 Task: Add a dependency to the task Implement a new cloud-based energy management system for a company , the existing task  Develop a new online tool for online volunteer sign-ups in the project BridgeTech
Action: Mouse moved to (1344, 177)
Screenshot: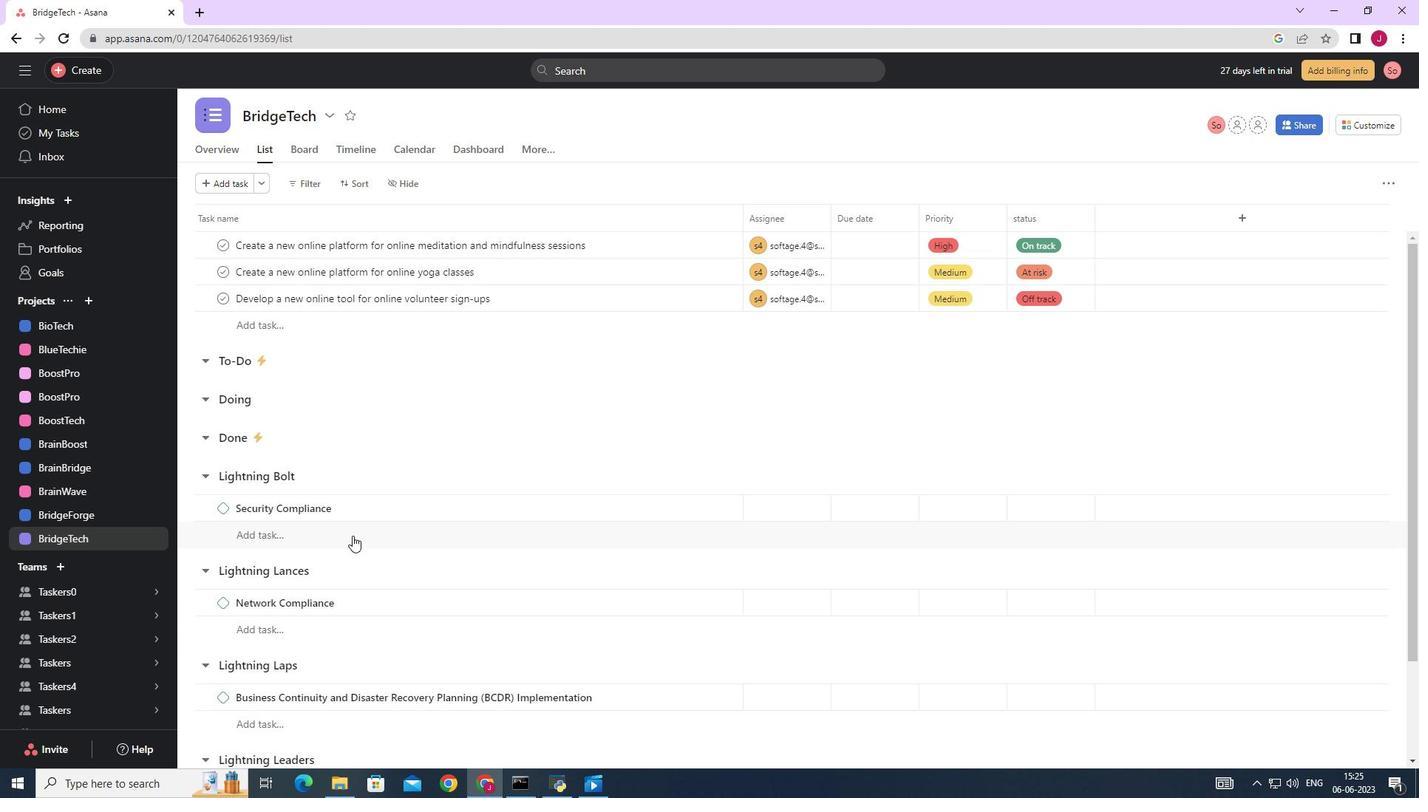 
Action: Mouse pressed left at (1344, 177)
Screenshot: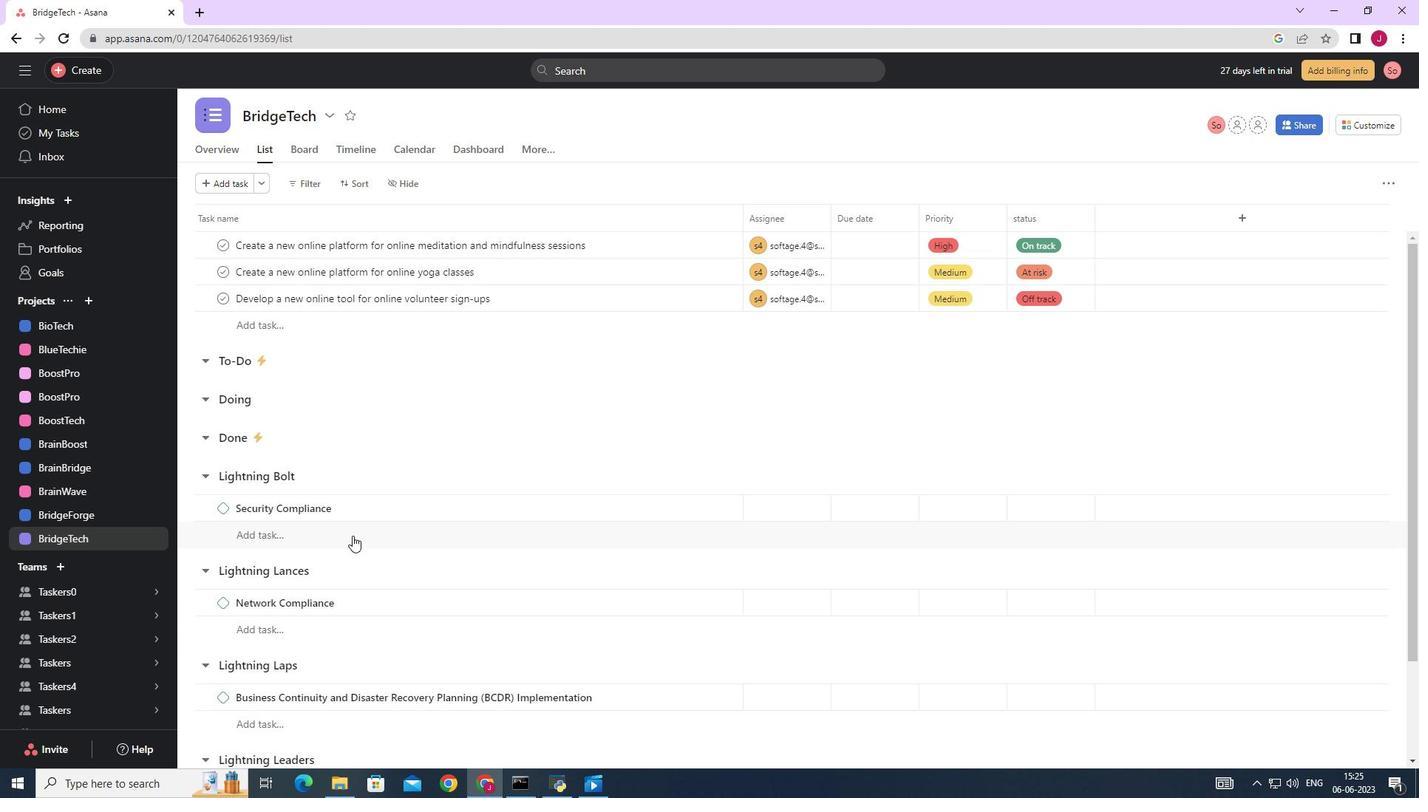 
Action: Mouse moved to (330, 318)
Screenshot: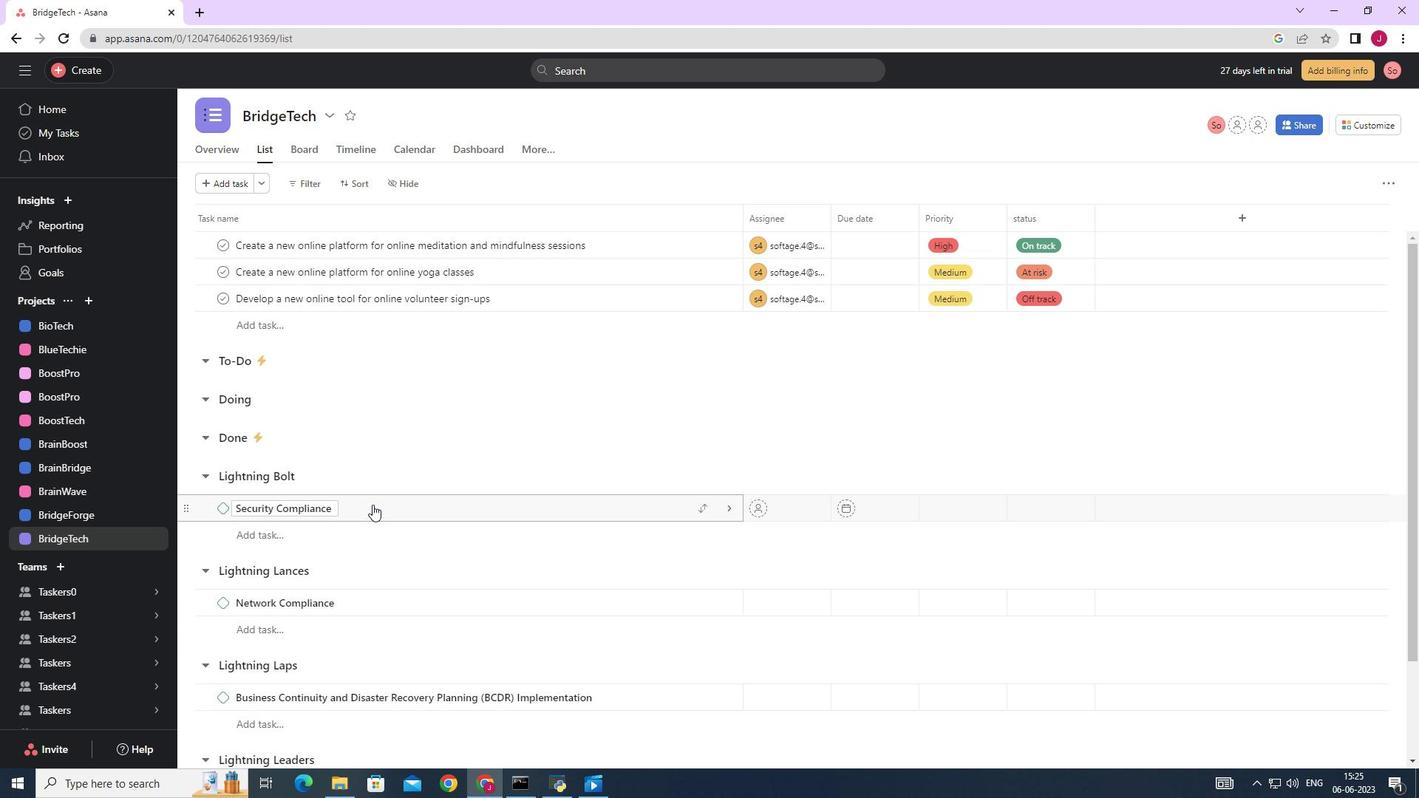 
Action: Mouse scrolled (330, 318) with delta (0, 0)
Screenshot: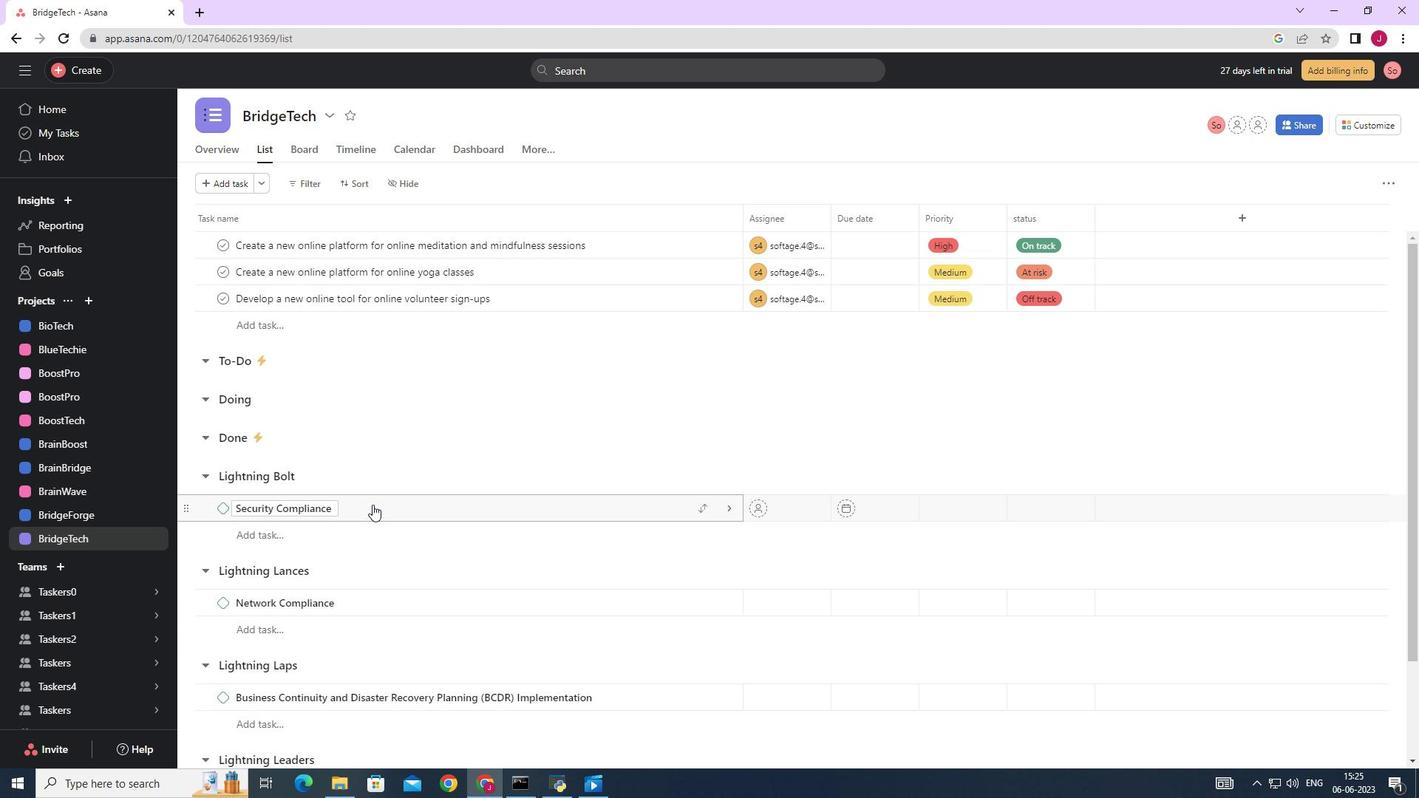 
Action: Mouse scrolled (330, 318) with delta (0, 0)
Screenshot: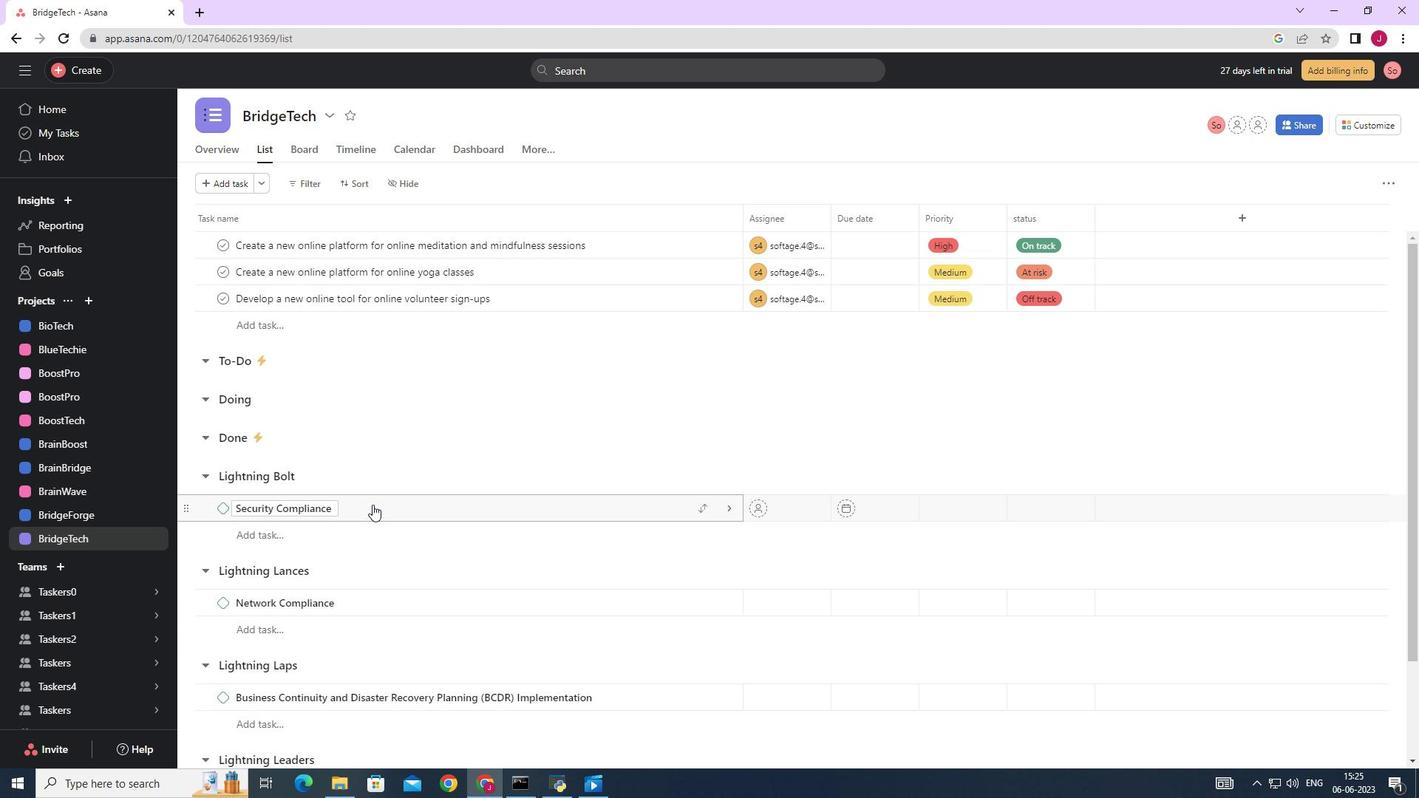 
Action: Mouse moved to (462, 330)
Screenshot: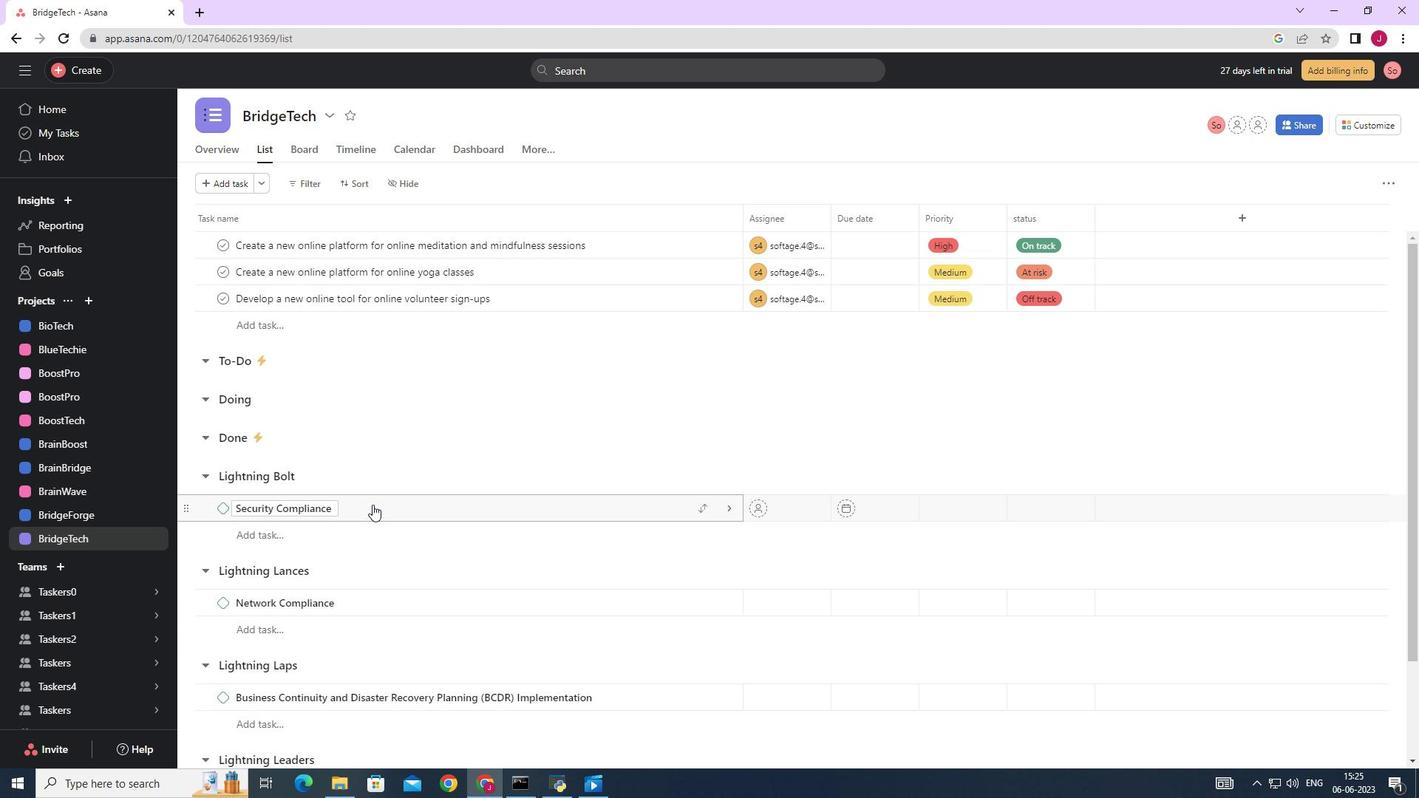 
Action: Mouse scrolled (462, 329) with delta (0, 0)
Screenshot: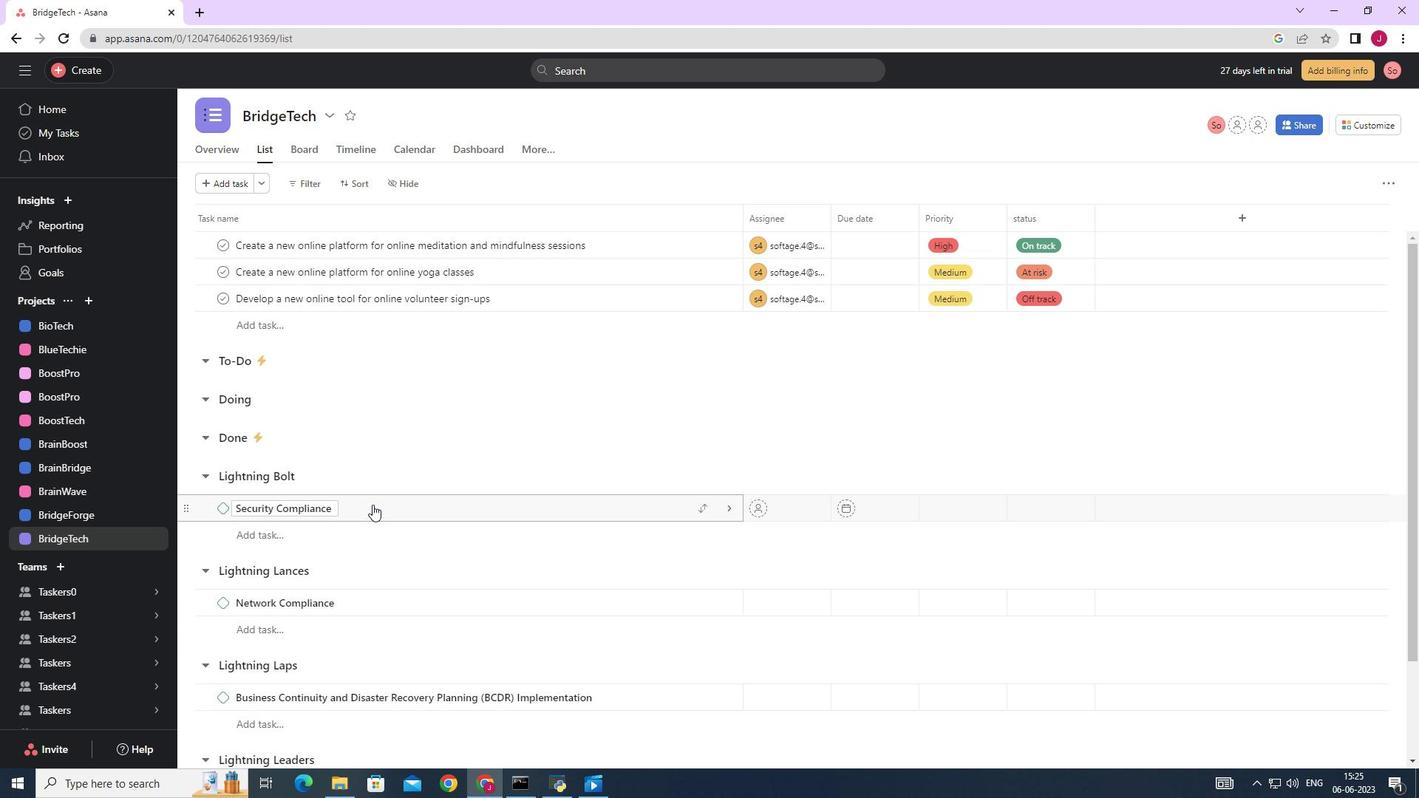 
Action: Mouse moved to (463, 332)
Screenshot: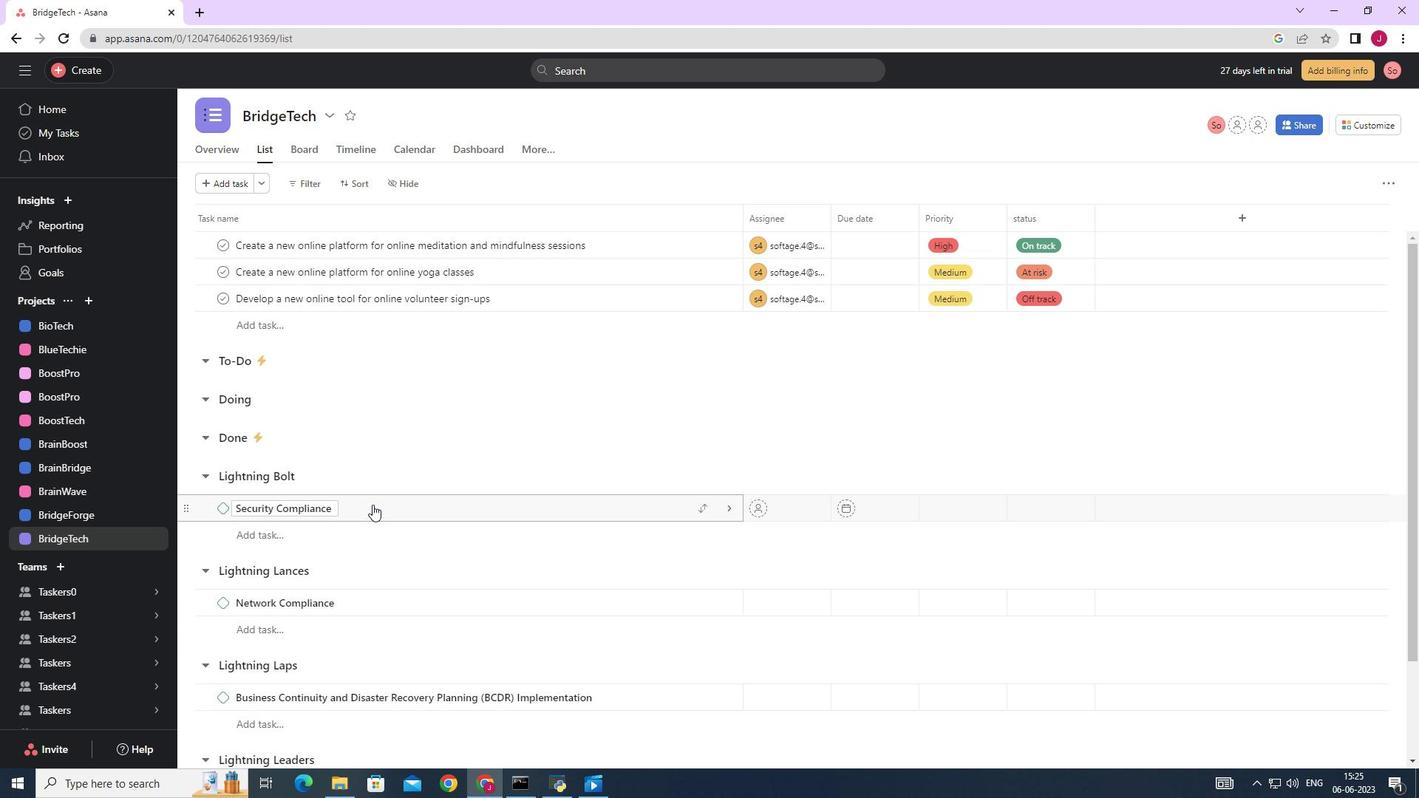 
Action: Mouse scrolled (463, 332) with delta (0, 0)
Screenshot: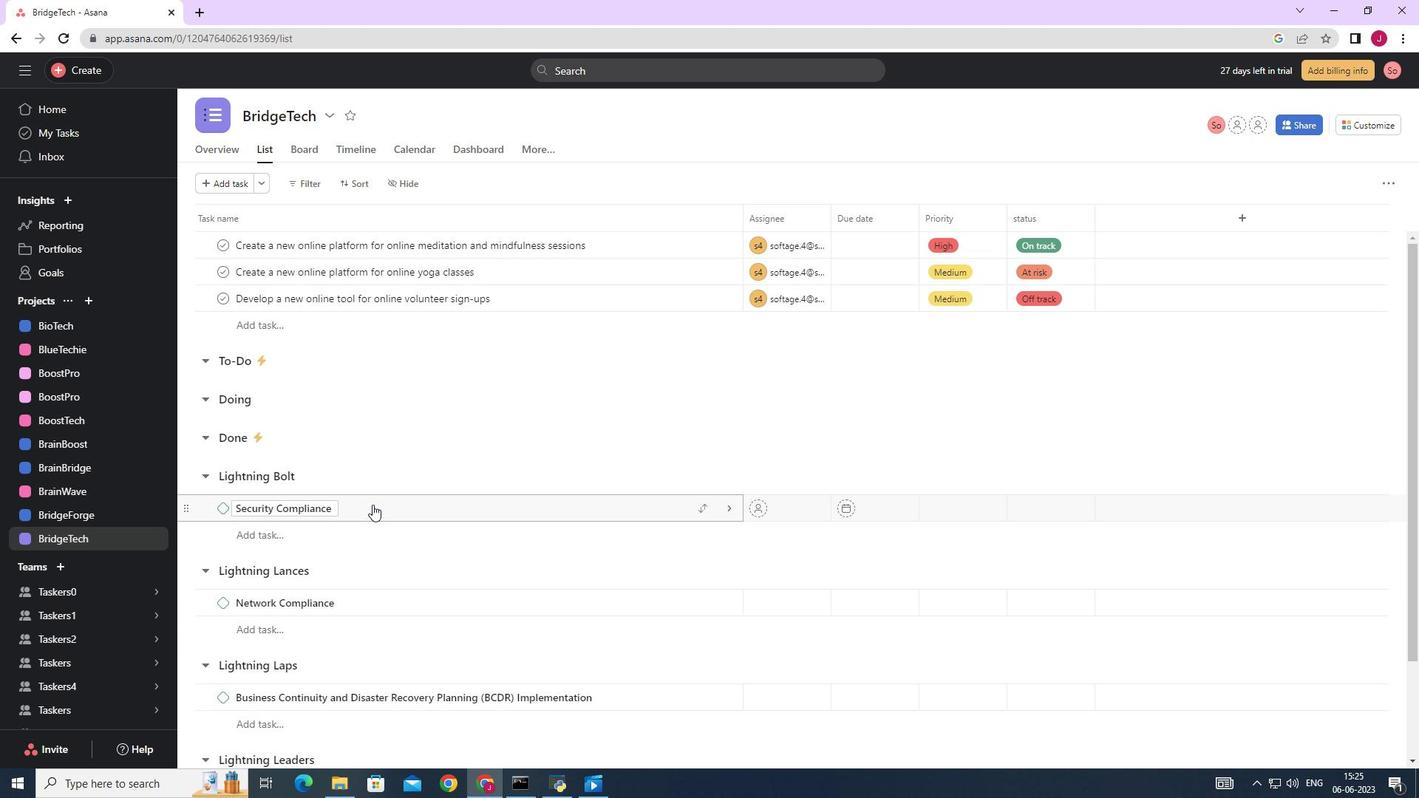 
Action: Mouse scrolled (463, 332) with delta (0, 0)
Screenshot: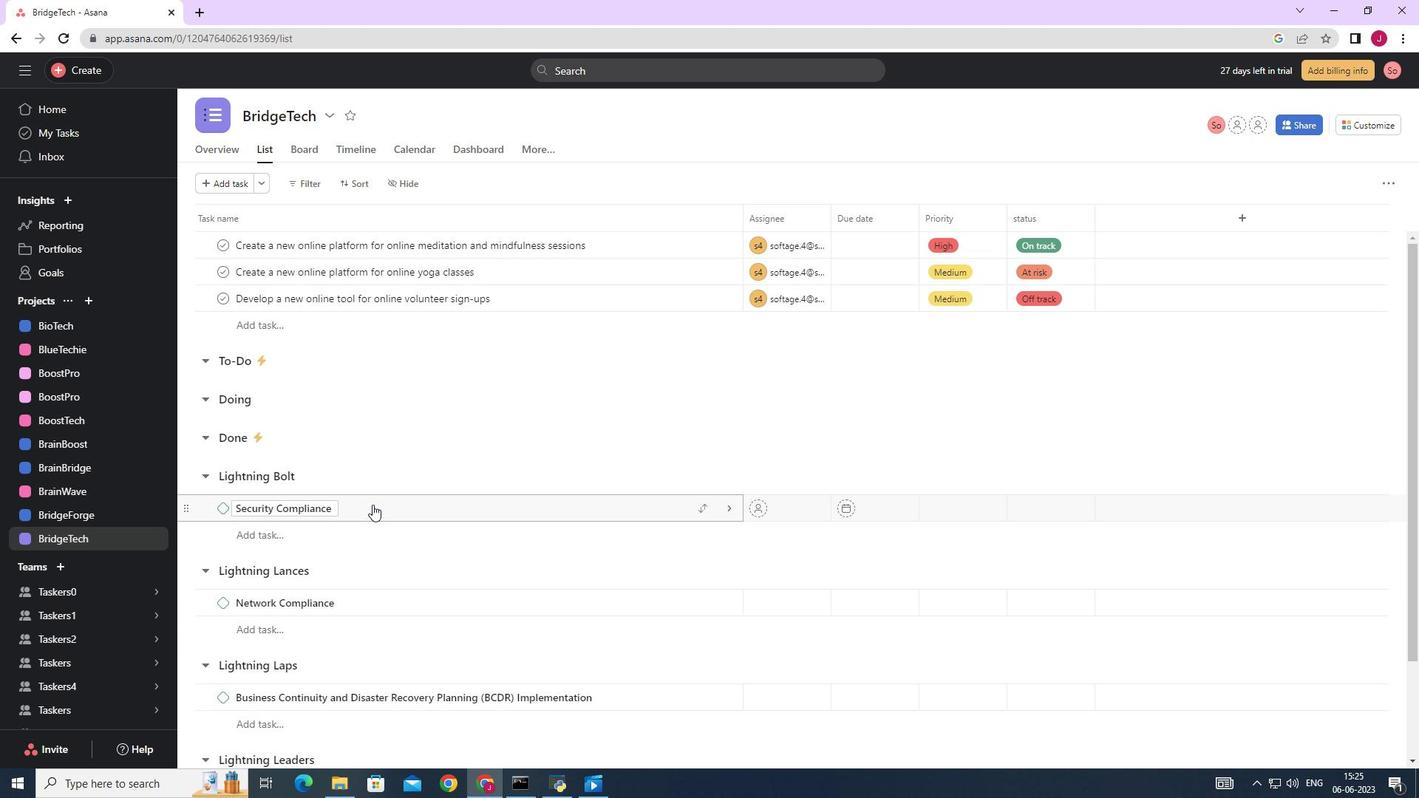
Action: Mouse scrolled (463, 332) with delta (0, 0)
Screenshot: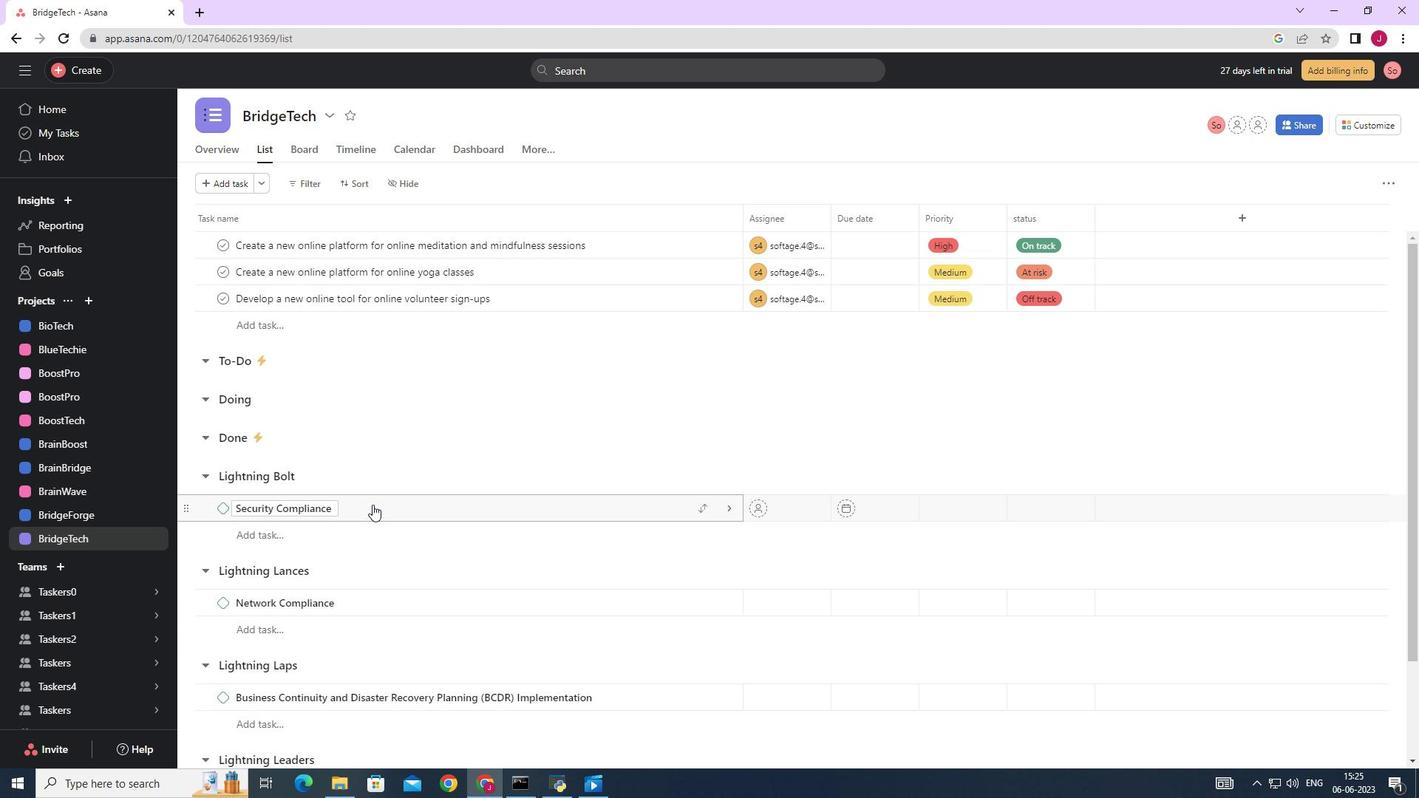 
Action: Mouse scrolled (463, 332) with delta (0, 0)
Screenshot: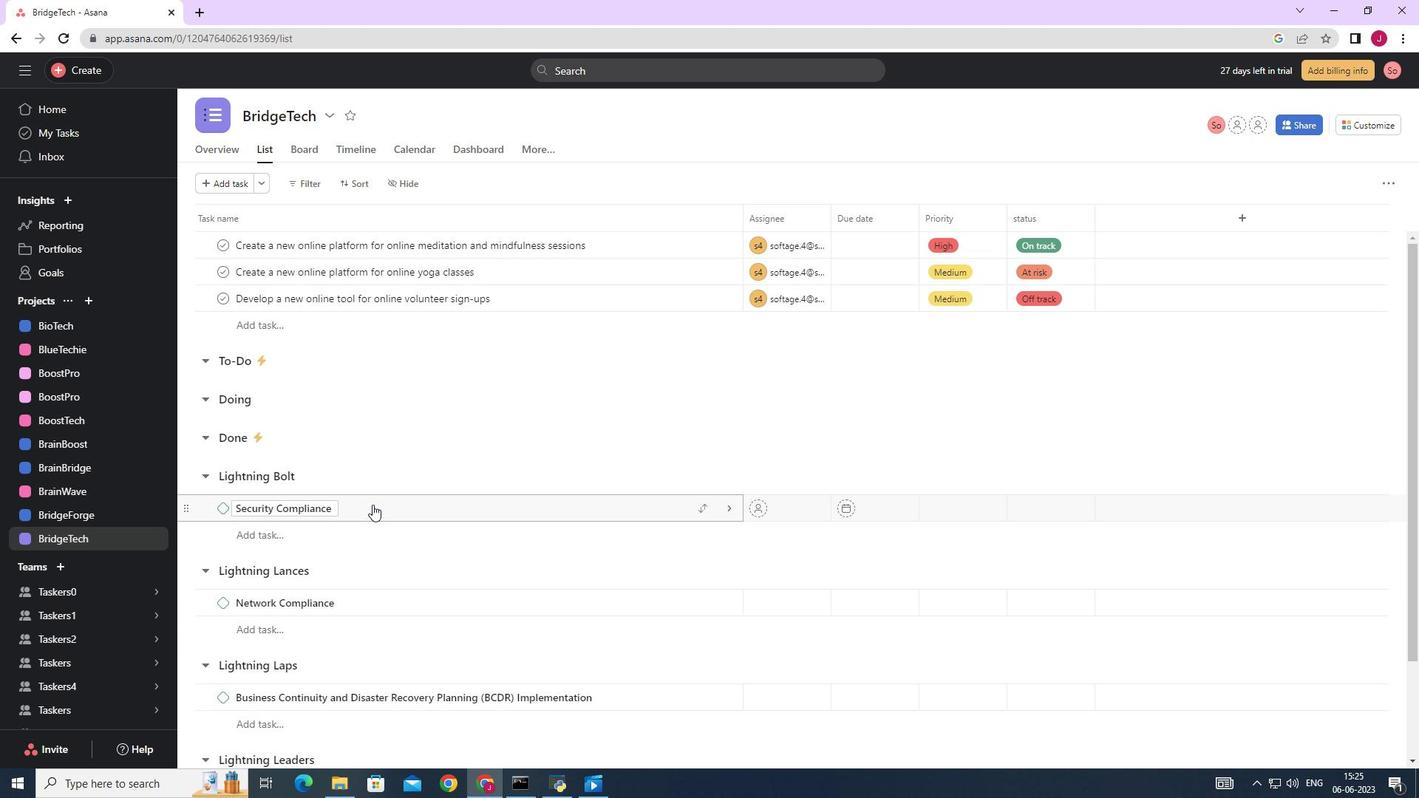 
Action: Mouse moved to (616, 625)
Screenshot: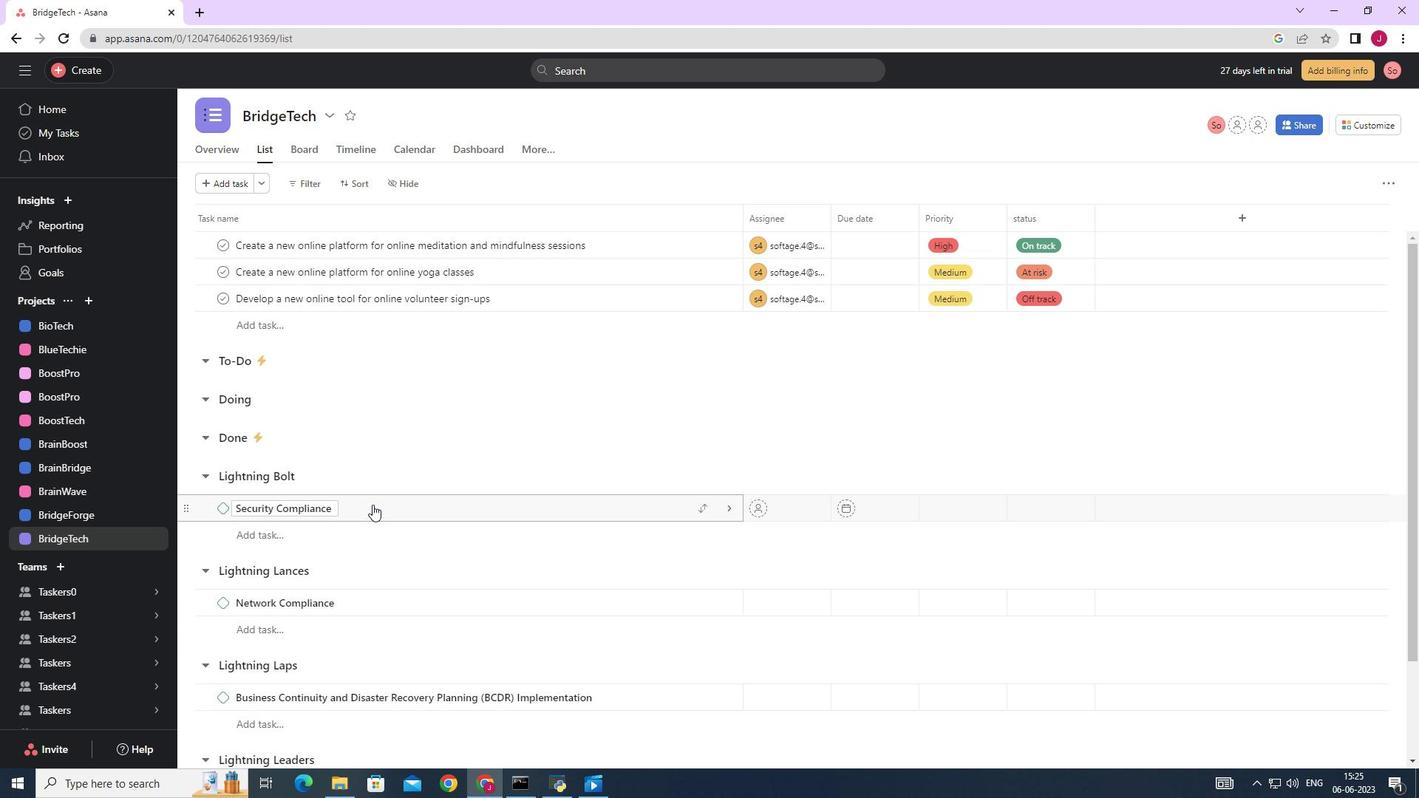
Action: Mouse pressed left at (616, 625)
Screenshot: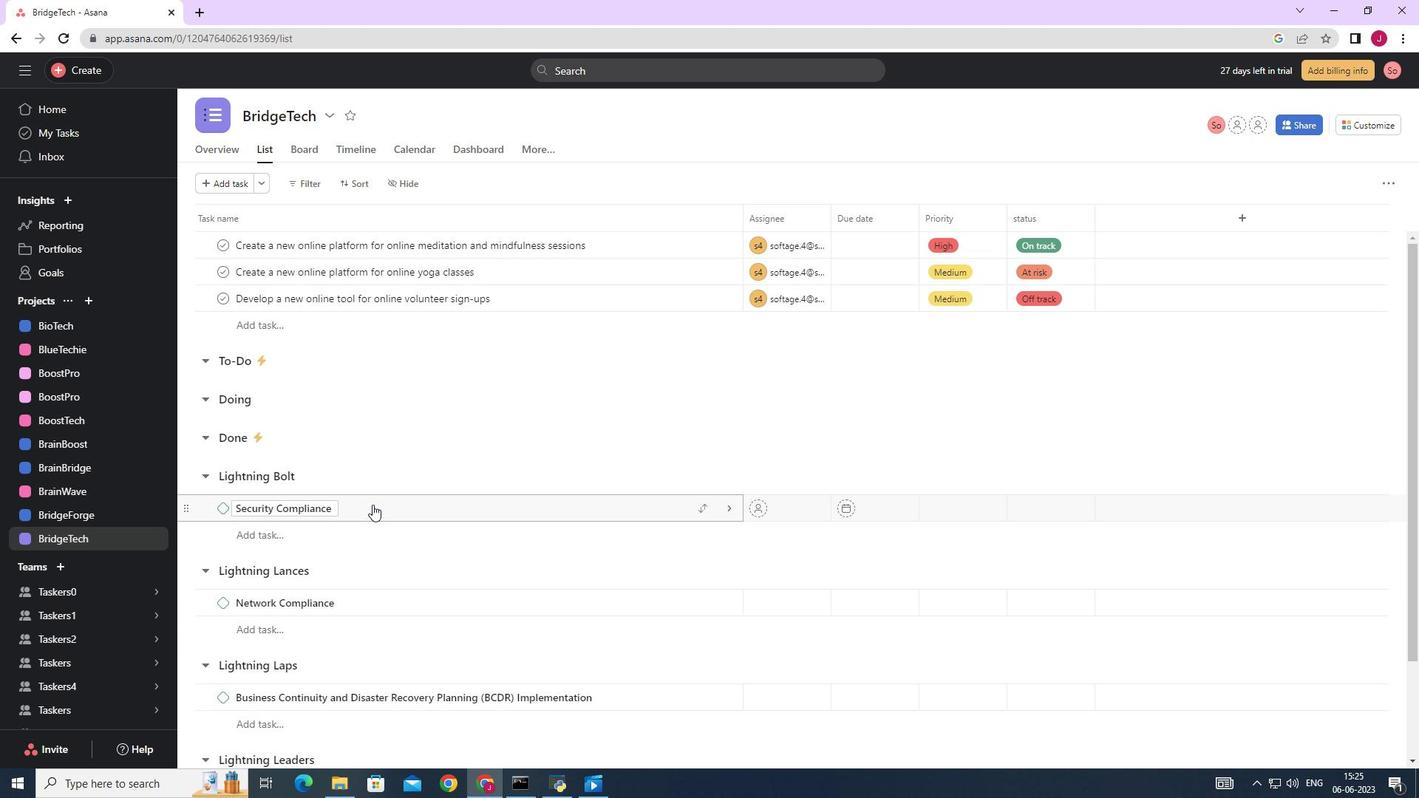 
Action: Mouse moved to (1035, 411)
Screenshot: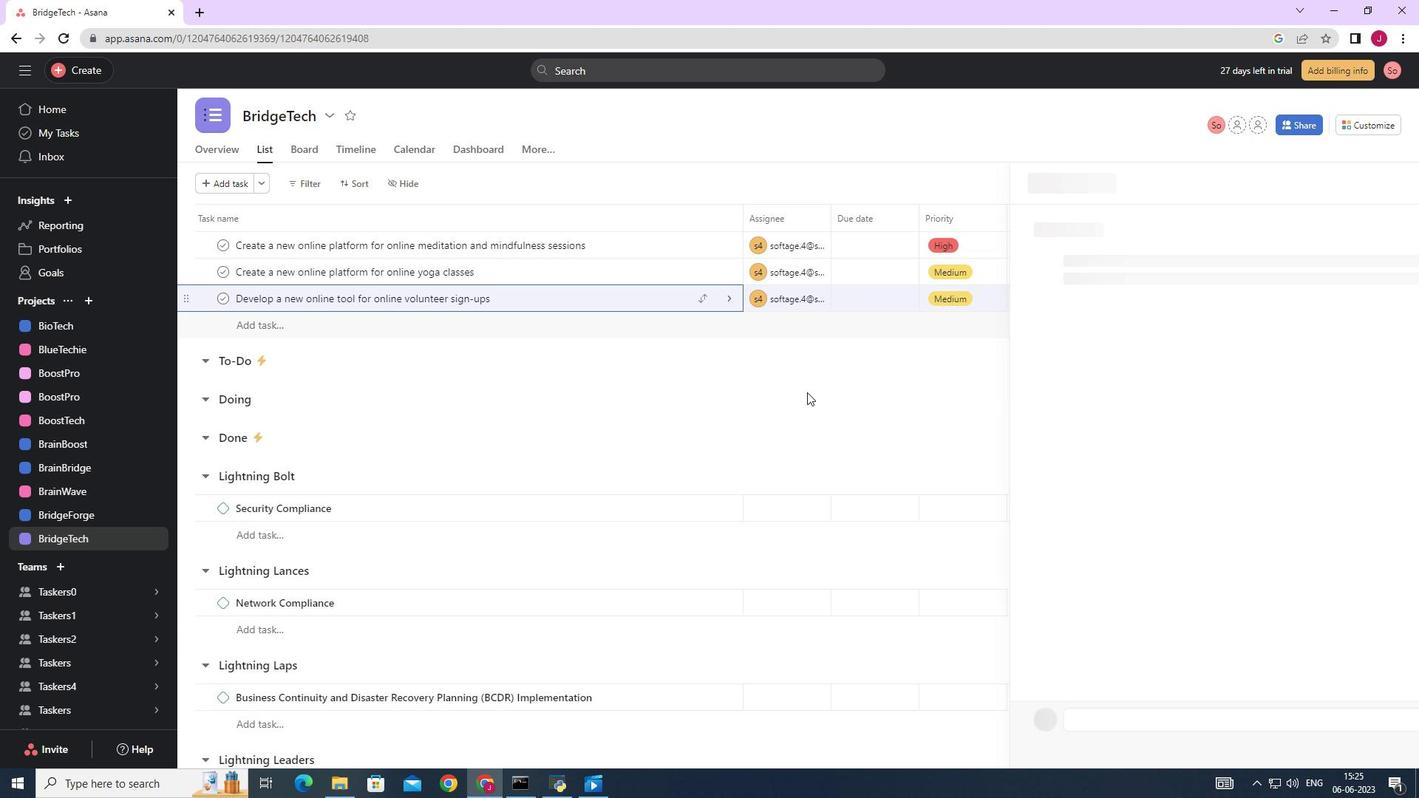 
Action: Mouse scrolled (1035, 410) with delta (0, 0)
Screenshot: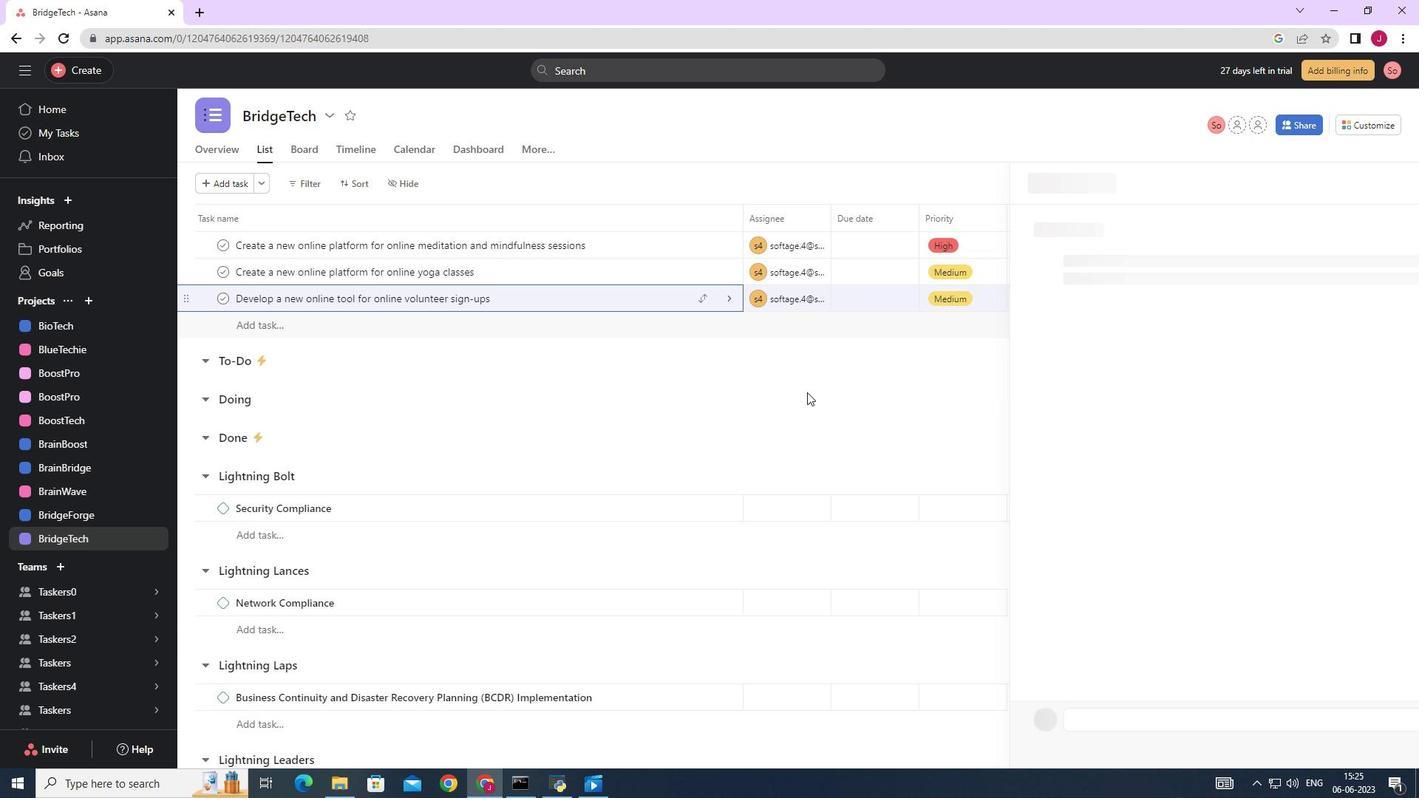 
Action: Mouse scrolled (1035, 410) with delta (0, 0)
Screenshot: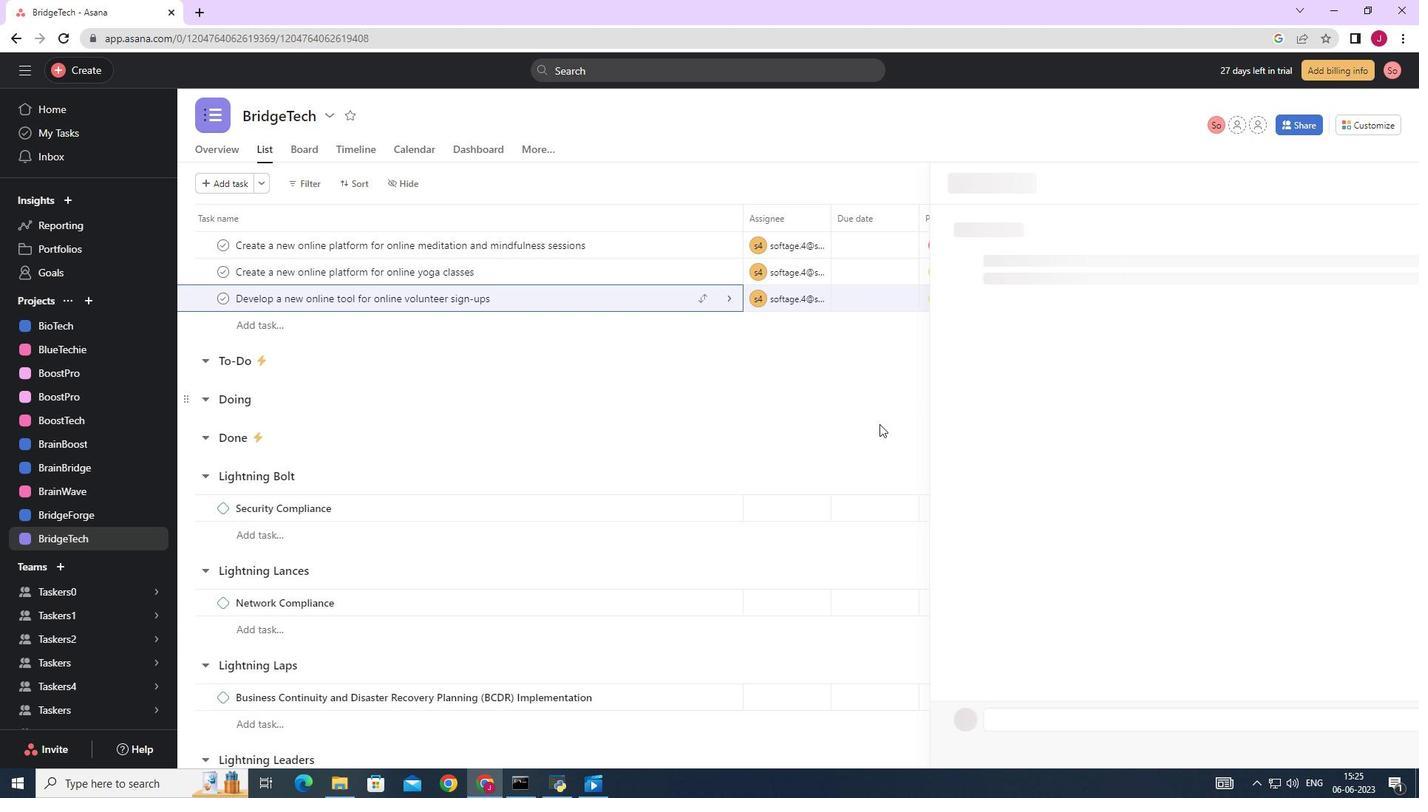 
Action: Mouse scrolled (1035, 410) with delta (0, 0)
Screenshot: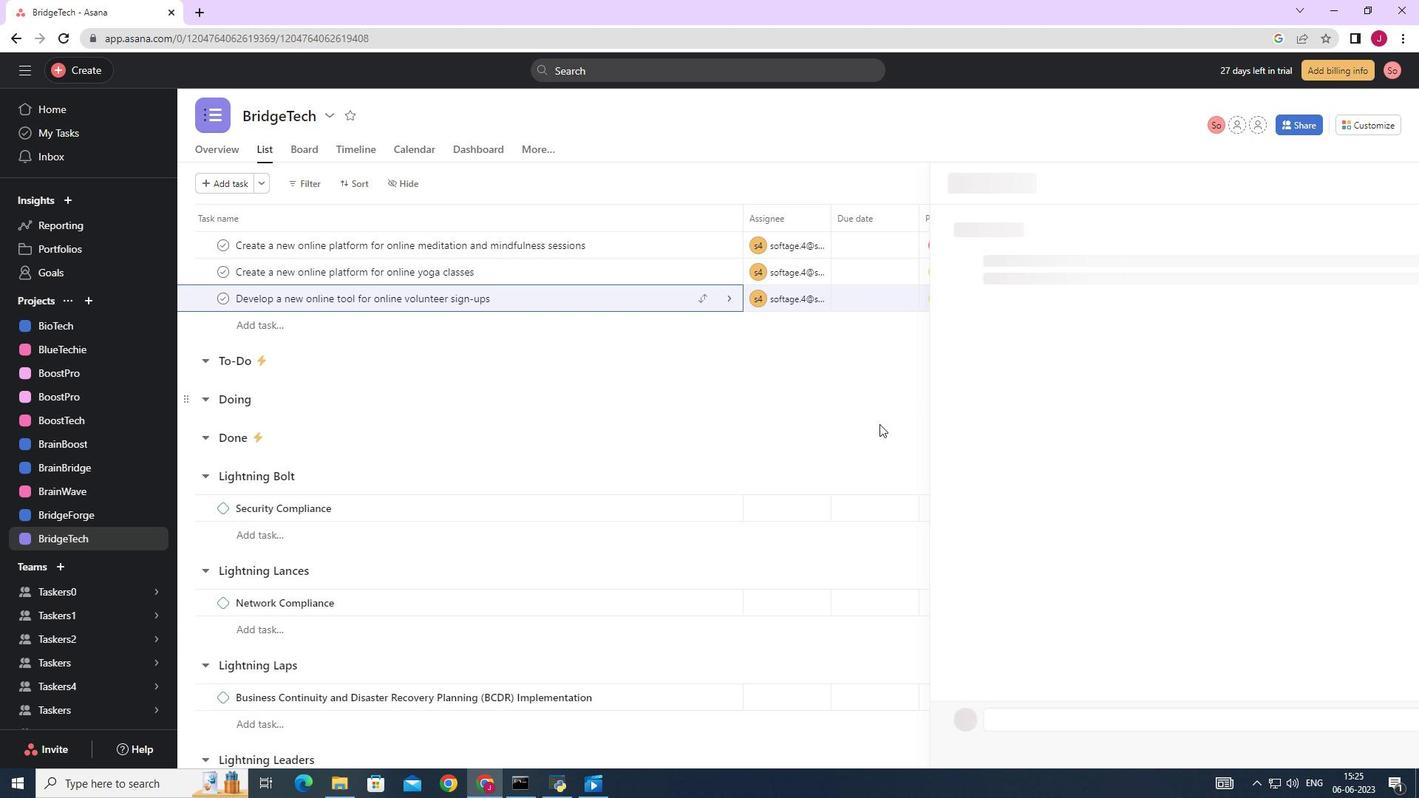 
Action: Mouse scrolled (1035, 410) with delta (0, 0)
Screenshot: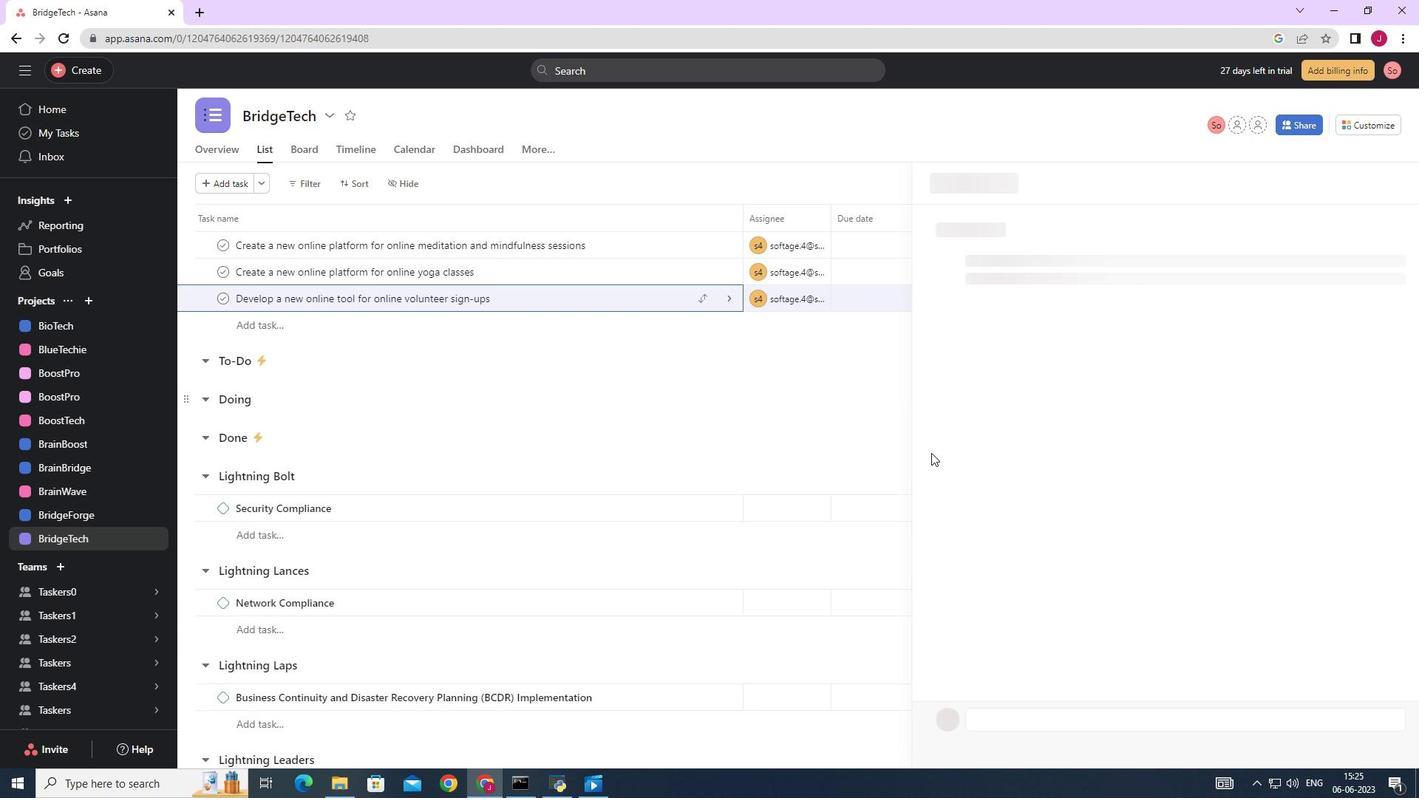 
Action: Mouse moved to (961, 399)
Screenshot: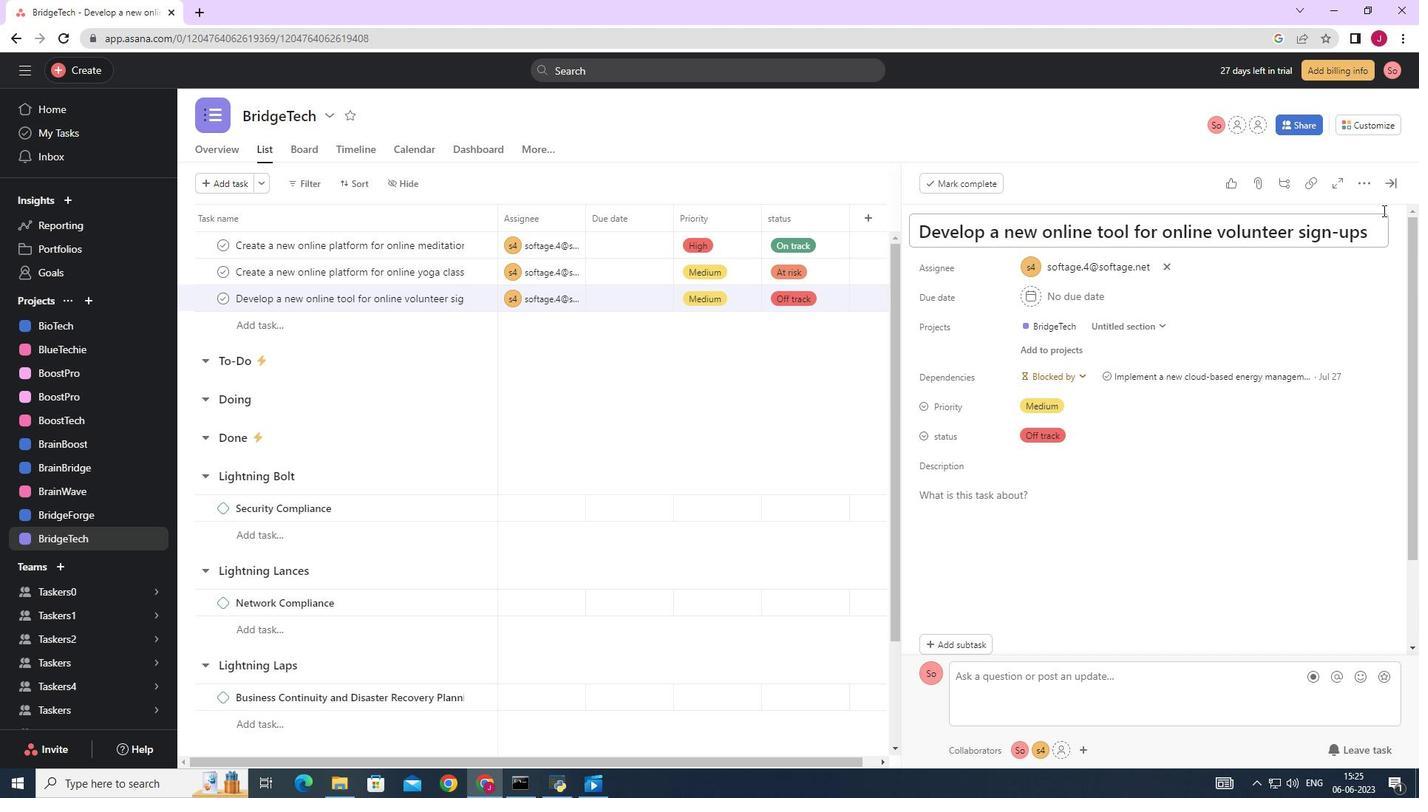 
Action: Mouse scrolled (961, 398) with delta (0, 0)
Screenshot: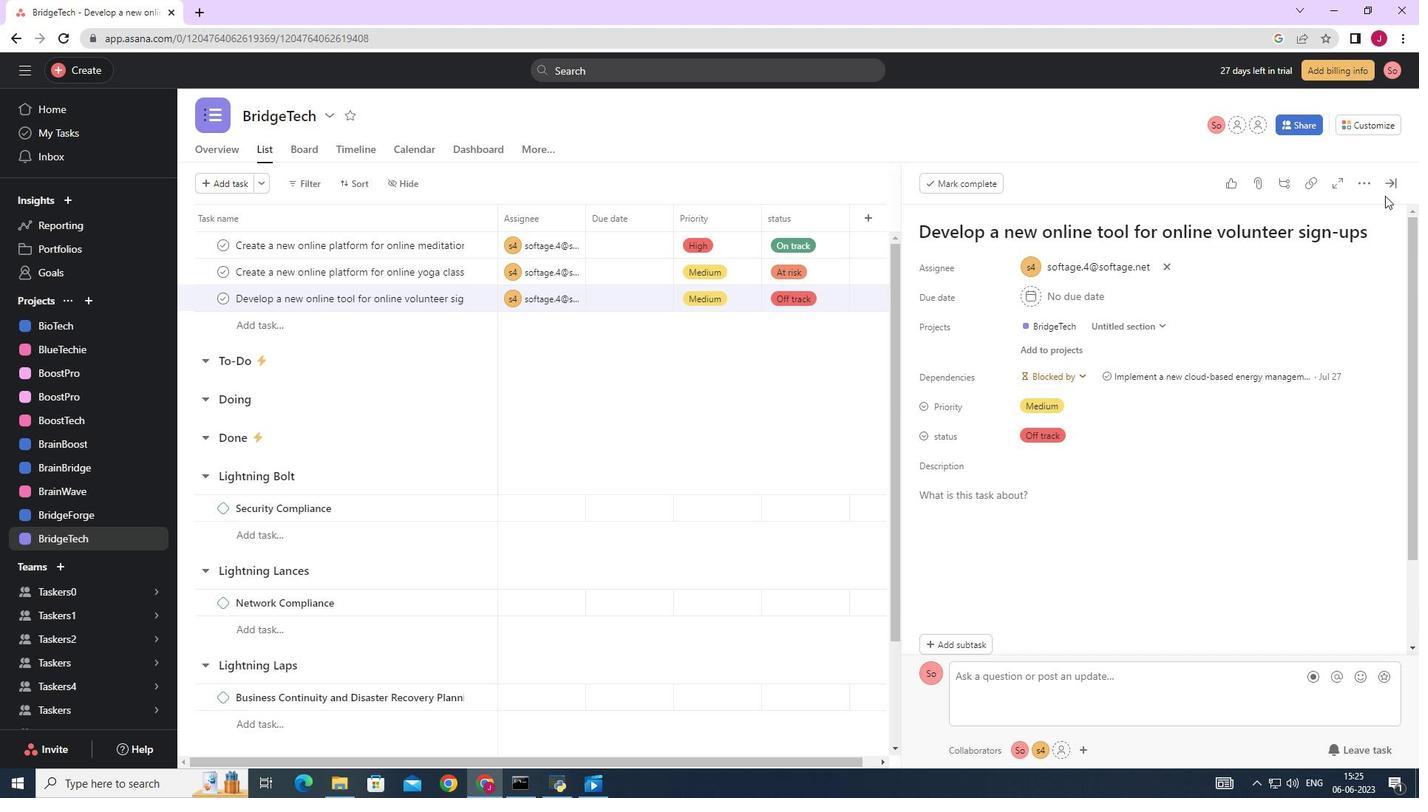 
Action: Mouse scrolled (961, 398) with delta (0, 0)
Screenshot: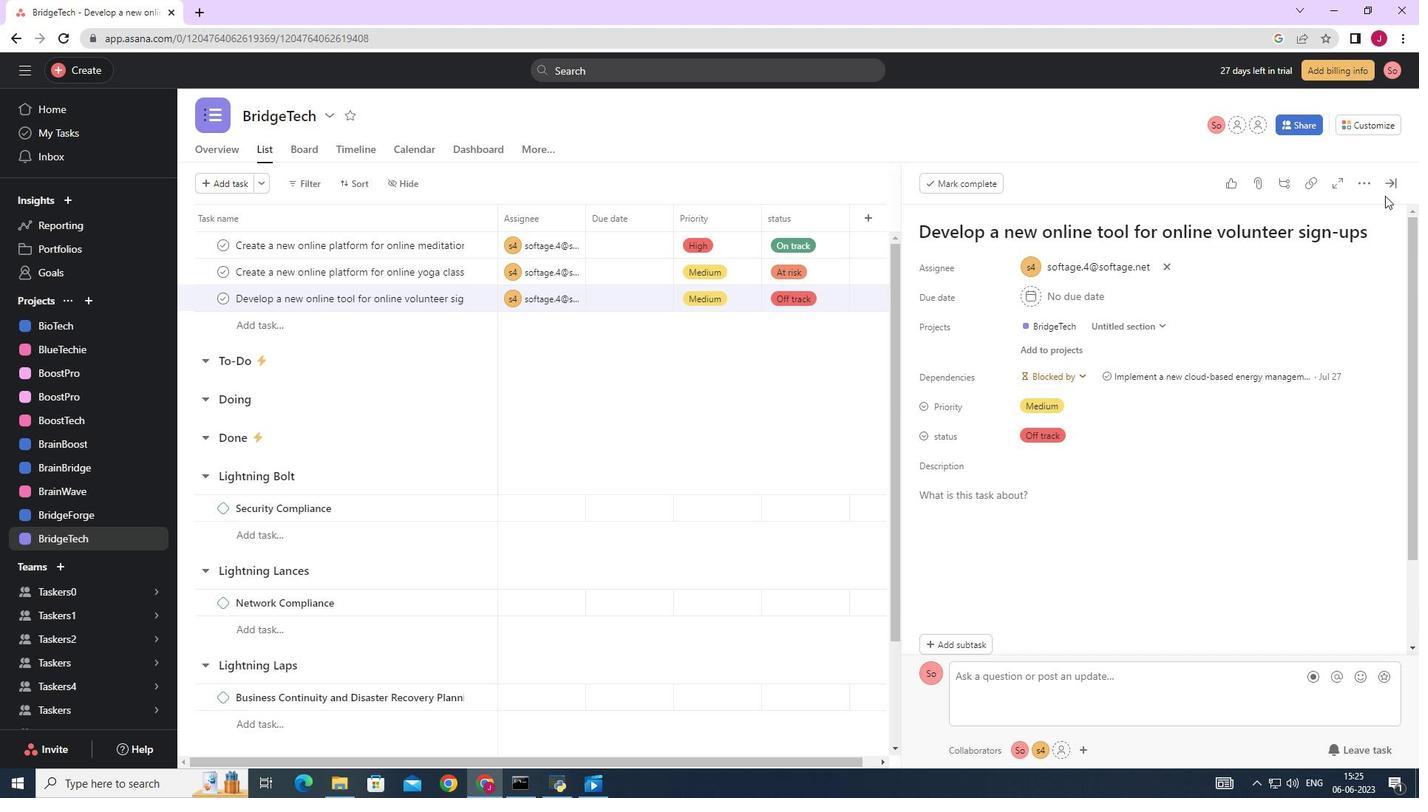 
Action: Mouse scrolled (961, 398) with delta (0, 0)
Screenshot: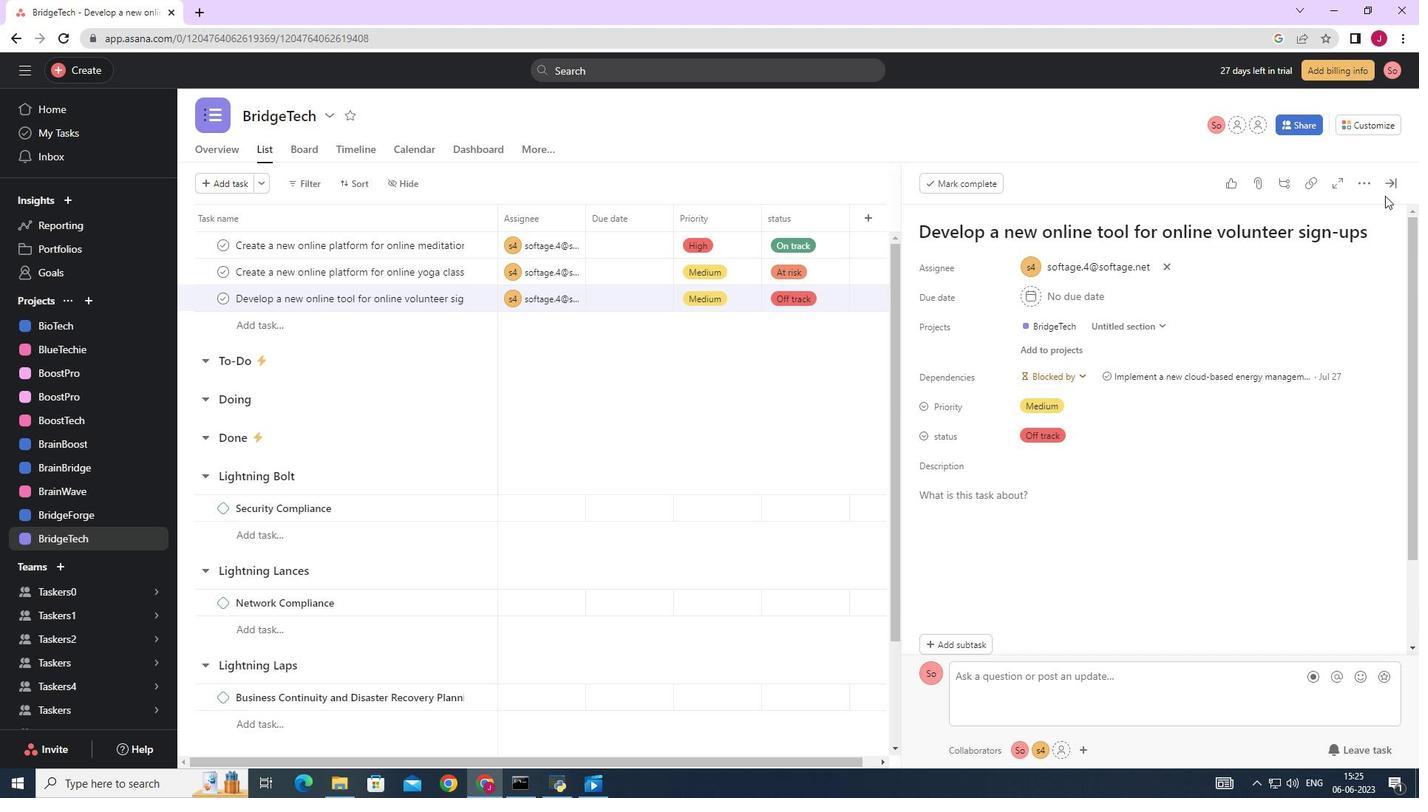 
Action: Mouse scrolled (961, 398) with delta (0, 0)
Screenshot: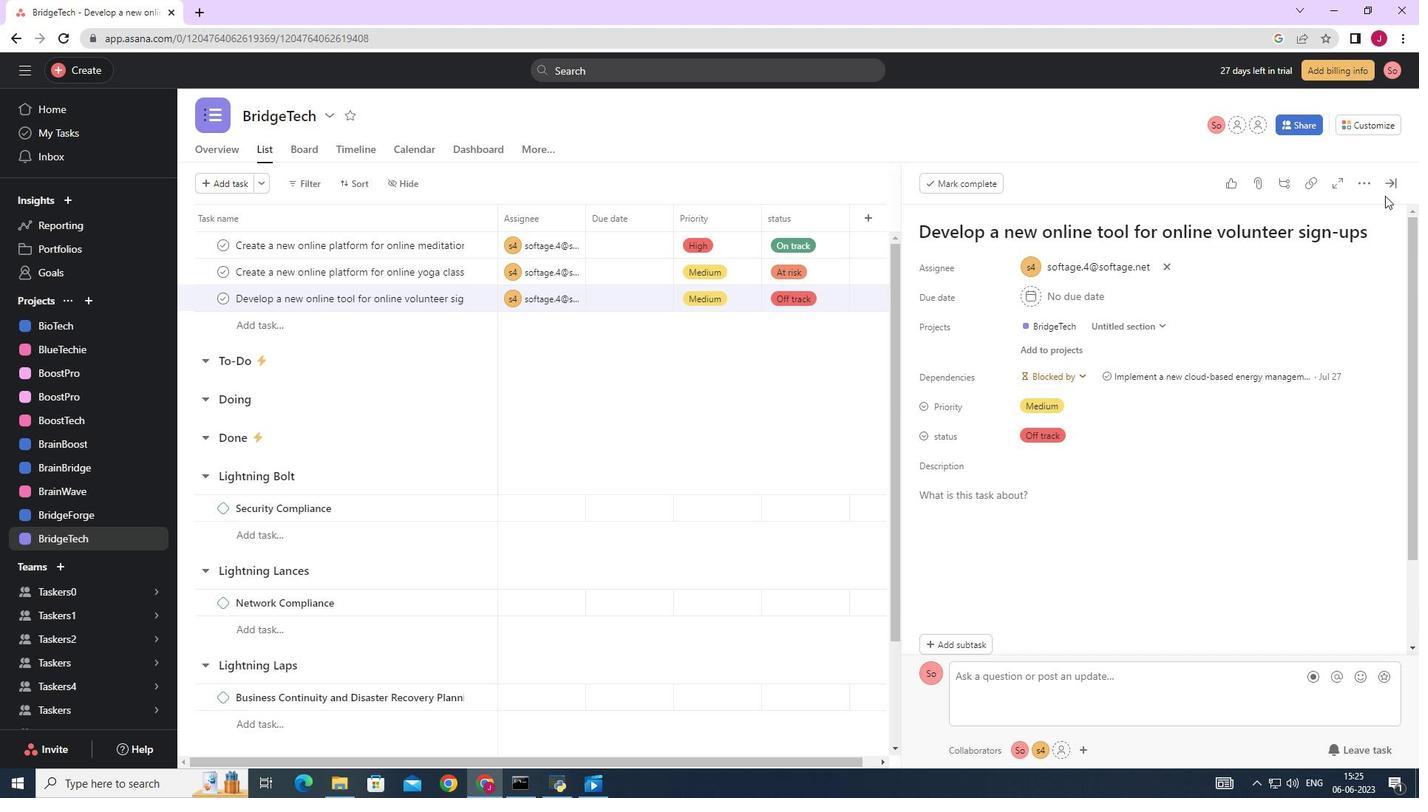 
Action: Mouse moved to (963, 390)
Screenshot: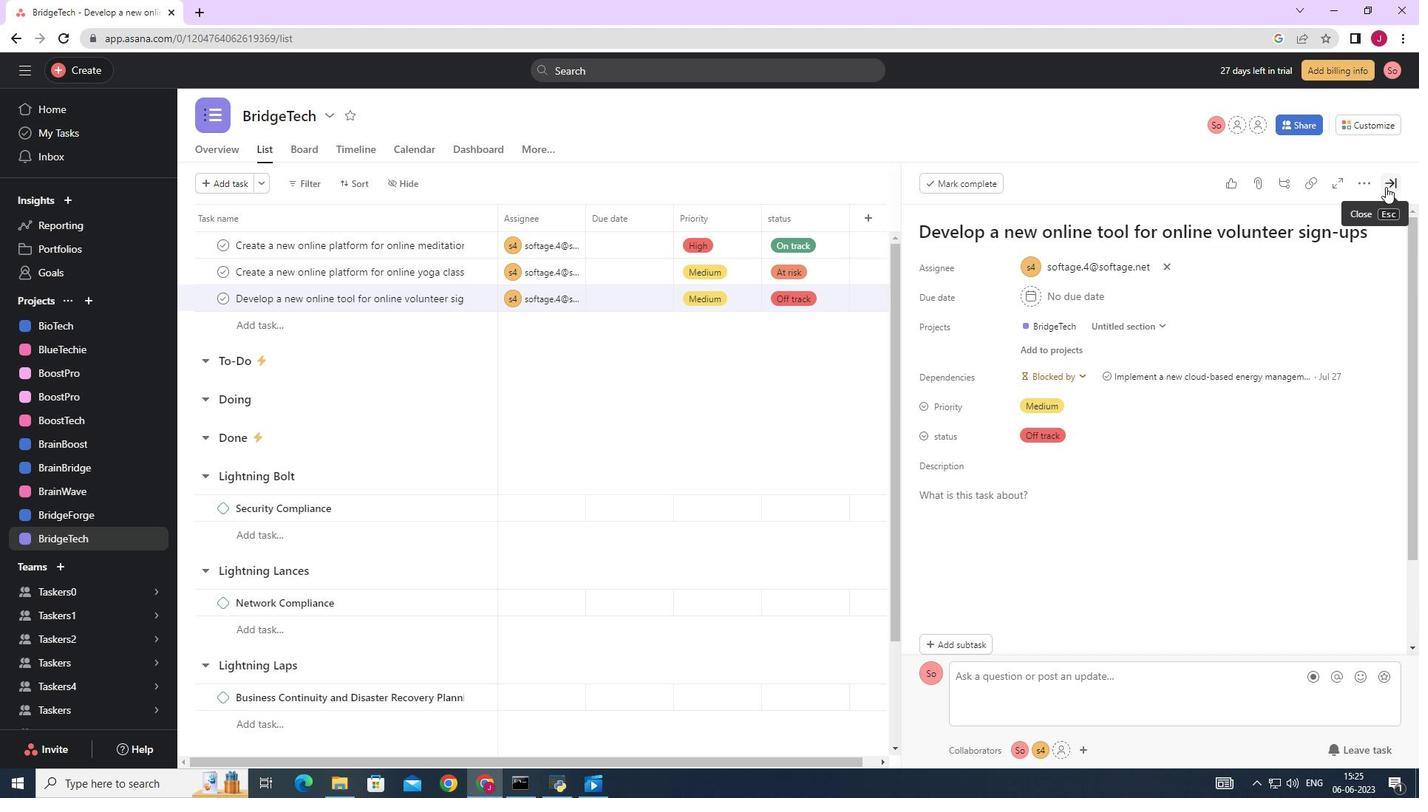 
Action: Mouse scrolled (963, 391) with delta (0, 0)
Screenshot: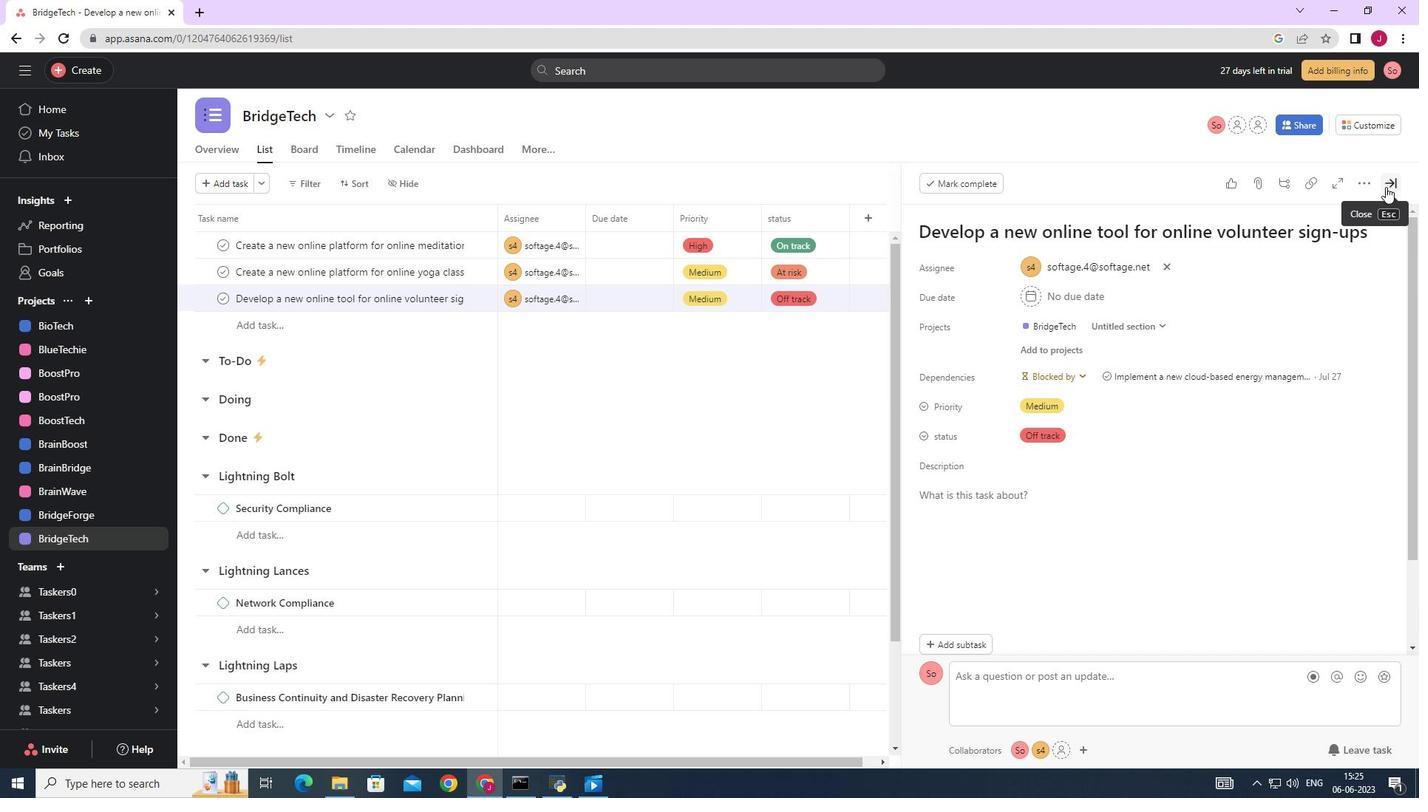 
Action: Mouse scrolled (963, 391) with delta (0, 0)
Screenshot: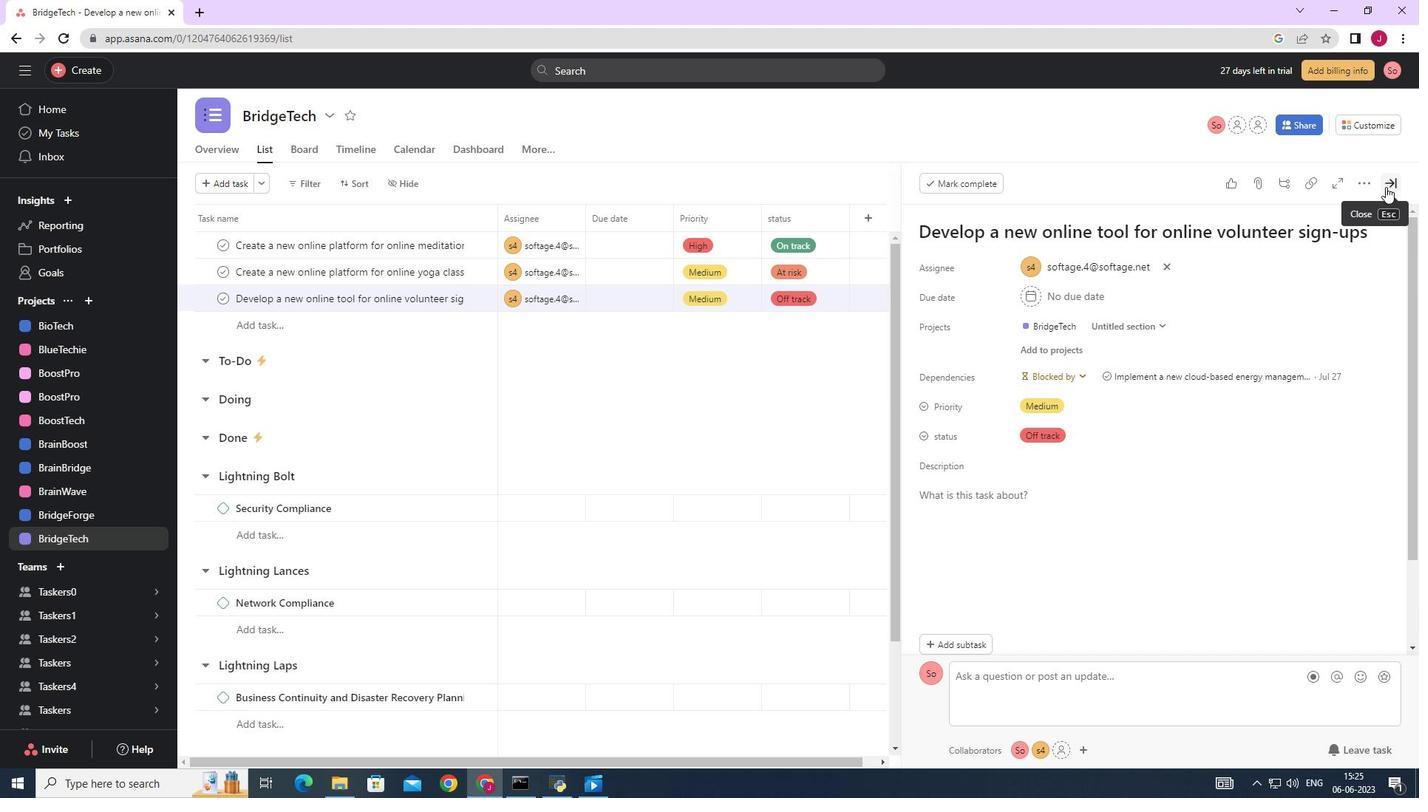 
Action: Mouse moved to (963, 389)
Screenshot: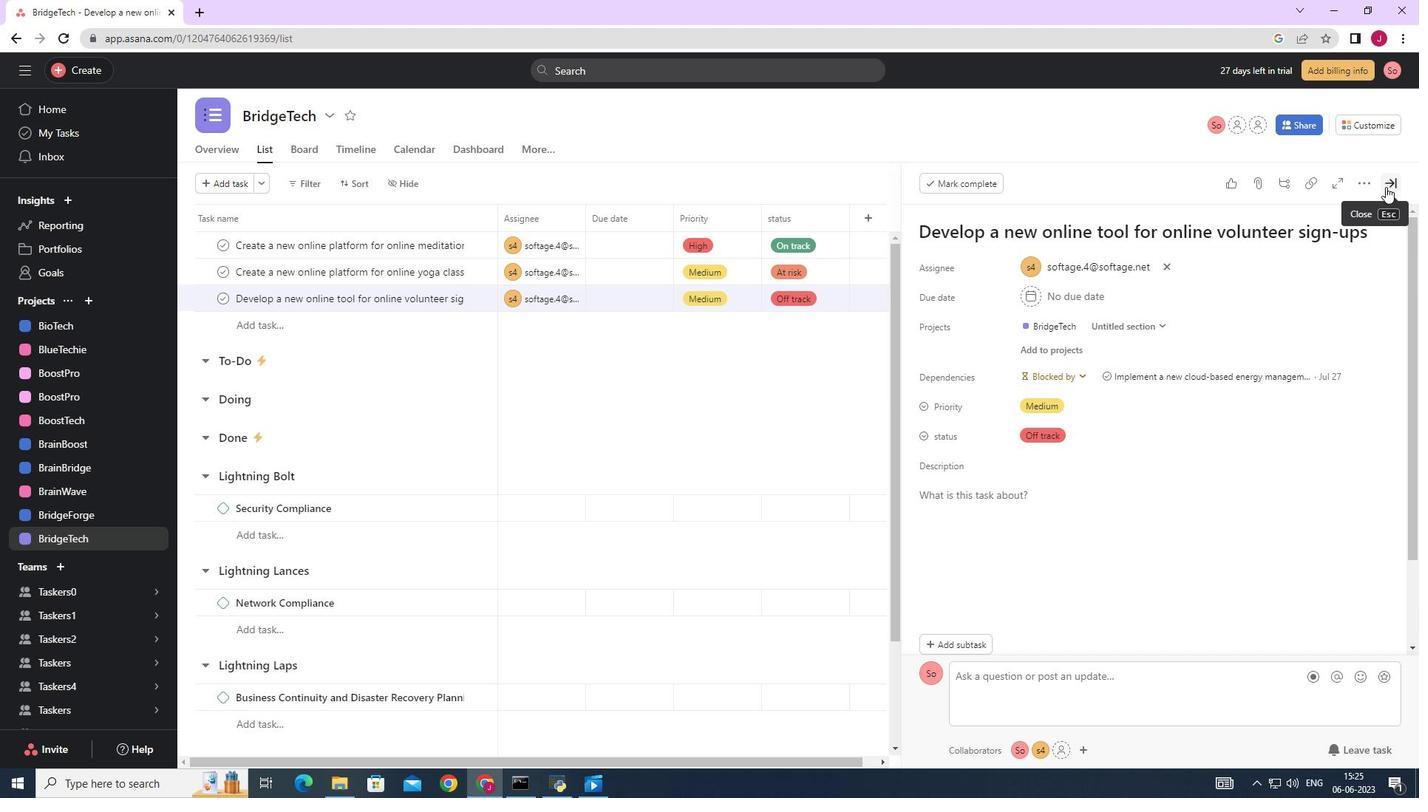 
Action: Mouse scrolled (963, 390) with delta (0, 0)
Screenshot: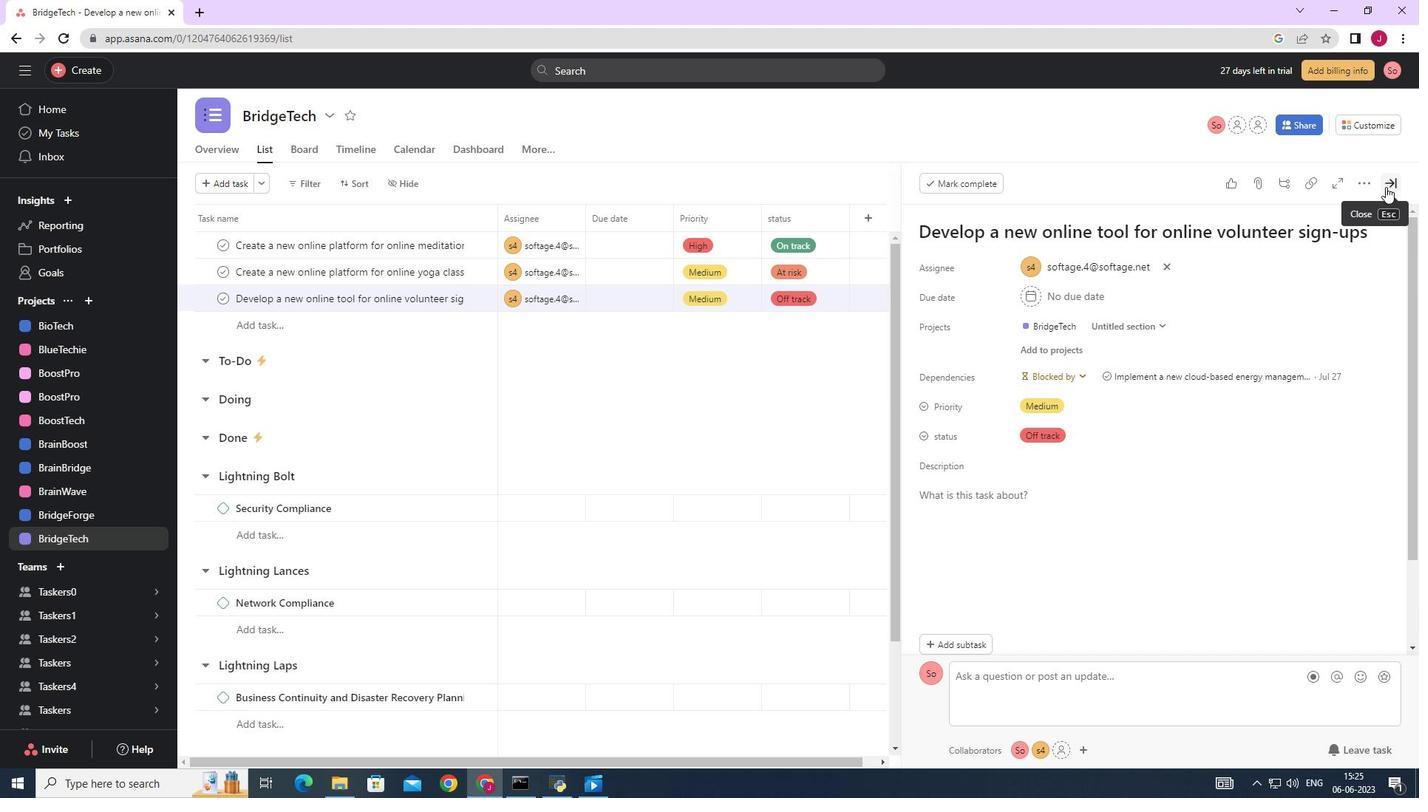 
Action: Mouse moved to (1014, 284)
Screenshot: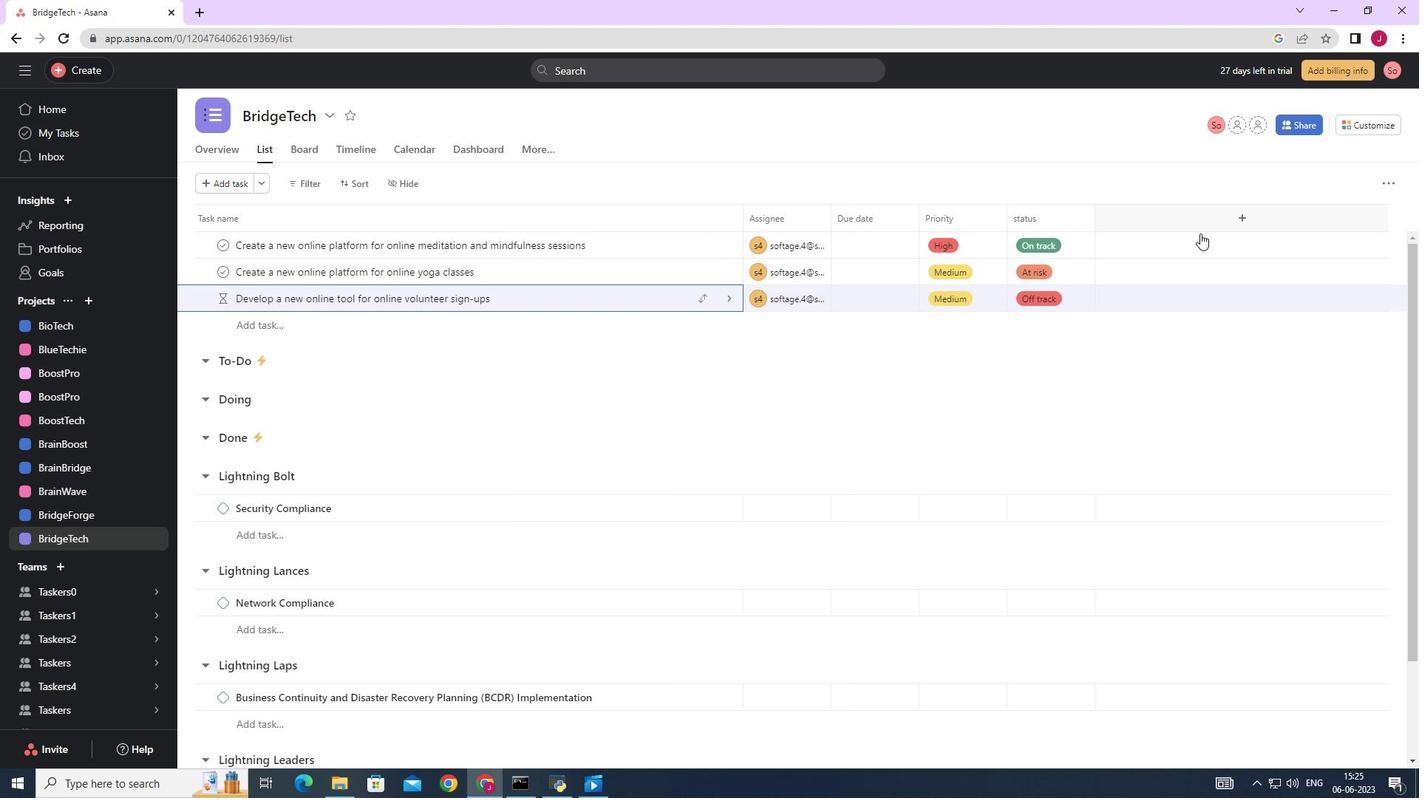 
Action: Mouse pressed left at (1014, 284)
Screenshot: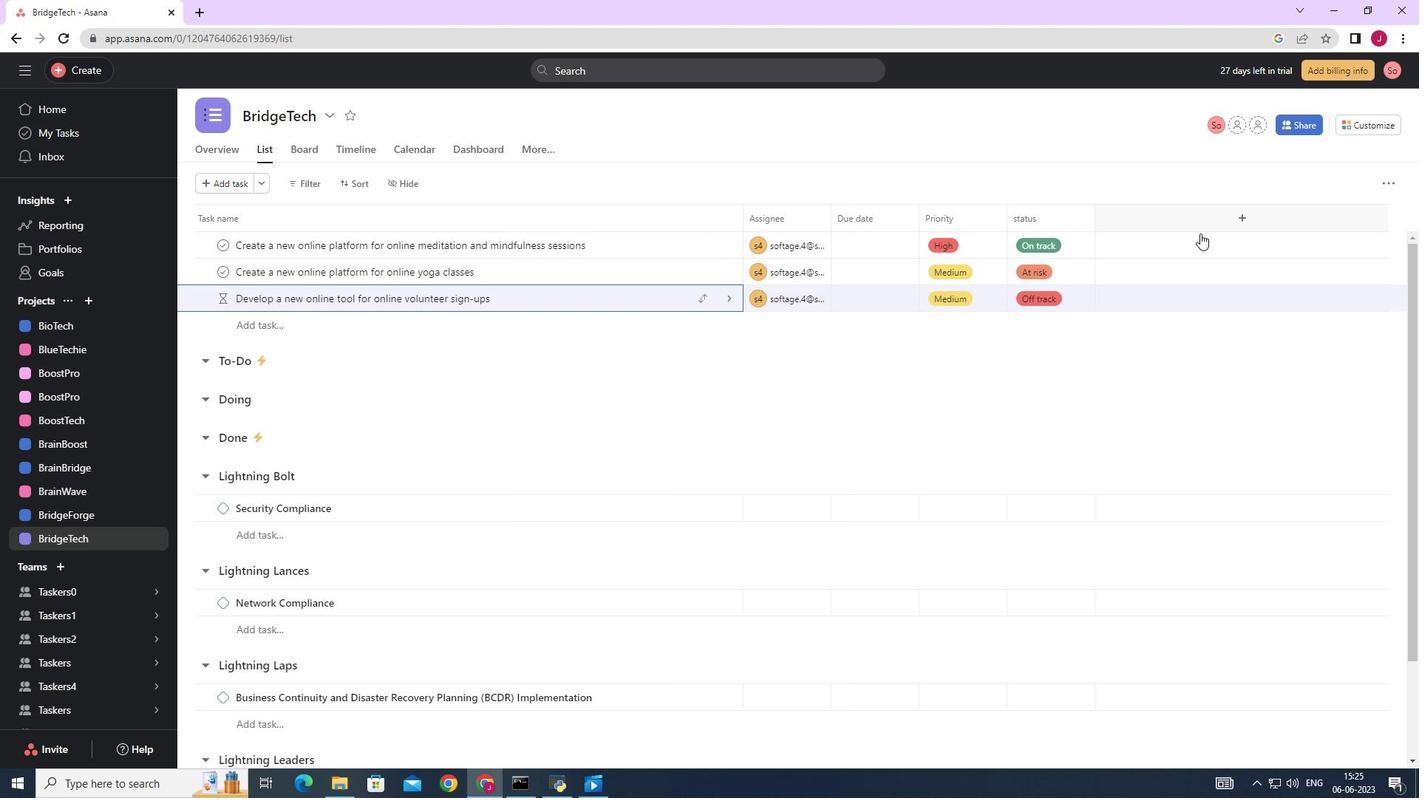 
Action: Mouse moved to (1078, 347)
Screenshot: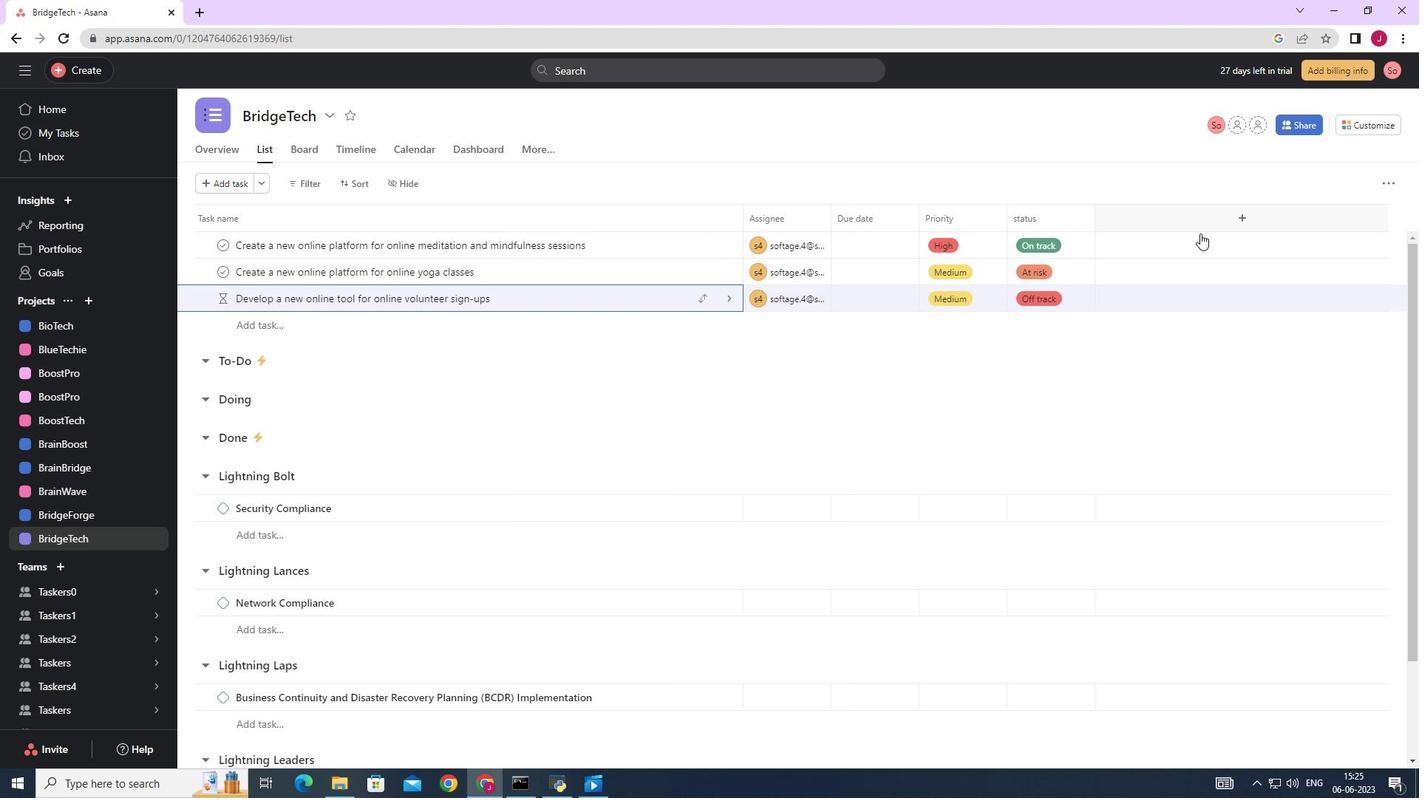 
Action: Mouse scrolled (1078, 346) with delta (0, 0)
Screenshot: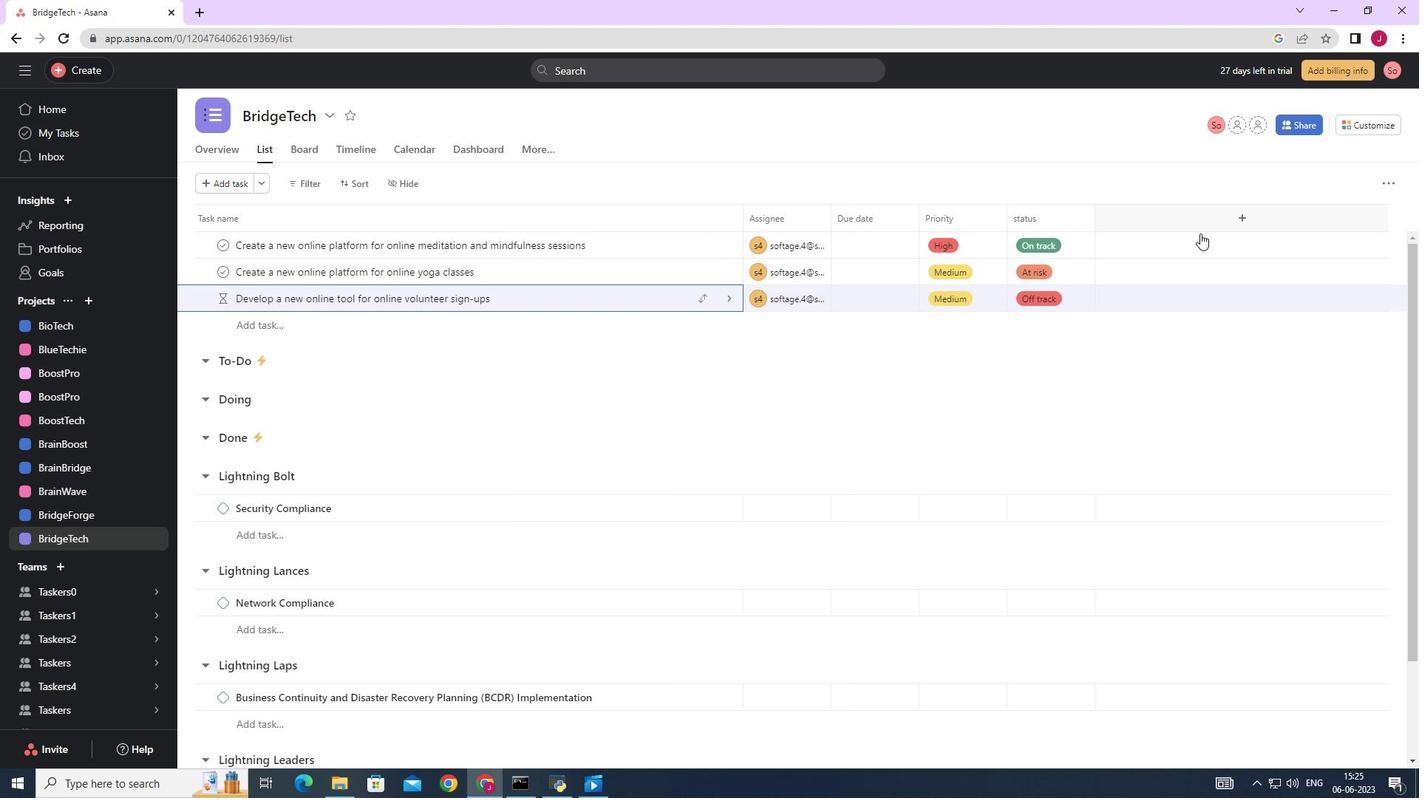 
Action: Mouse scrolled (1078, 346) with delta (0, 0)
Screenshot: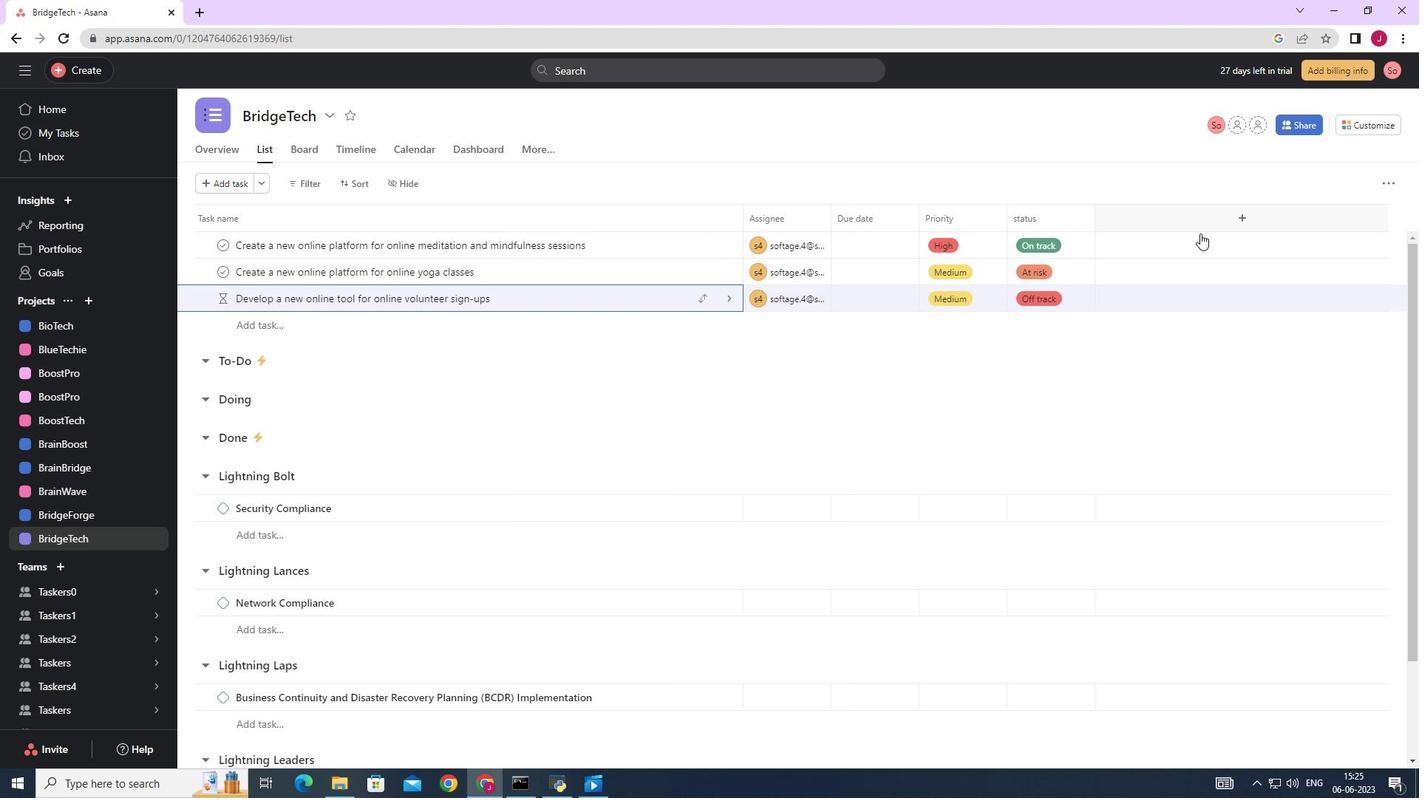 
Action: Mouse scrolled (1078, 346) with delta (0, 0)
Screenshot: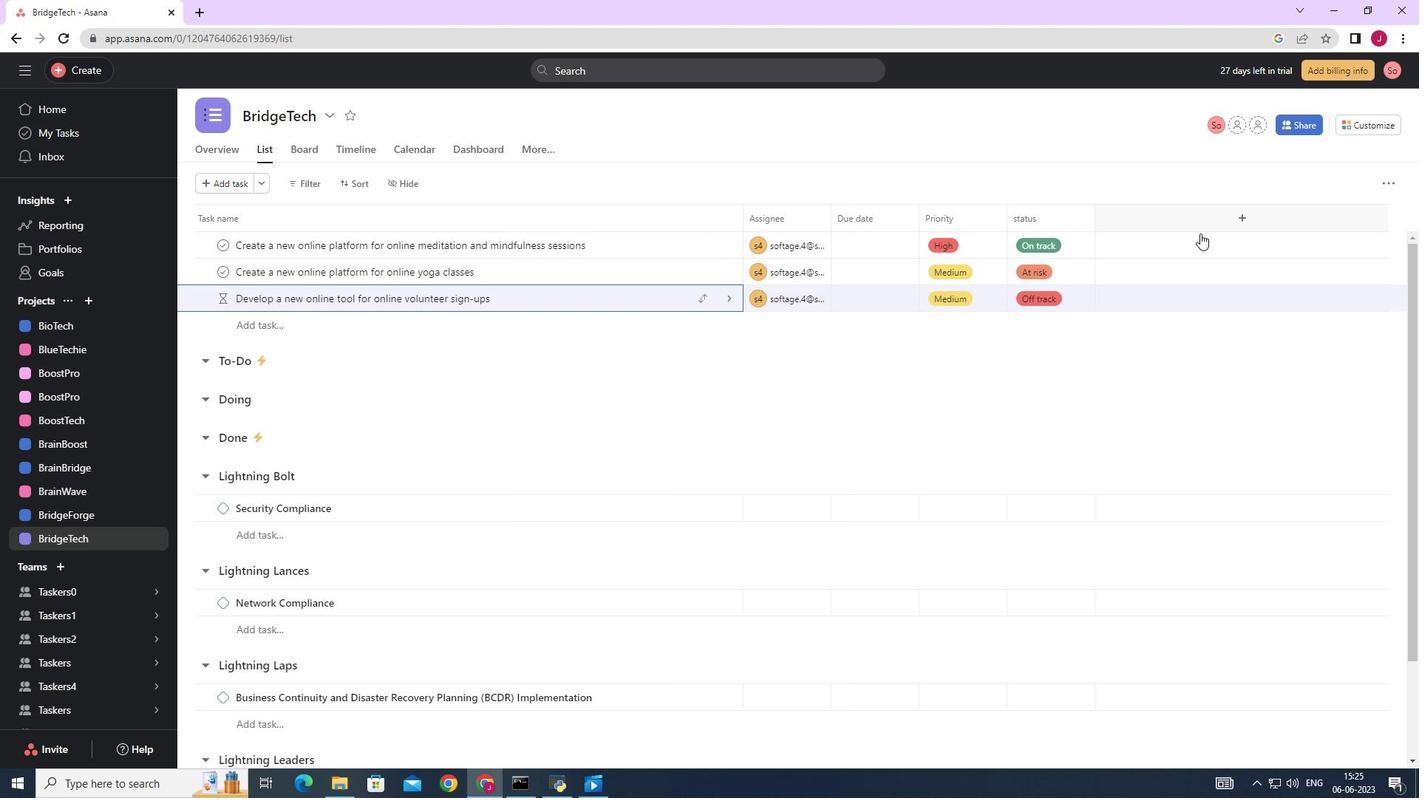 
Action: Mouse scrolled (1078, 346) with delta (0, 0)
Screenshot: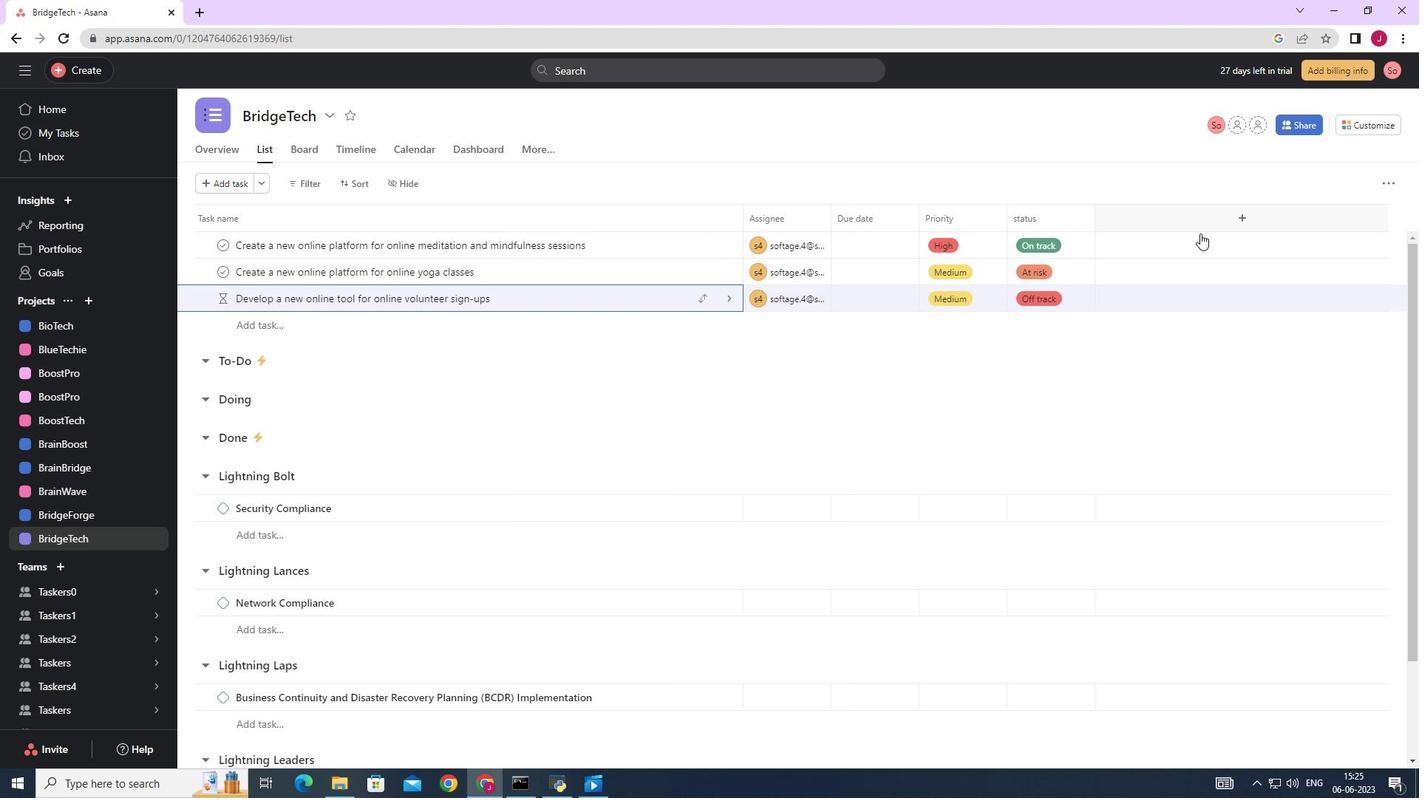 
Action: Mouse moved to (1077, 349)
Screenshot: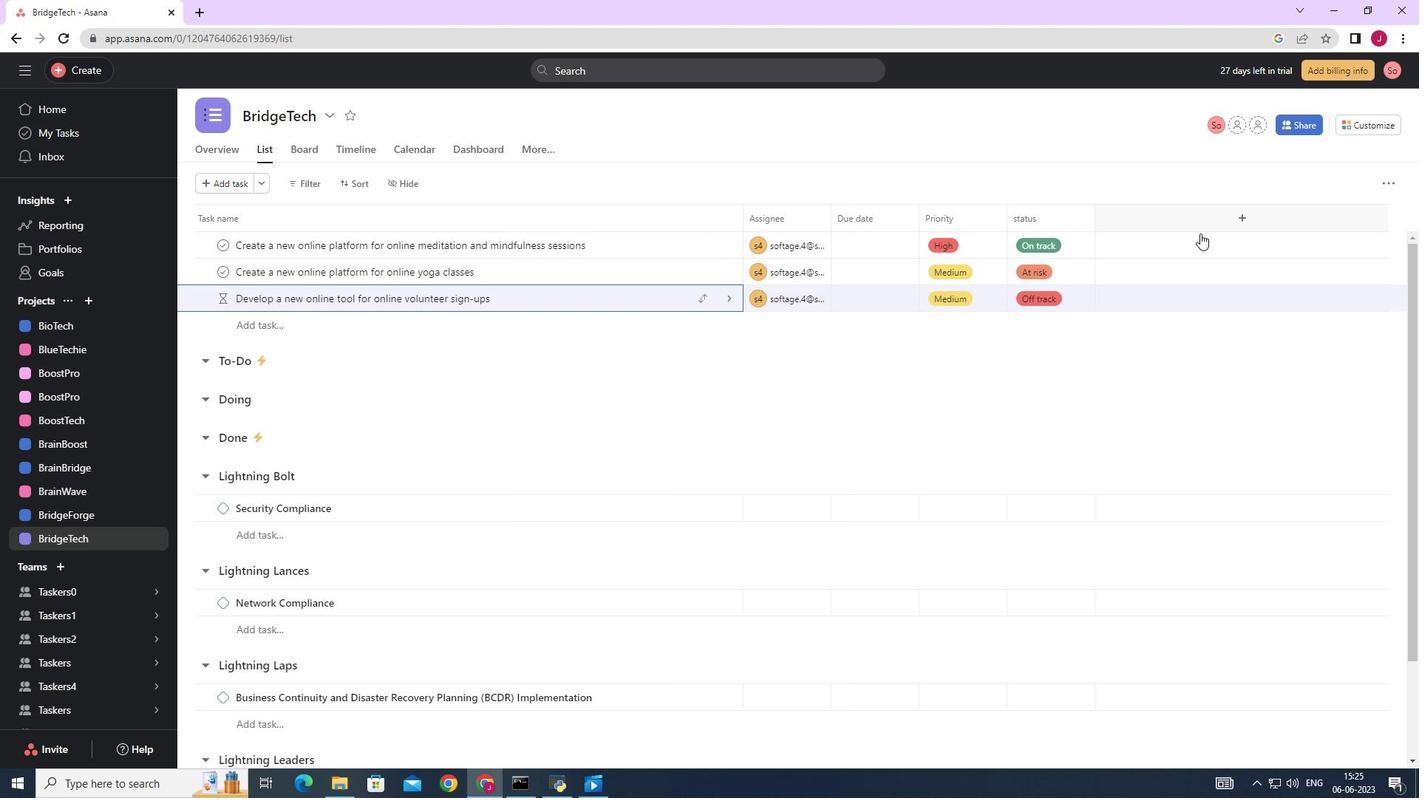 
Action: Mouse scrolled (1077, 349) with delta (0, 0)
Screenshot: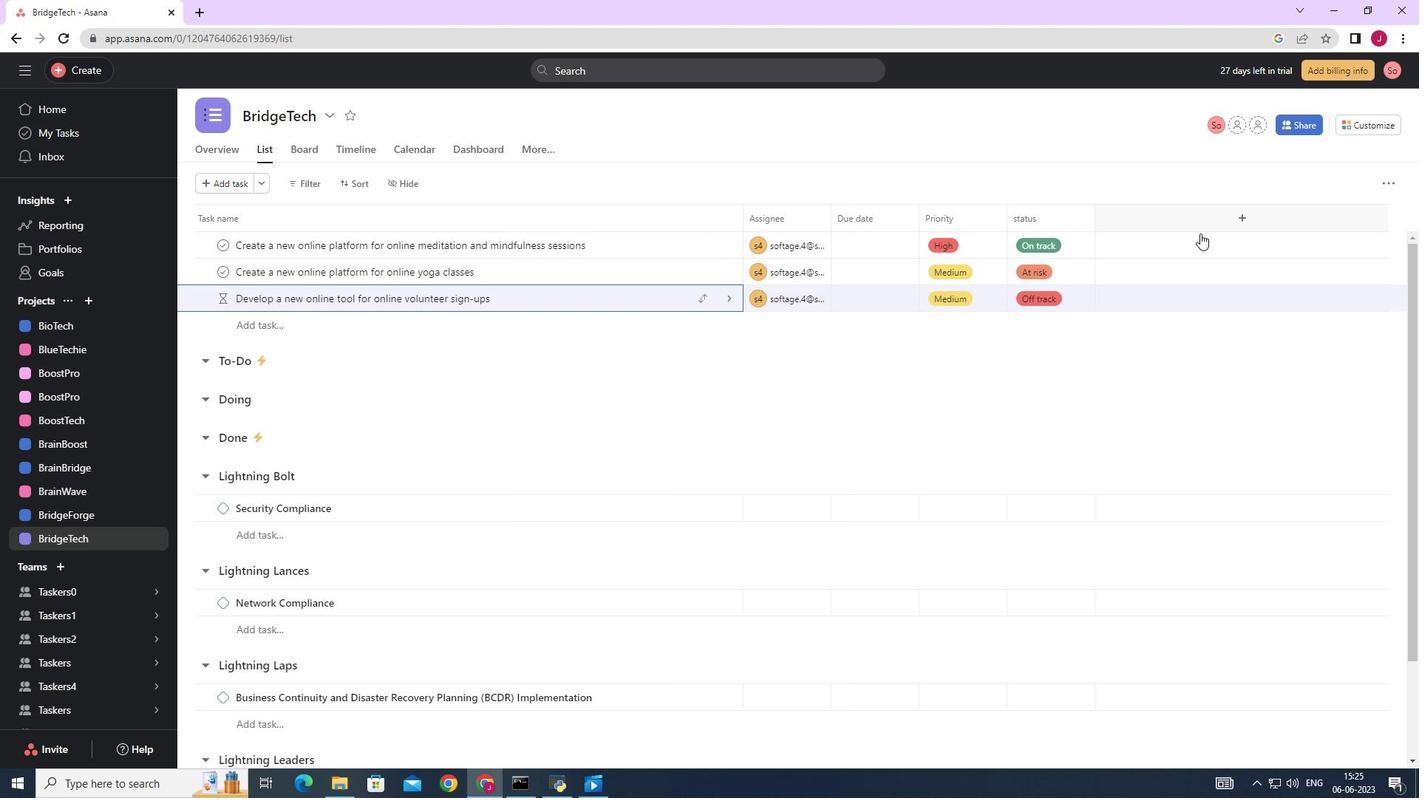 
Action: Mouse scrolled (1077, 349) with delta (0, 0)
Screenshot: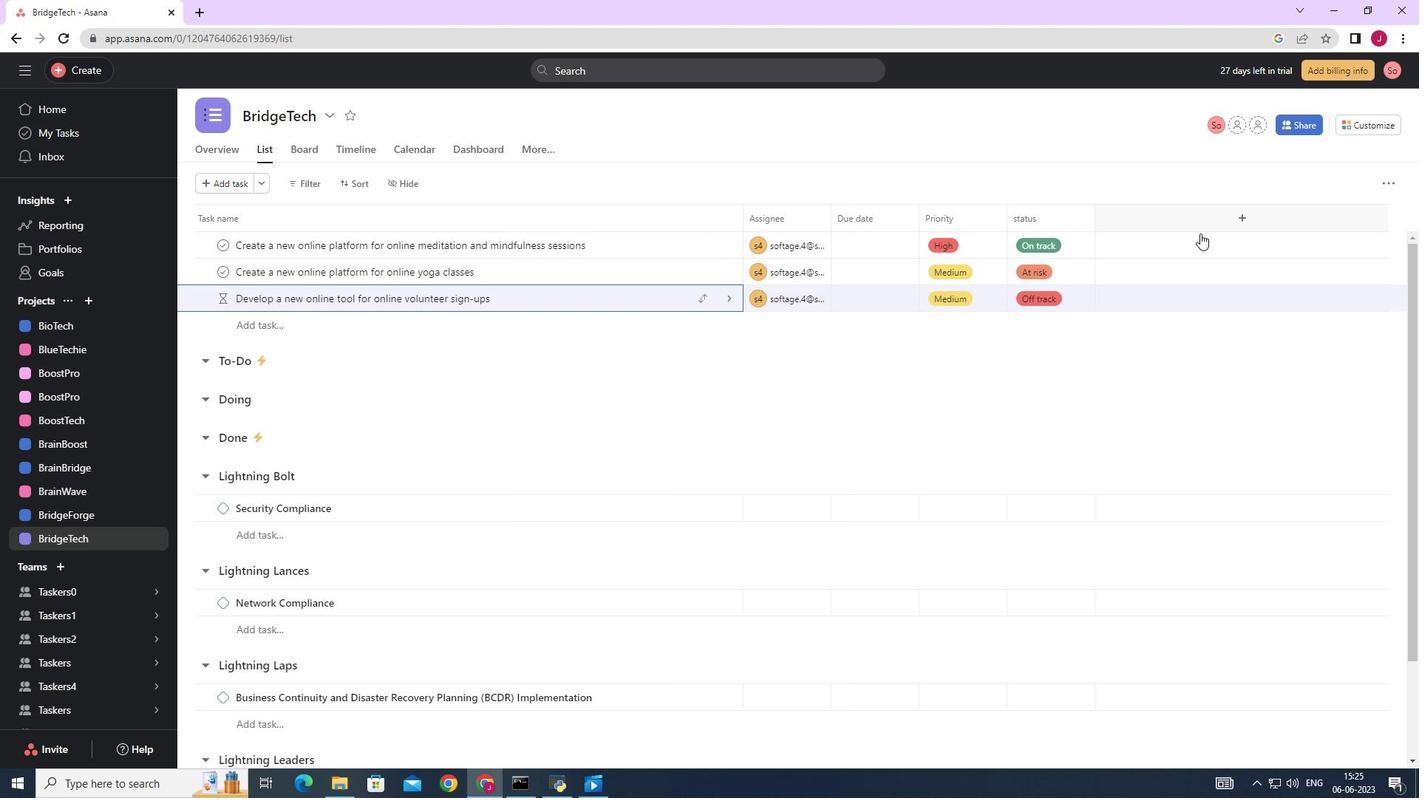 
Action: Mouse moved to (1077, 350)
Screenshot: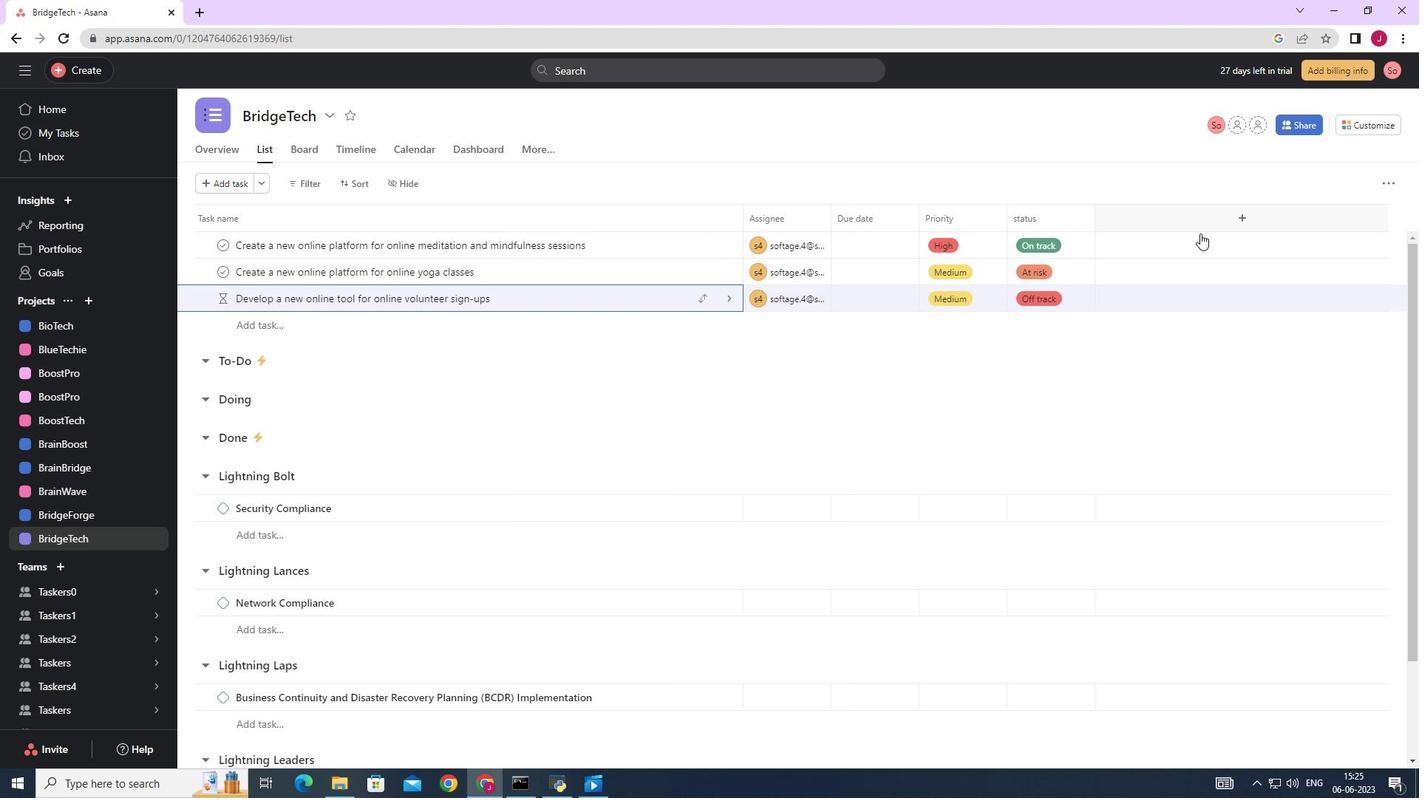 
Action: Mouse scrolled (1077, 349) with delta (0, 0)
Screenshot: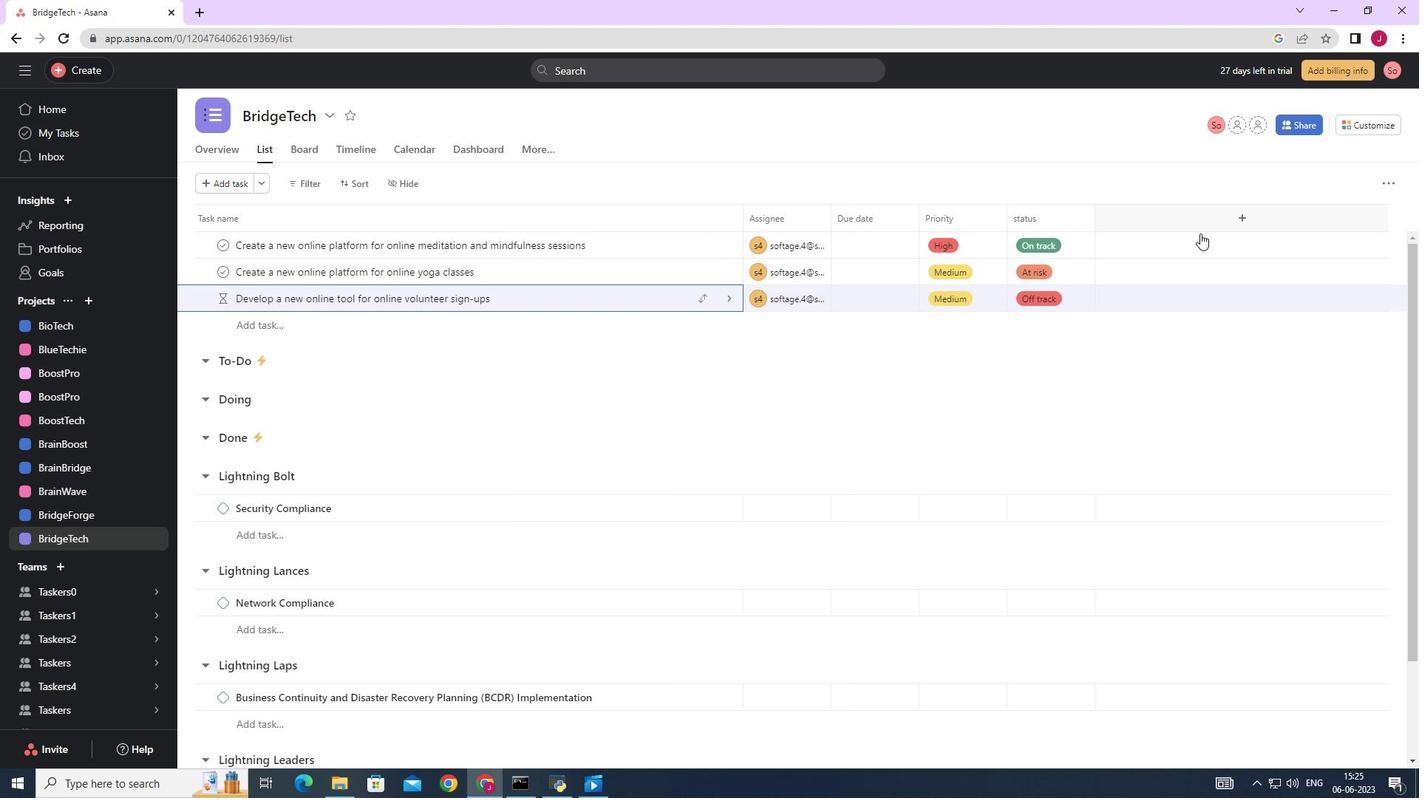 
Action: Mouse moved to (1077, 351)
Screenshot: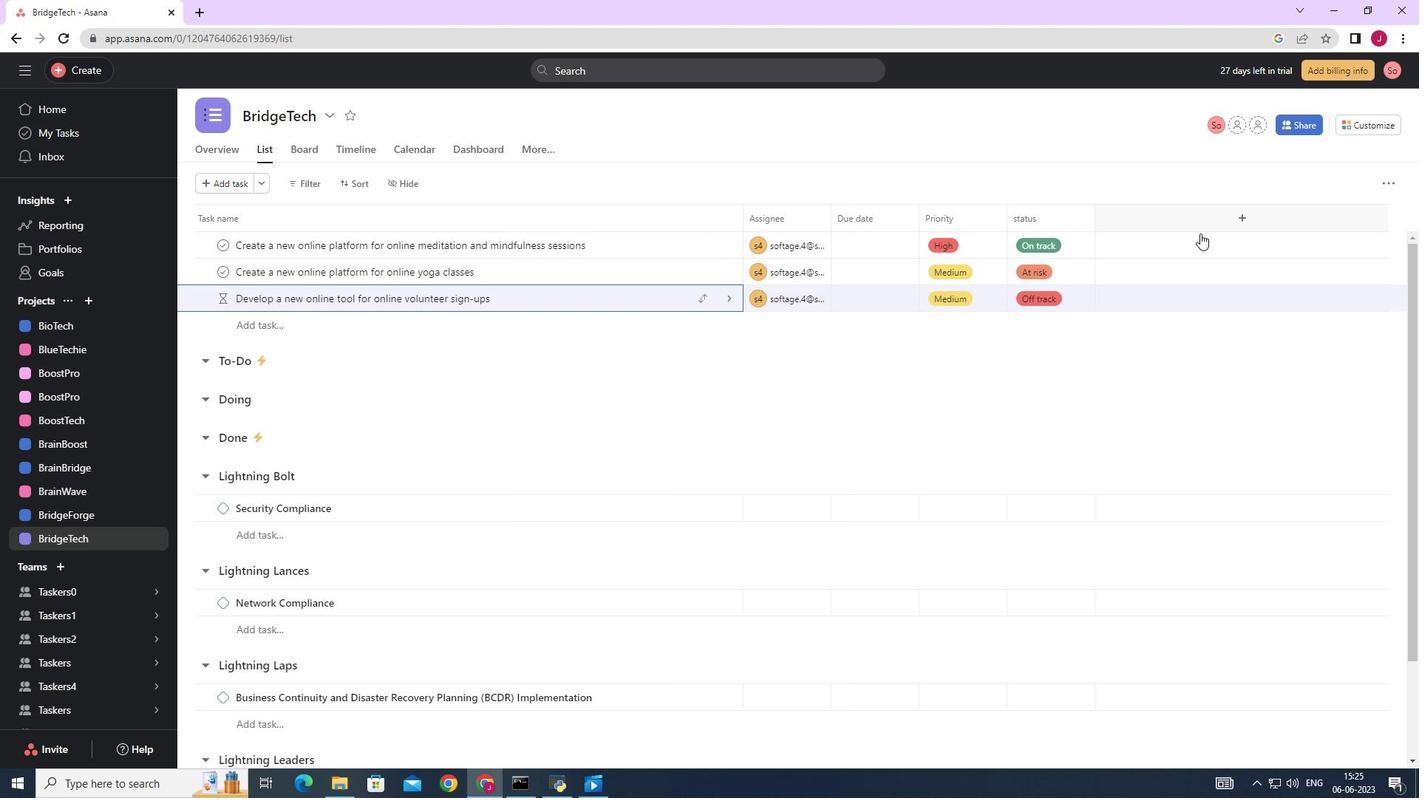 
Action: Mouse scrolled (1077, 352) with delta (0, 0)
Screenshot: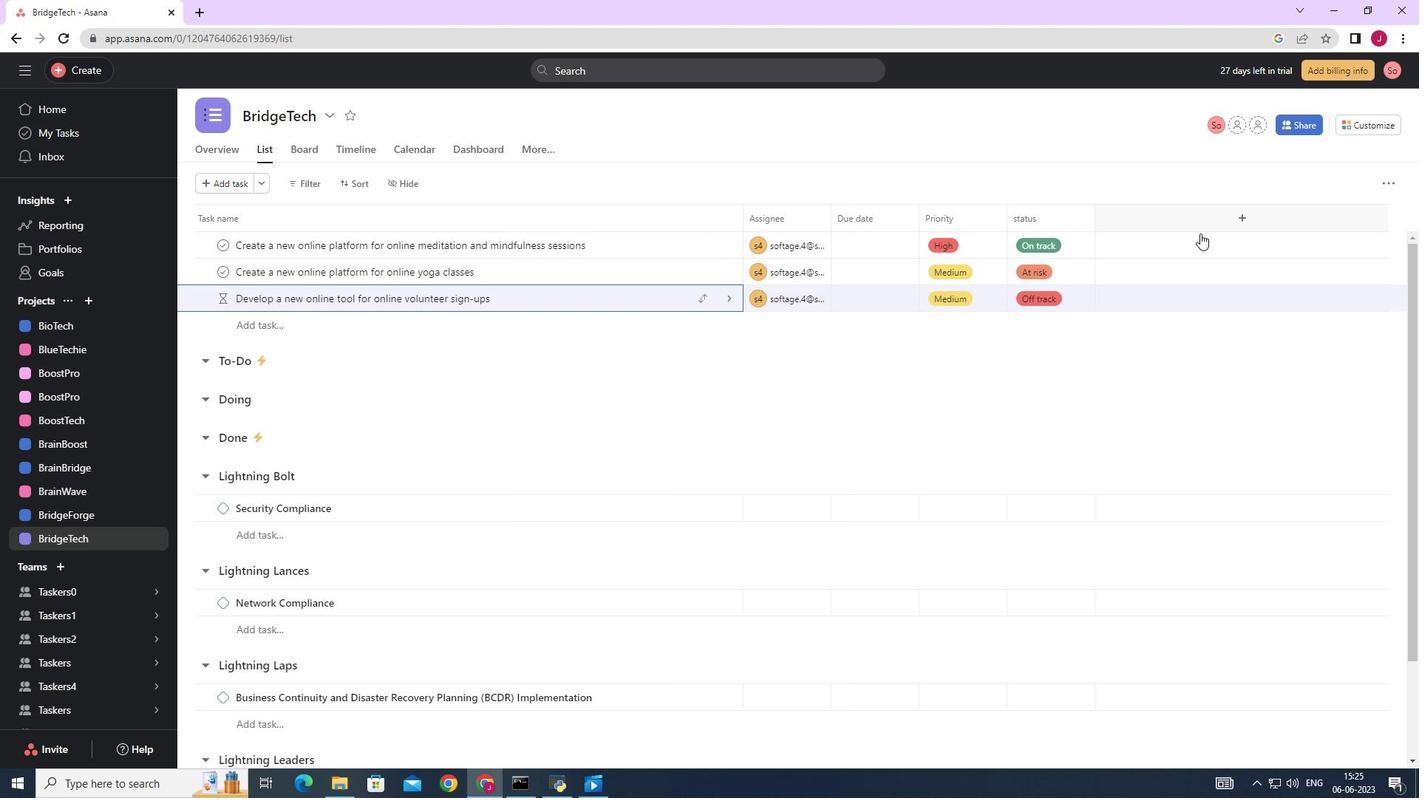 
Action: Mouse moved to (1077, 352)
Screenshot: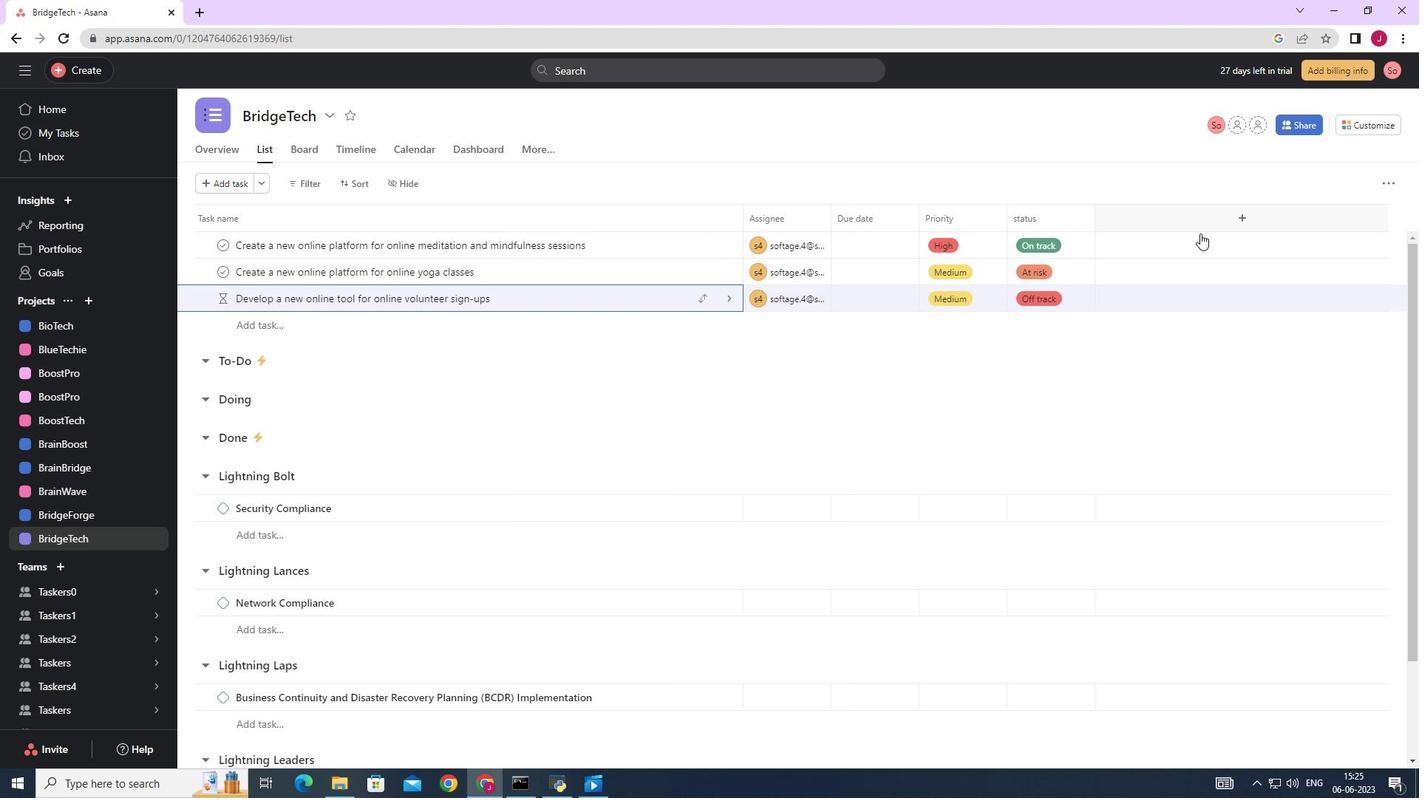 
Action: Mouse scrolled (1077, 352) with delta (0, 0)
Screenshot: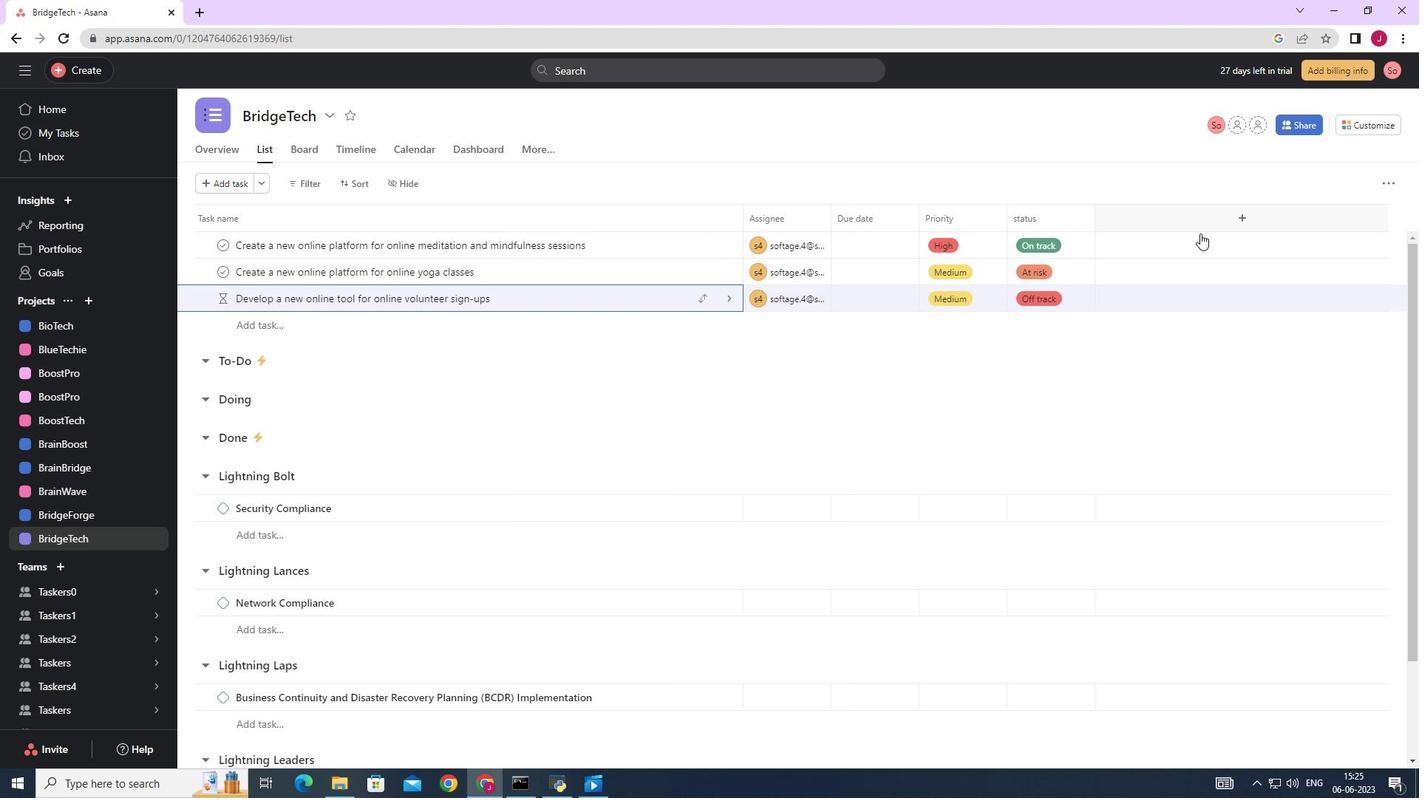 
Action: Mouse scrolled (1077, 352) with delta (0, 0)
Screenshot: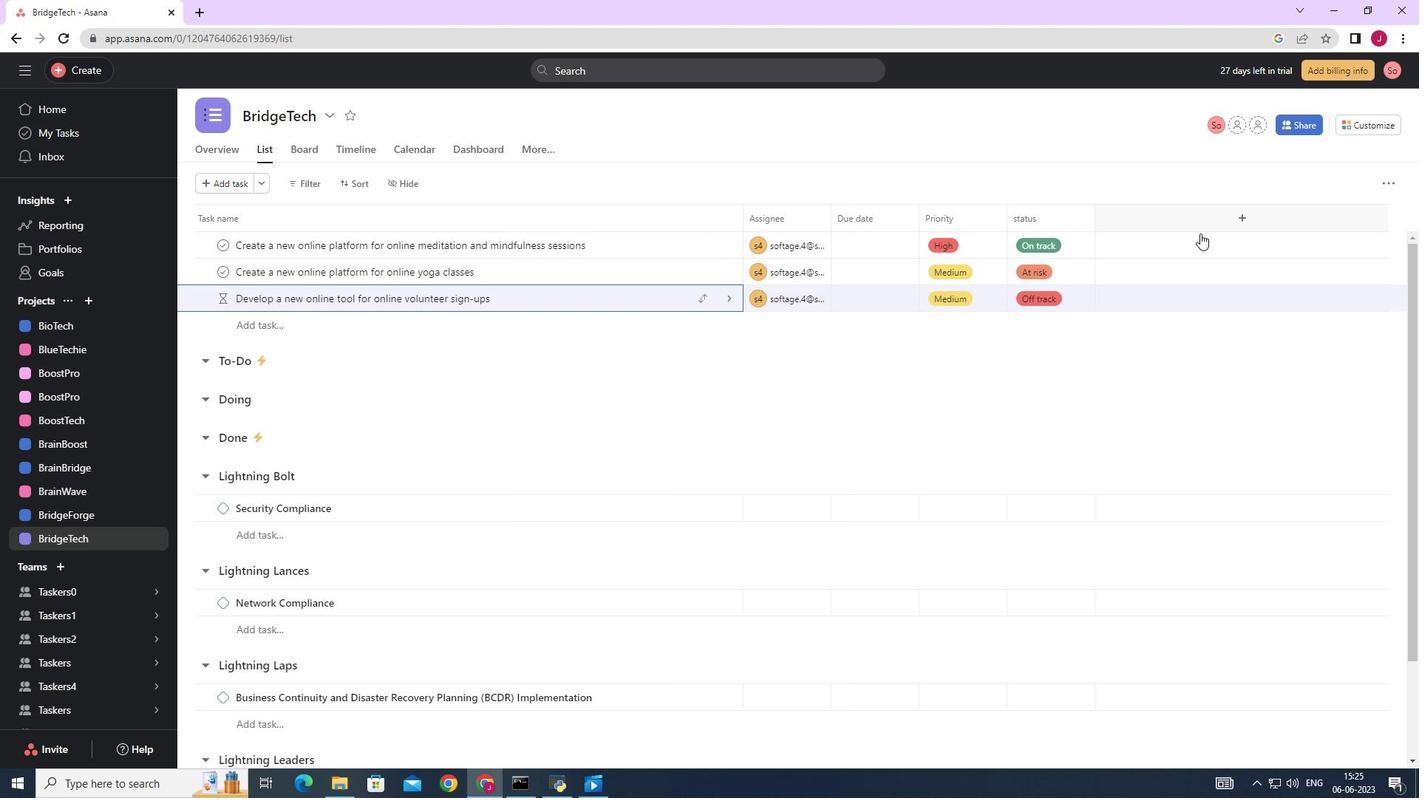 
Action: Mouse scrolled (1077, 352) with delta (0, 0)
Screenshot: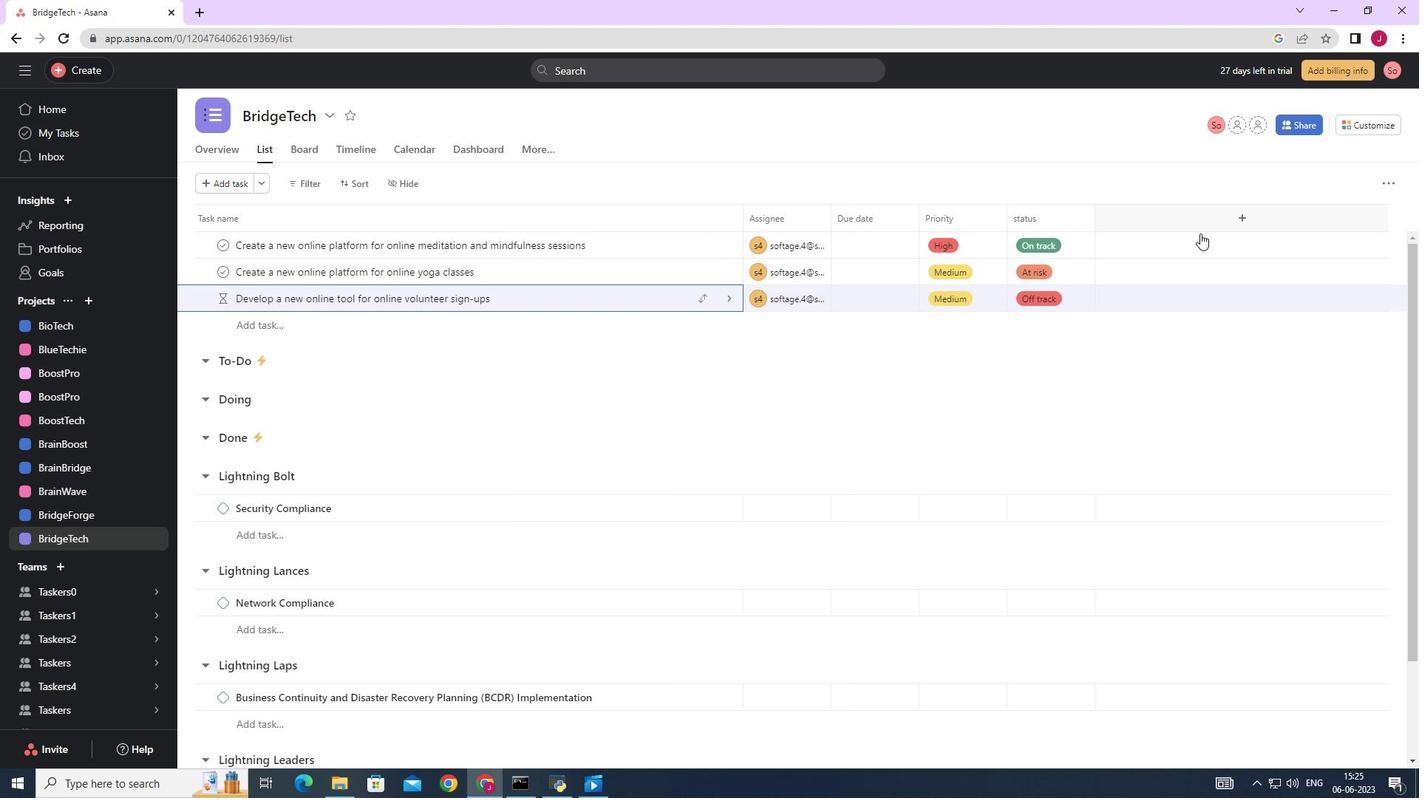 
Action: Mouse scrolled (1077, 352) with delta (0, 0)
Screenshot: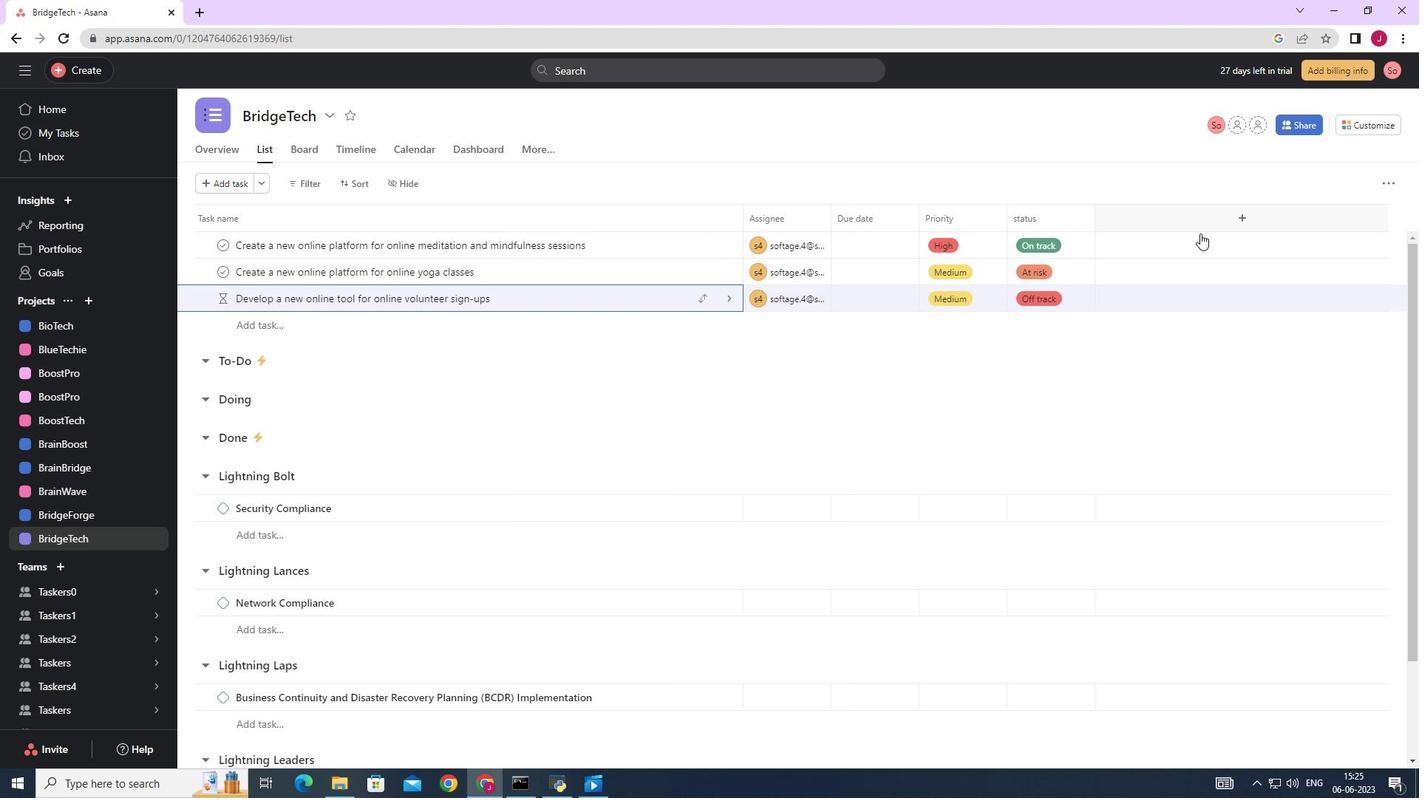 
Action: Mouse scrolled (1077, 352) with delta (0, 0)
Screenshot: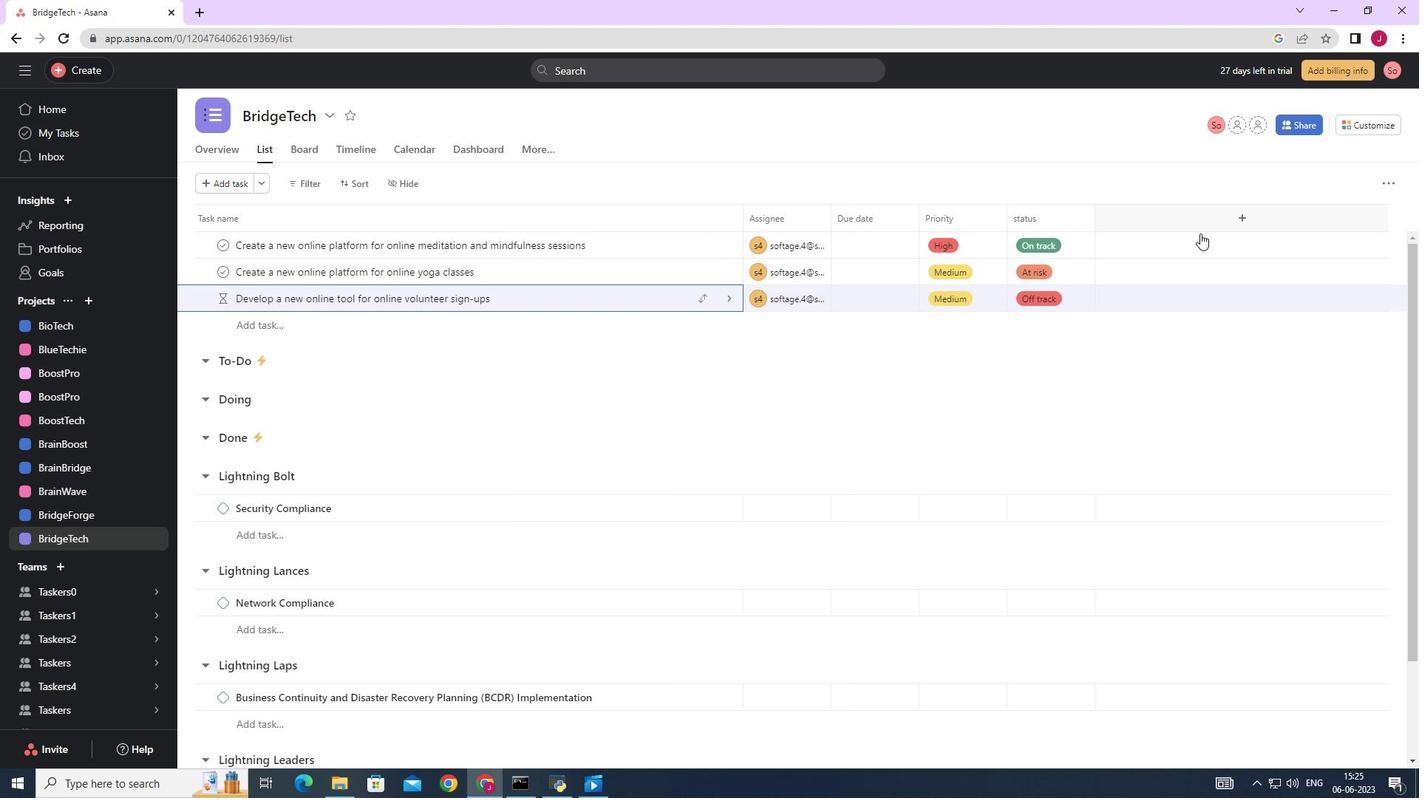 
Action: Mouse scrolled (1077, 352) with delta (0, 0)
Screenshot: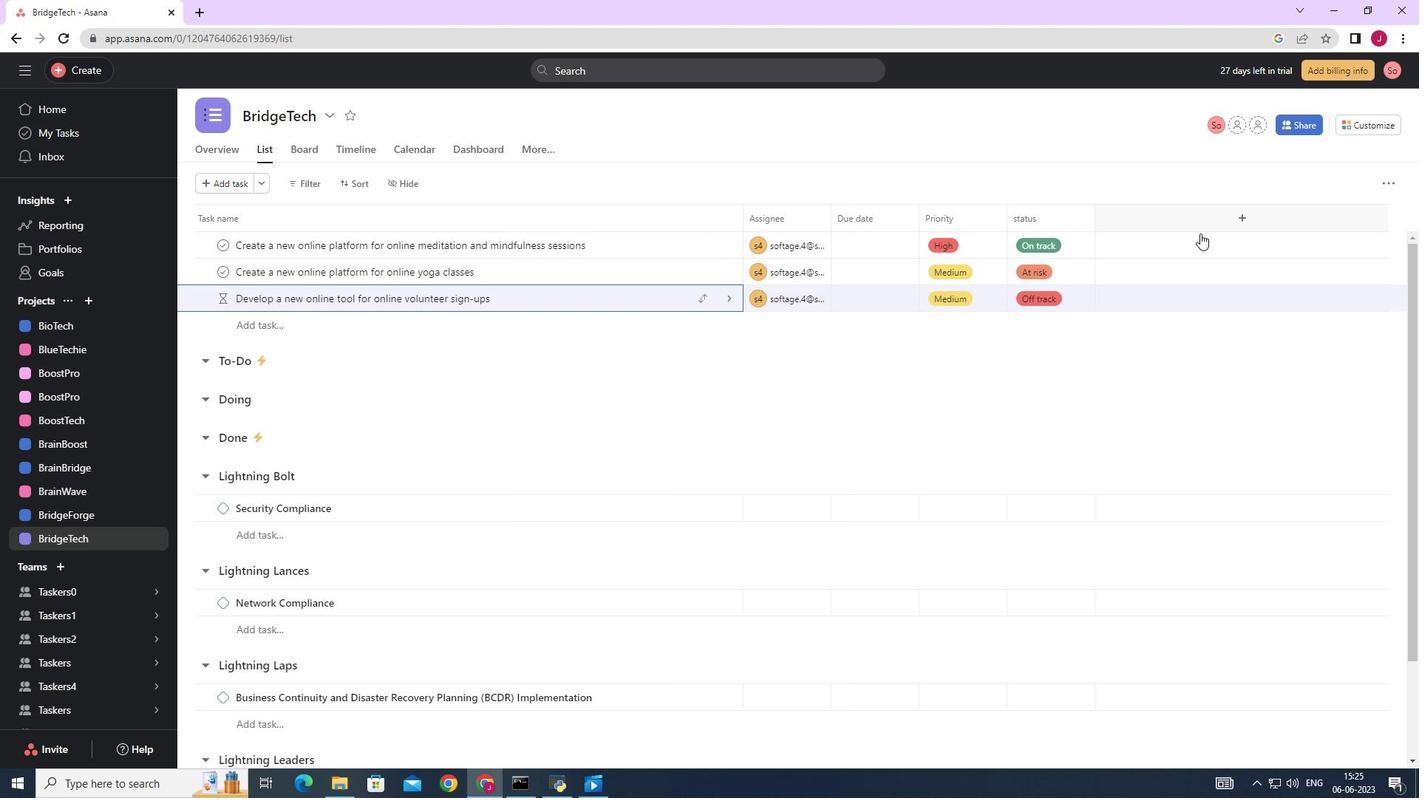 
Action: Mouse scrolled (1077, 352) with delta (0, 0)
Screenshot: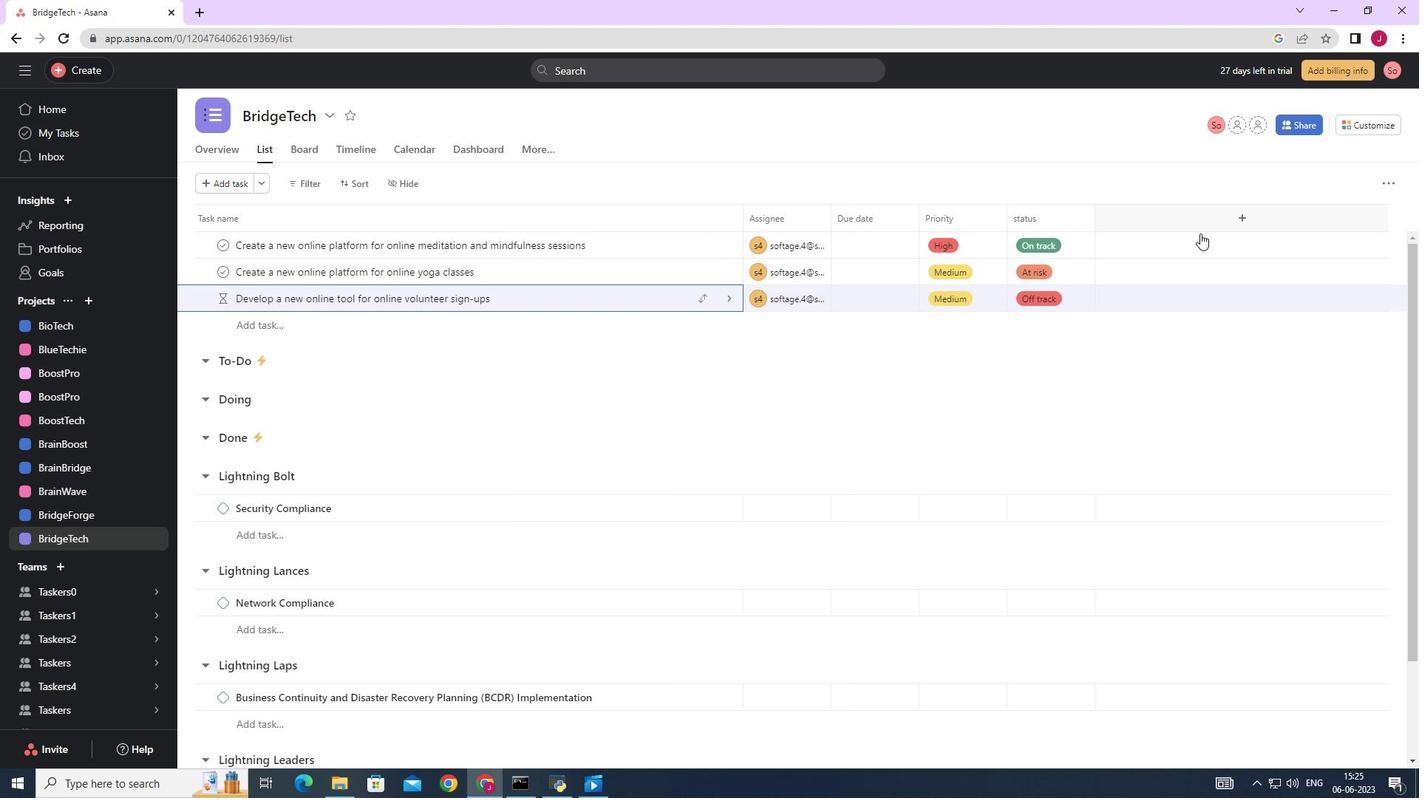 
Action: Mouse scrolled (1077, 352) with delta (0, 0)
Screenshot: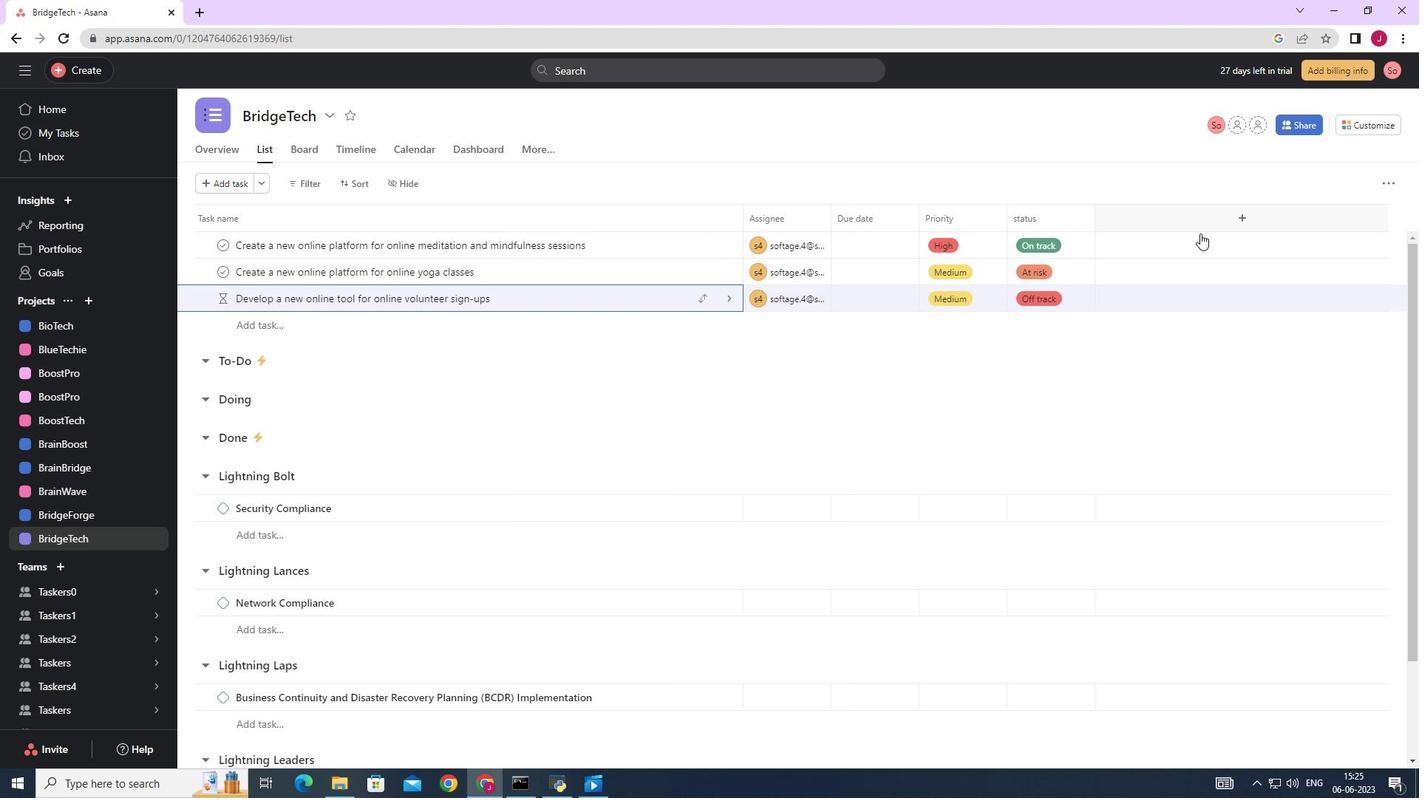 
Action: Mouse scrolled (1077, 352) with delta (0, 0)
Screenshot: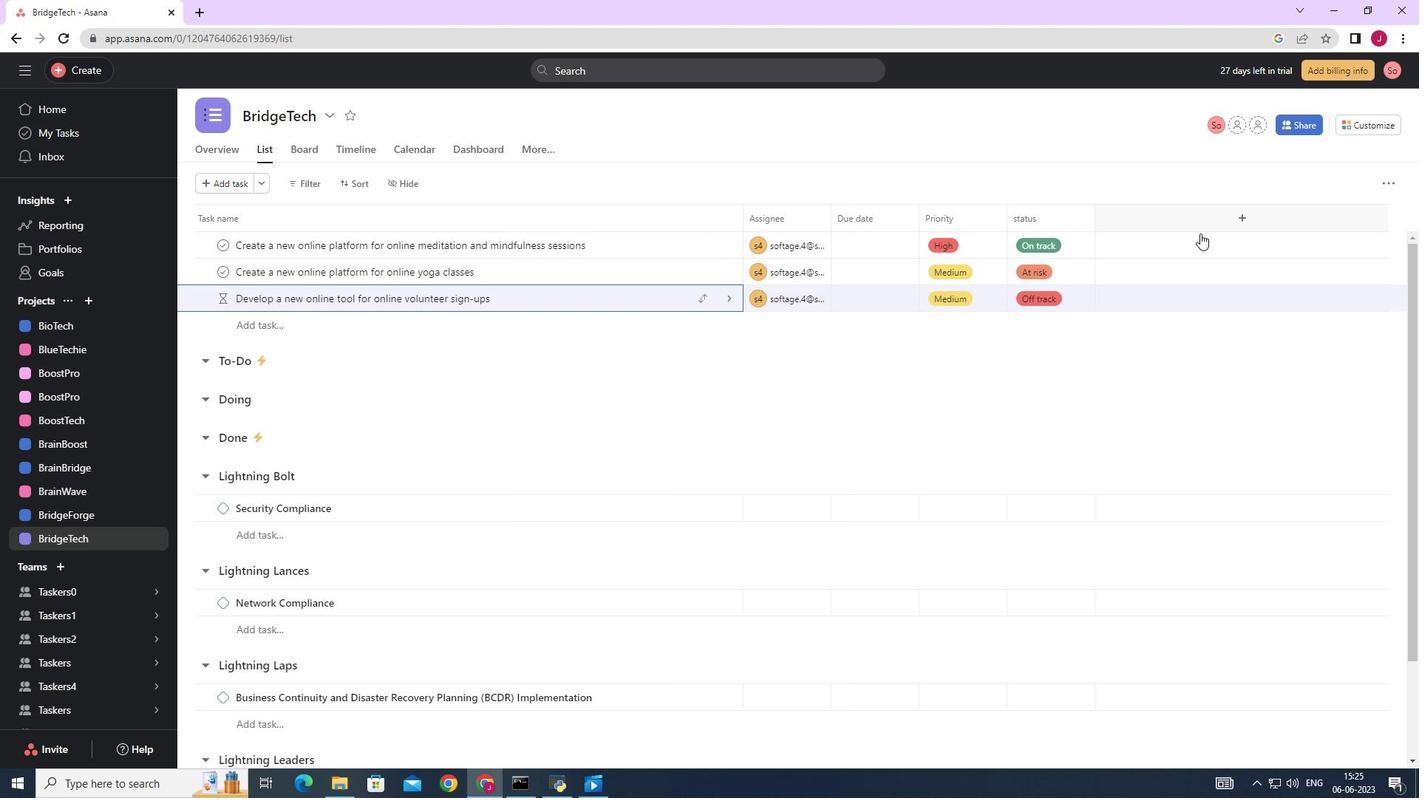 
Action: Mouse moved to (1144, 389)
Screenshot: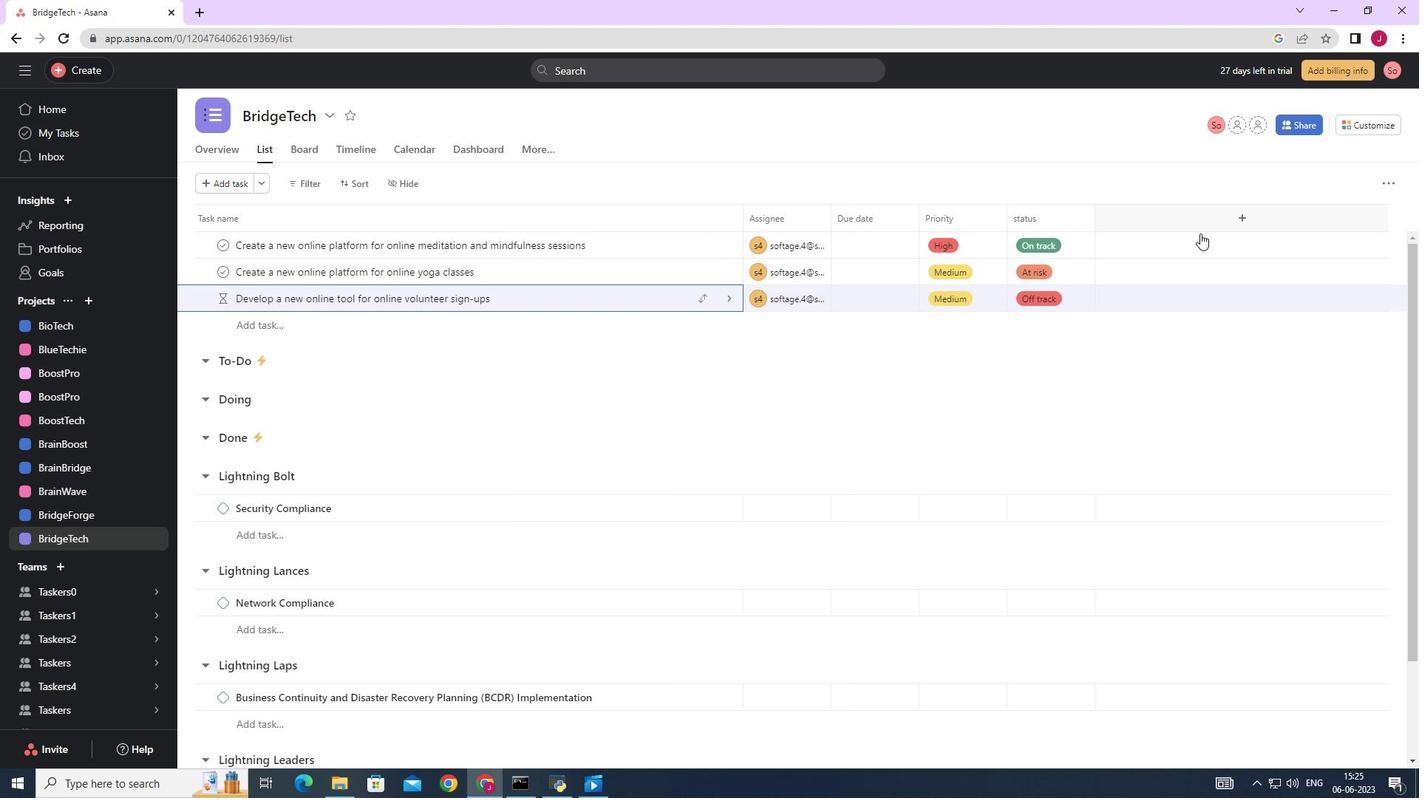 
Action: Mouse scrolled (1144, 389) with delta (0, 0)
Screenshot: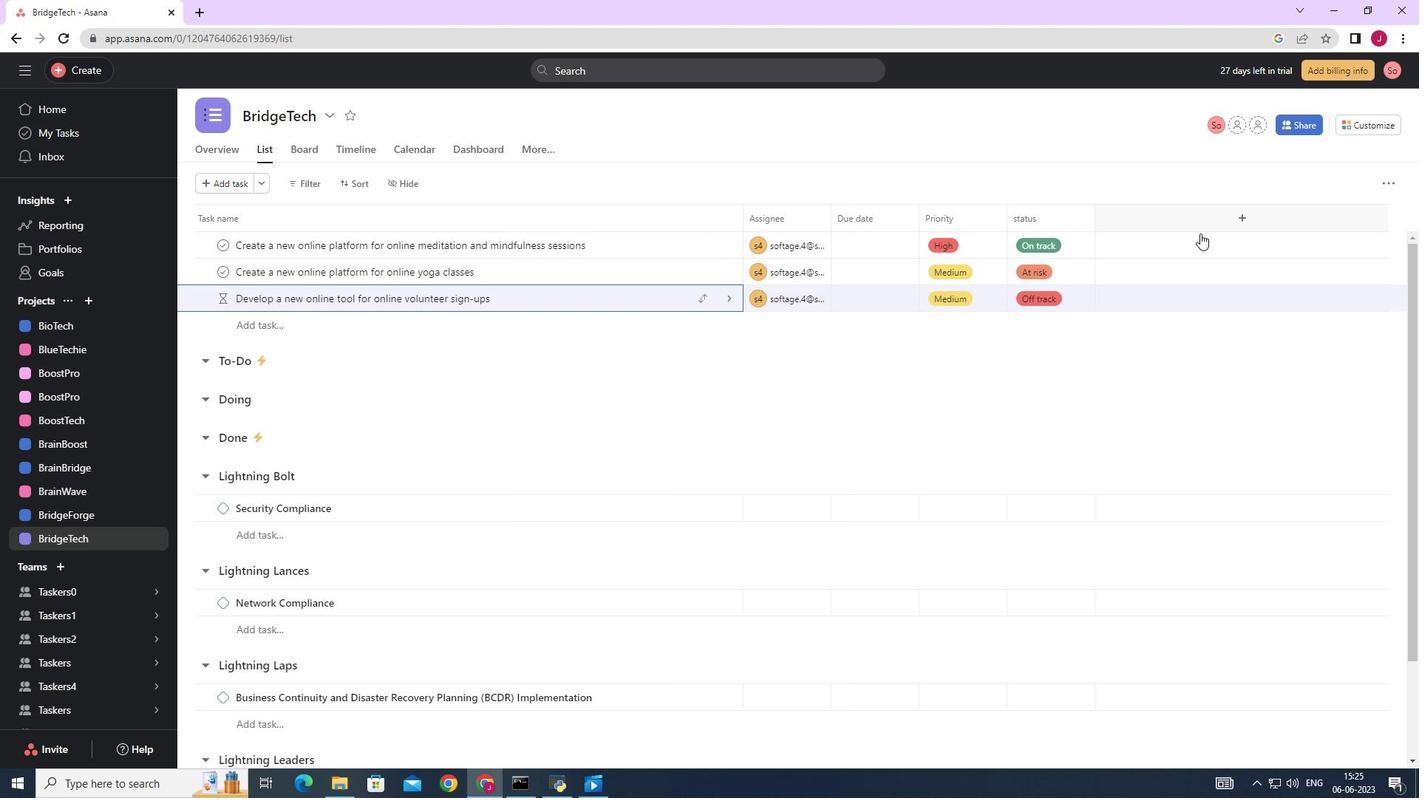 
Action: Mouse scrolled (1144, 389) with delta (0, 0)
Screenshot: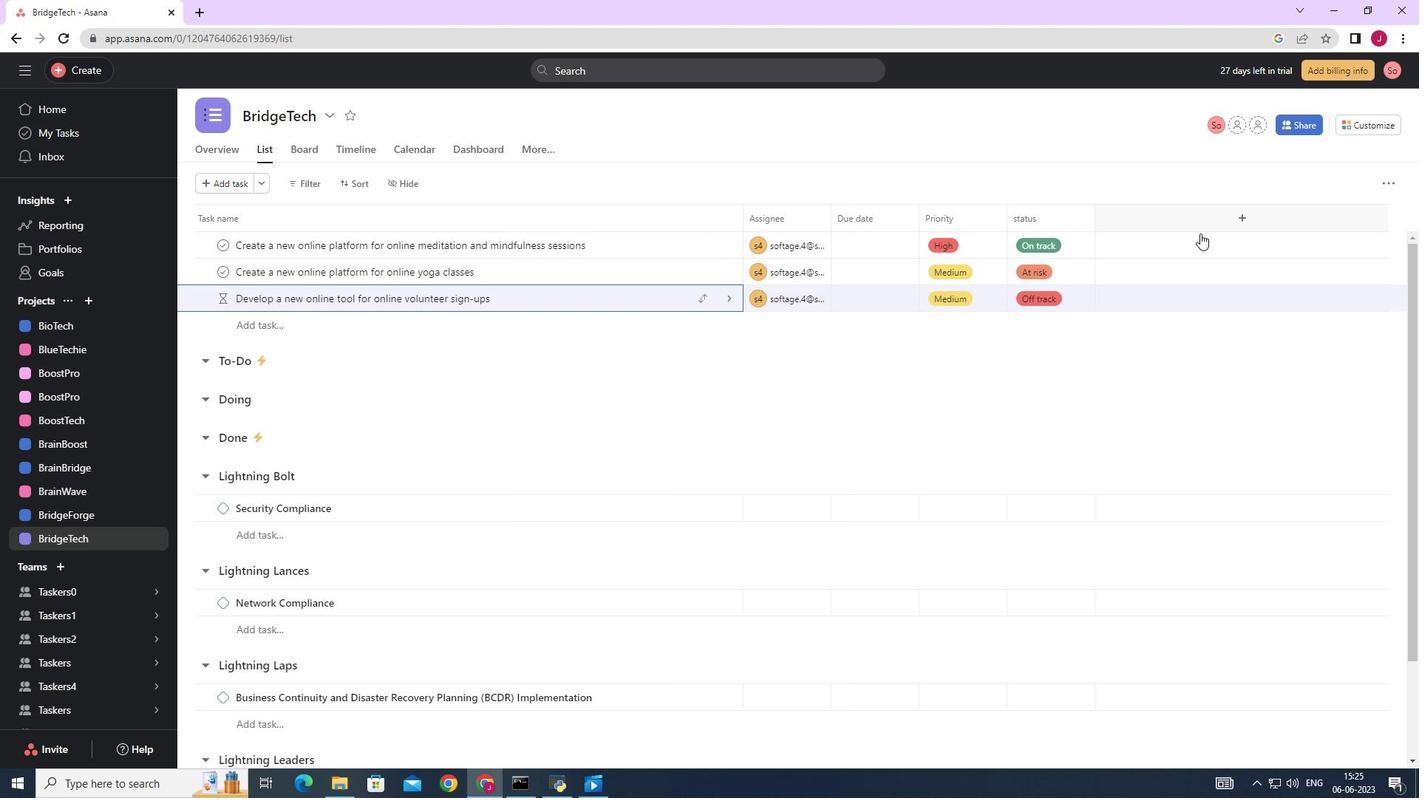 
Action: Mouse scrolled (1144, 389) with delta (0, 0)
Screenshot: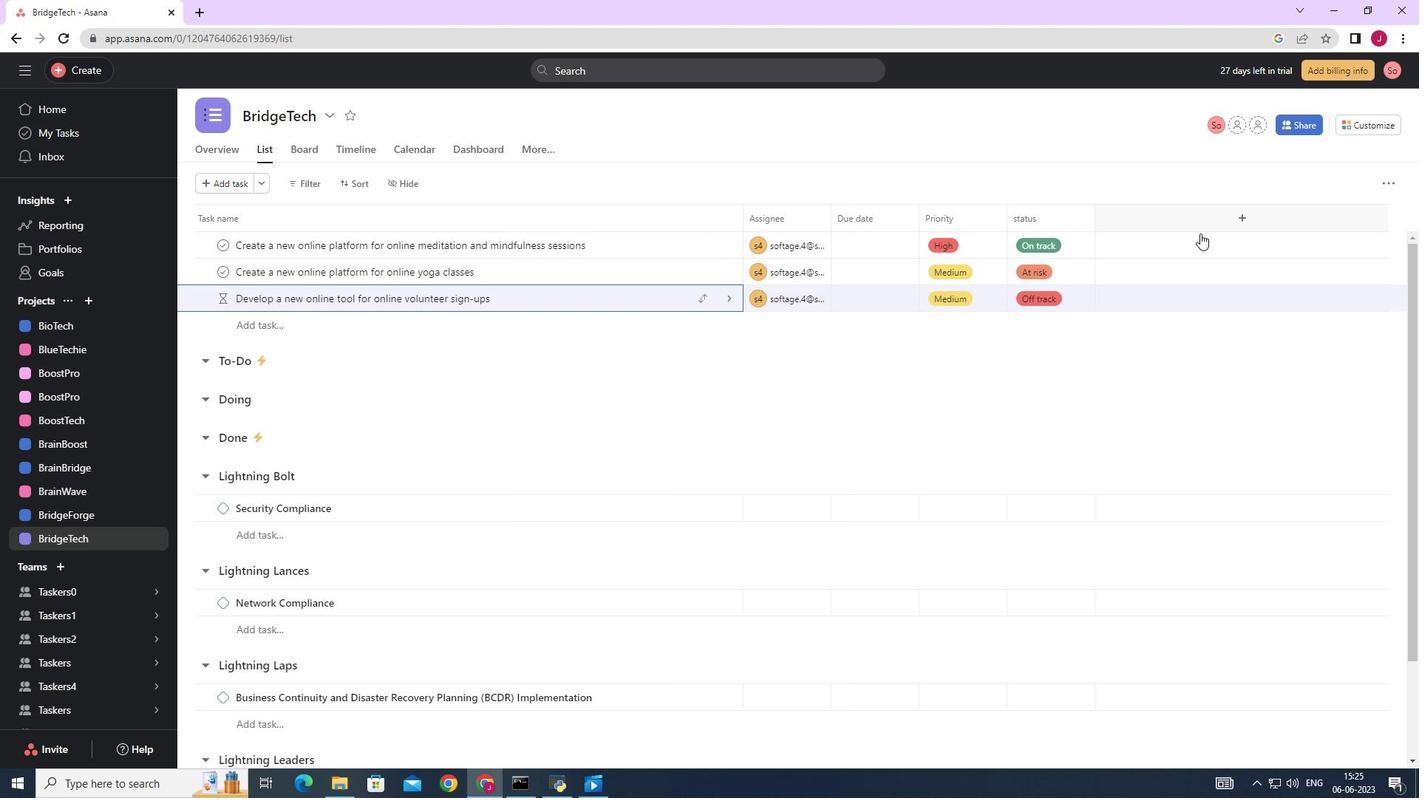 
Action: Mouse scrolled (1144, 389) with delta (0, 0)
Screenshot: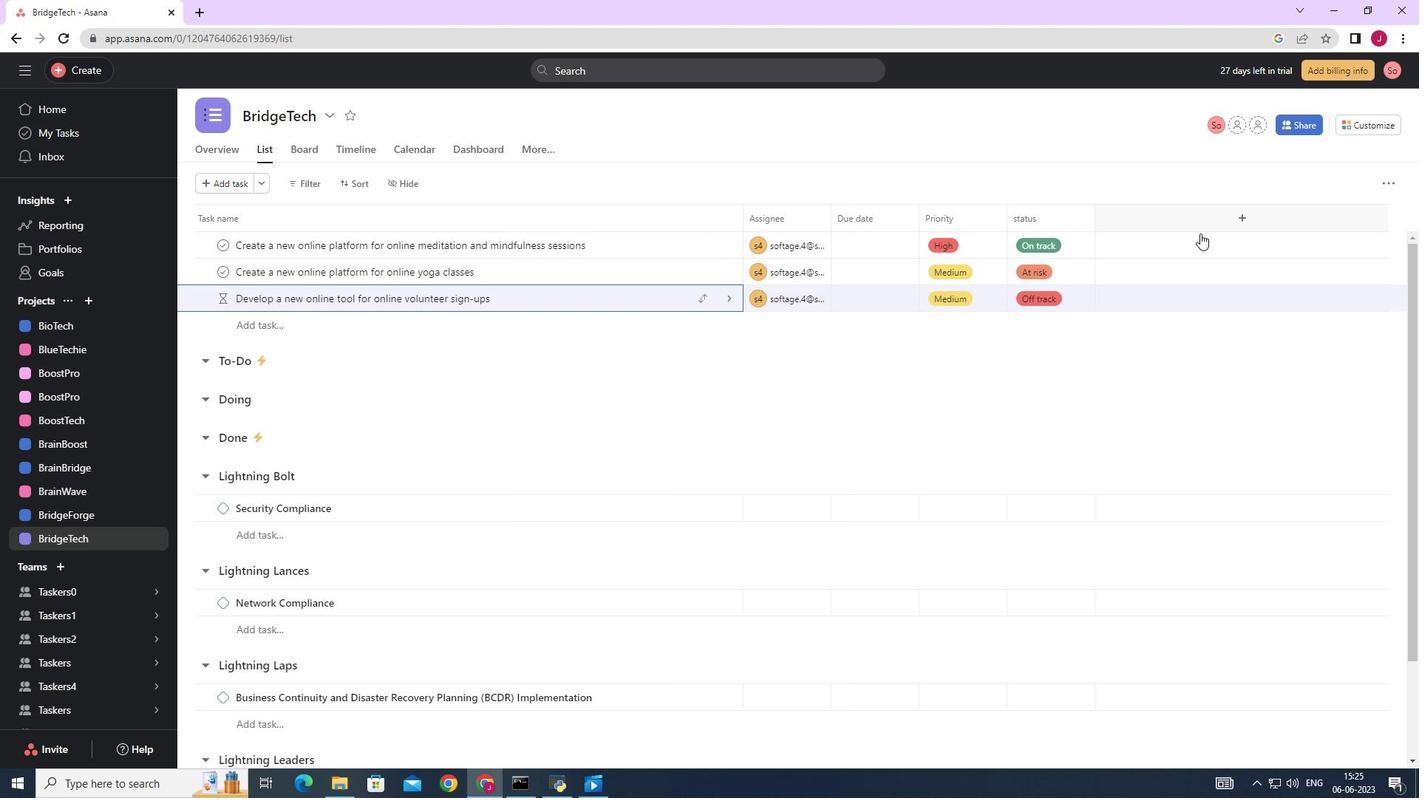 
Action: Mouse scrolled (1144, 389) with delta (0, 0)
Screenshot: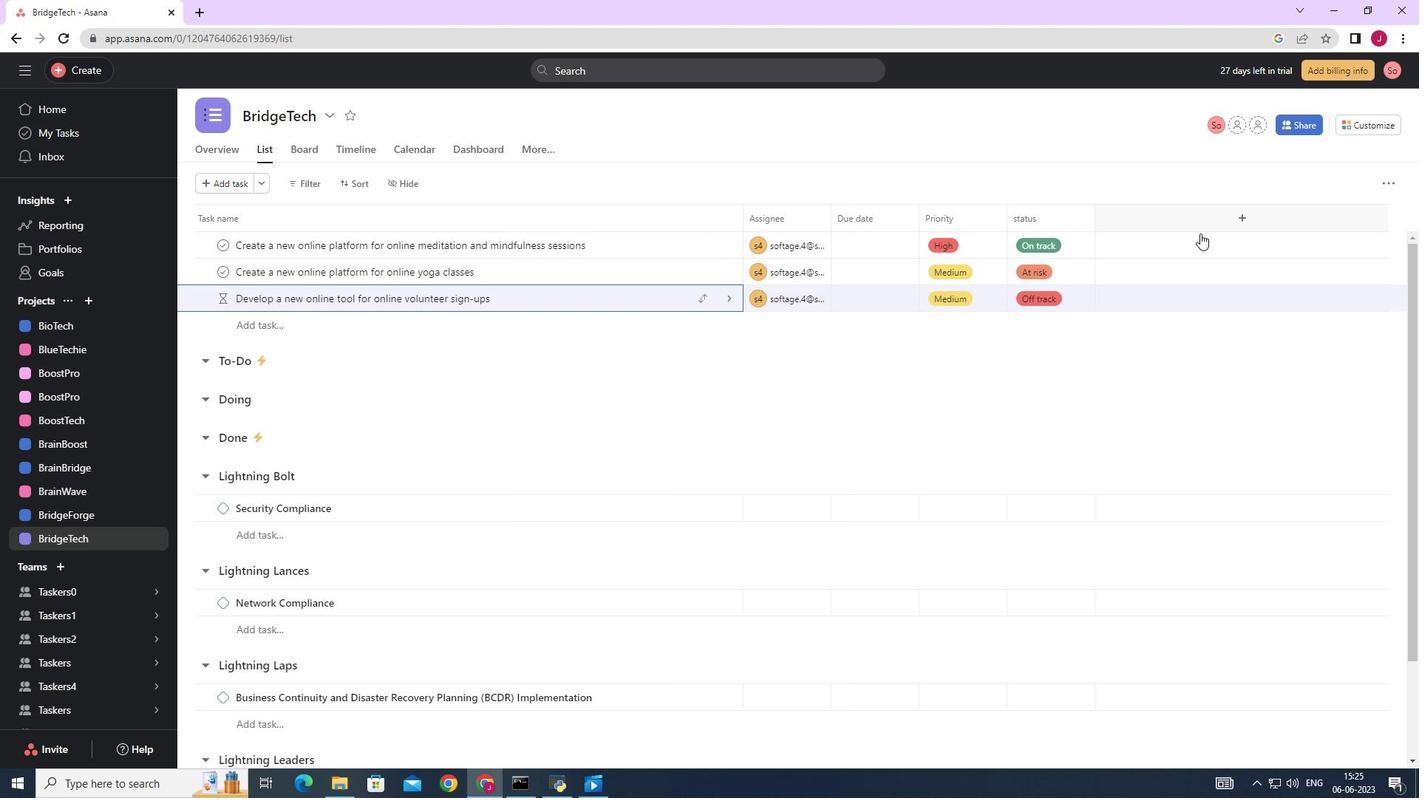 
Action: Mouse scrolled (1144, 390) with delta (0, 0)
Screenshot: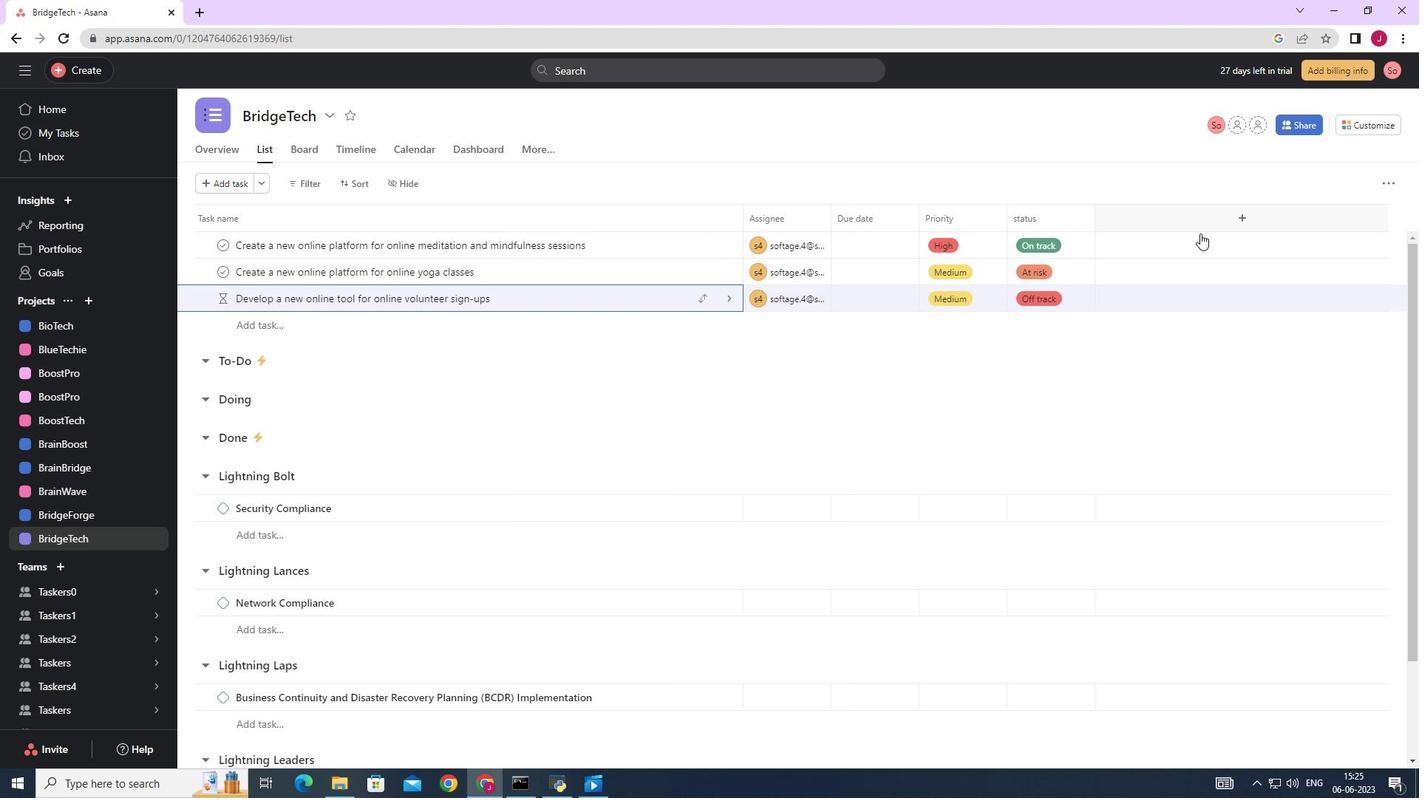 
Action: Mouse moved to (1127, 389)
Screenshot: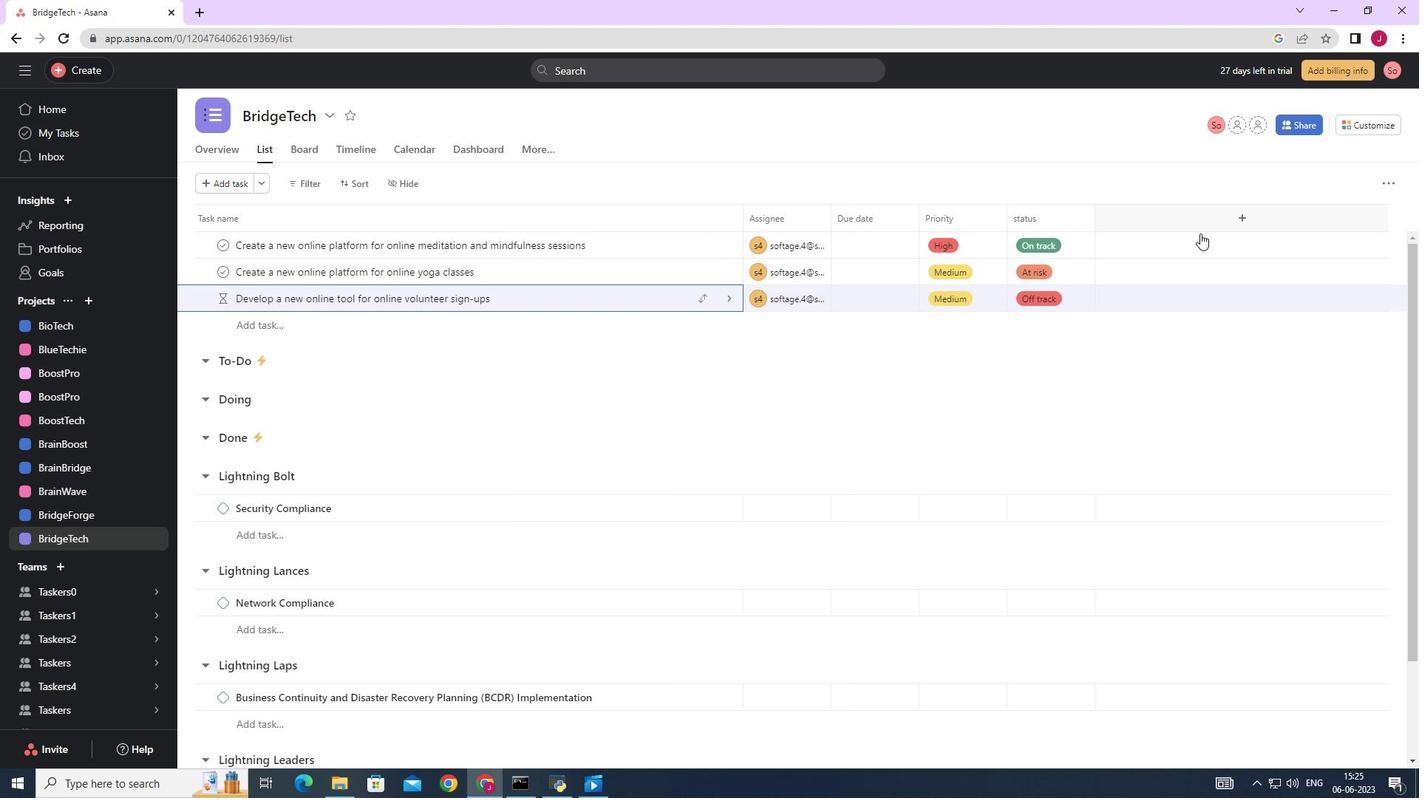 
Action: Mouse scrolled (1127, 389) with delta (0, 0)
Screenshot: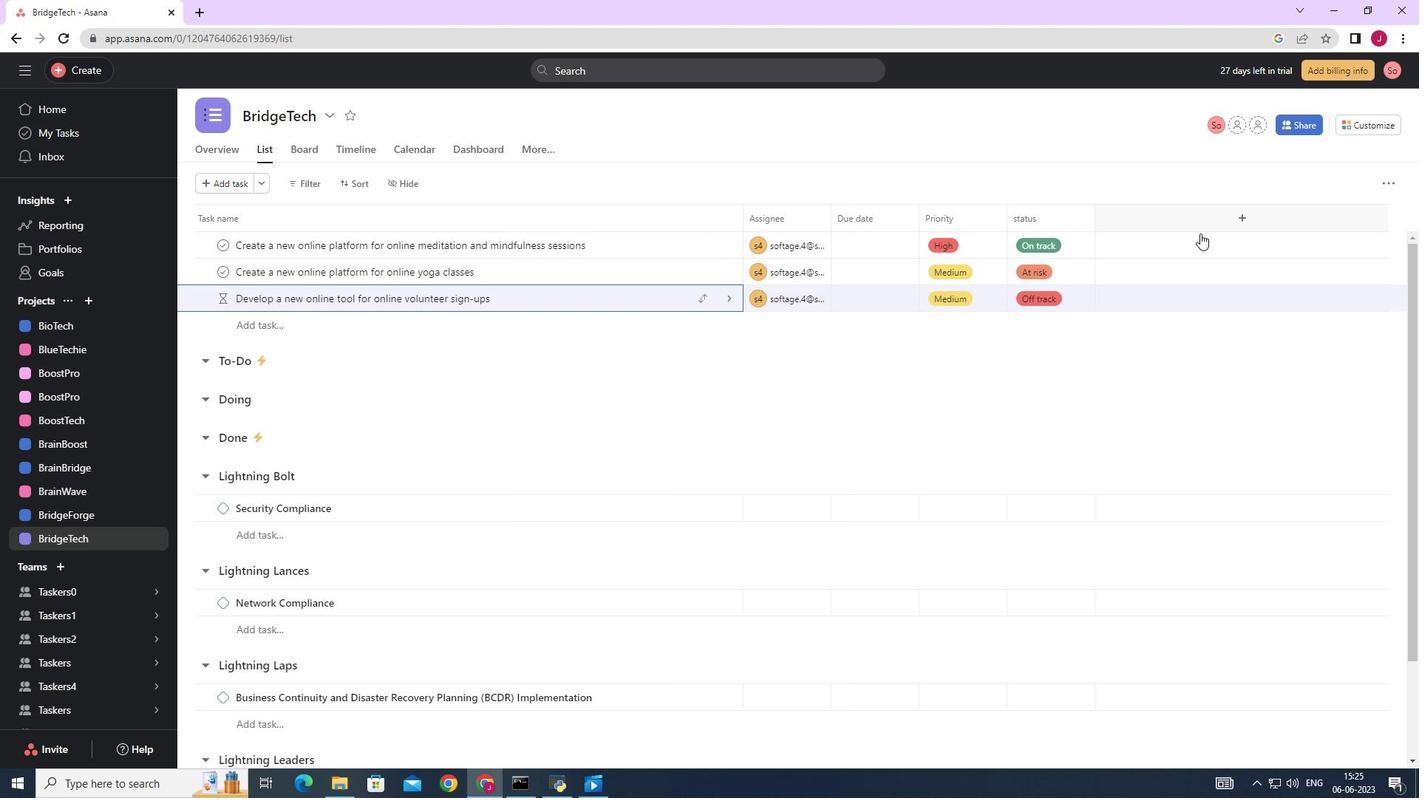 
Action: Mouse scrolled (1127, 389) with delta (0, 0)
Screenshot: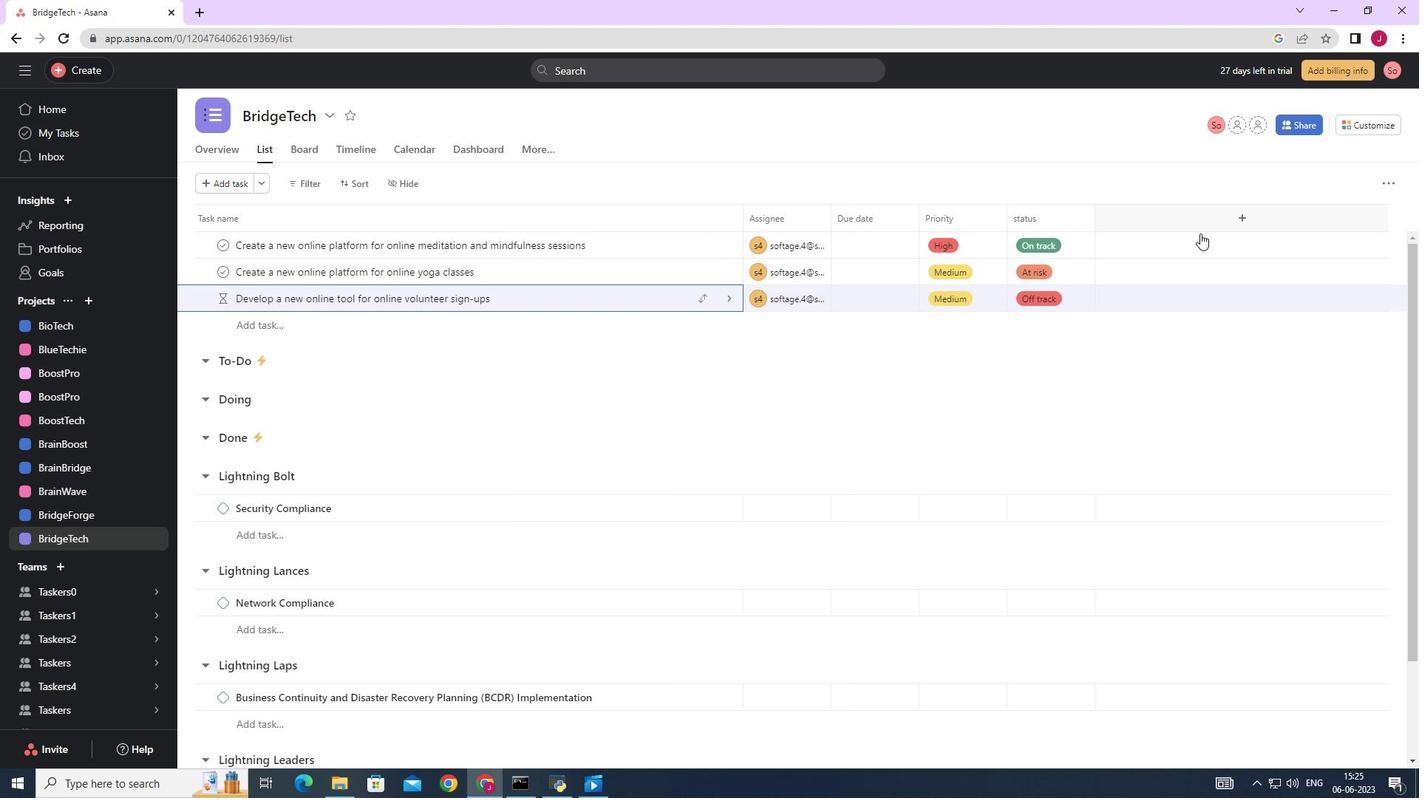 
Action: Mouse scrolled (1127, 389) with delta (0, 0)
Screenshot: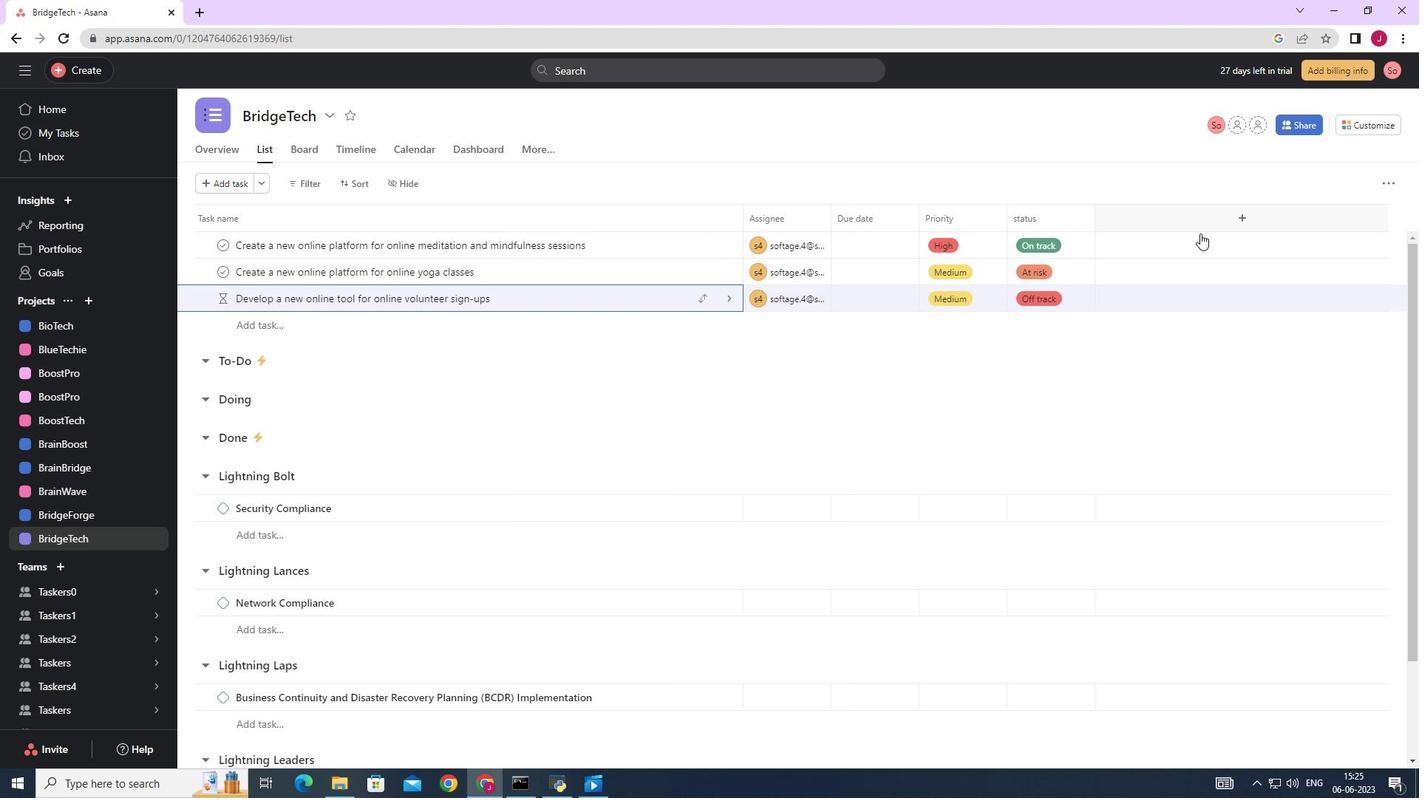 
Action: Mouse scrolled (1127, 389) with delta (0, 0)
Screenshot: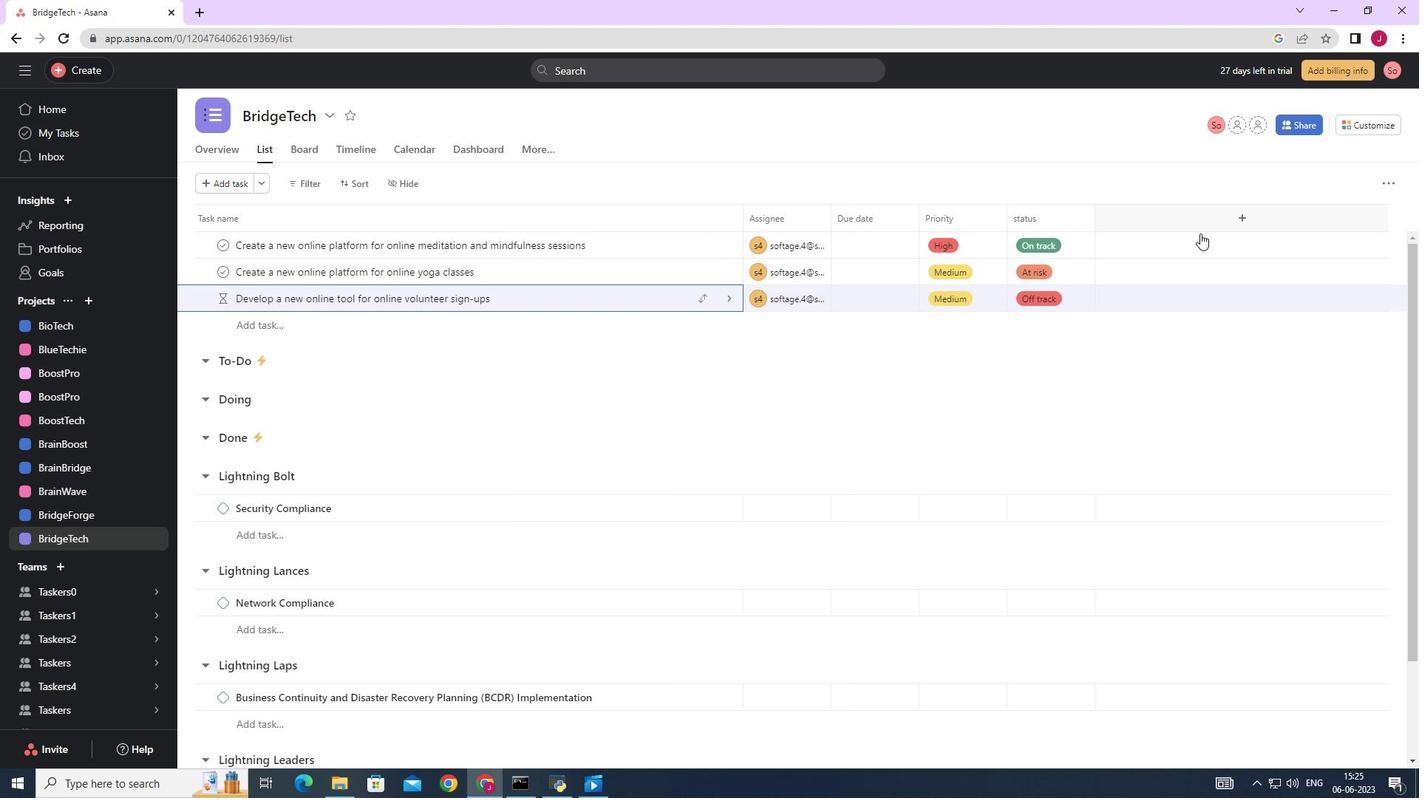 
Action: Mouse scrolled (1127, 389) with delta (0, 0)
Screenshot: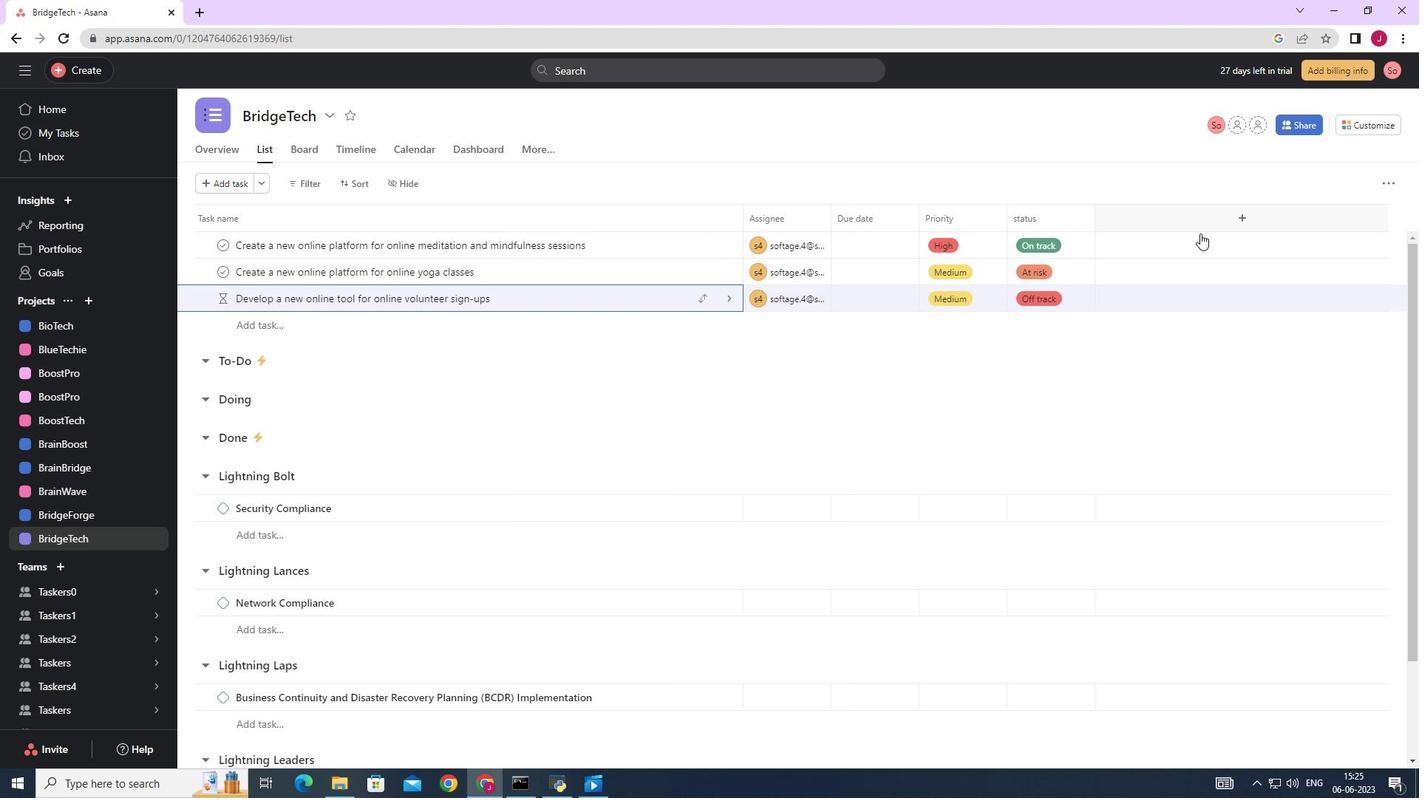 
Action: Mouse scrolled (1127, 389) with delta (0, 0)
Screenshot: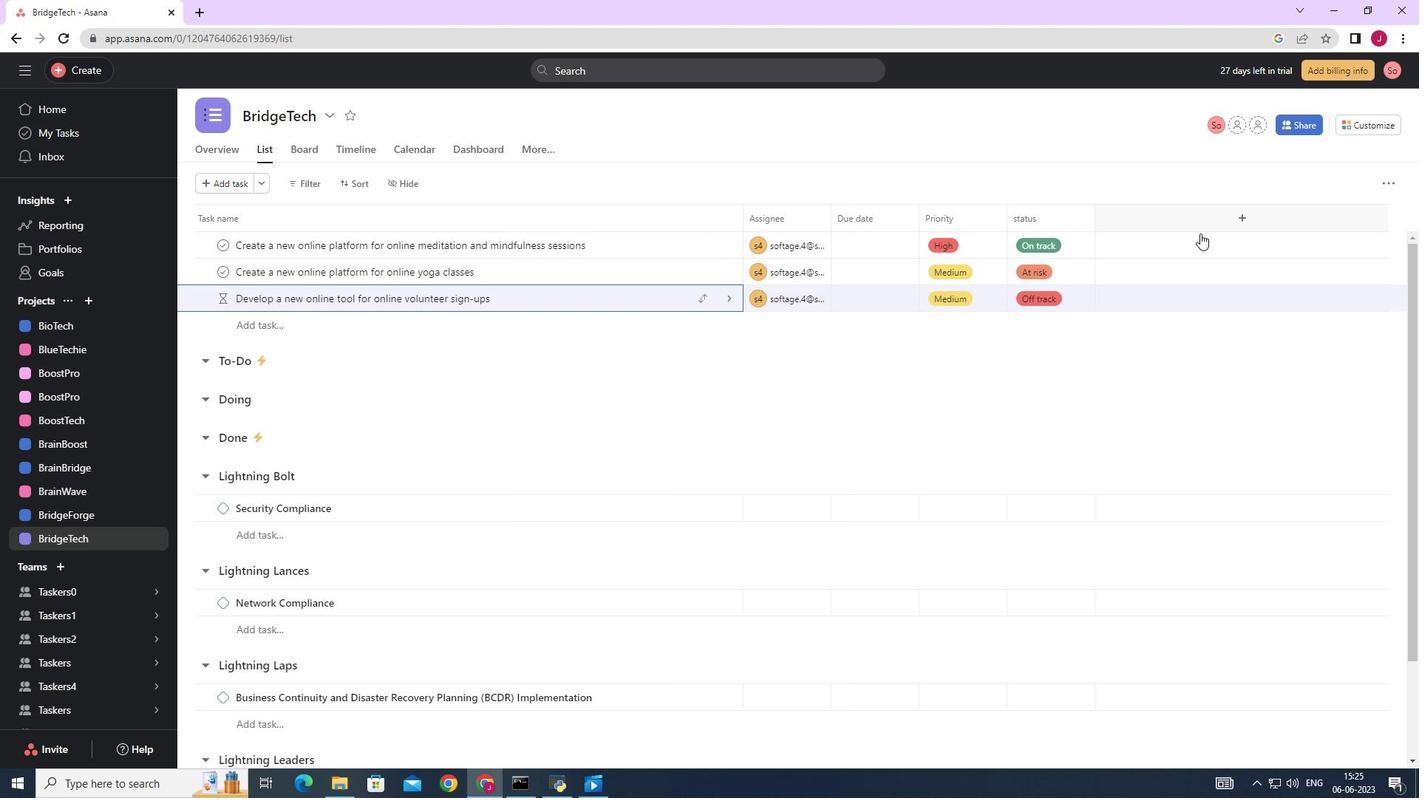 
Action: Mouse scrolled (1127, 389) with delta (0, 0)
Screenshot: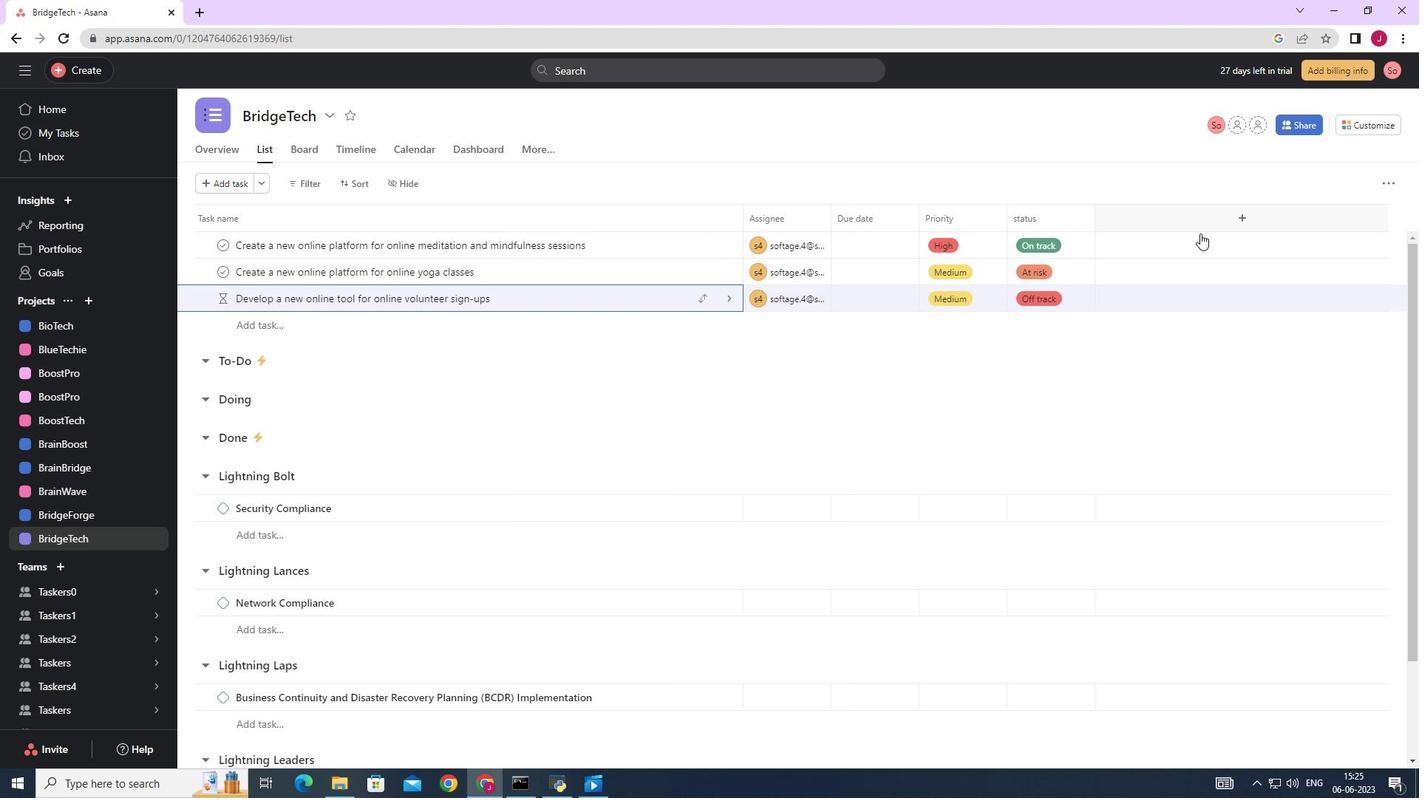 
Action: Mouse scrolled (1127, 389) with delta (0, 0)
Screenshot: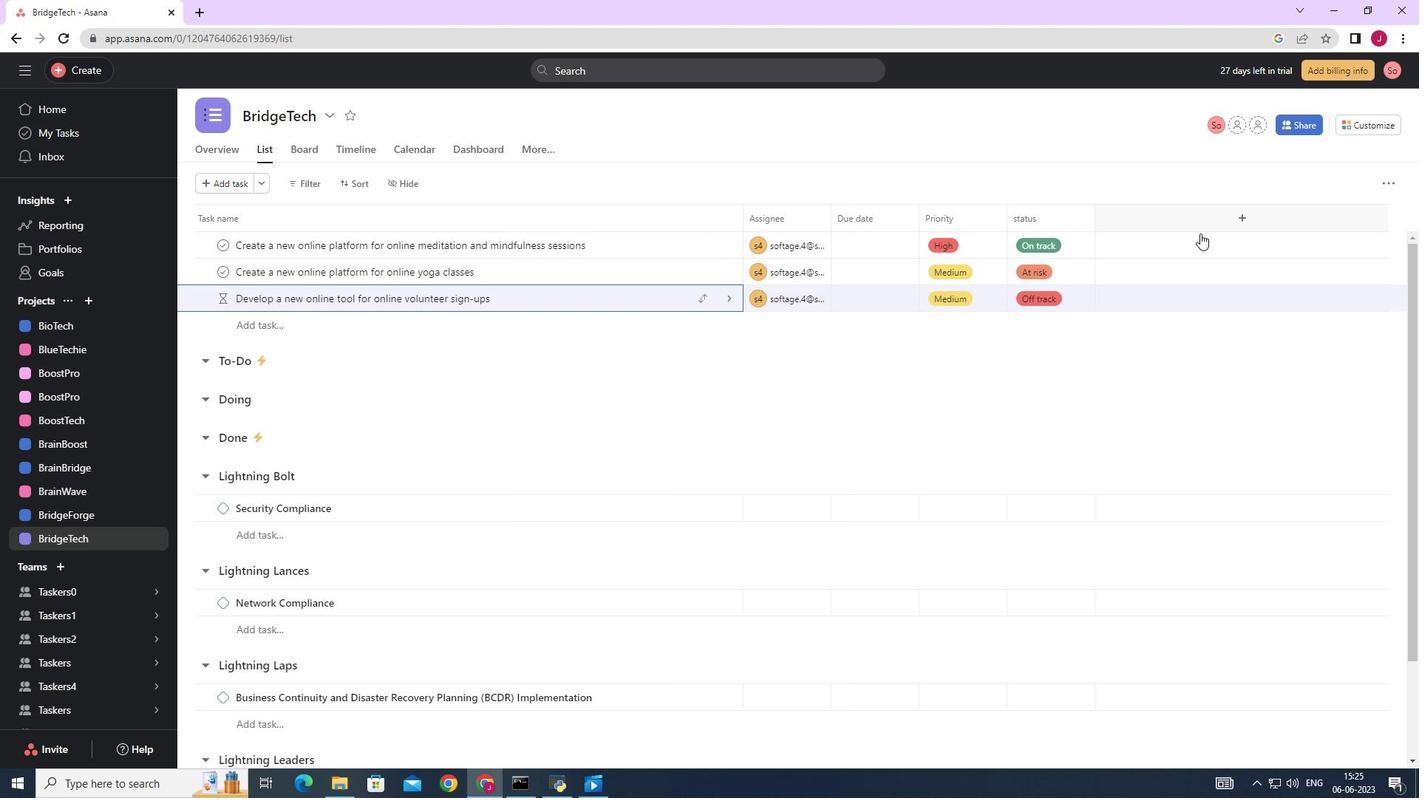 
Action: Mouse scrolled (1127, 390) with delta (0, 0)
Screenshot: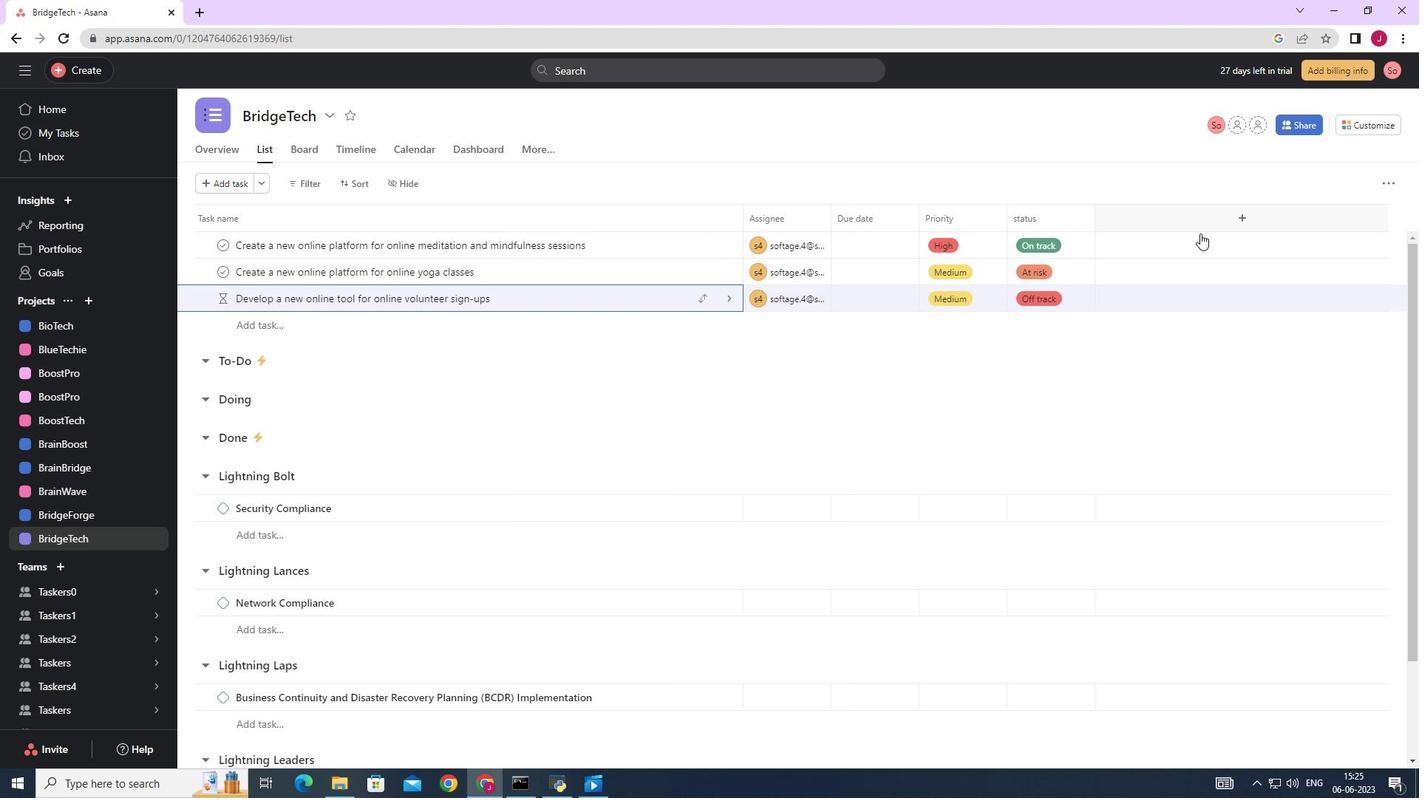 
Action: Mouse scrolled (1127, 390) with delta (0, 0)
Screenshot: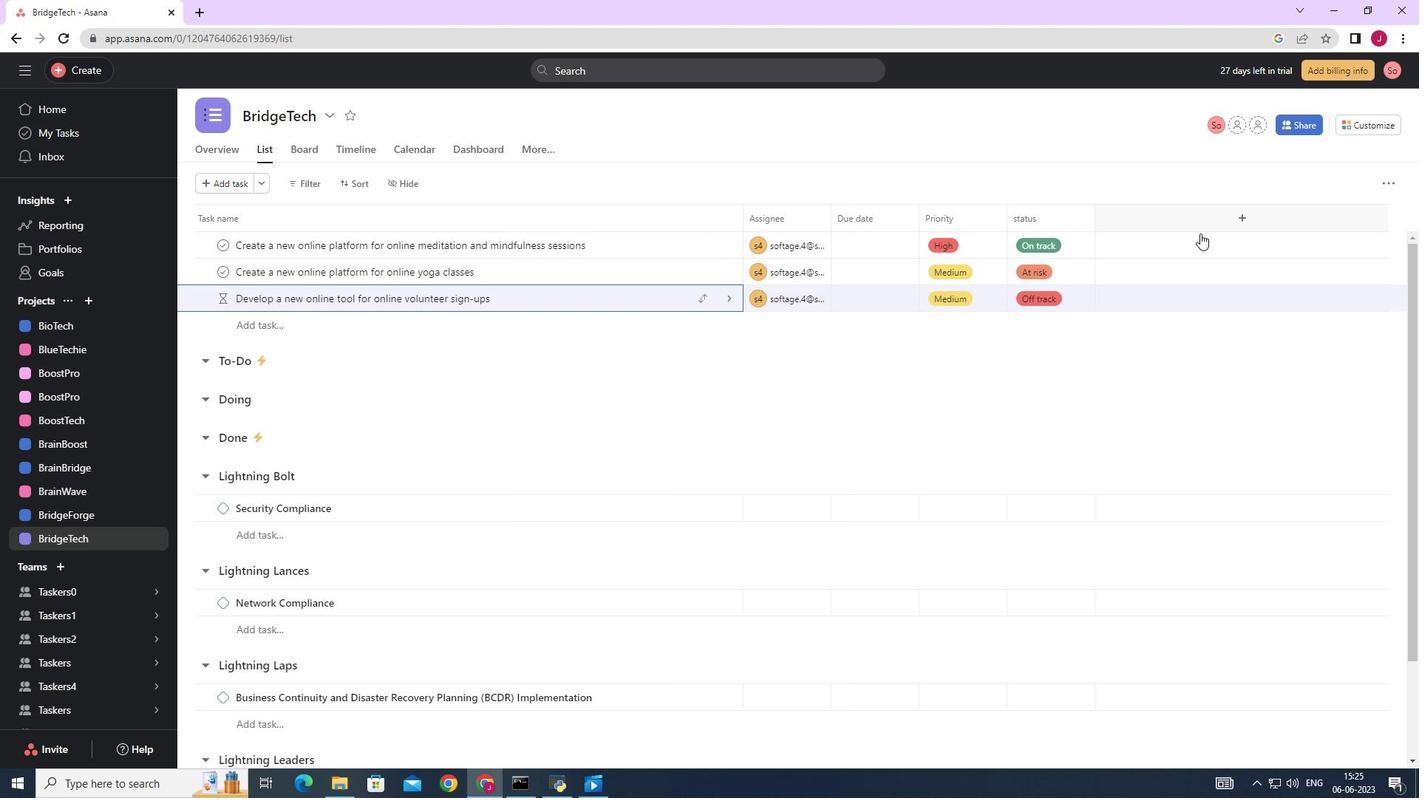 
Action: Mouse scrolled (1127, 390) with delta (0, 0)
Screenshot: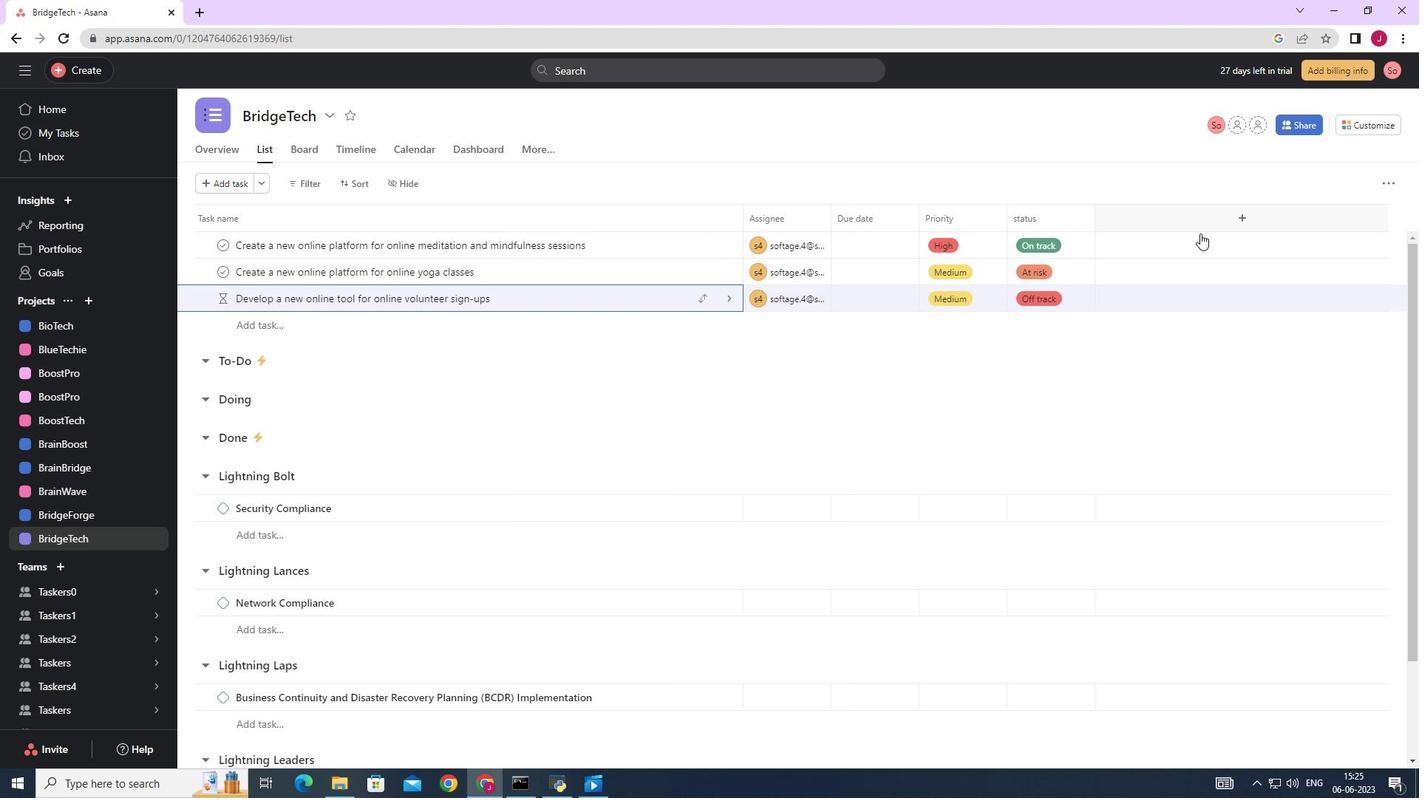 
Action: Mouse scrolled (1127, 390) with delta (0, 0)
Screenshot: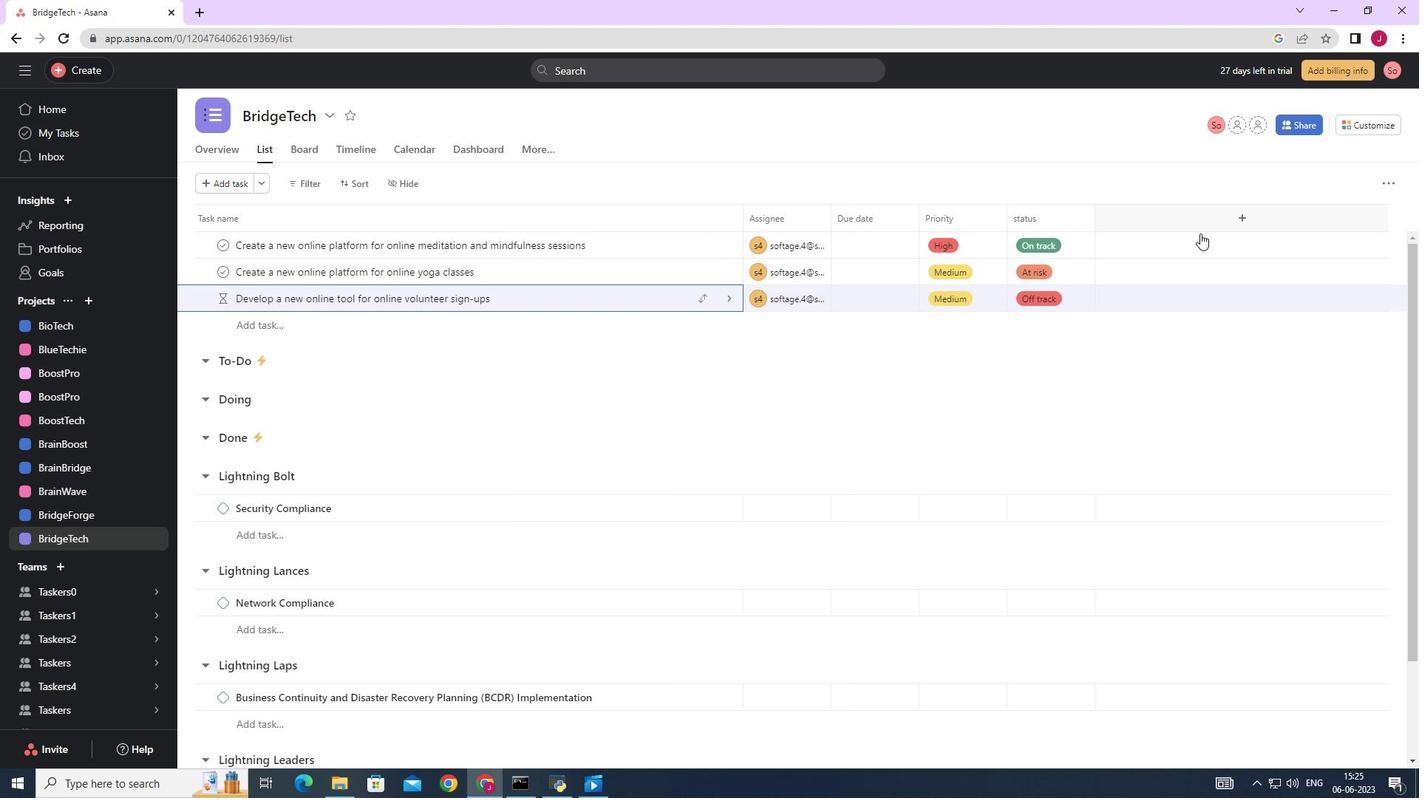 
Action: Mouse scrolled (1127, 390) with delta (0, 0)
Screenshot: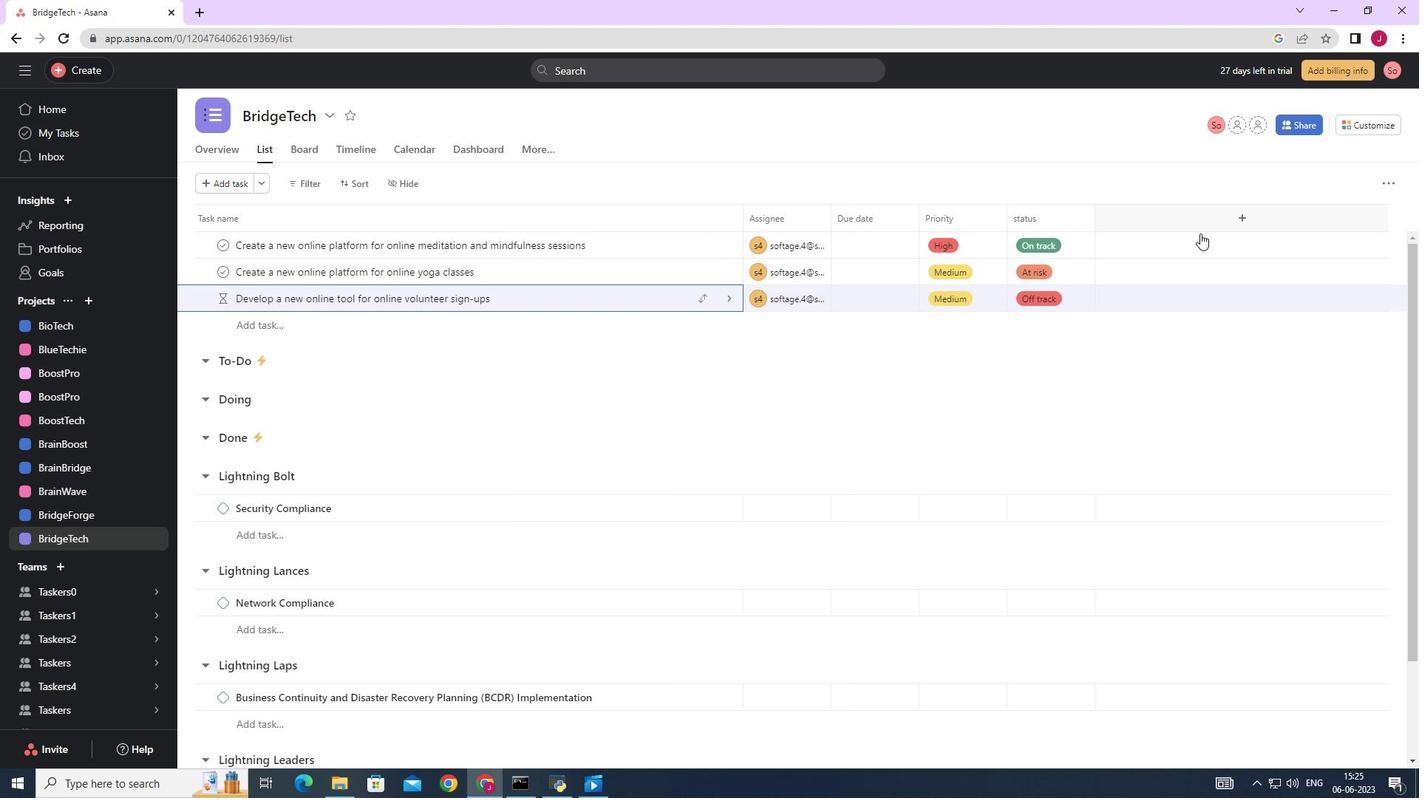 
Action: Mouse scrolled (1127, 390) with delta (0, 0)
Screenshot: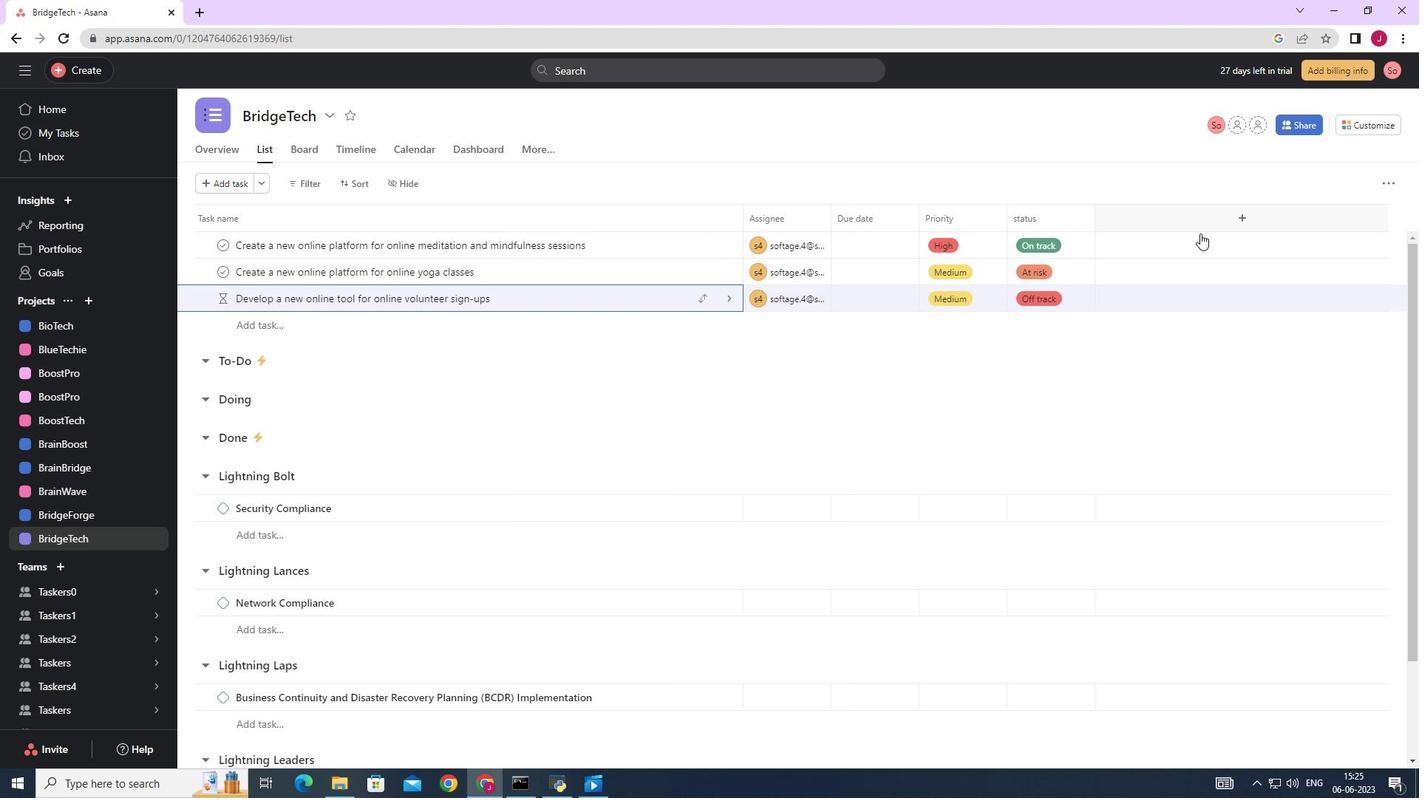 
Action: Mouse scrolled (1127, 390) with delta (0, 0)
Screenshot: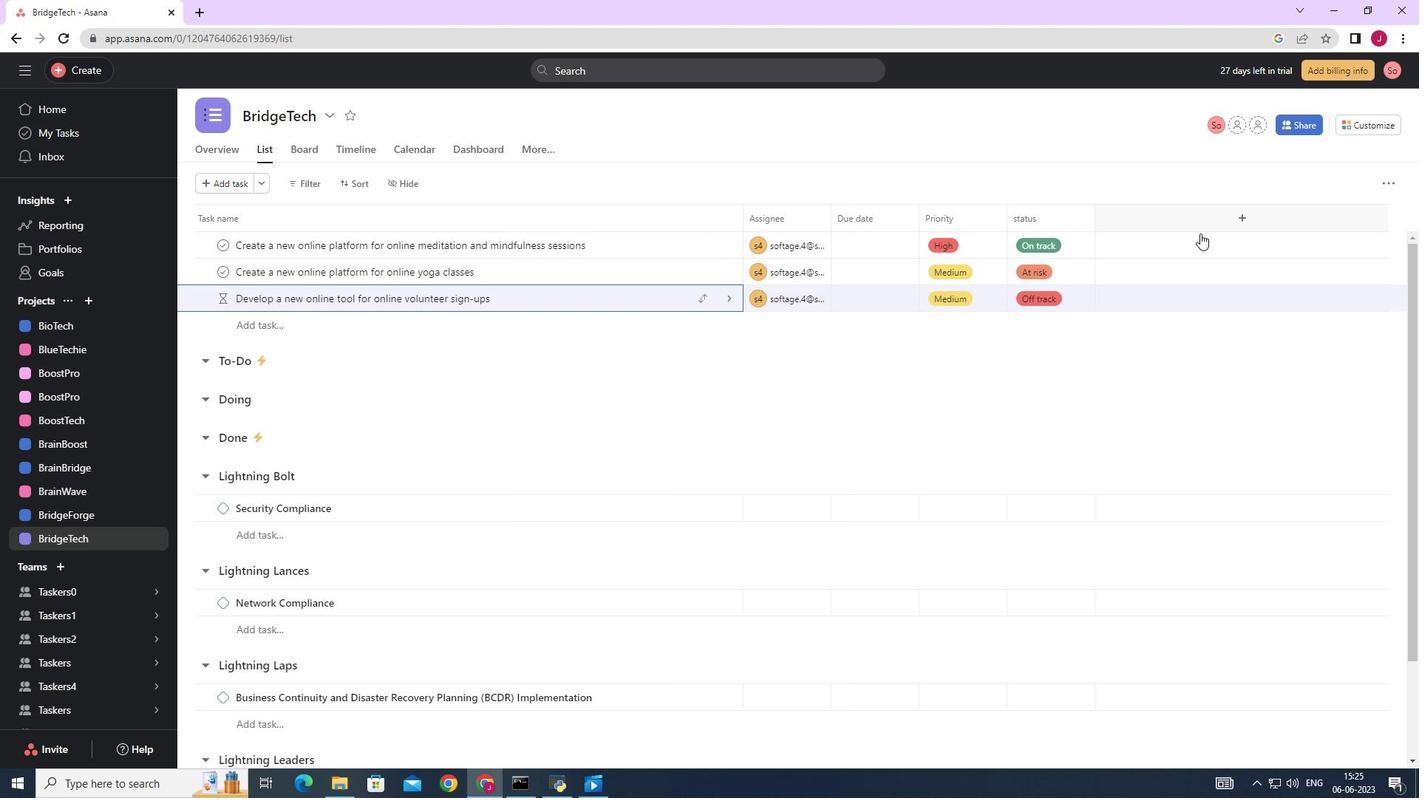 
Action: Mouse moved to (1340, 130)
Screenshot: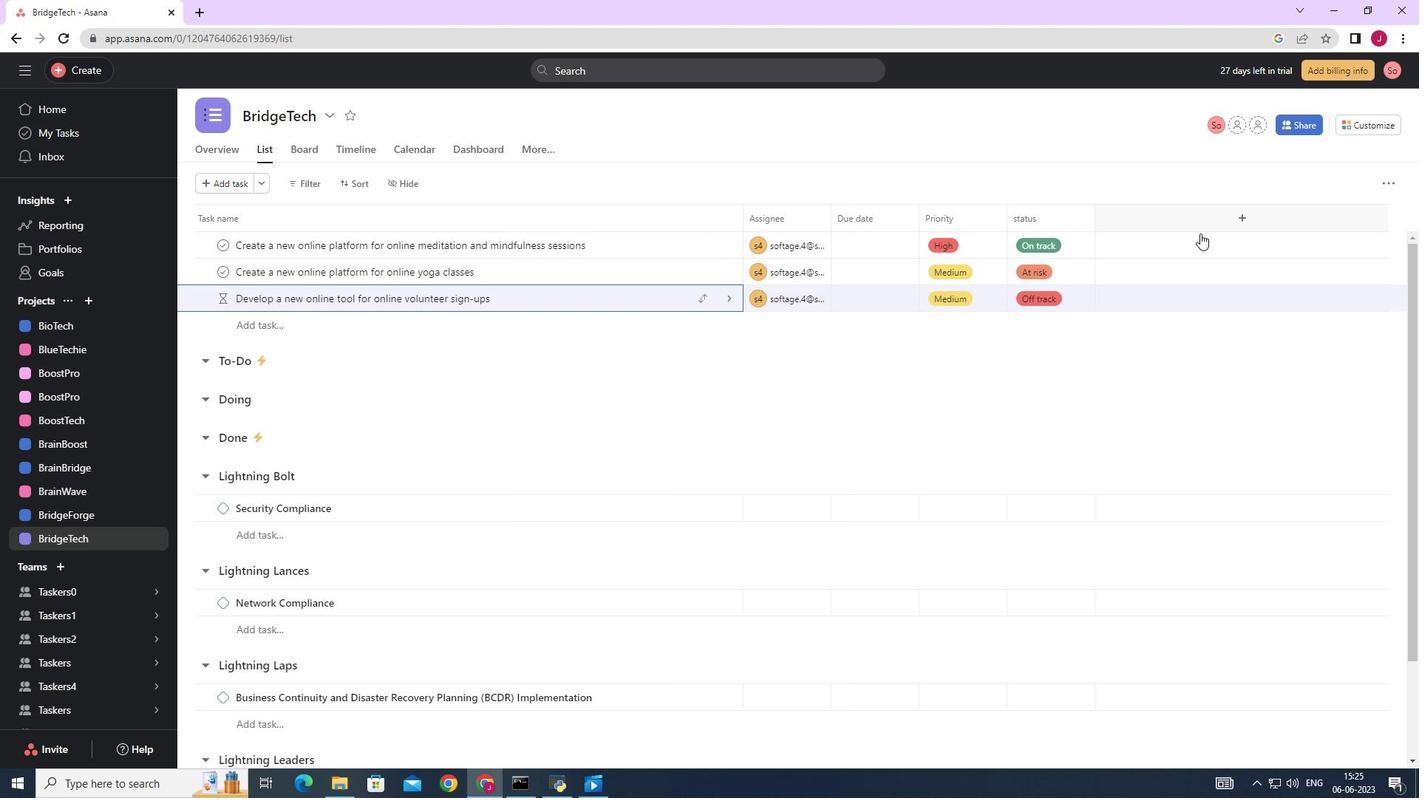 
Action: Mouse pressed left at (1340, 130)
Screenshot: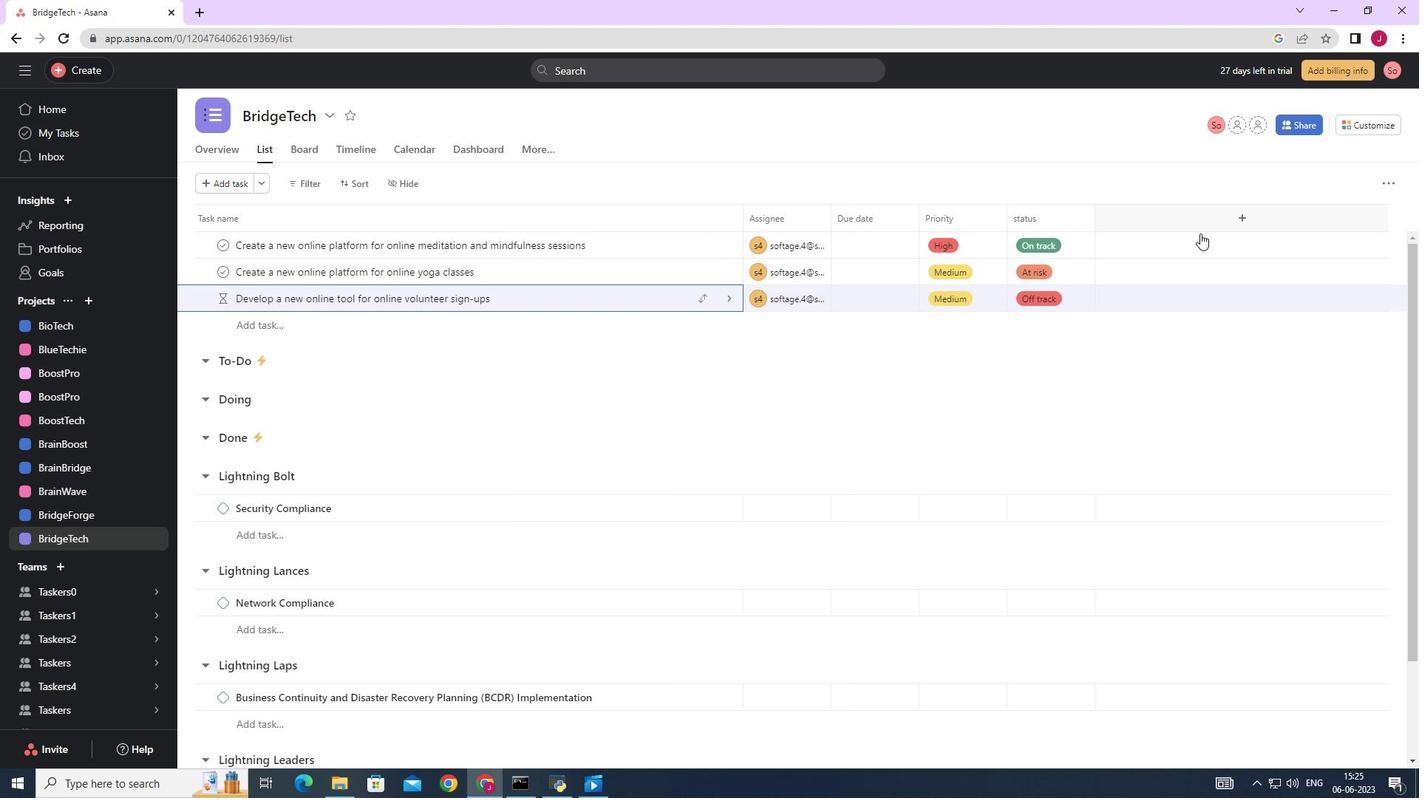 
Action: Mouse moved to (490, 405)
Screenshot: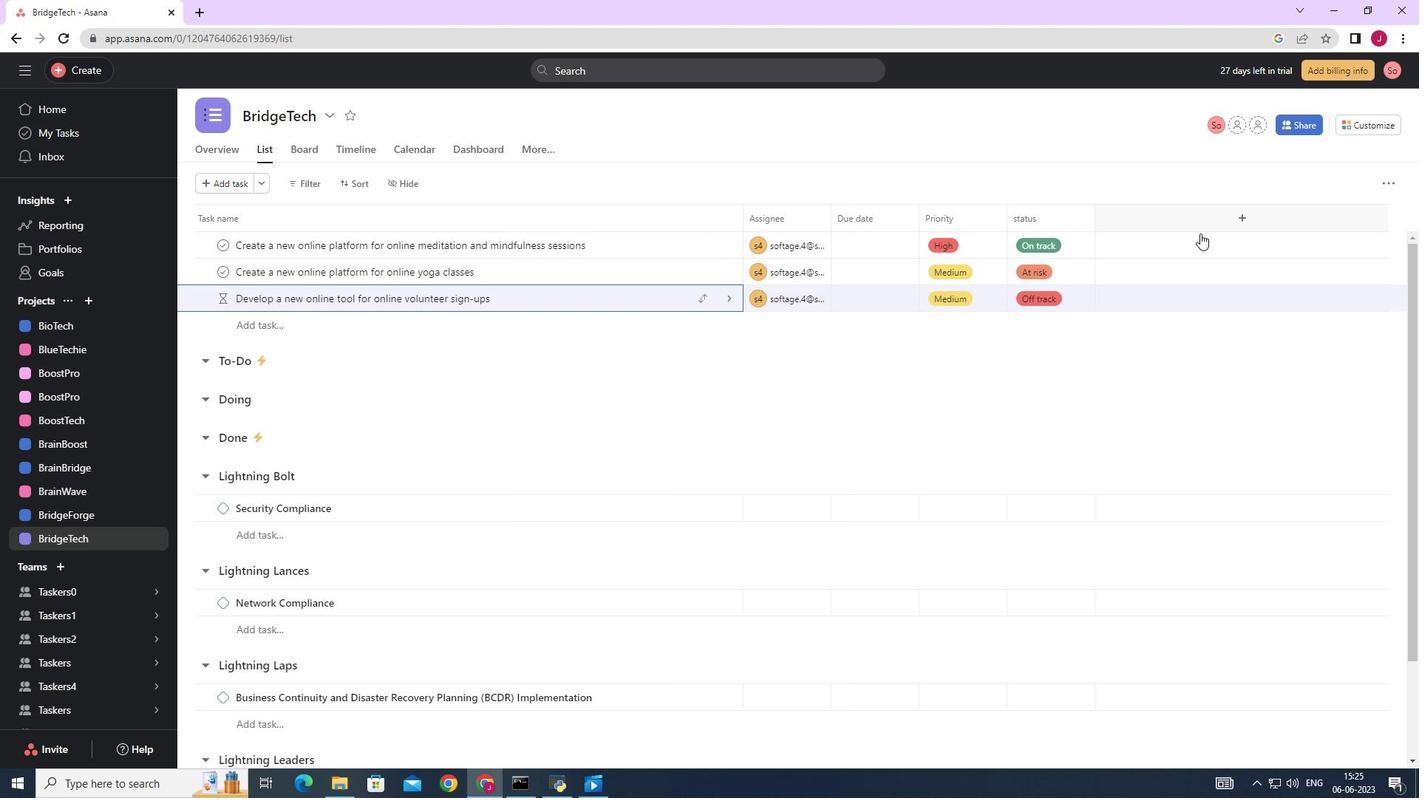 
Action: Mouse scrolled (490, 404) with delta (0, 0)
Screenshot: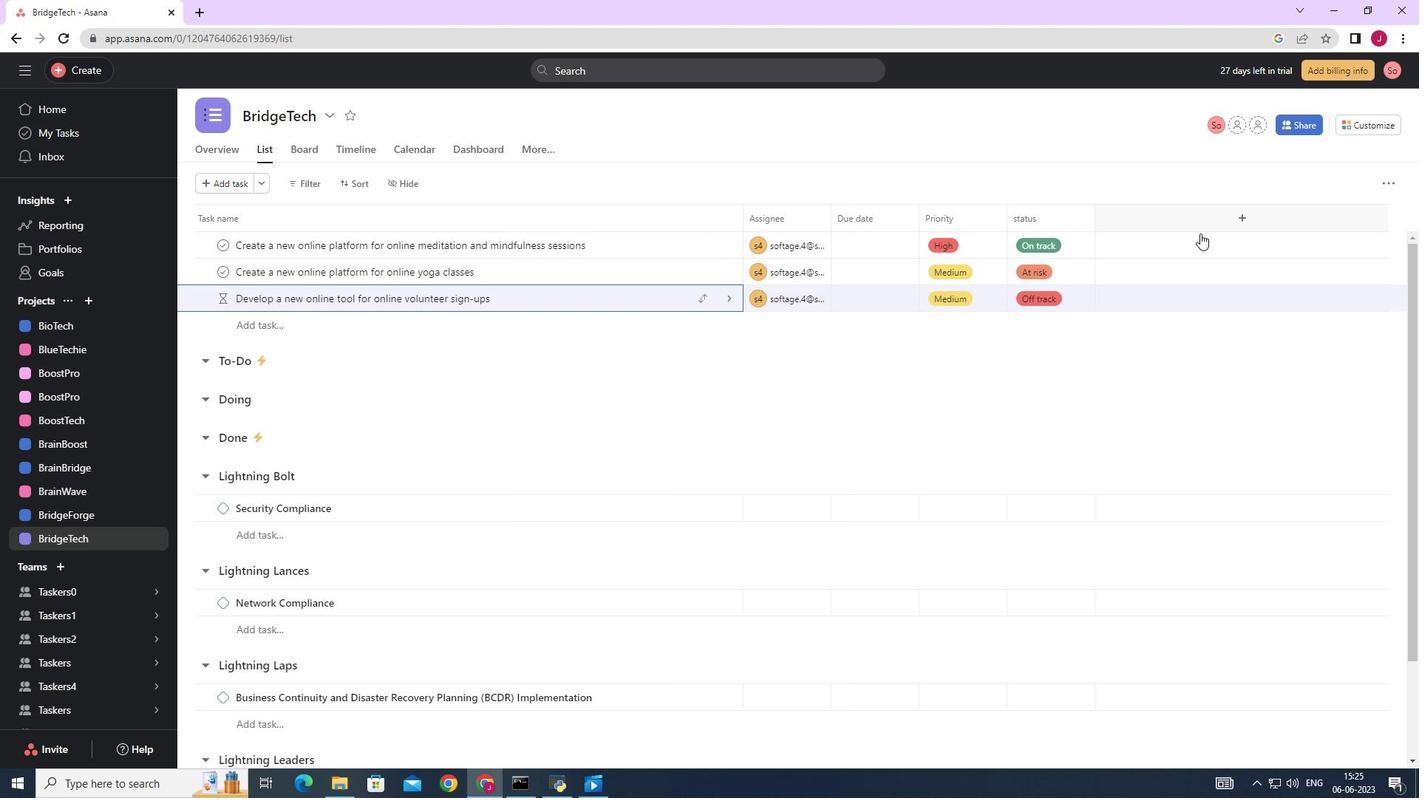 
Action: Mouse scrolled (490, 404) with delta (0, 0)
Screenshot: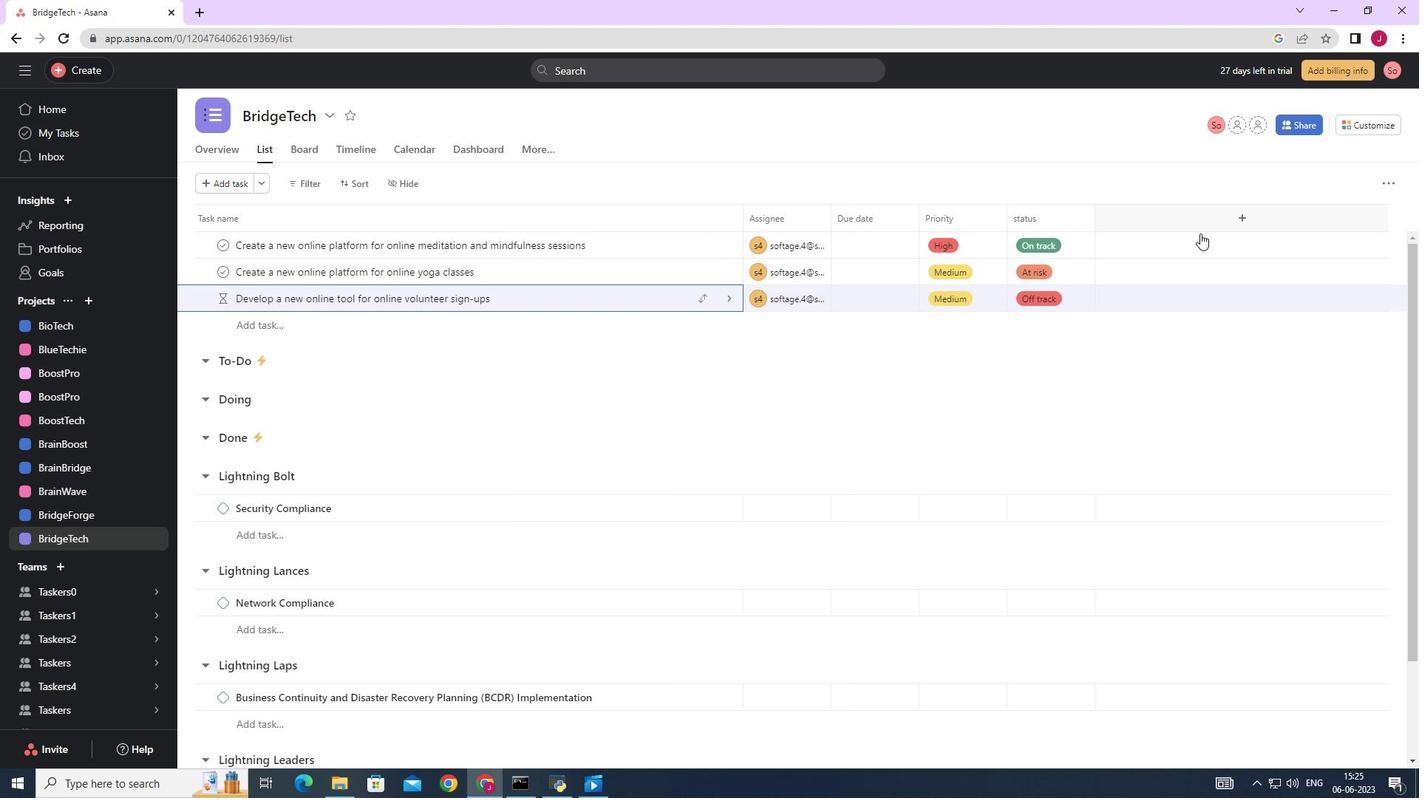 
Action: Mouse scrolled (490, 404) with delta (0, 0)
Screenshot: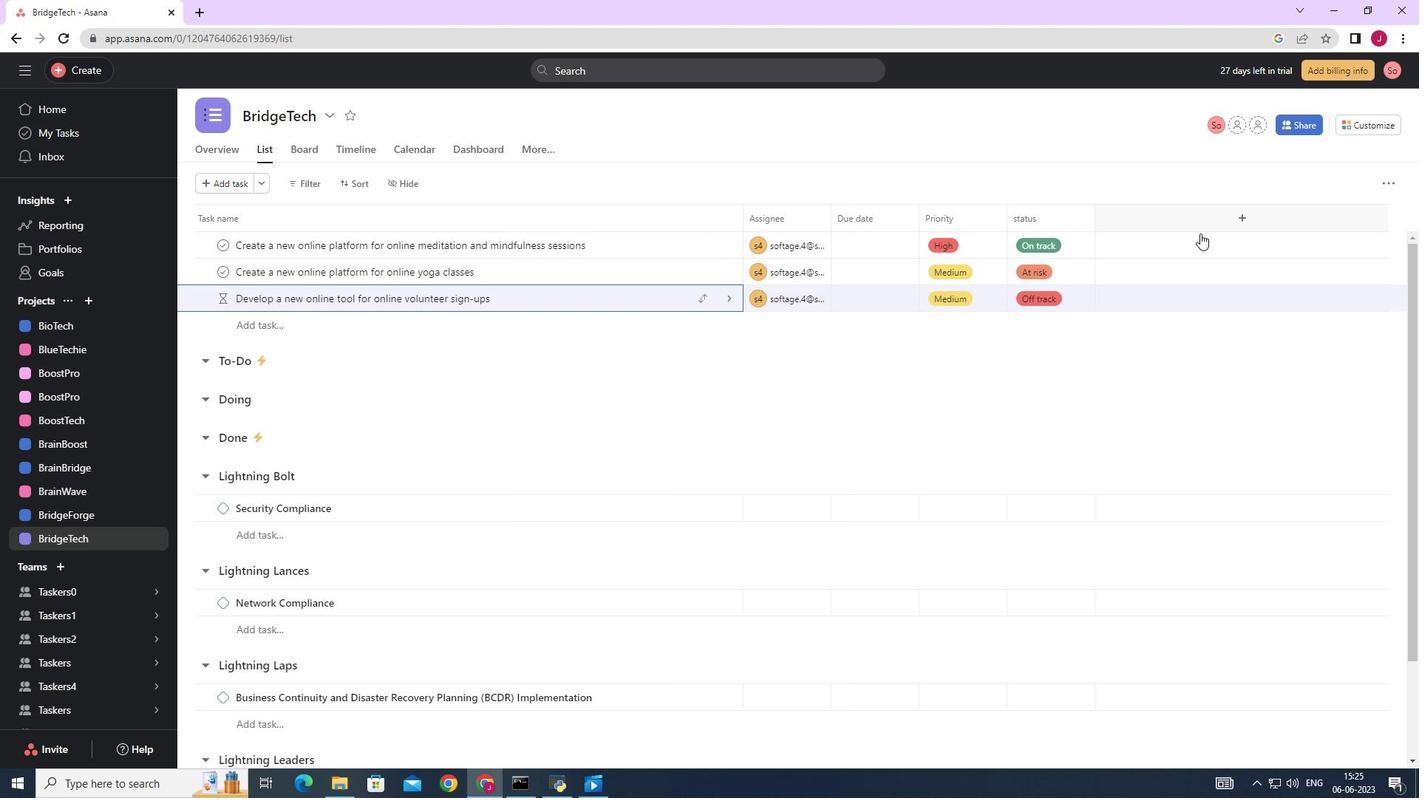 
Action: Mouse scrolled (490, 404) with delta (0, 0)
Screenshot: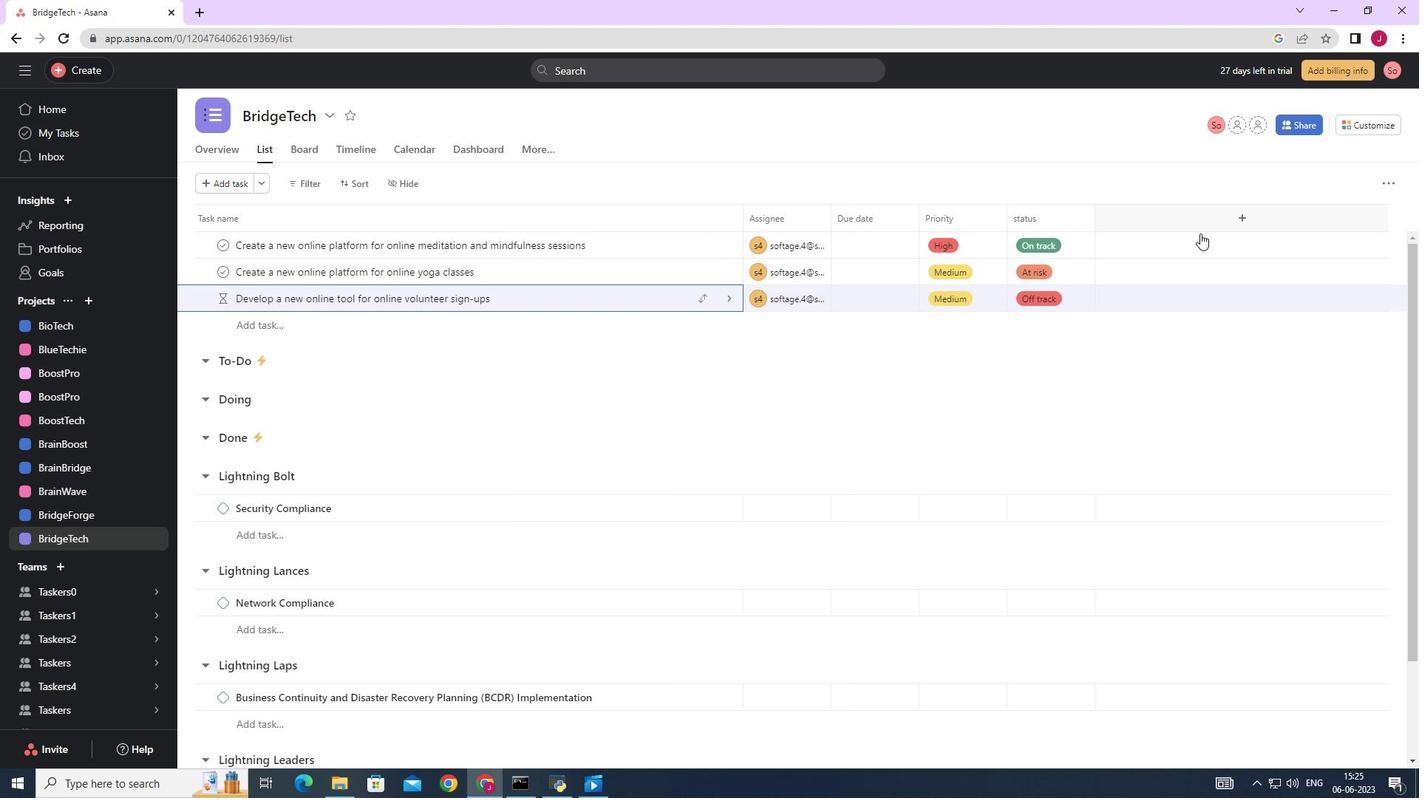 
Action: Mouse scrolled (490, 404) with delta (0, 0)
Screenshot: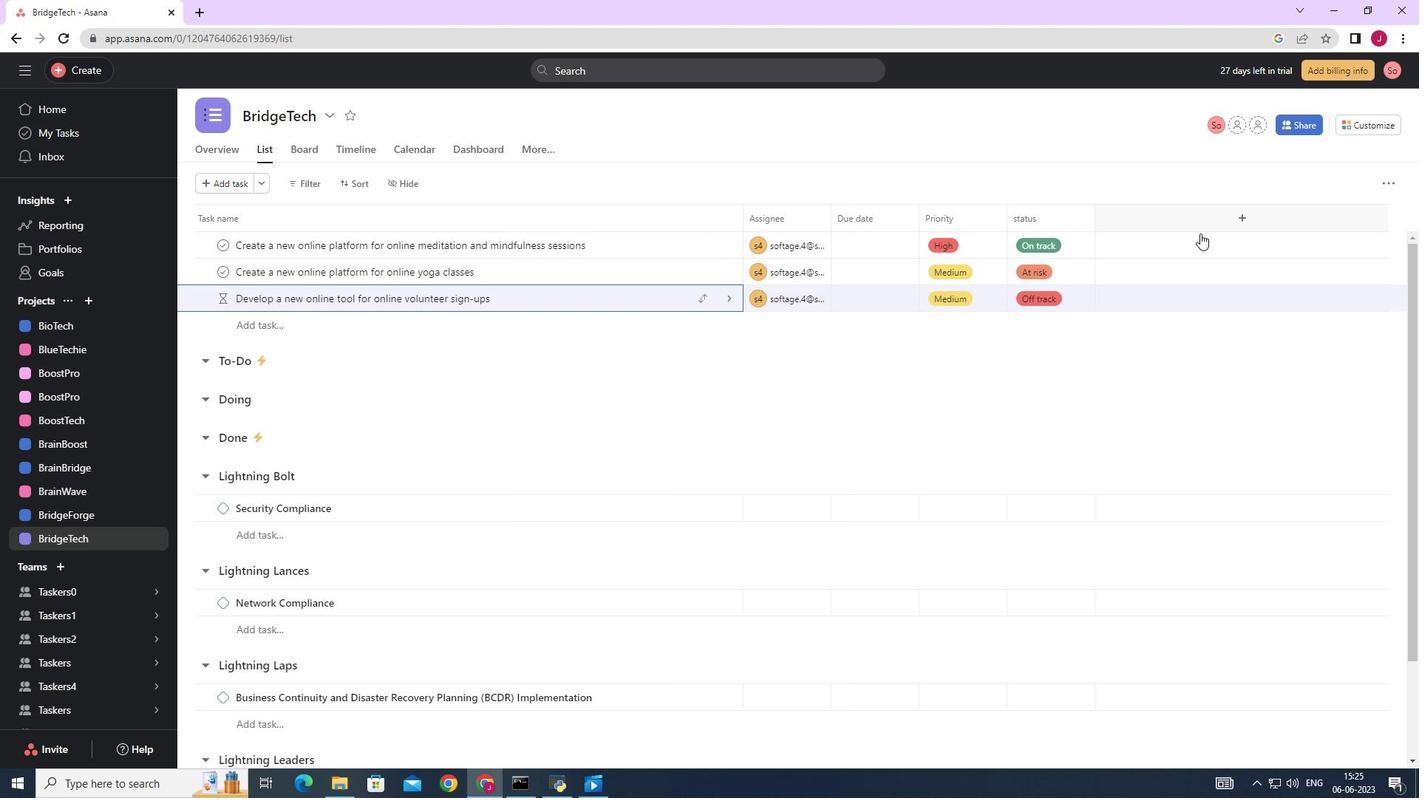 
Action: Mouse scrolled (490, 404) with delta (0, 0)
Screenshot: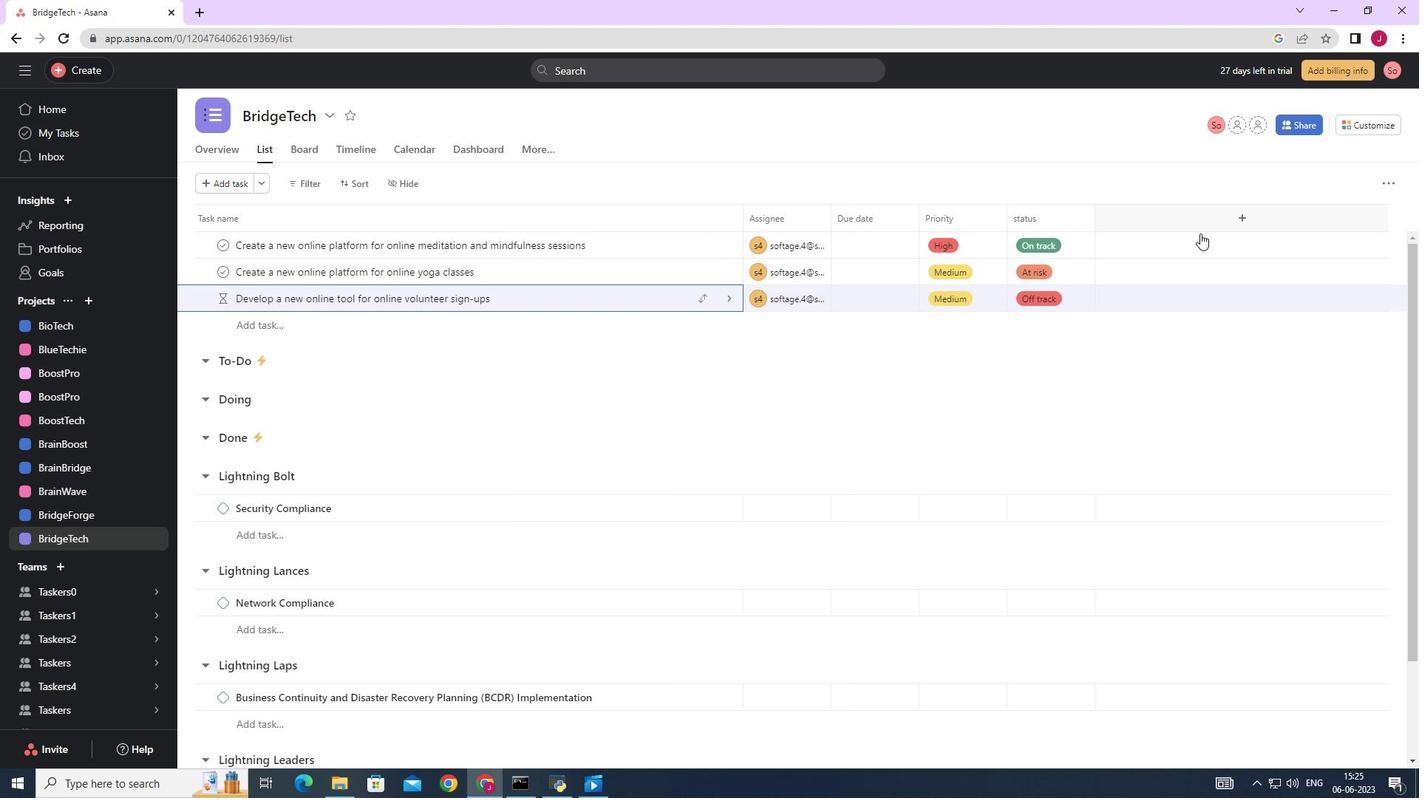 
Action: Mouse scrolled (490, 404) with delta (0, 0)
Screenshot: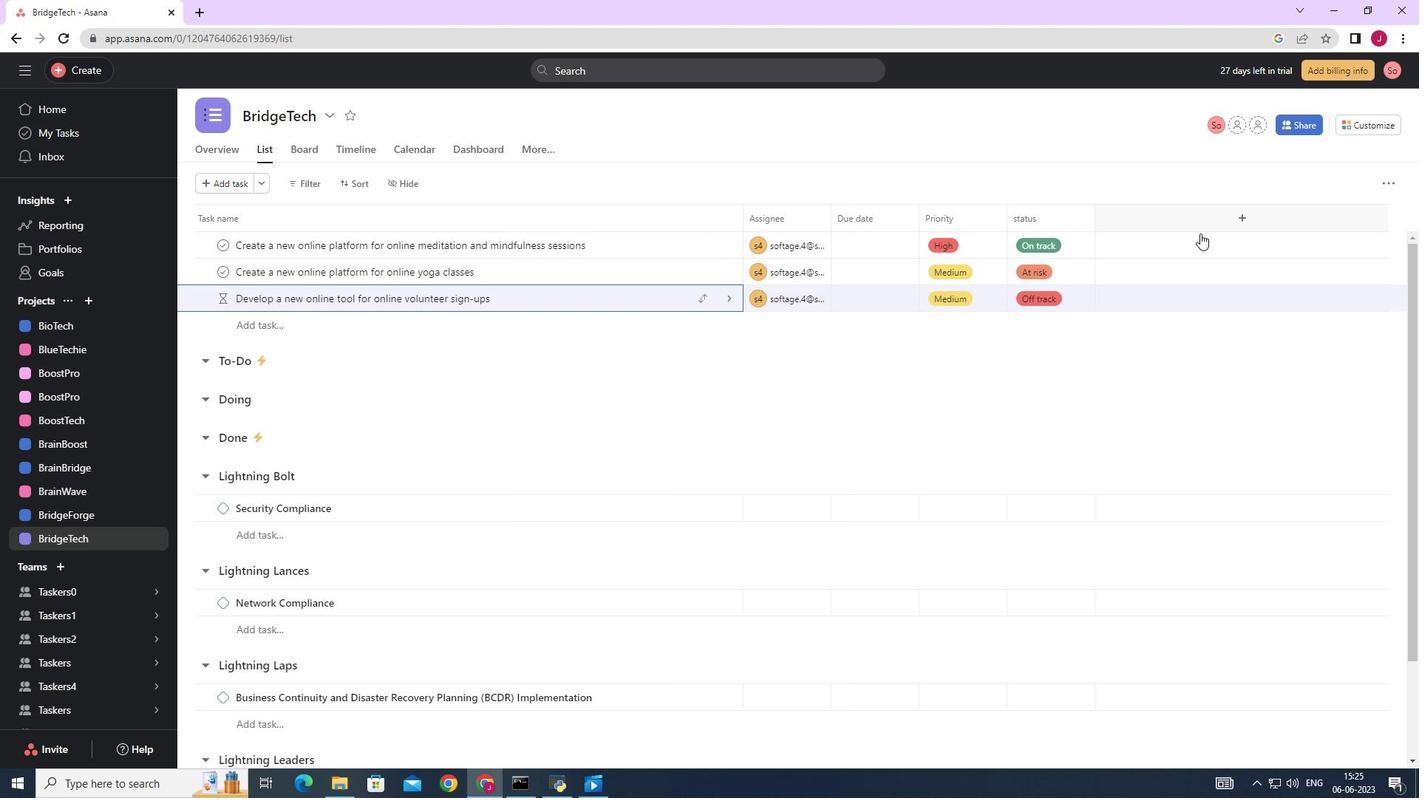 
Action: Mouse scrolled (490, 404) with delta (0, 0)
Screenshot: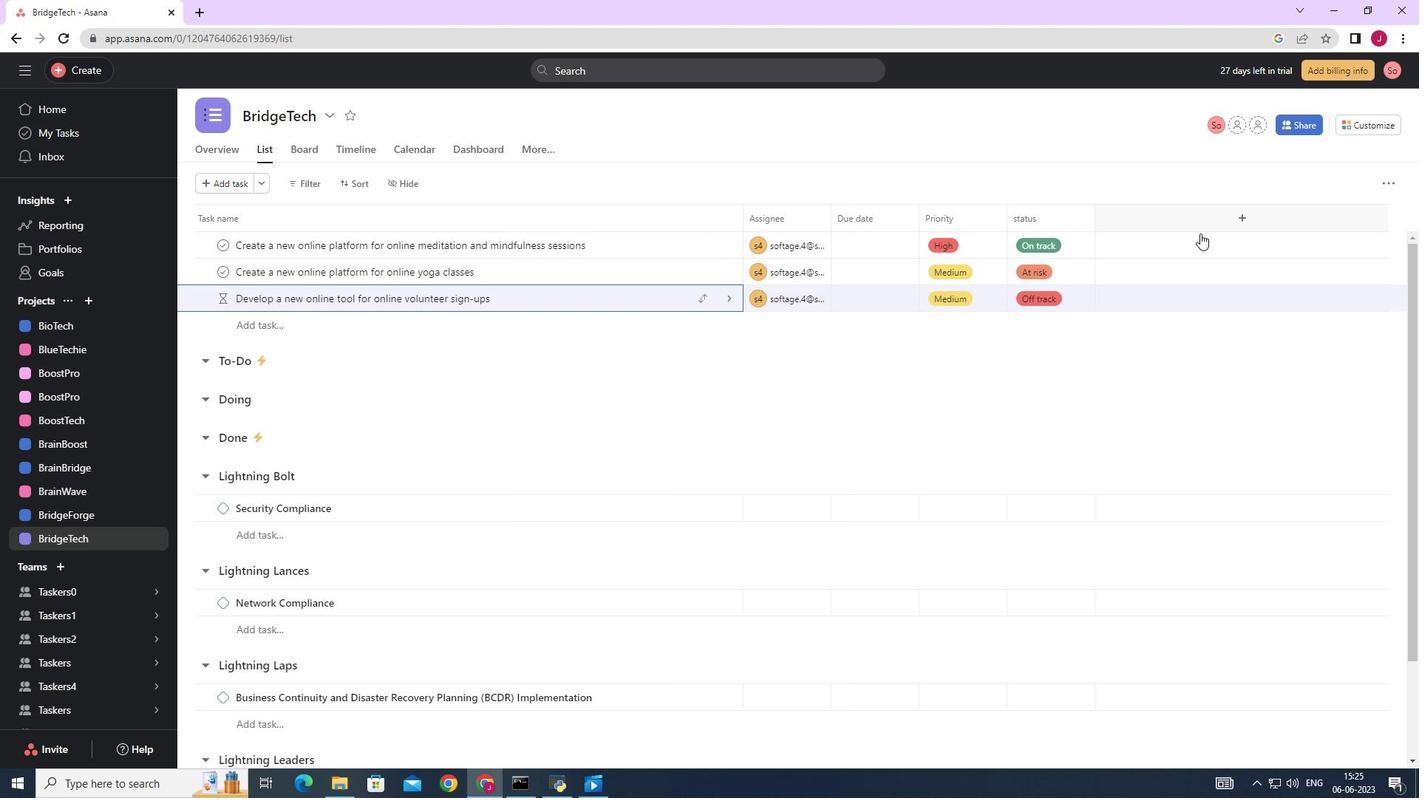 
Action: Mouse scrolled (490, 404) with delta (0, 0)
Screenshot: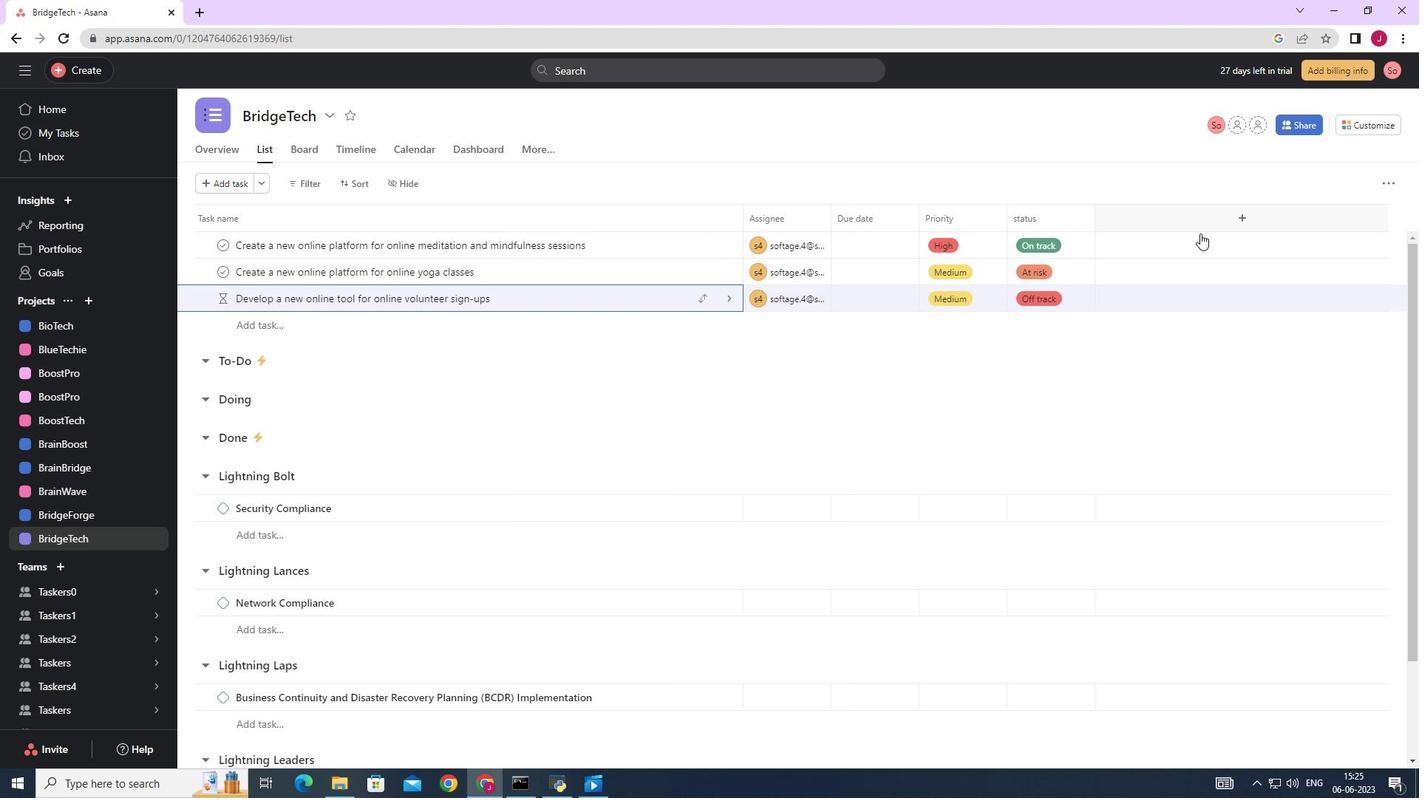 
Action: Mouse scrolled (490, 404) with delta (0, 0)
Screenshot: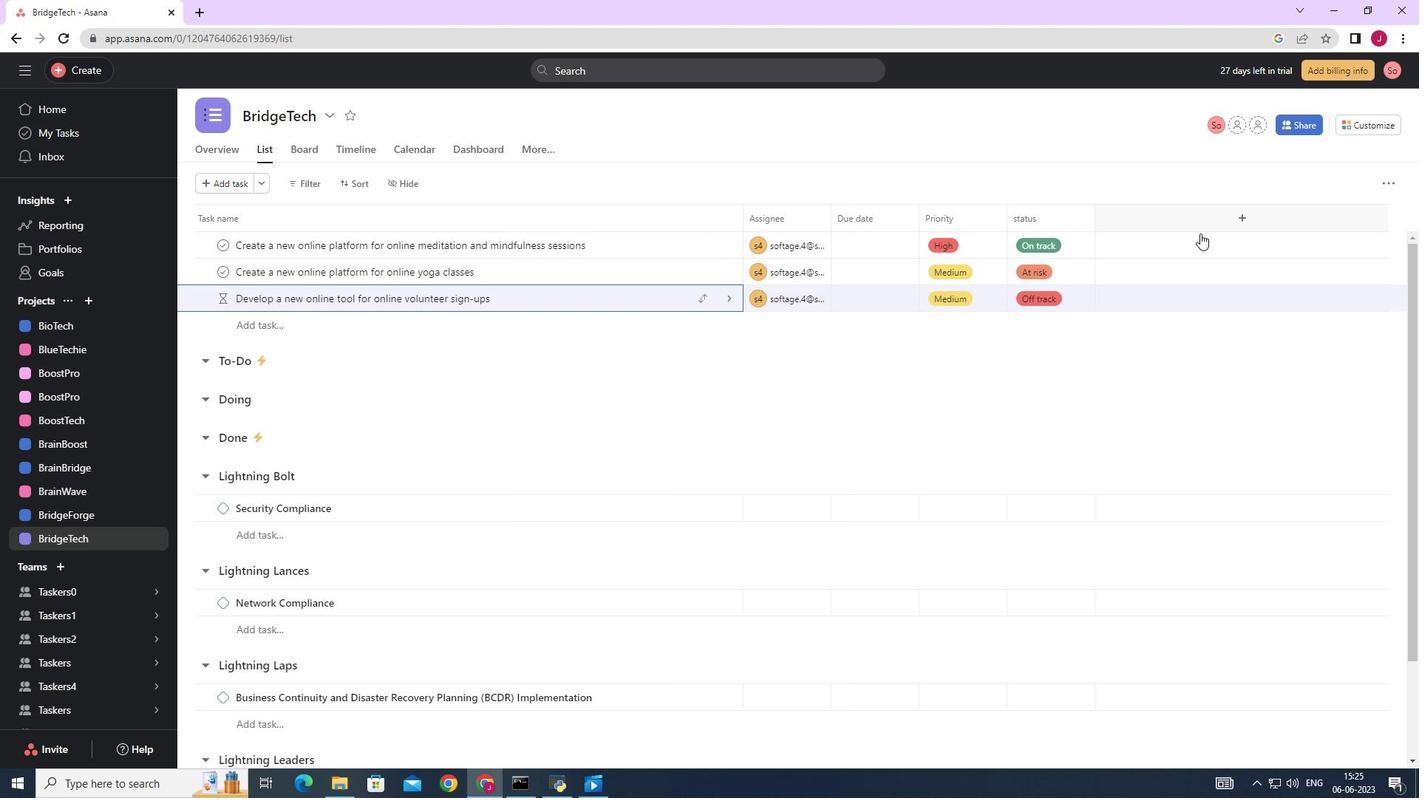 
Action: Mouse scrolled (490, 404) with delta (0, 0)
Screenshot: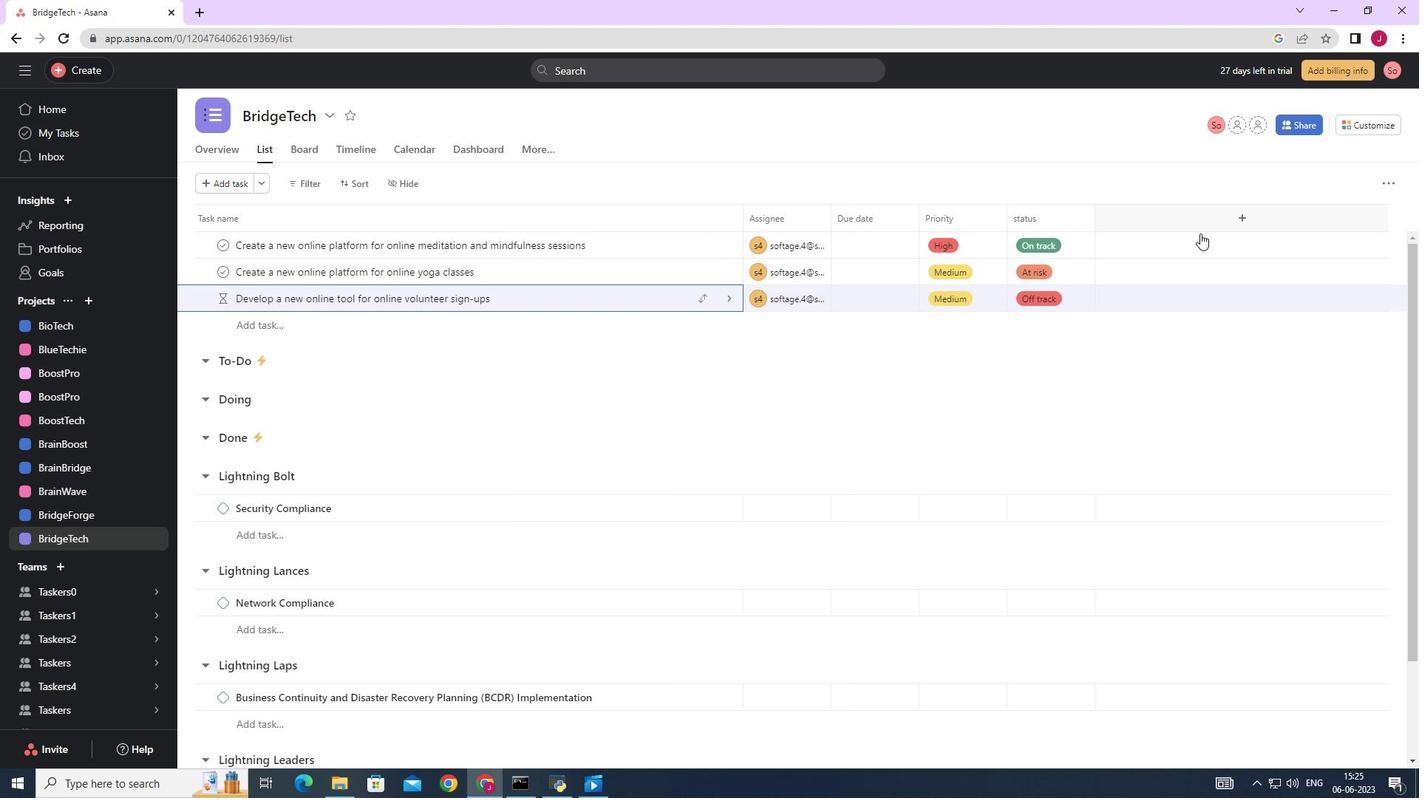 
Action: Mouse moved to (607, 620)
Screenshot: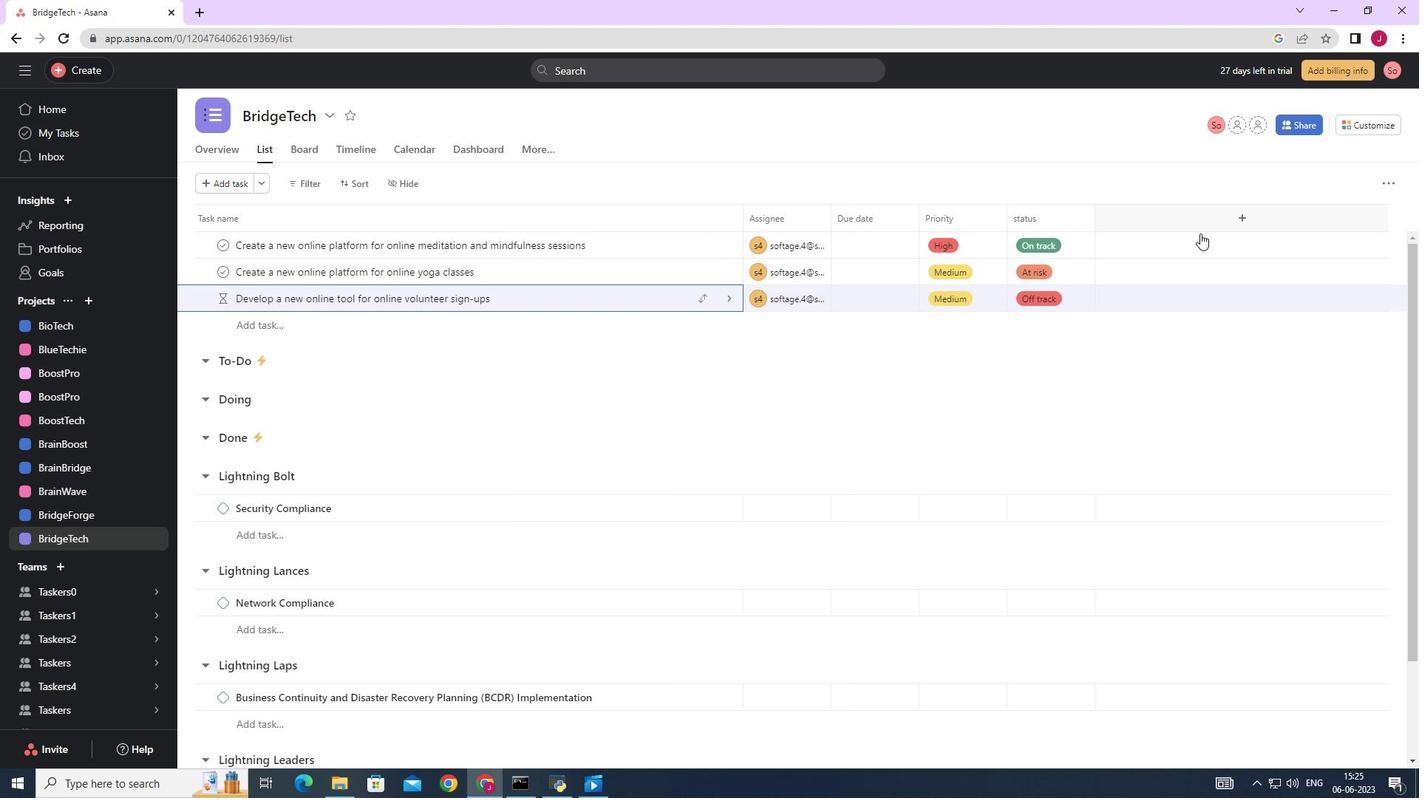 
Action: Mouse pressed left at (607, 620)
Screenshot: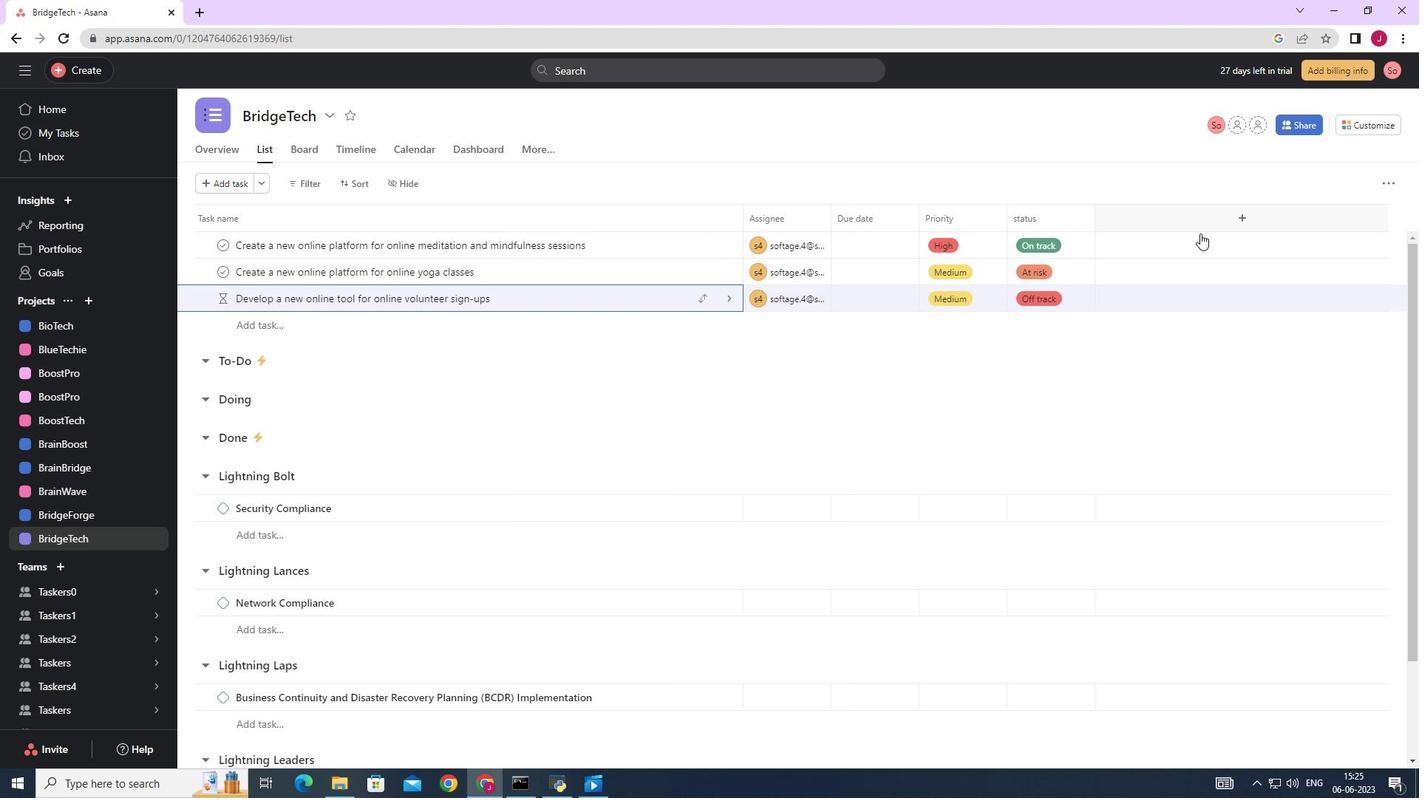 
Action: Mouse moved to (1013, 354)
Screenshot: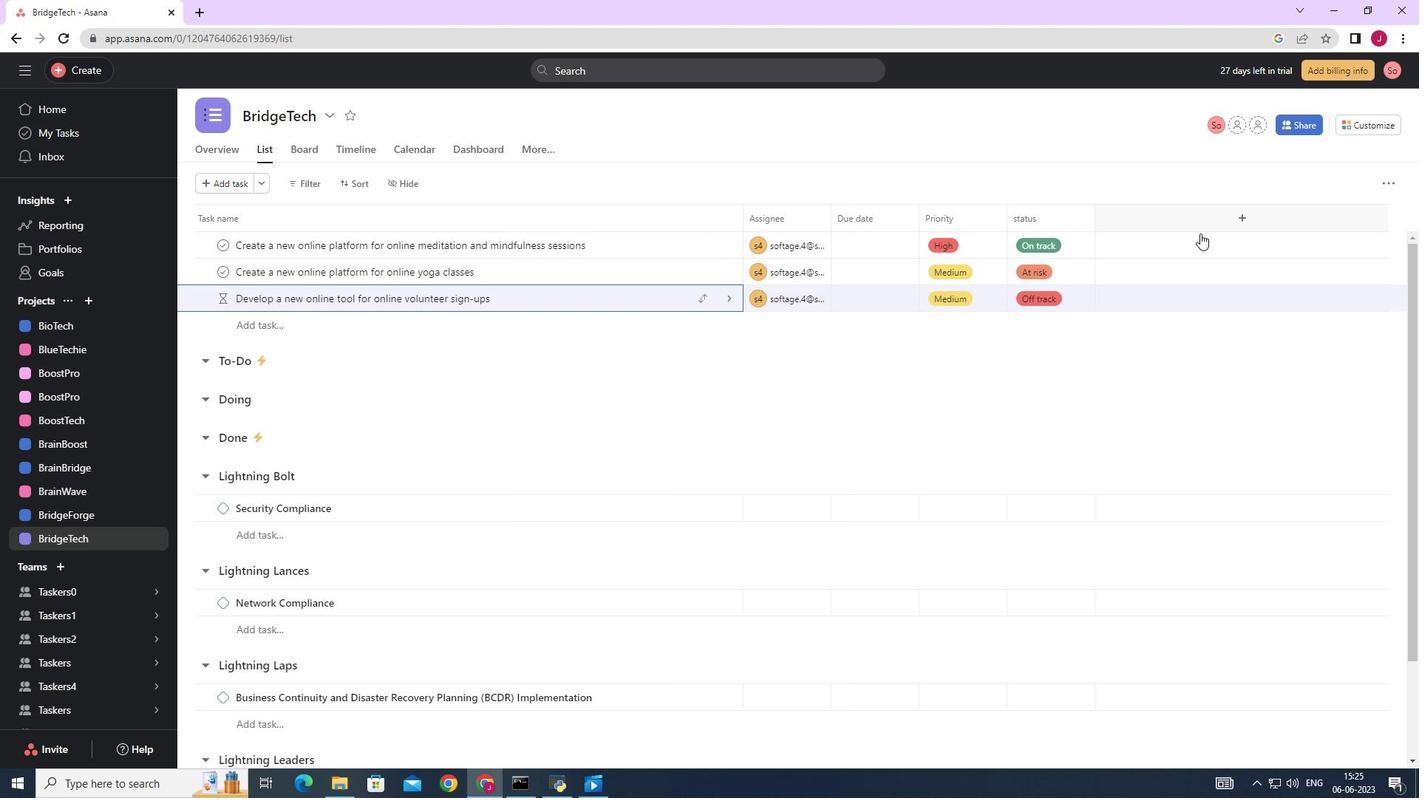 
Action: Mouse scrolled (1013, 355) with delta (0, 0)
Screenshot: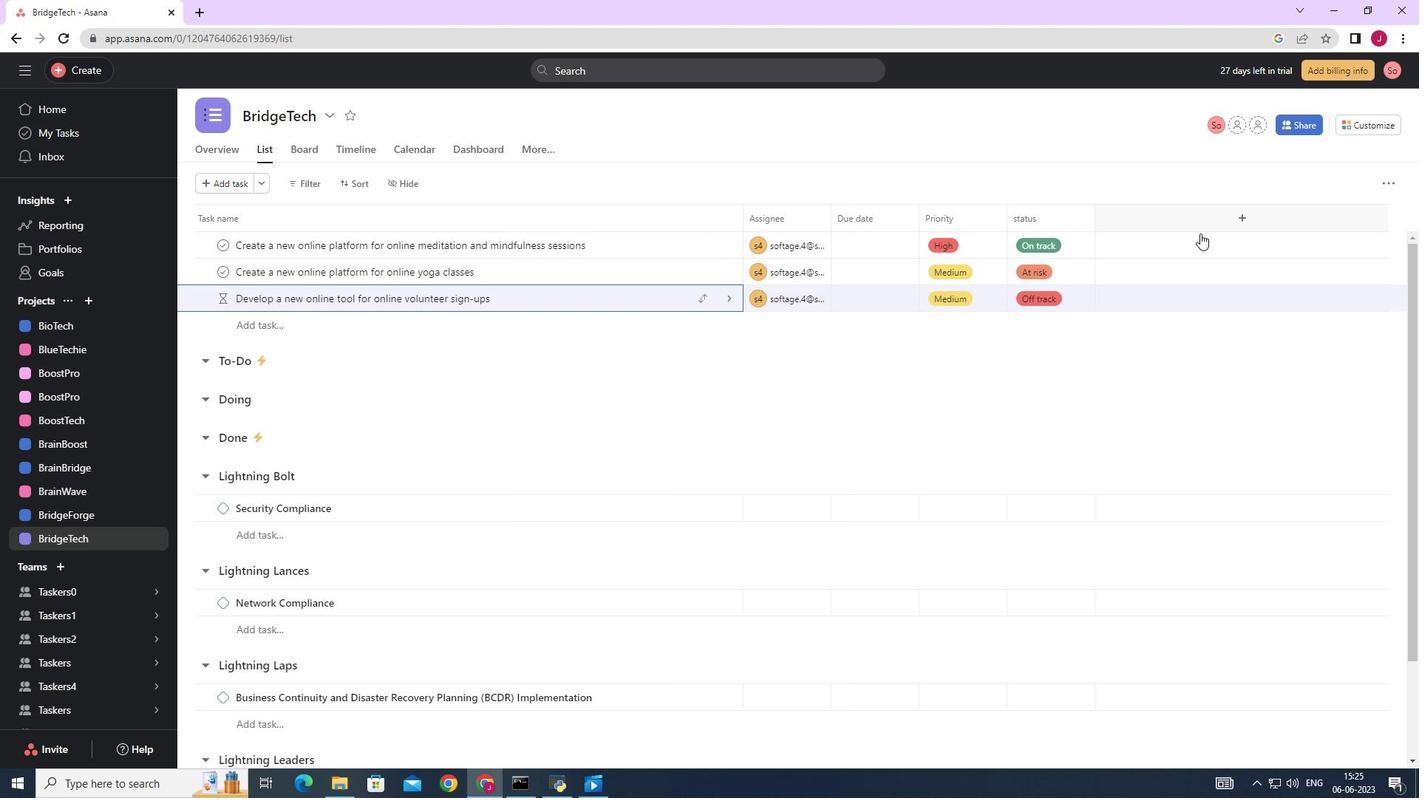 
Action: Mouse scrolled (1013, 355) with delta (0, 0)
Screenshot: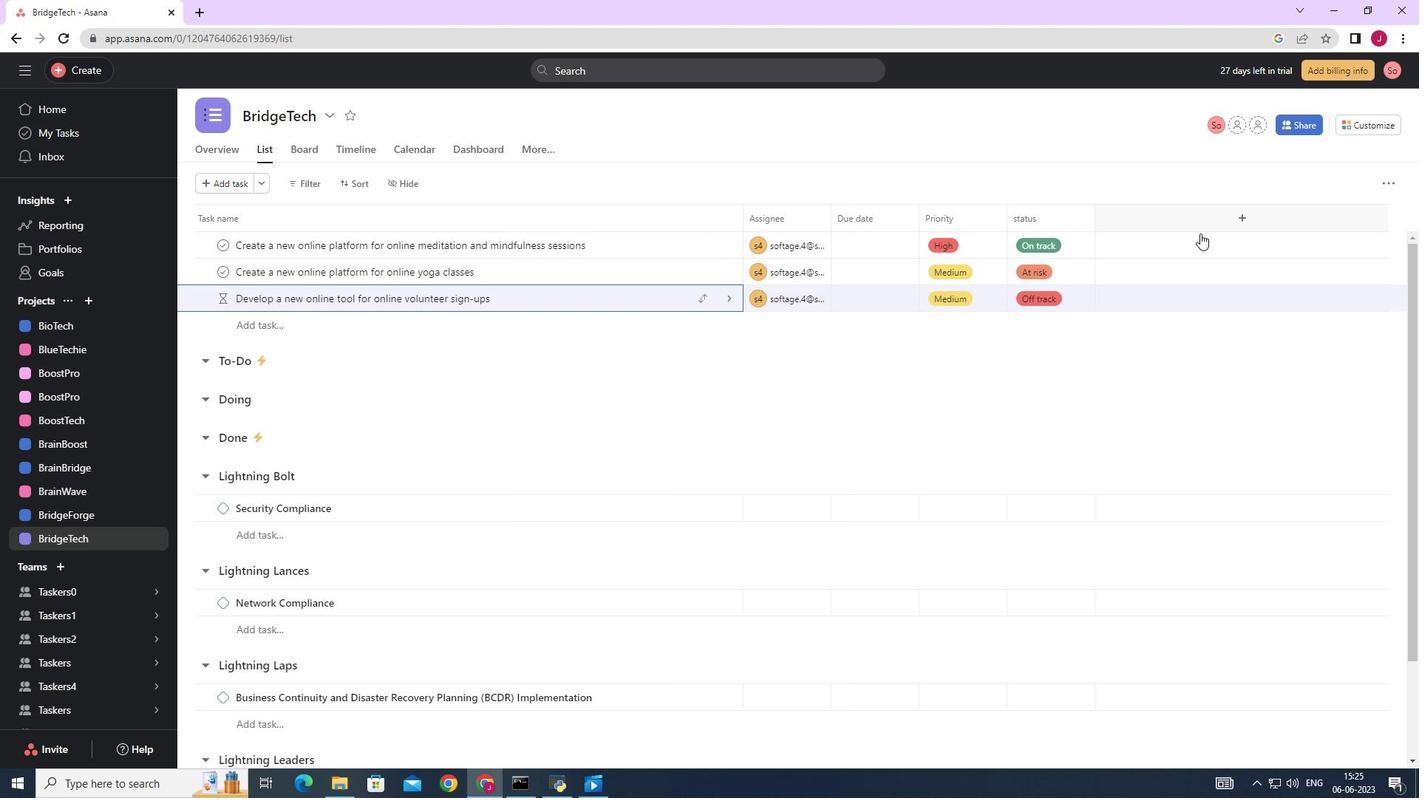 
Action: Mouse scrolled (1013, 355) with delta (0, 0)
Screenshot: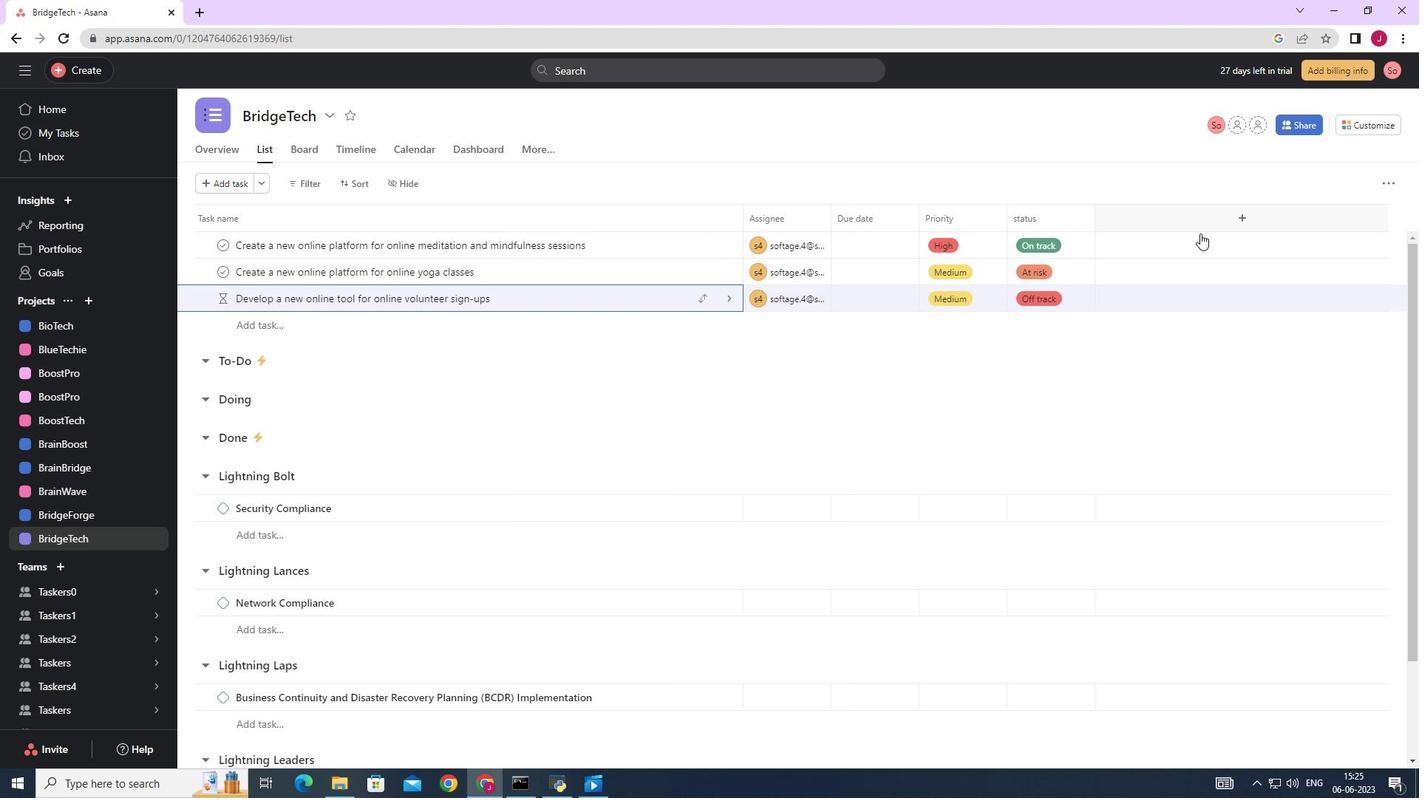 
Action: Mouse scrolled (1013, 355) with delta (0, 0)
Screenshot: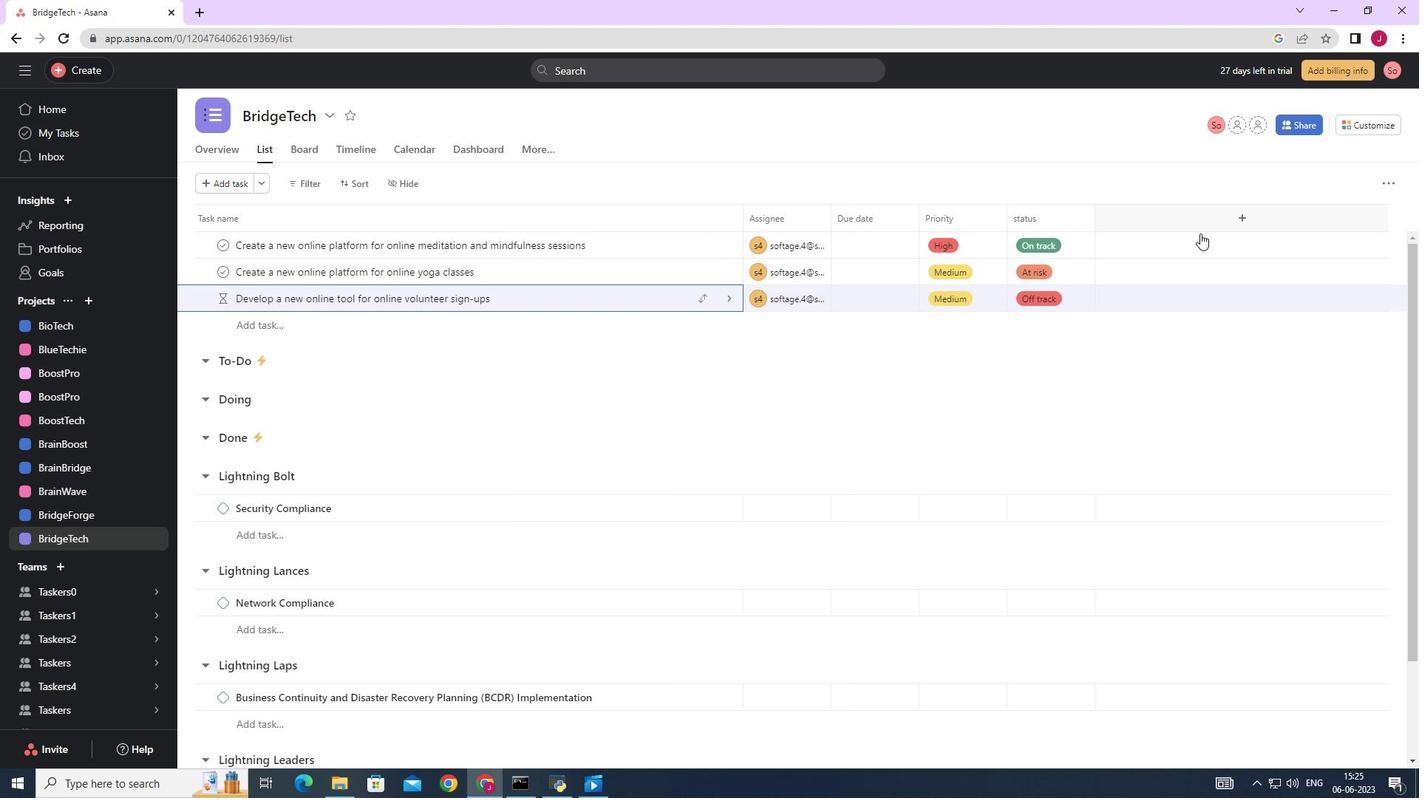 
Action: Mouse moved to (1038, 343)
Screenshot: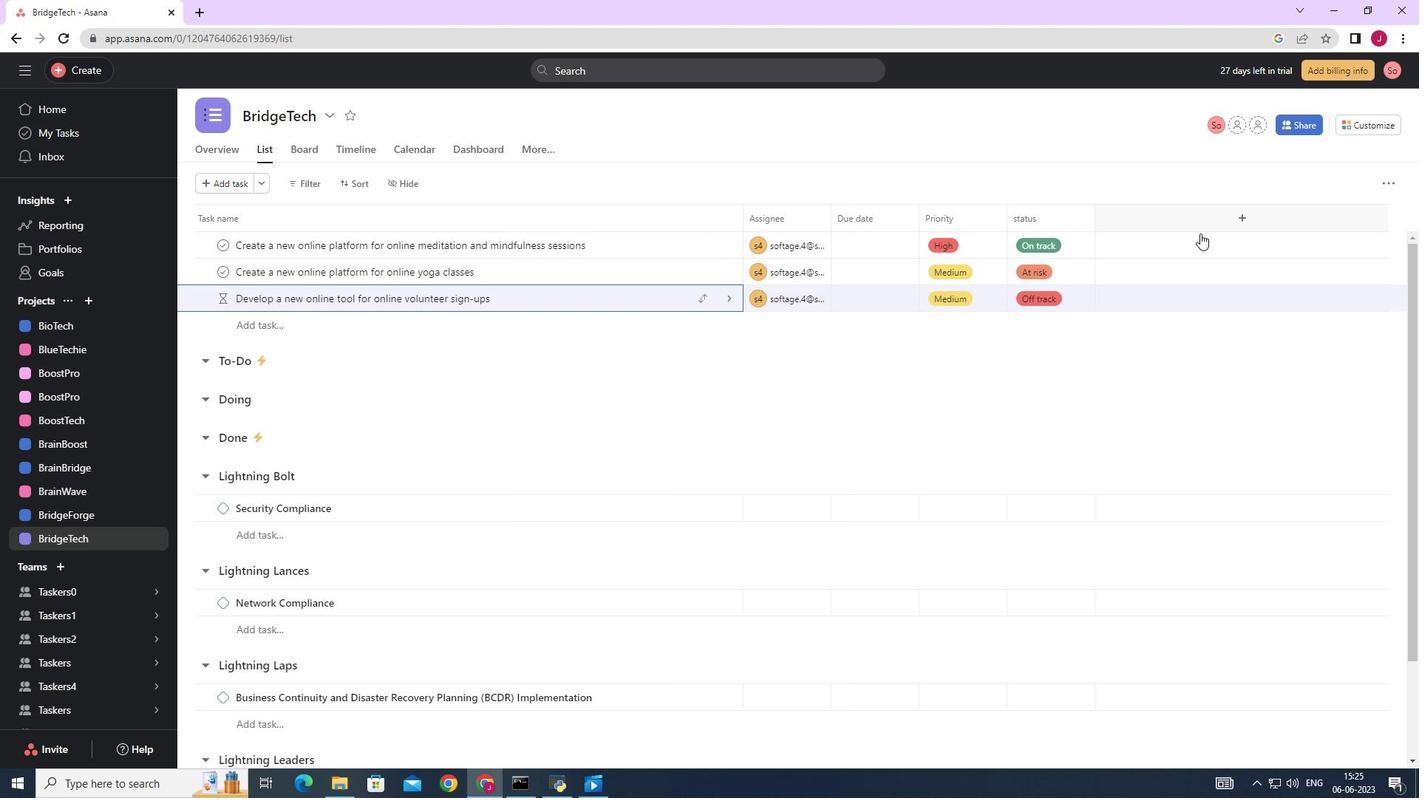 
Action: Mouse pressed left at (1038, 343)
Screenshot: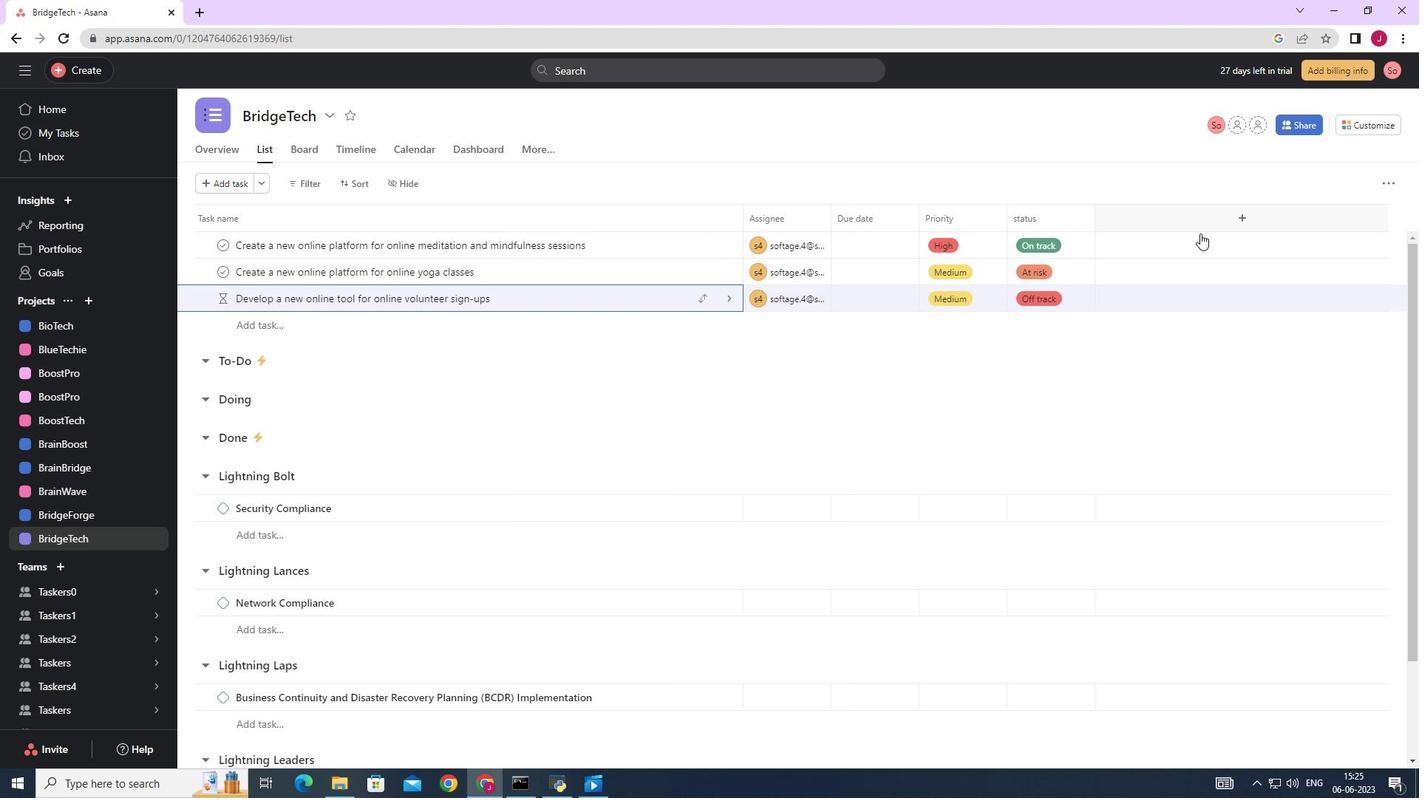 
Action: Mouse moved to (1109, 416)
Screenshot: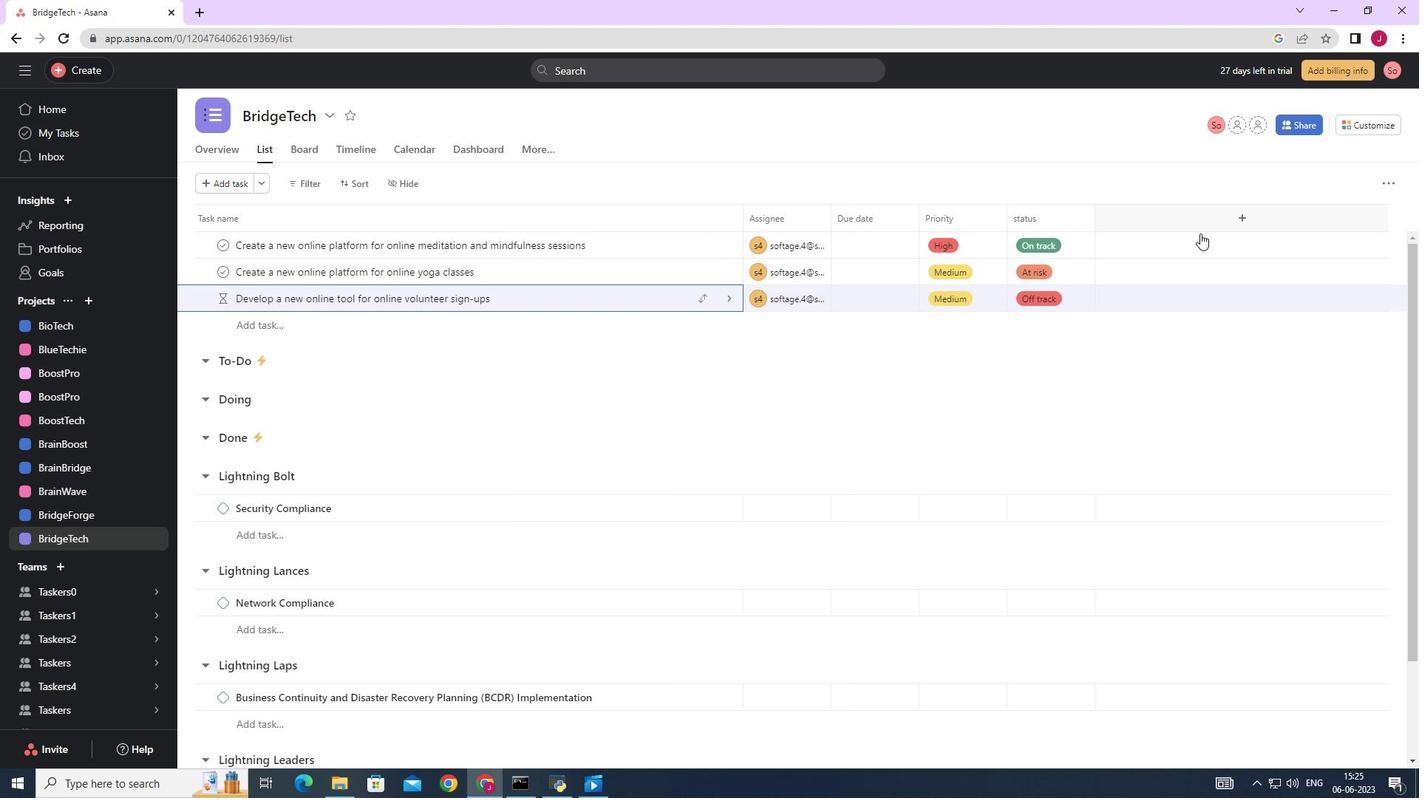 
Action: Mouse scrolled (1109, 417) with delta (0, 0)
Screenshot: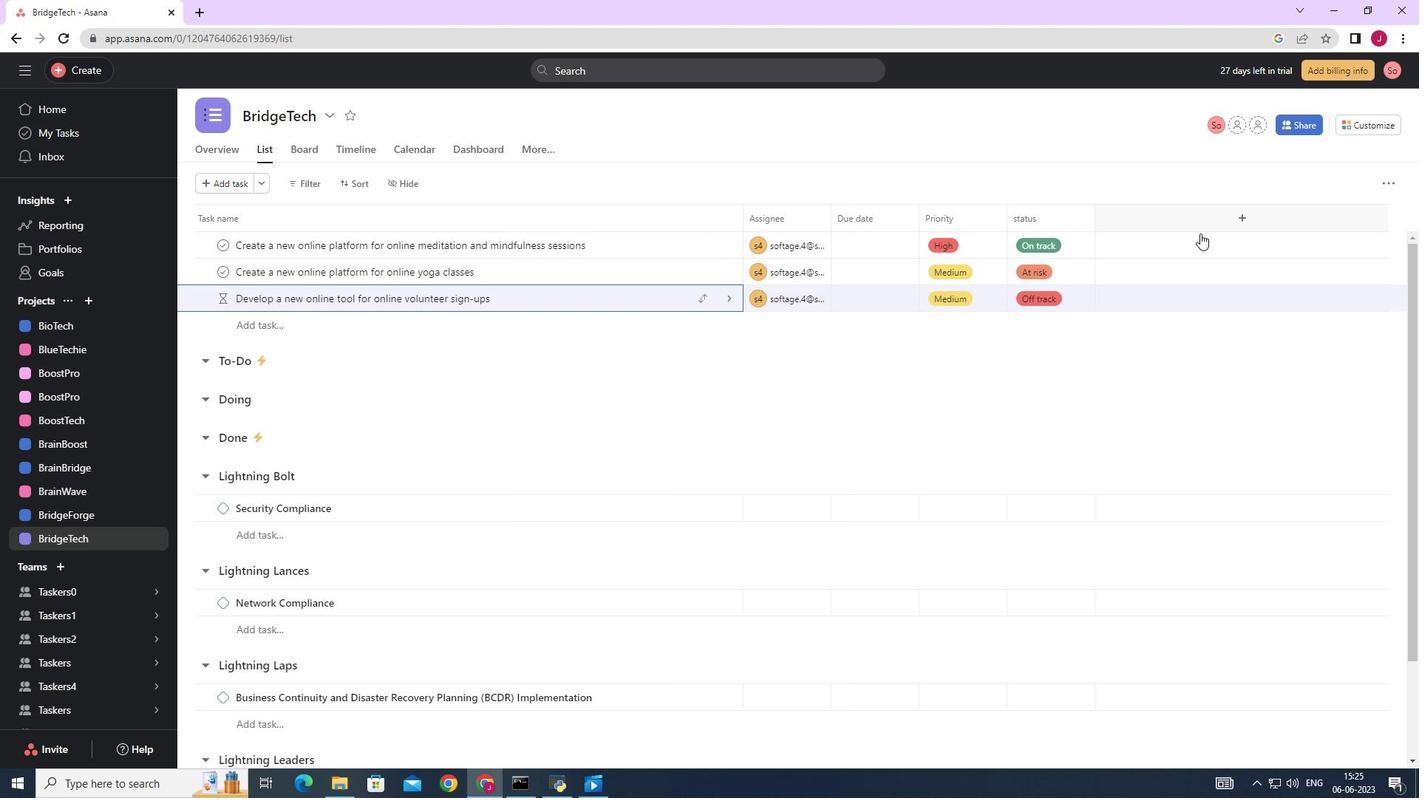 
Action: Mouse scrolled (1109, 417) with delta (0, 0)
Screenshot: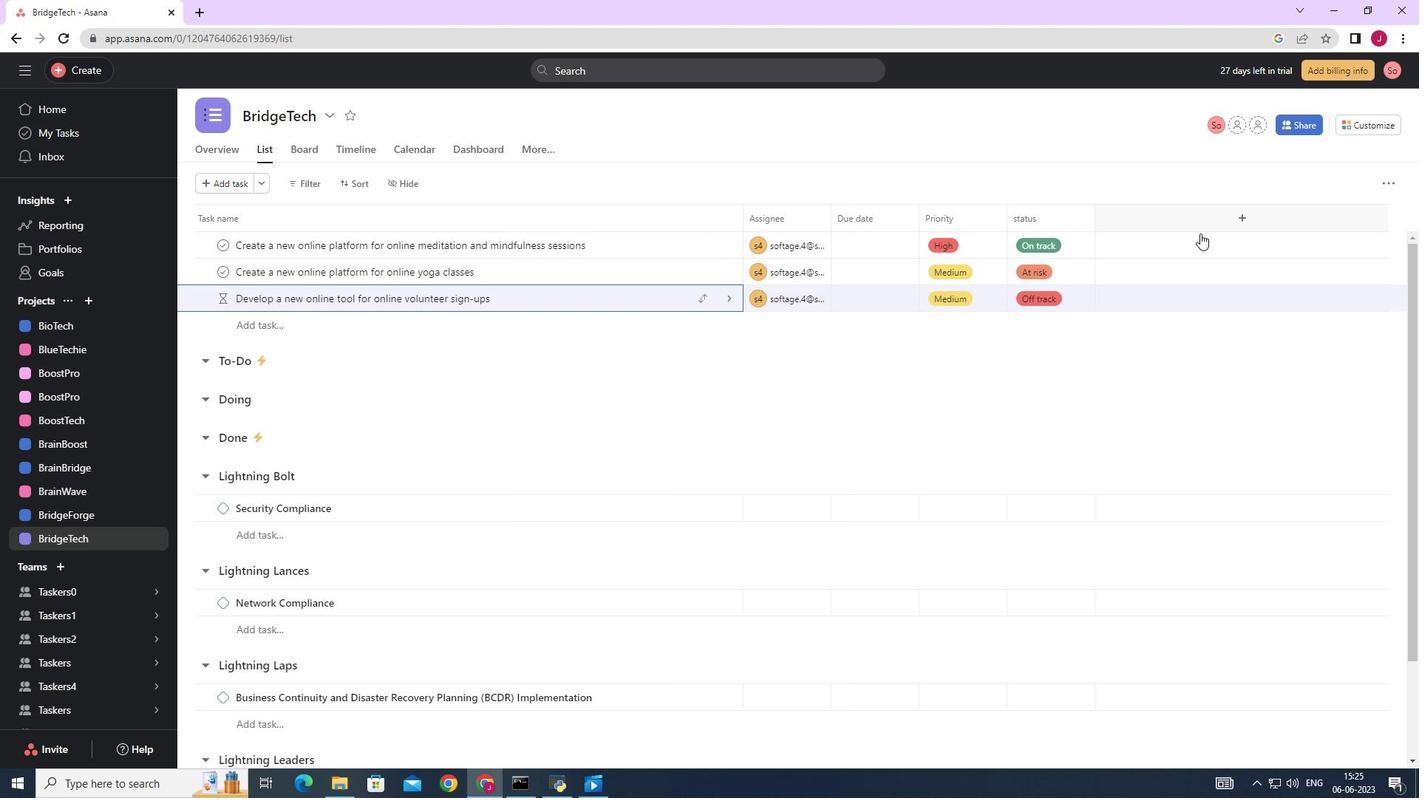 
Action: Mouse scrolled (1109, 417) with delta (0, 0)
Screenshot: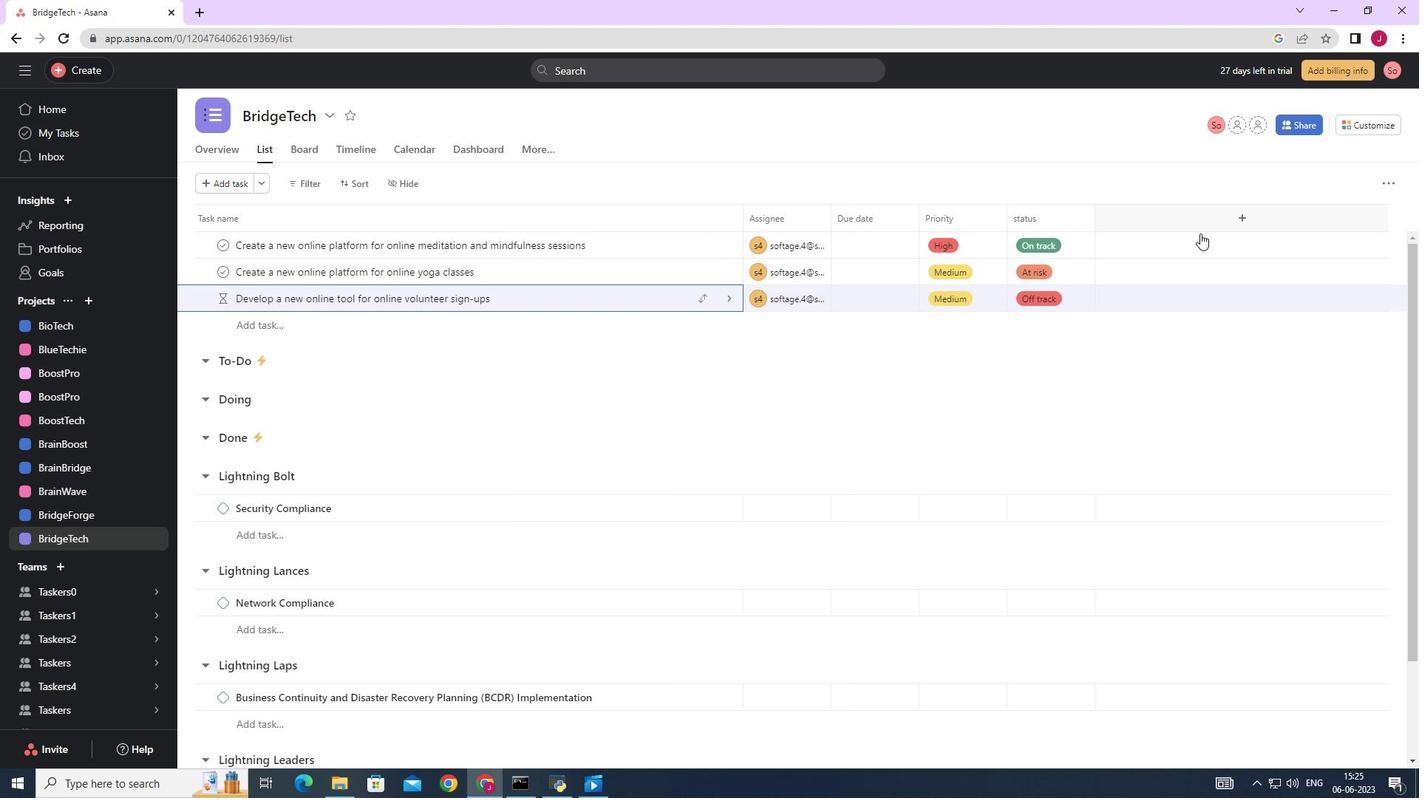 
Action: Mouse scrolled (1109, 415) with delta (0, 0)
Screenshot: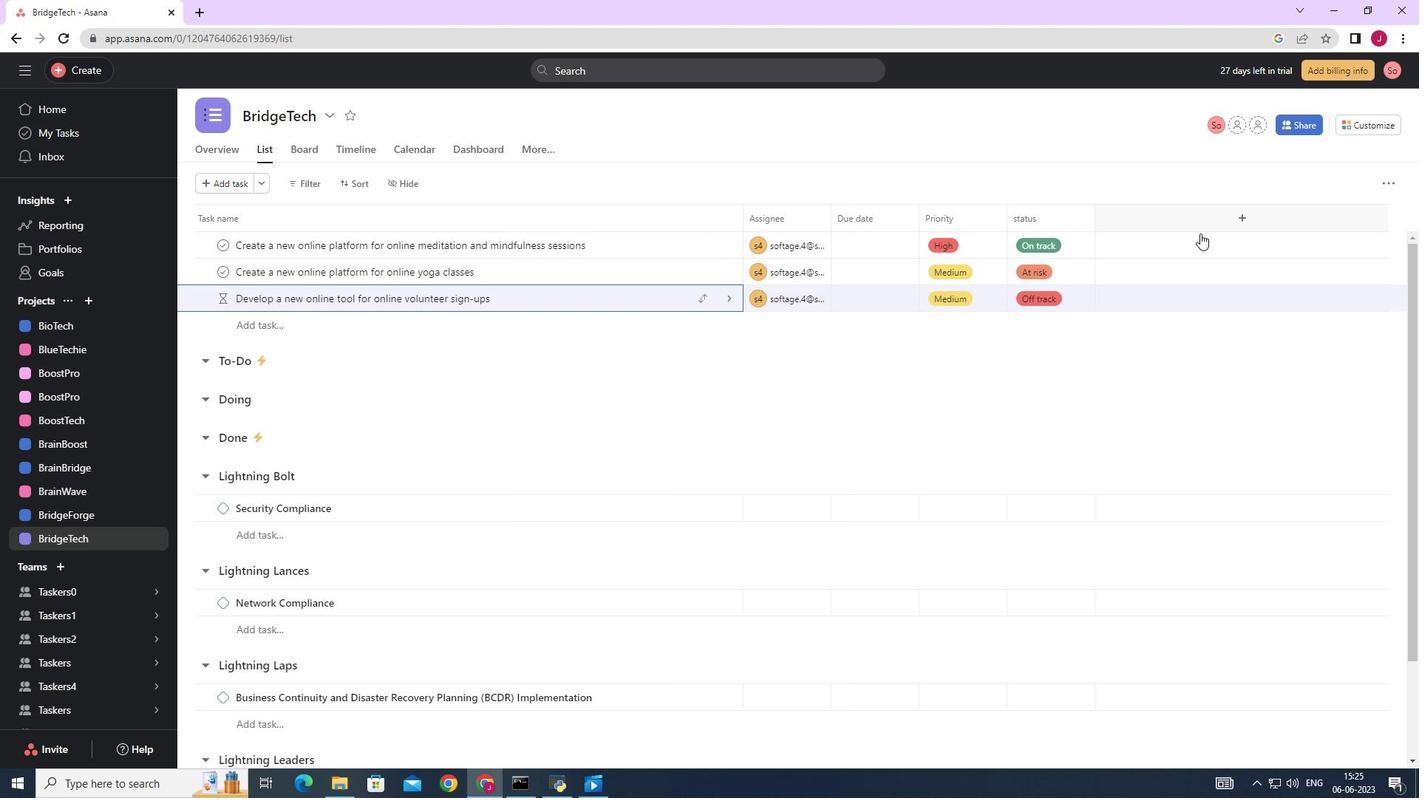 
Action: Mouse scrolled (1109, 415) with delta (0, 0)
Screenshot: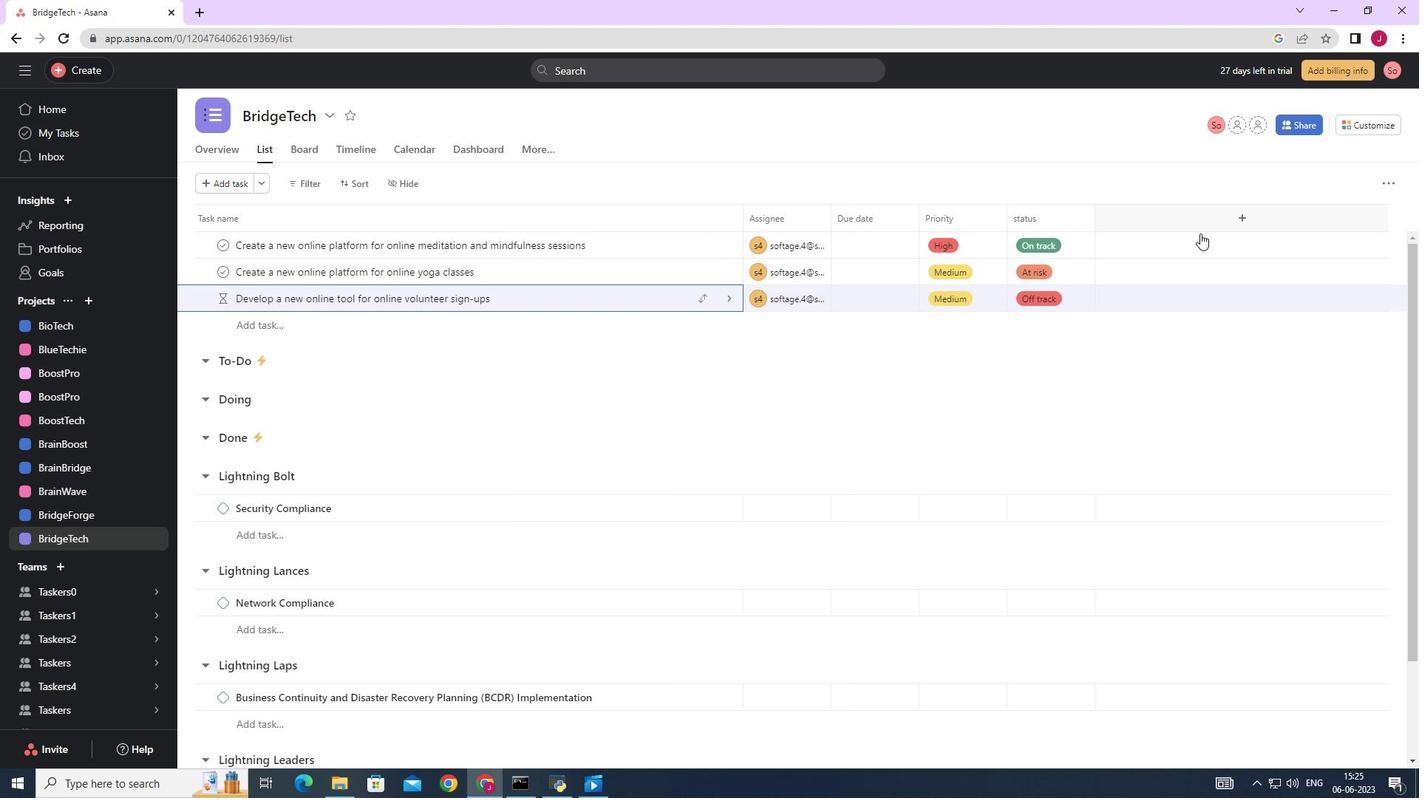 
Action: Mouse scrolled (1109, 415) with delta (0, 0)
Screenshot: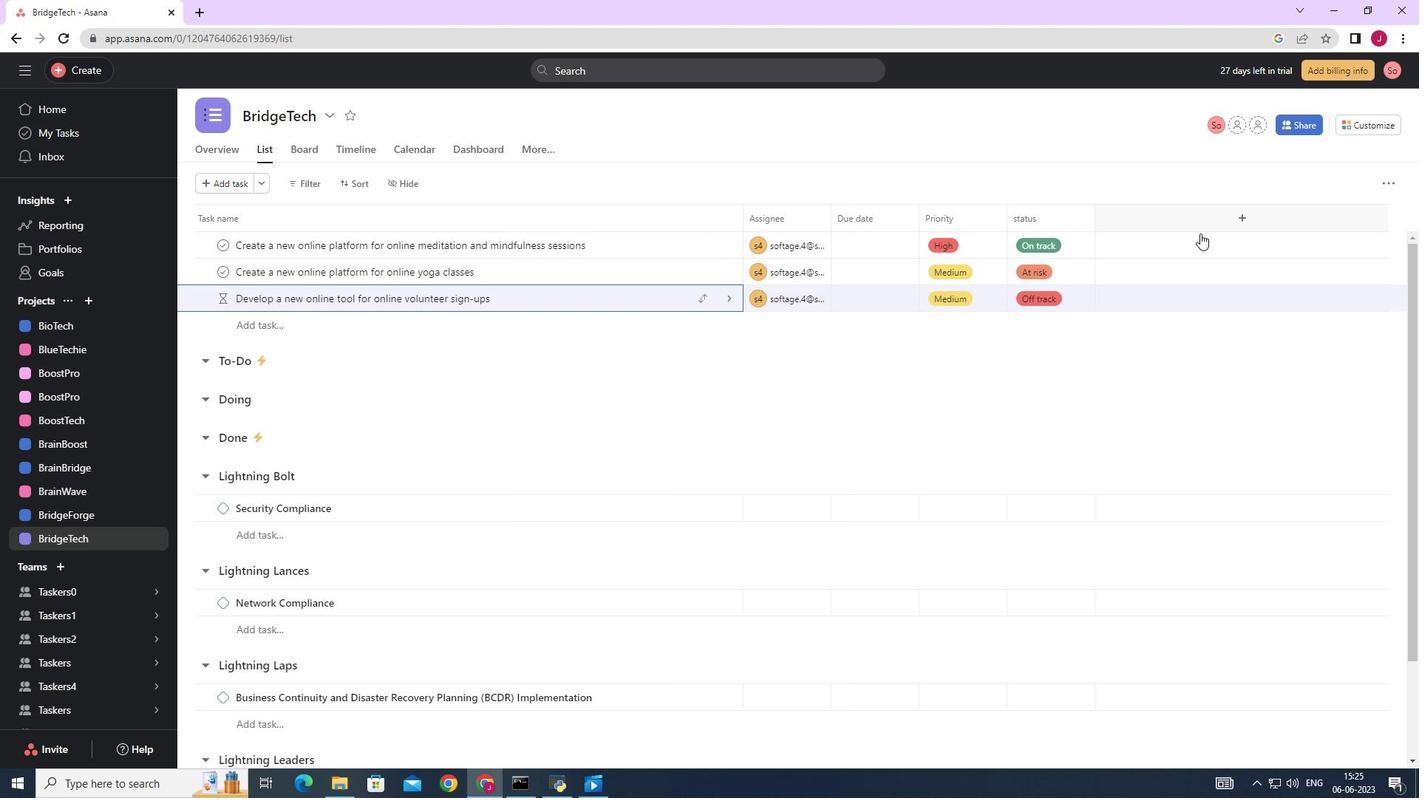
Action: Mouse scrolled (1109, 415) with delta (0, 0)
Screenshot: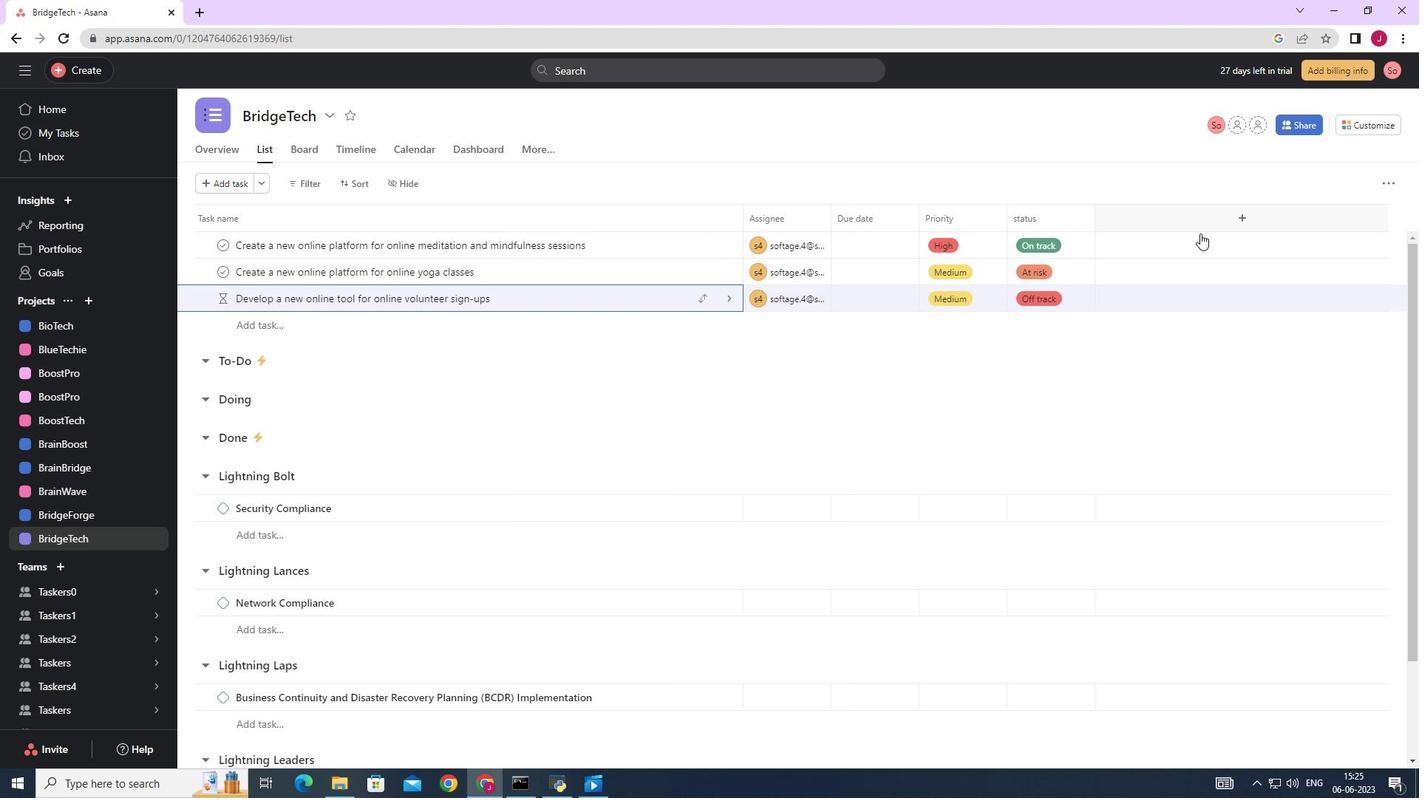 
Action: Mouse moved to (1106, 414)
Screenshot: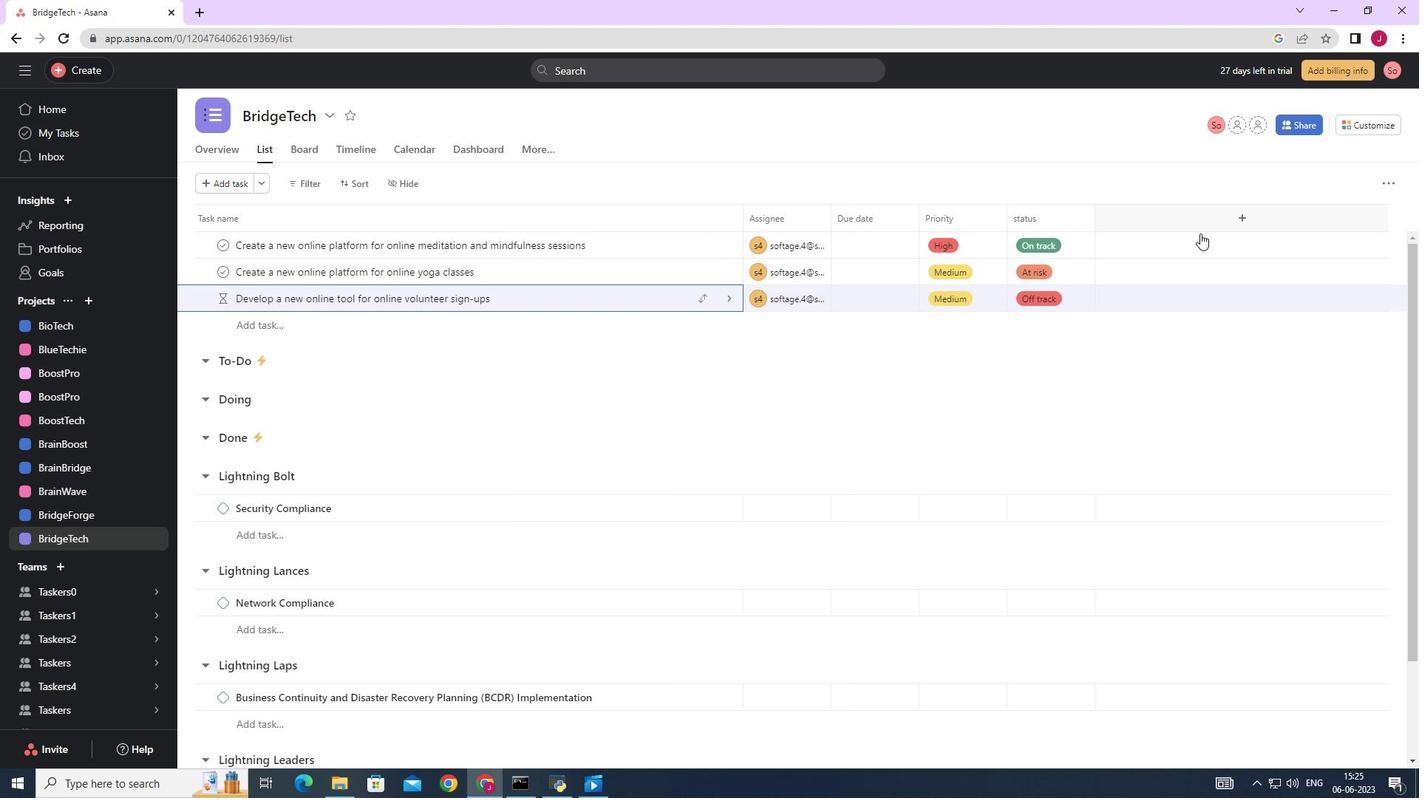 
Action: Mouse scrolled (1106, 415) with delta (0, 0)
Screenshot: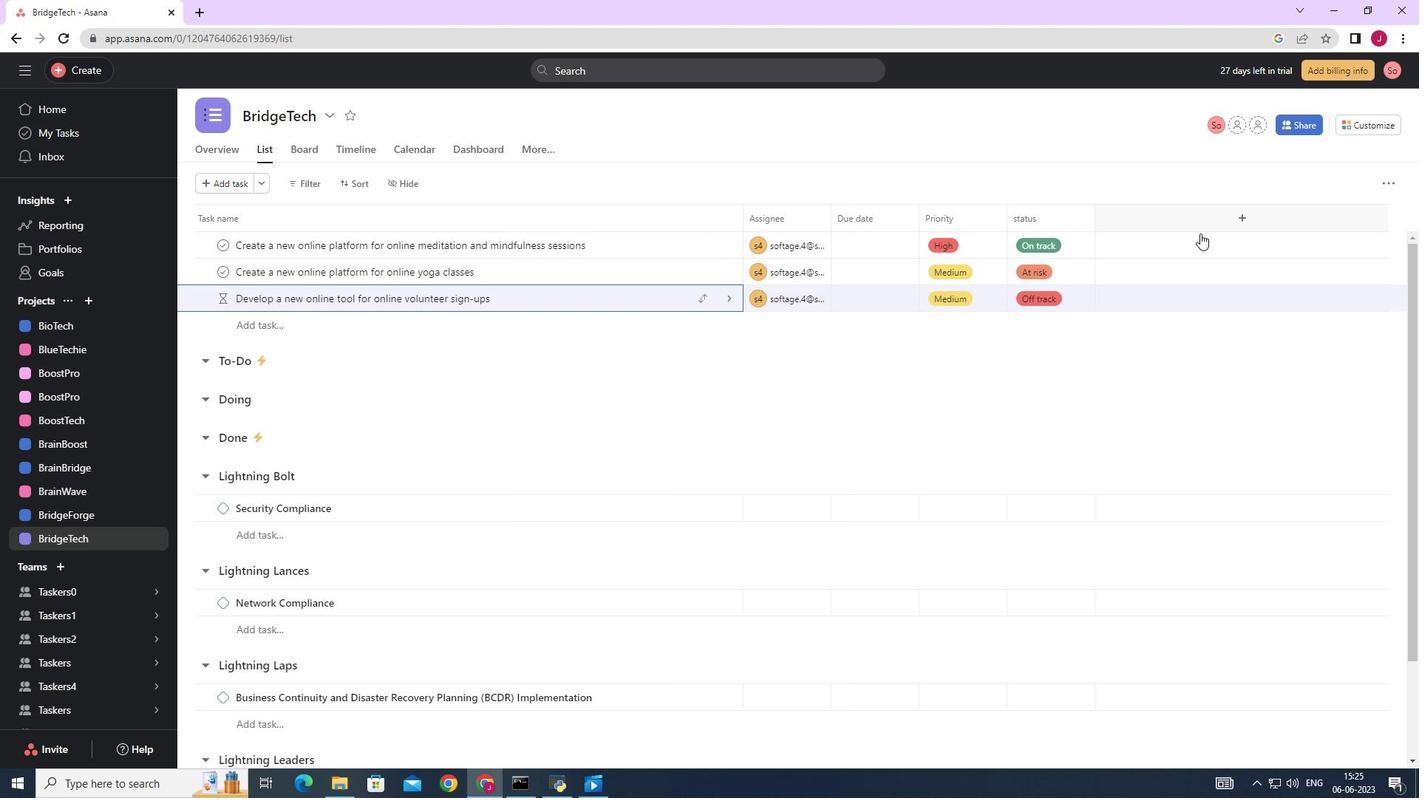 
Action: Mouse scrolled (1106, 415) with delta (0, 0)
Screenshot: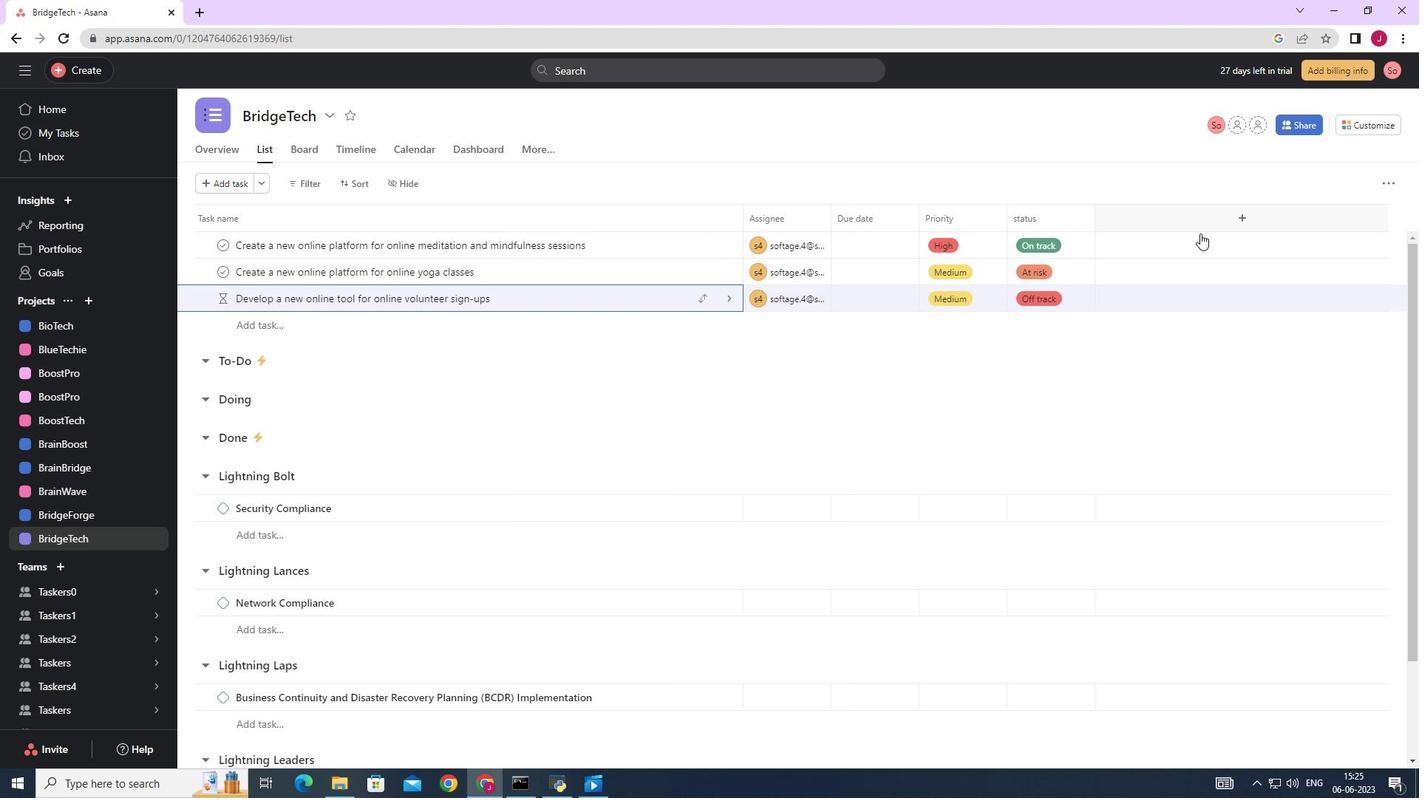 
Action: Mouse scrolled (1106, 415) with delta (0, 0)
Screenshot: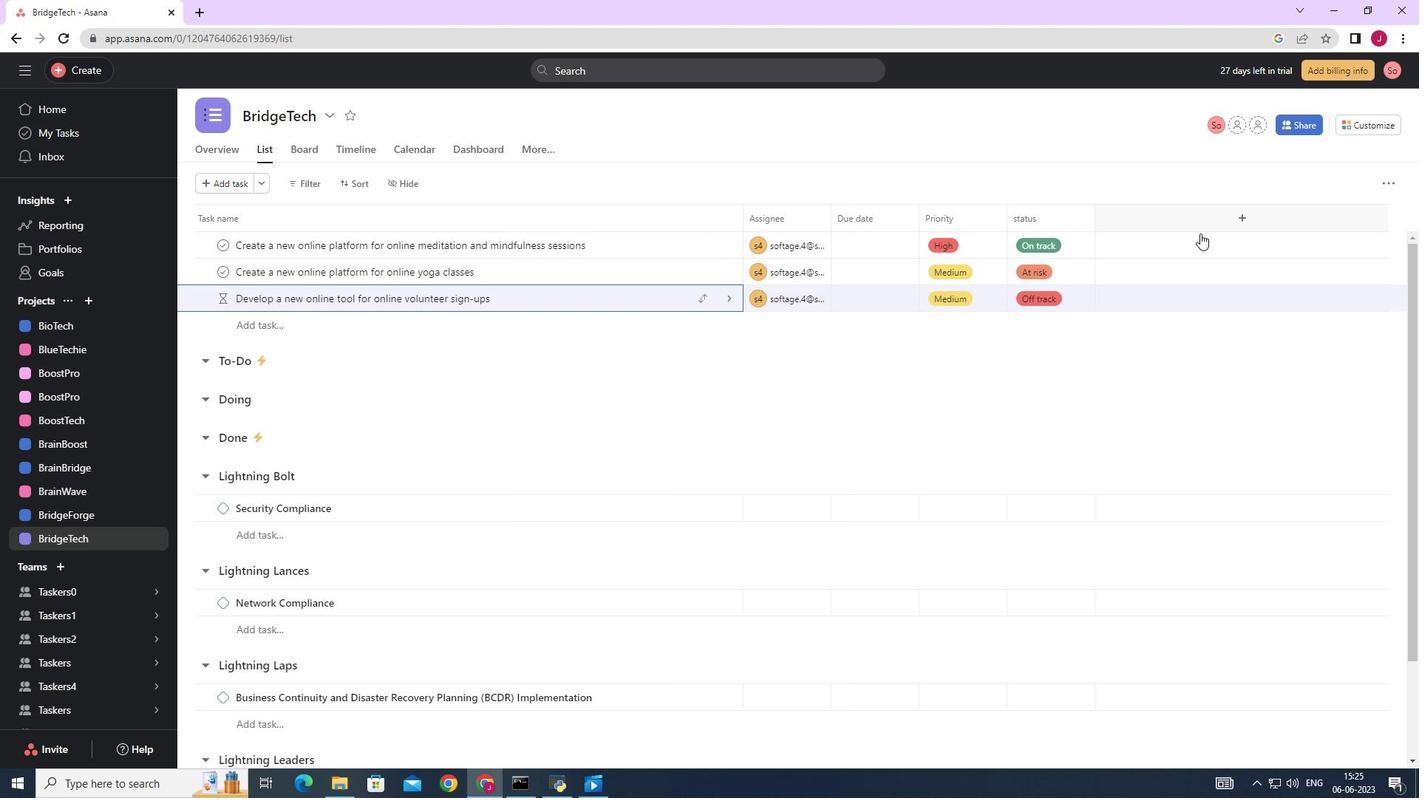 
Action: Mouse scrolled (1106, 415) with delta (0, 0)
Screenshot: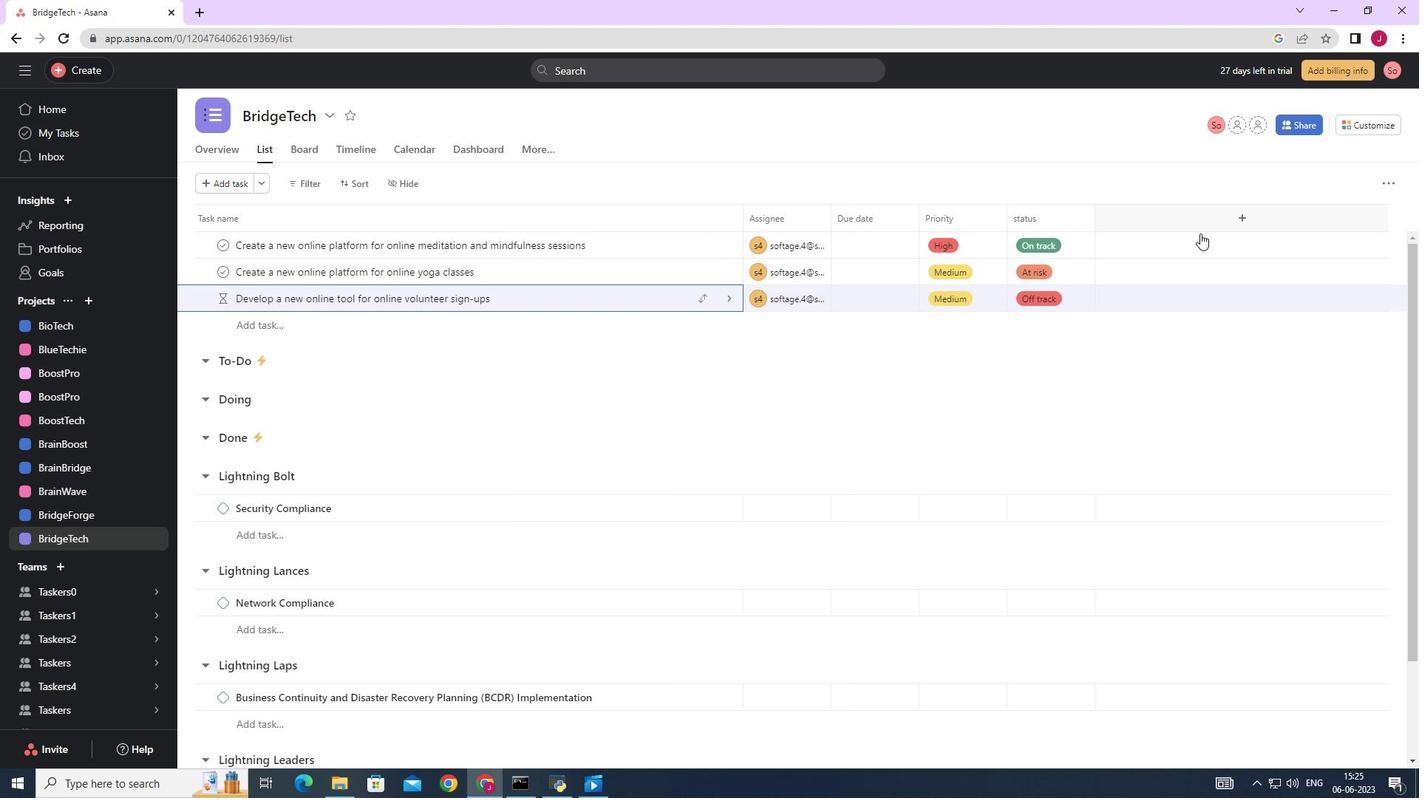 
Action: Mouse scrolled (1106, 414) with delta (0, 0)
Screenshot: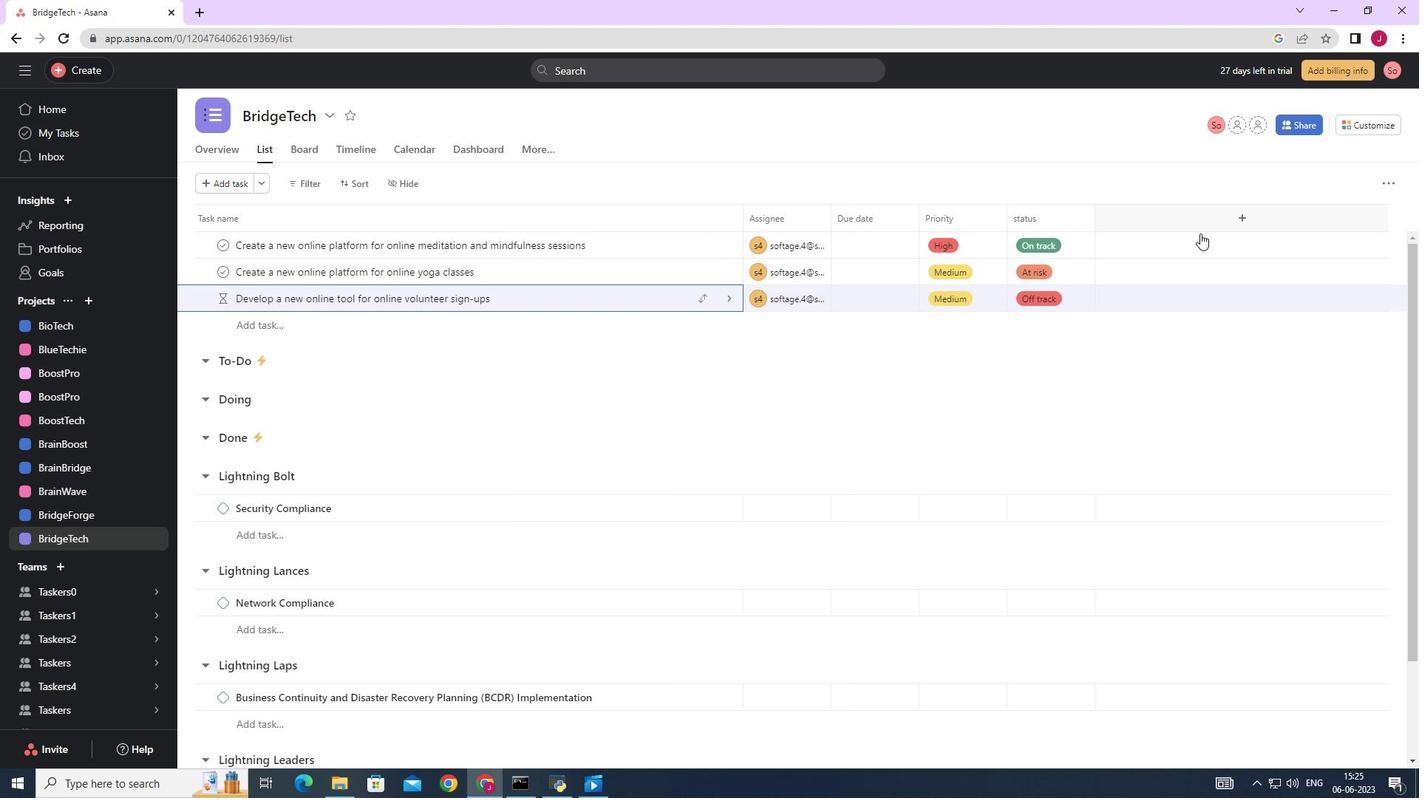 
Action: Mouse scrolled (1106, 414) with delta (0, 0)
Screenshot: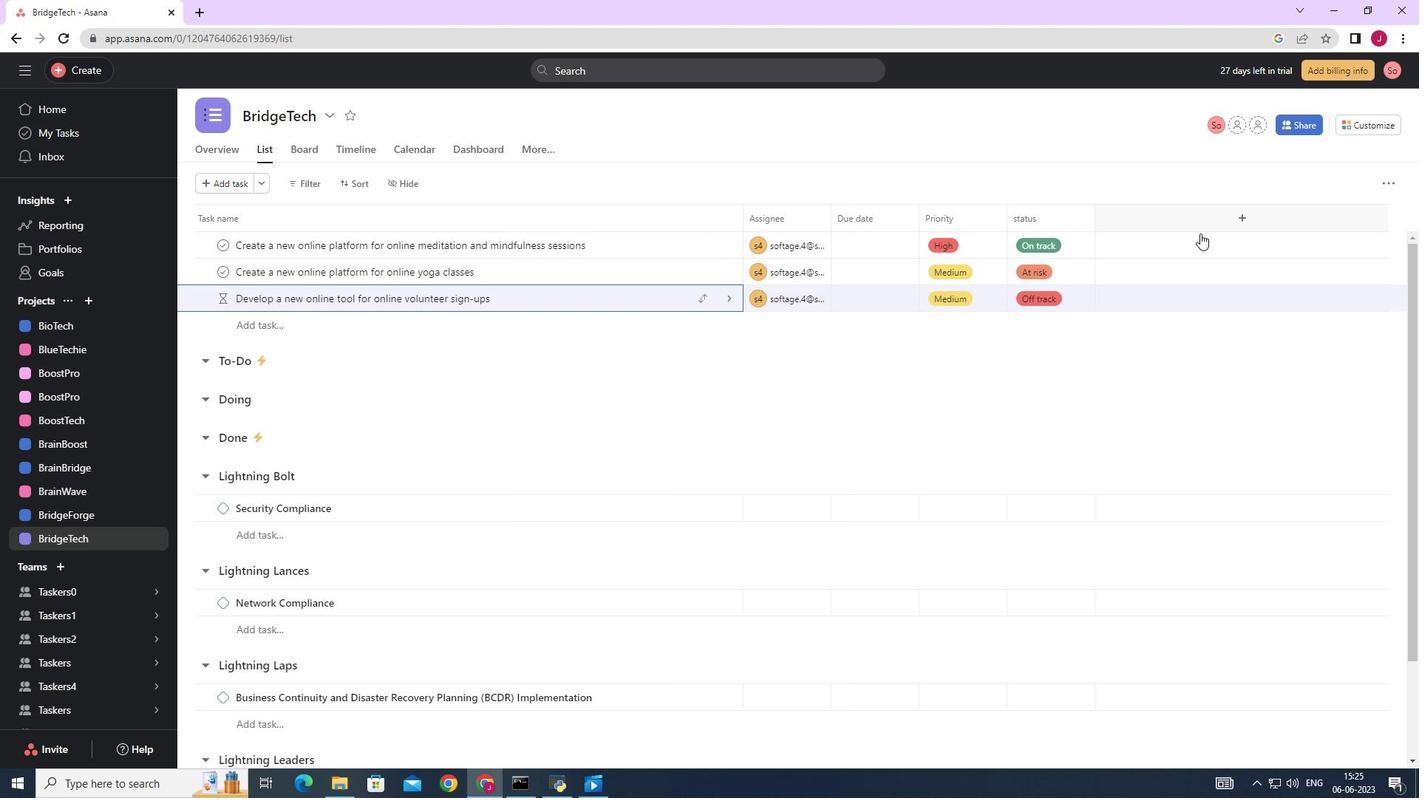 
Action: Mouse scrolled (1106, 414) with delta (0, 0)
Screenshot: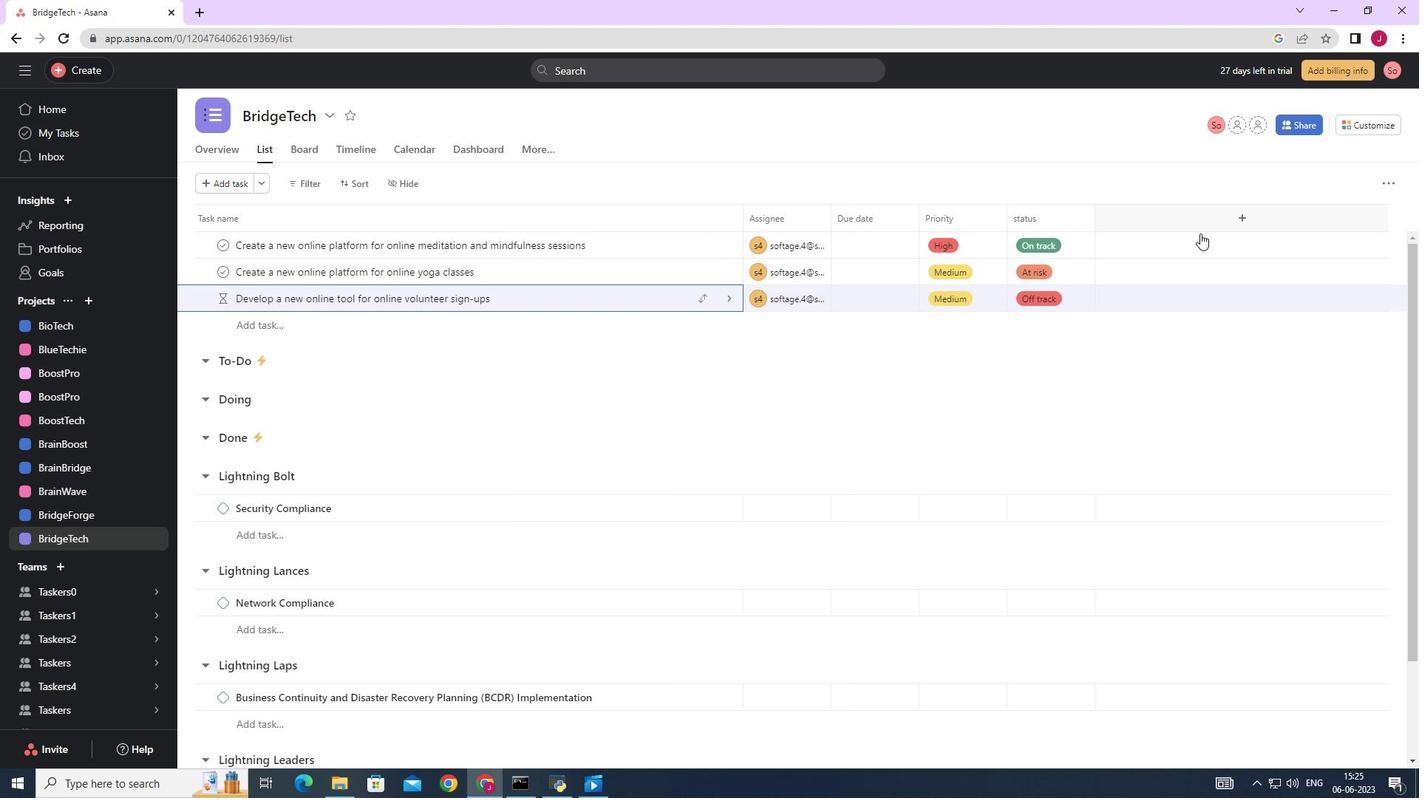 
Action: Mouse scrolled (1106, 414) with delta (0, 0)
Screenshot: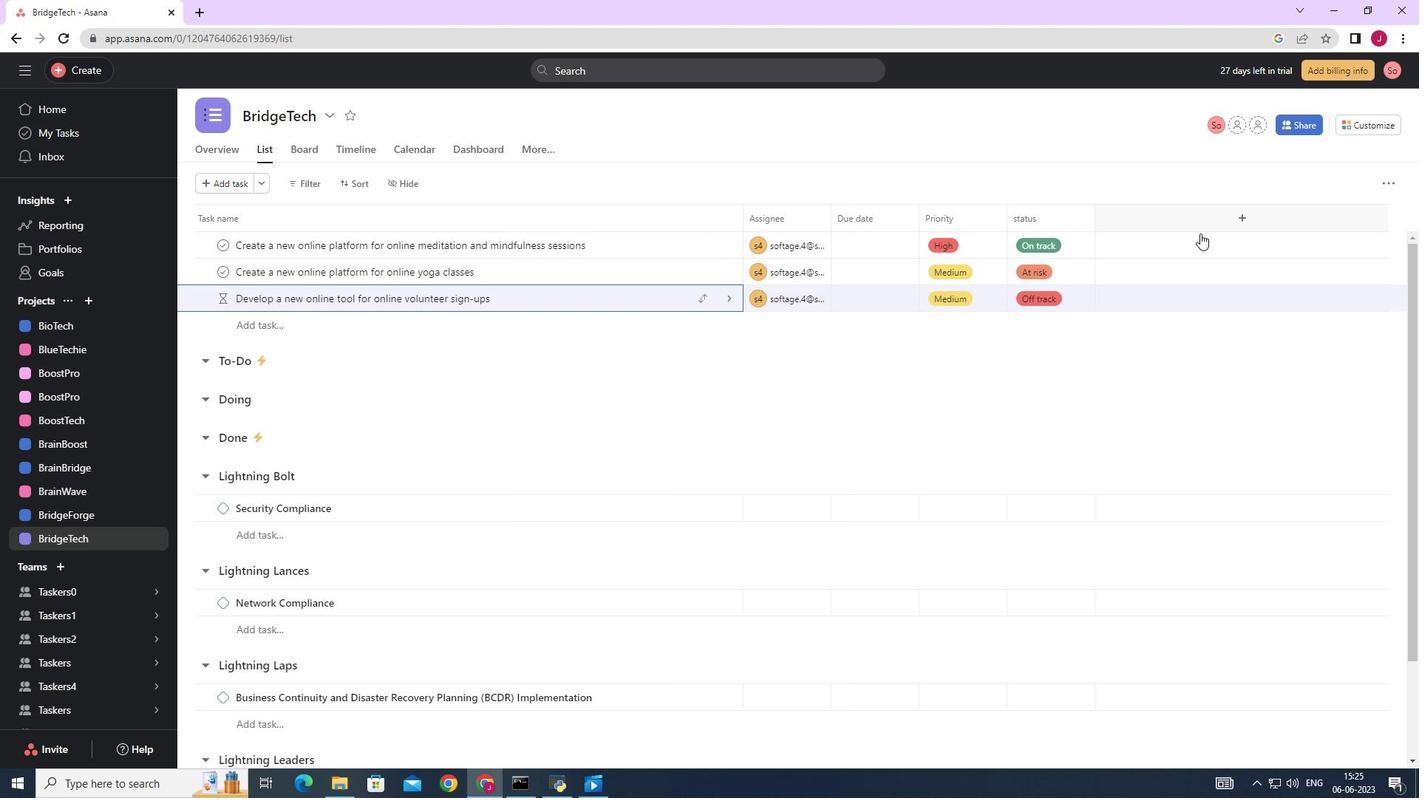 
Action: Mouse scrolled (1106, 415) with delta (0, 0)
Screenshot: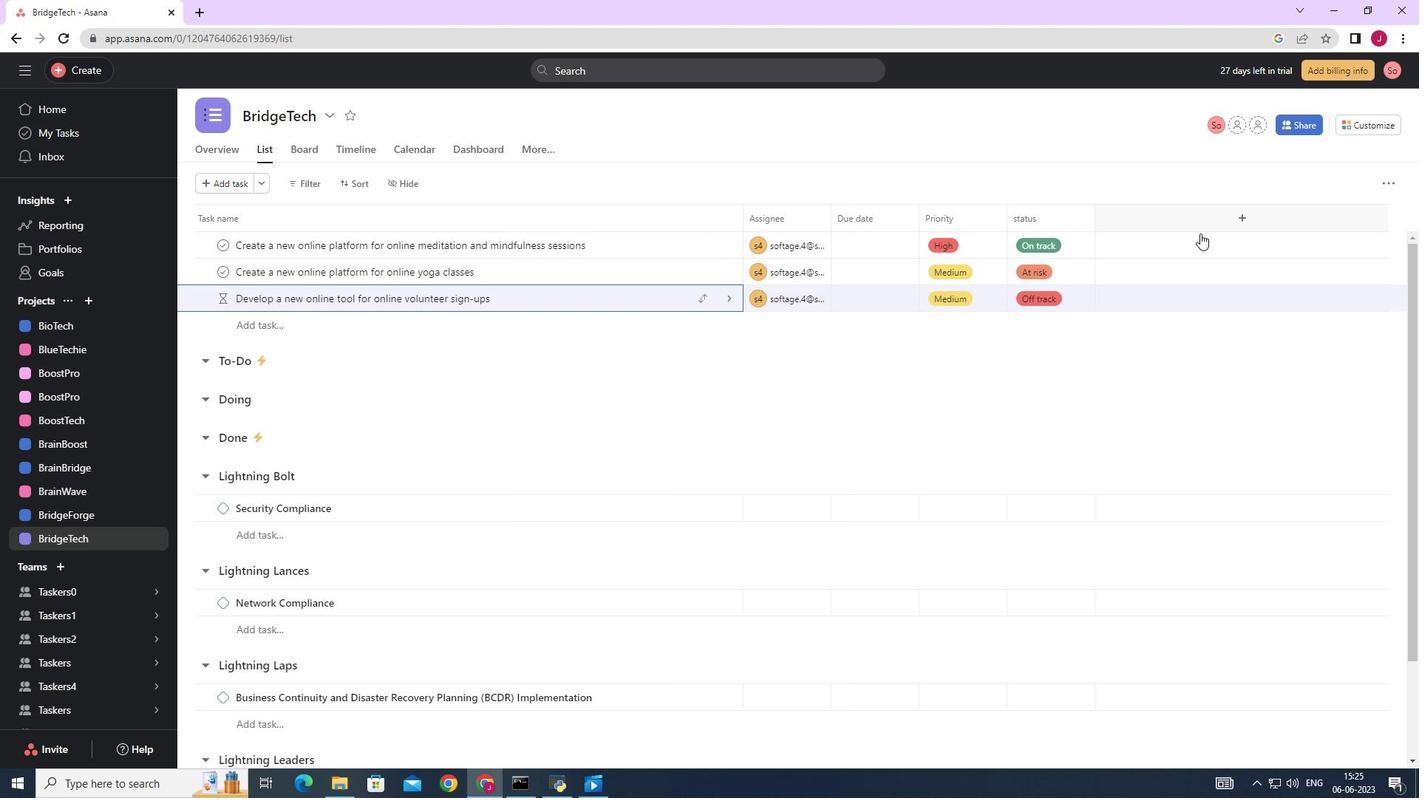 
Action: Mouse moved to (336, 556)
Screenshot: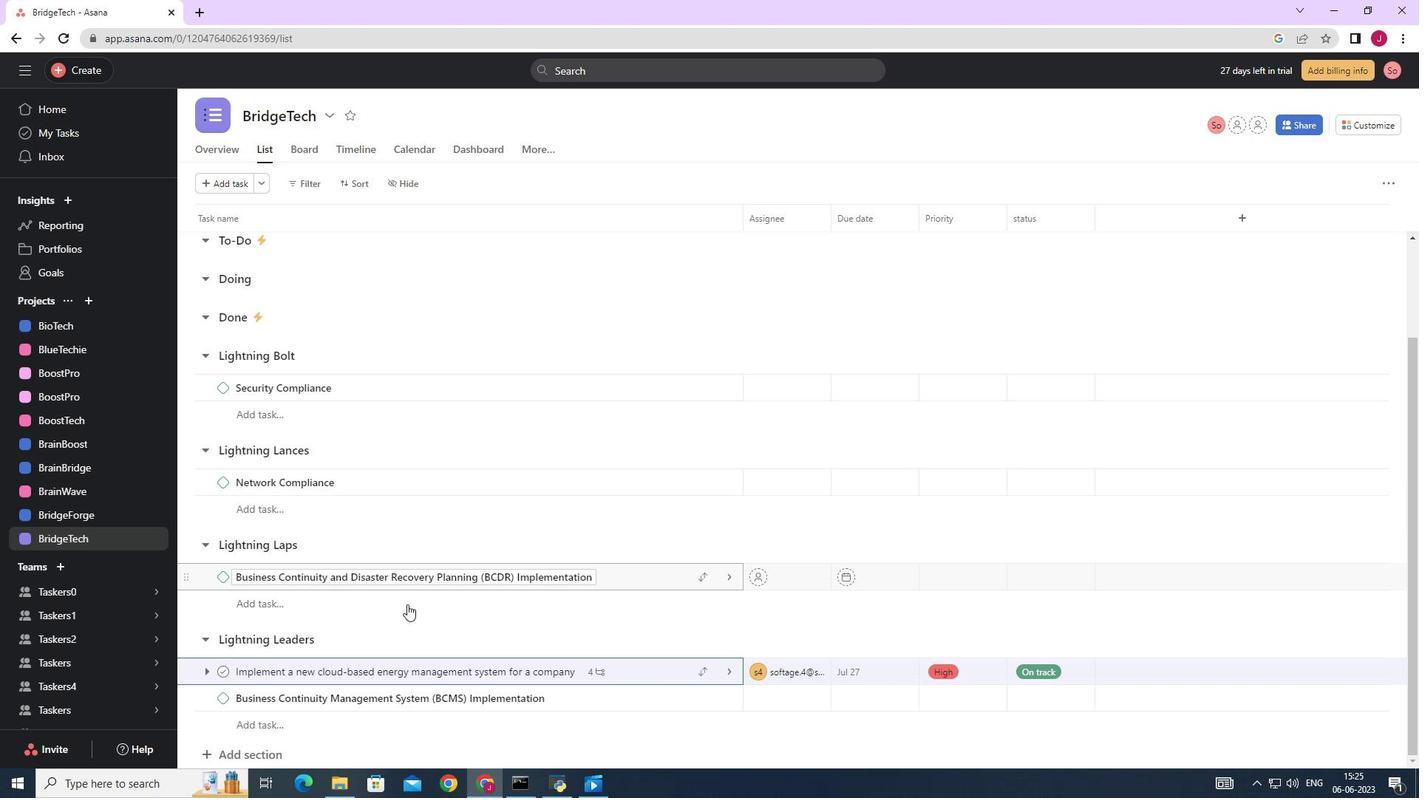
Action: Mouse scrolled (336, 556) with delta (0, 0)
Screenshot: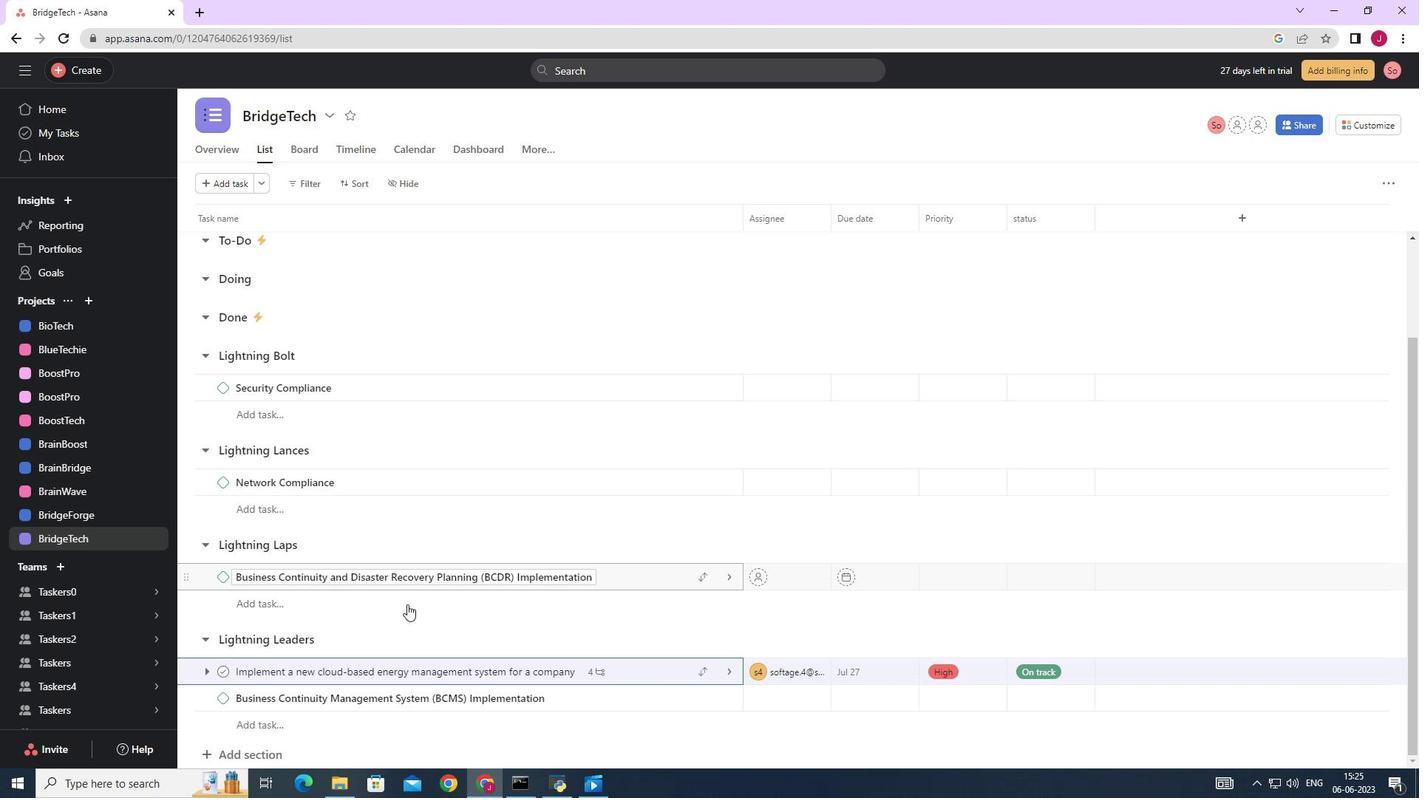 
Action: Mouse scrolled (336, 556) with delta (0, 0)
Screenshot: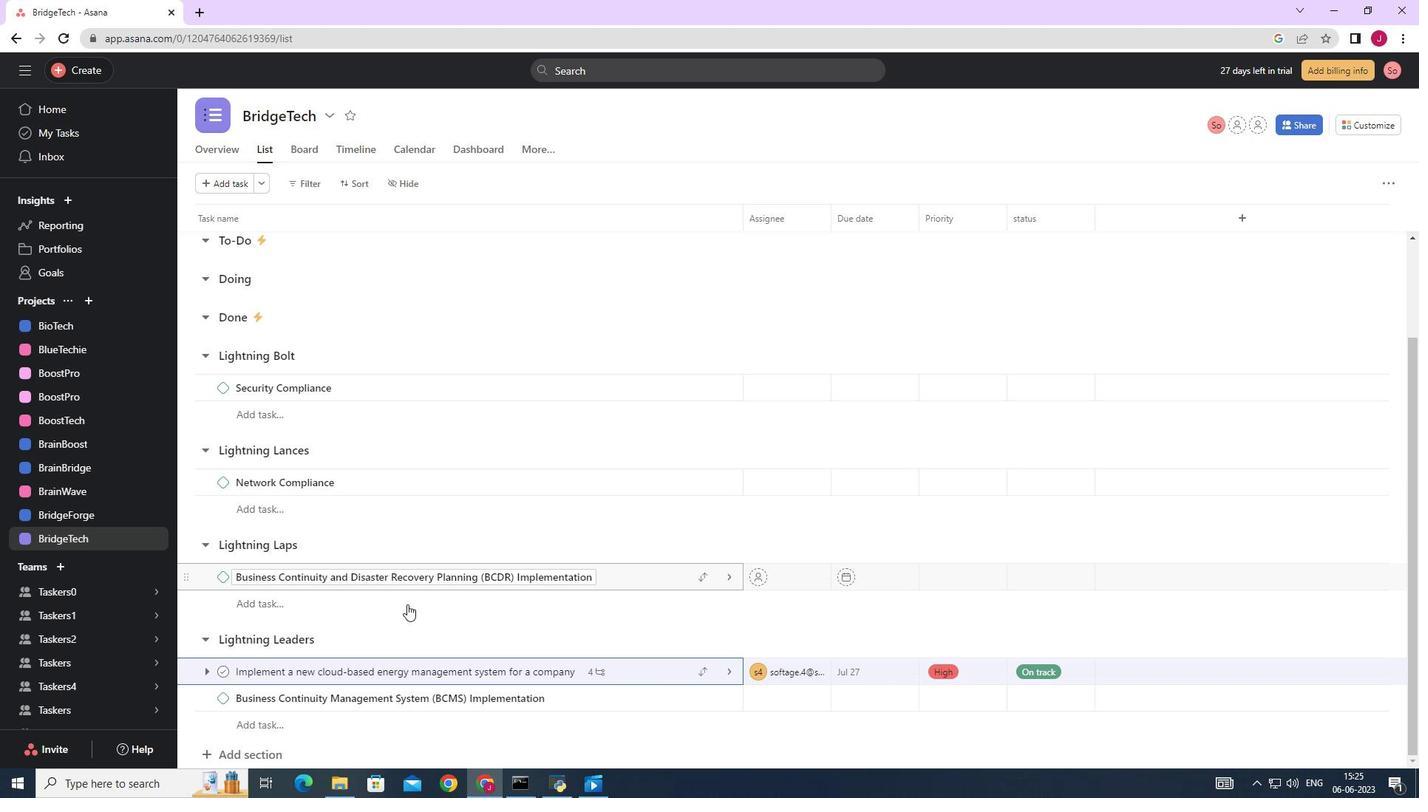 
Action: Mouse scrolled (336, 556) with delta (0, 0)
Screenshot: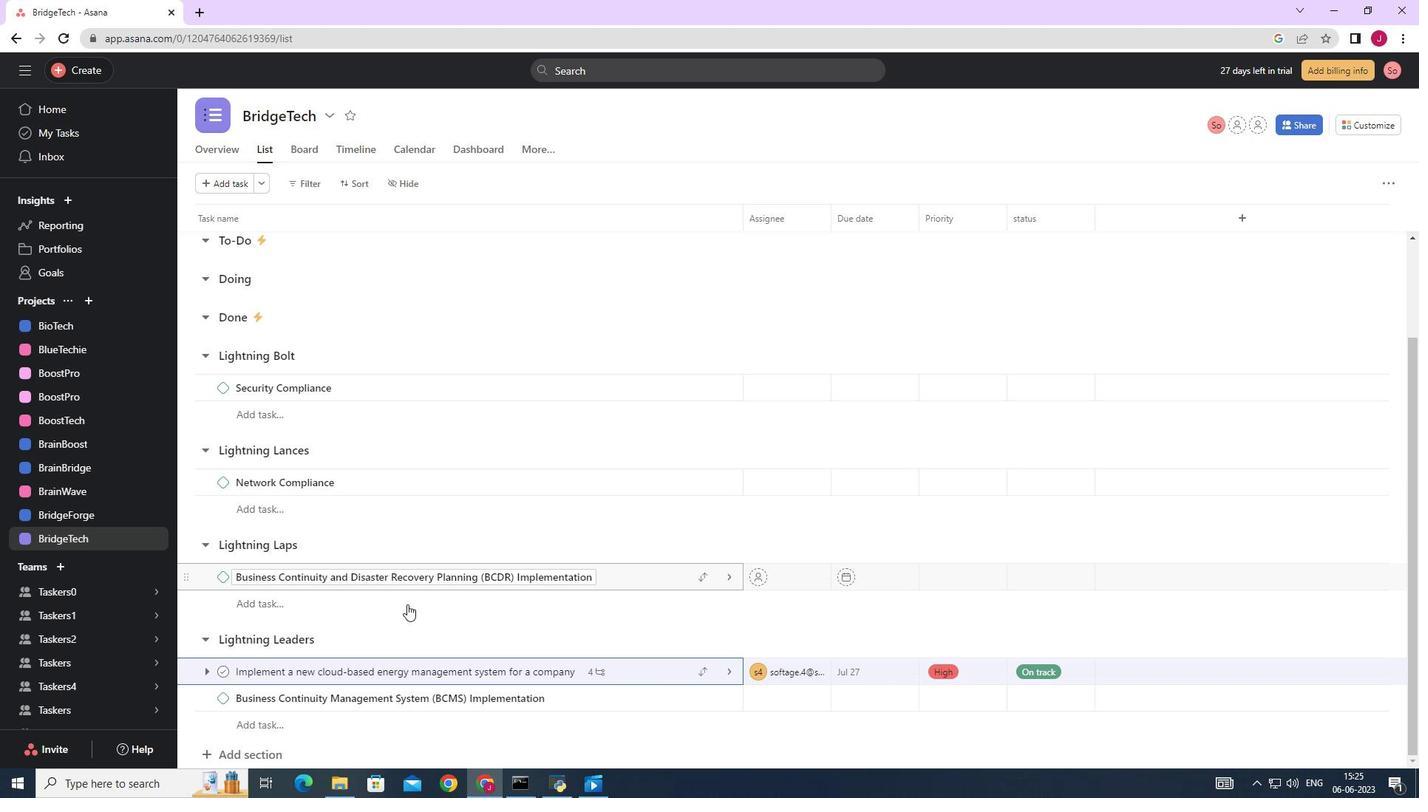 
Action: Mouse moved to (301, 484)
Screenshot: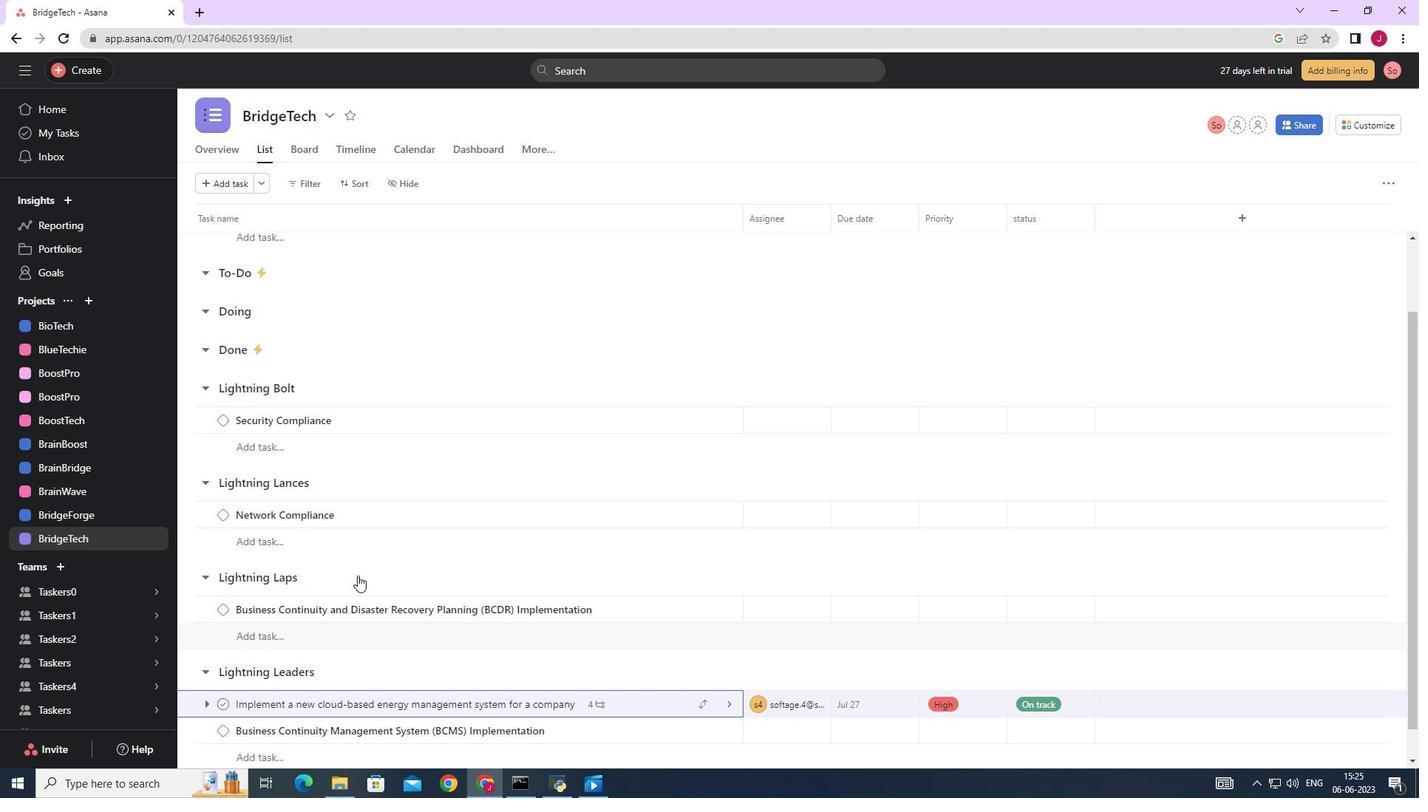 
Action: Mouse scrolled (301, 485) with delta (0, 0)
Screenshot: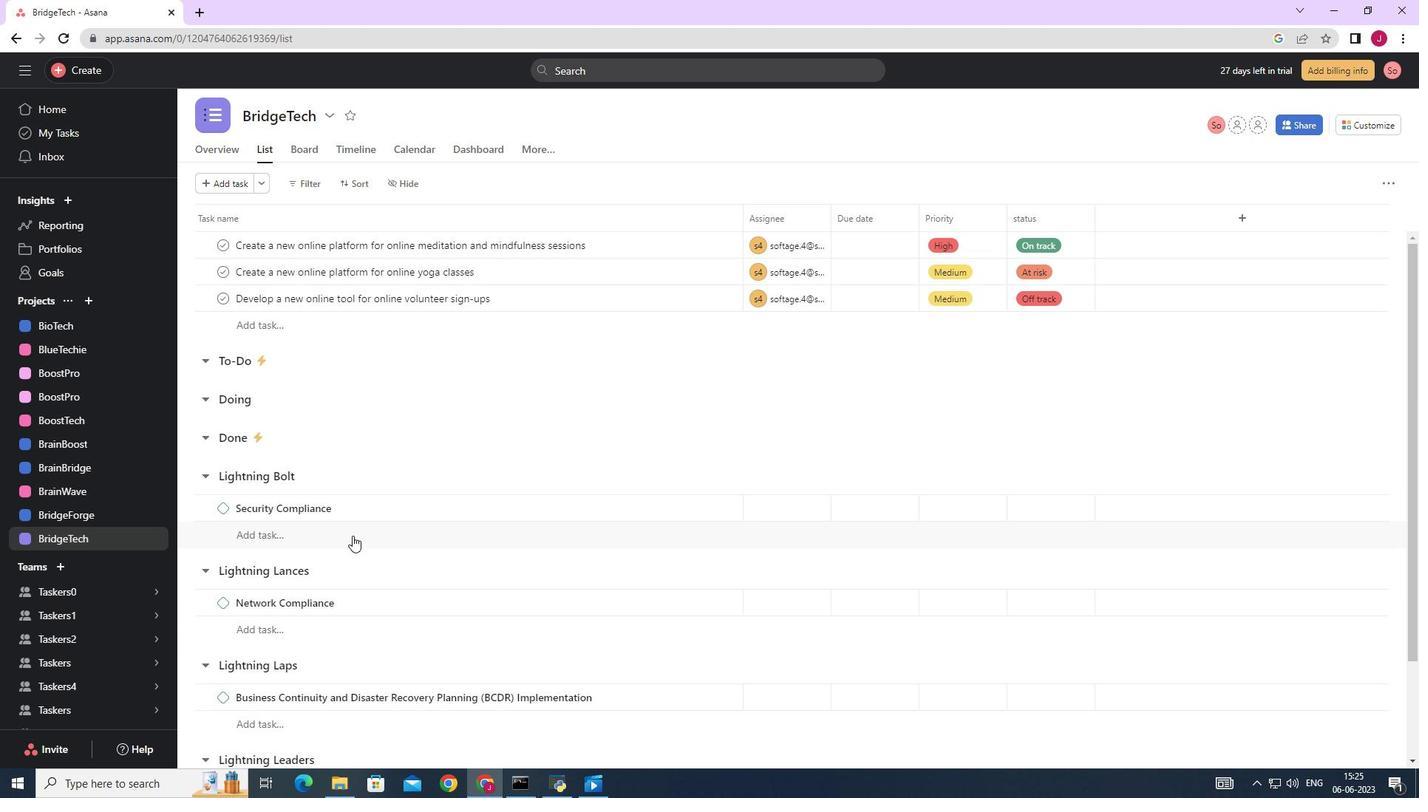 
Action: Mouse moved to (602, 249)
Screenshot: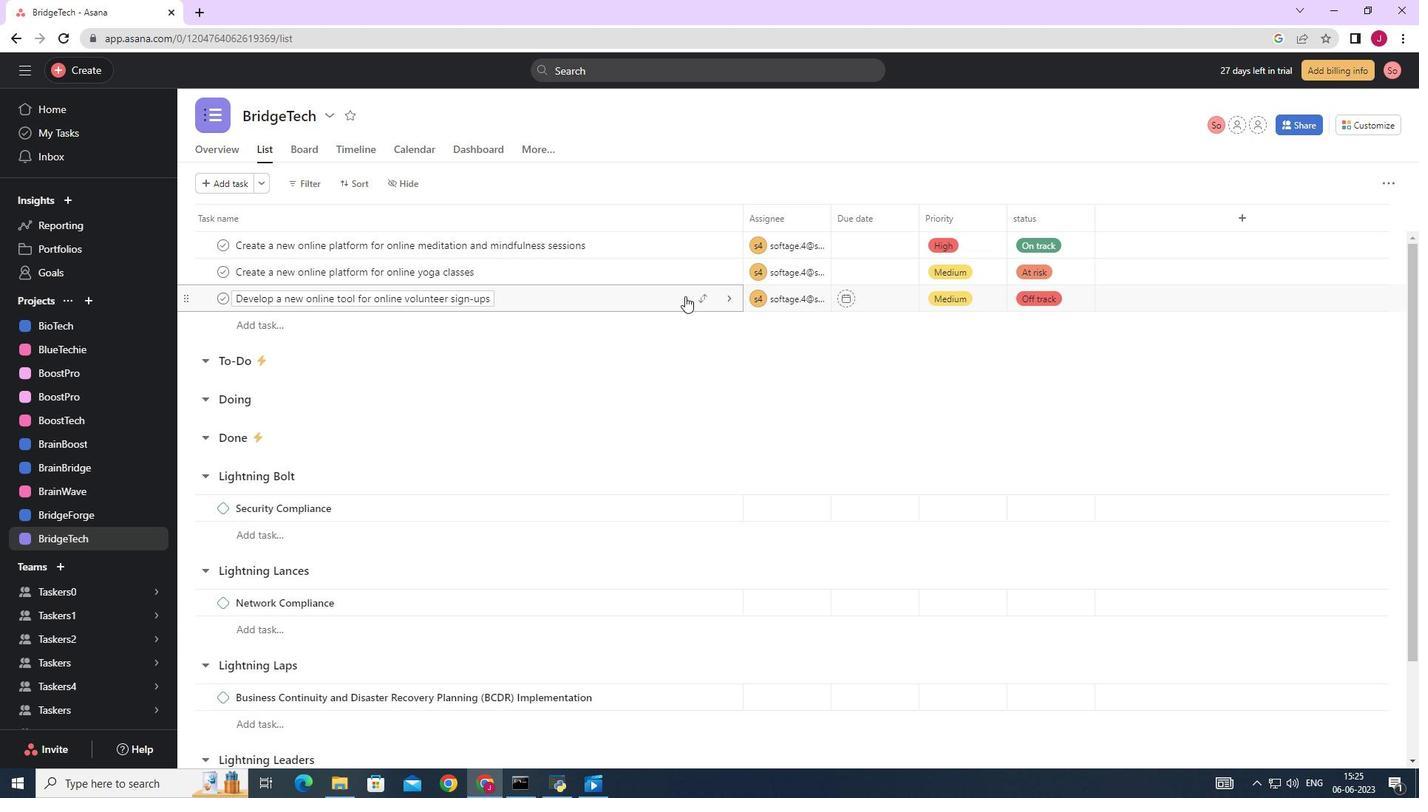 
Action: Mouse pressed left at (602, 249)
Screenshot: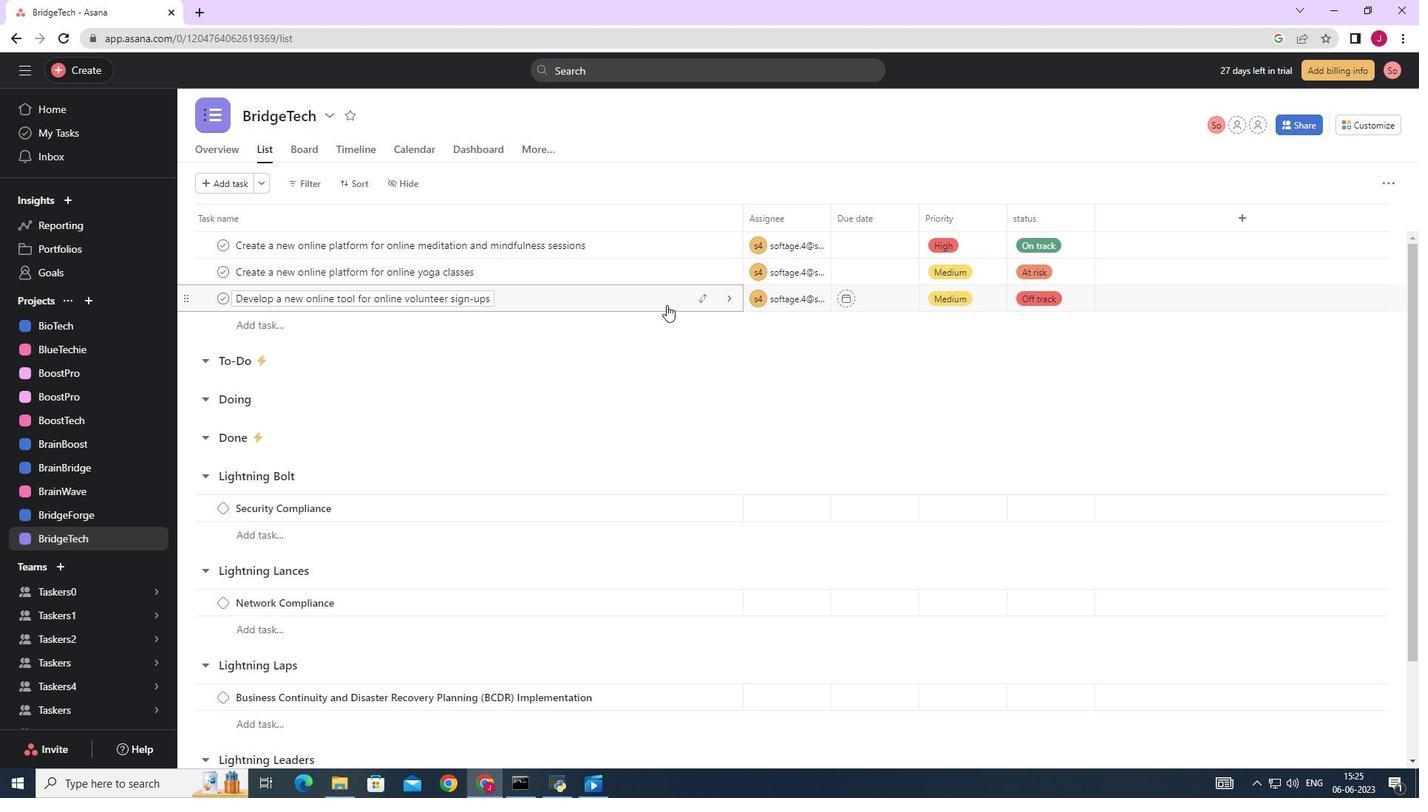 
Action: Mouse moved to (927, 417)
Screenshot: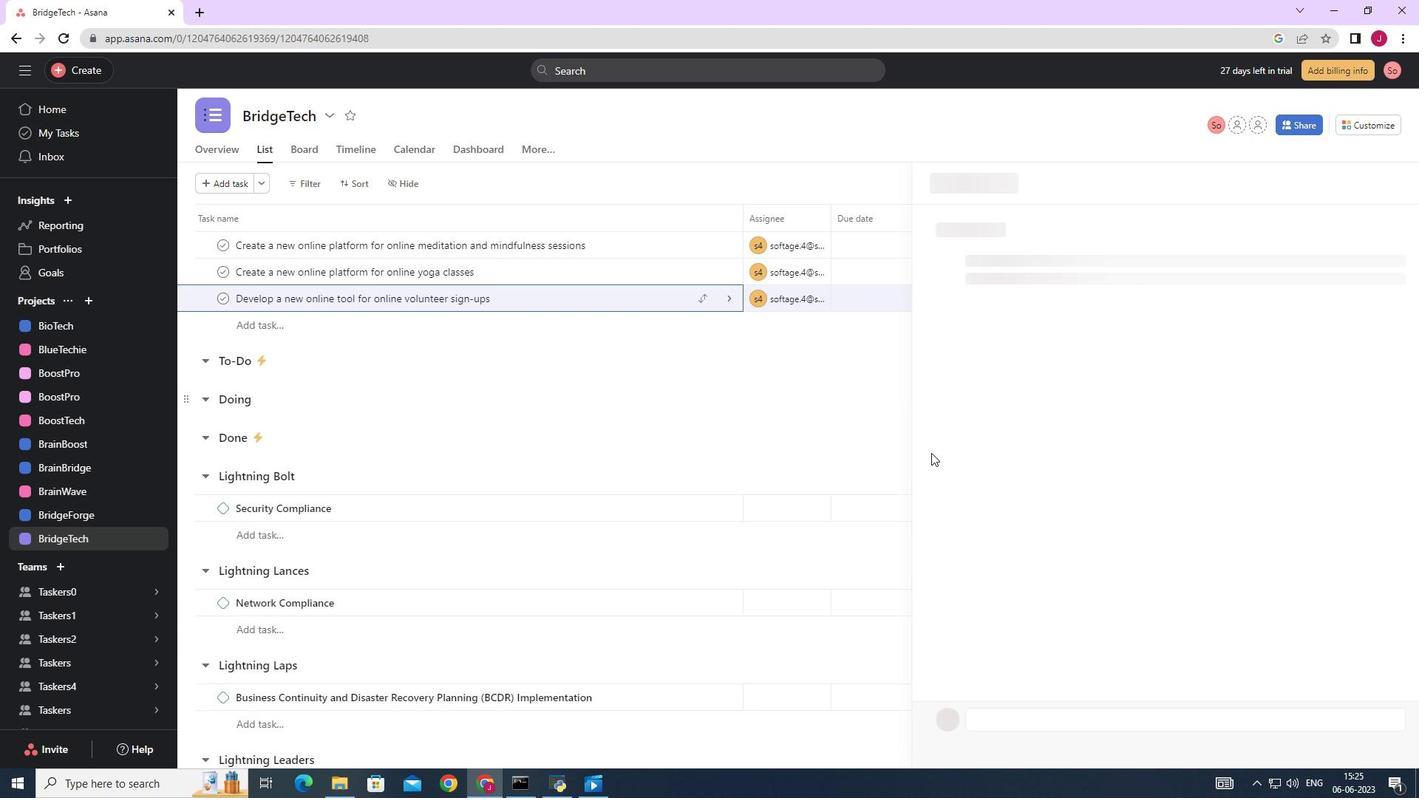 
Action: Mouse scrolled (927, 416) with delta (0, 0)
Screenshot: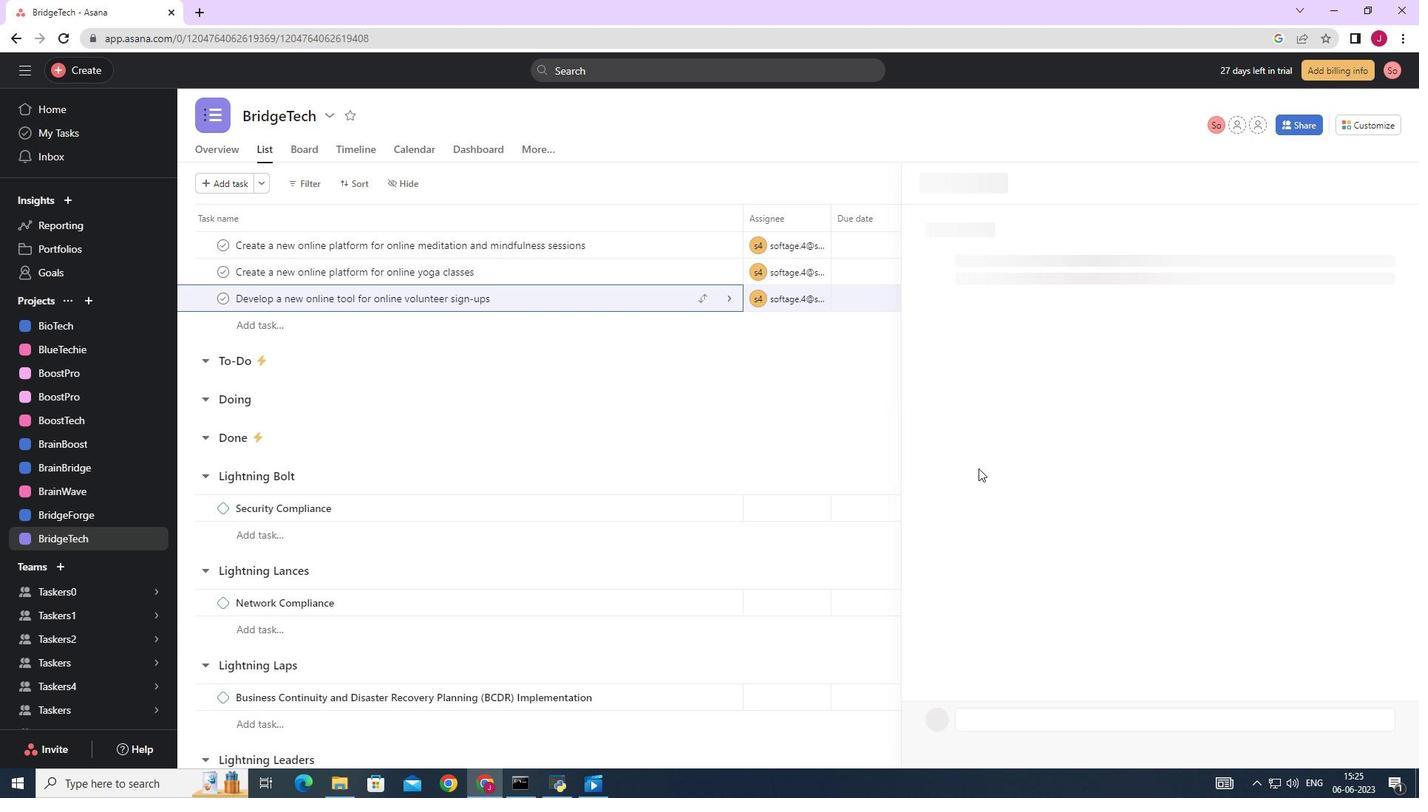 
Action: Mouse moved to (927, 417)
Screenshot: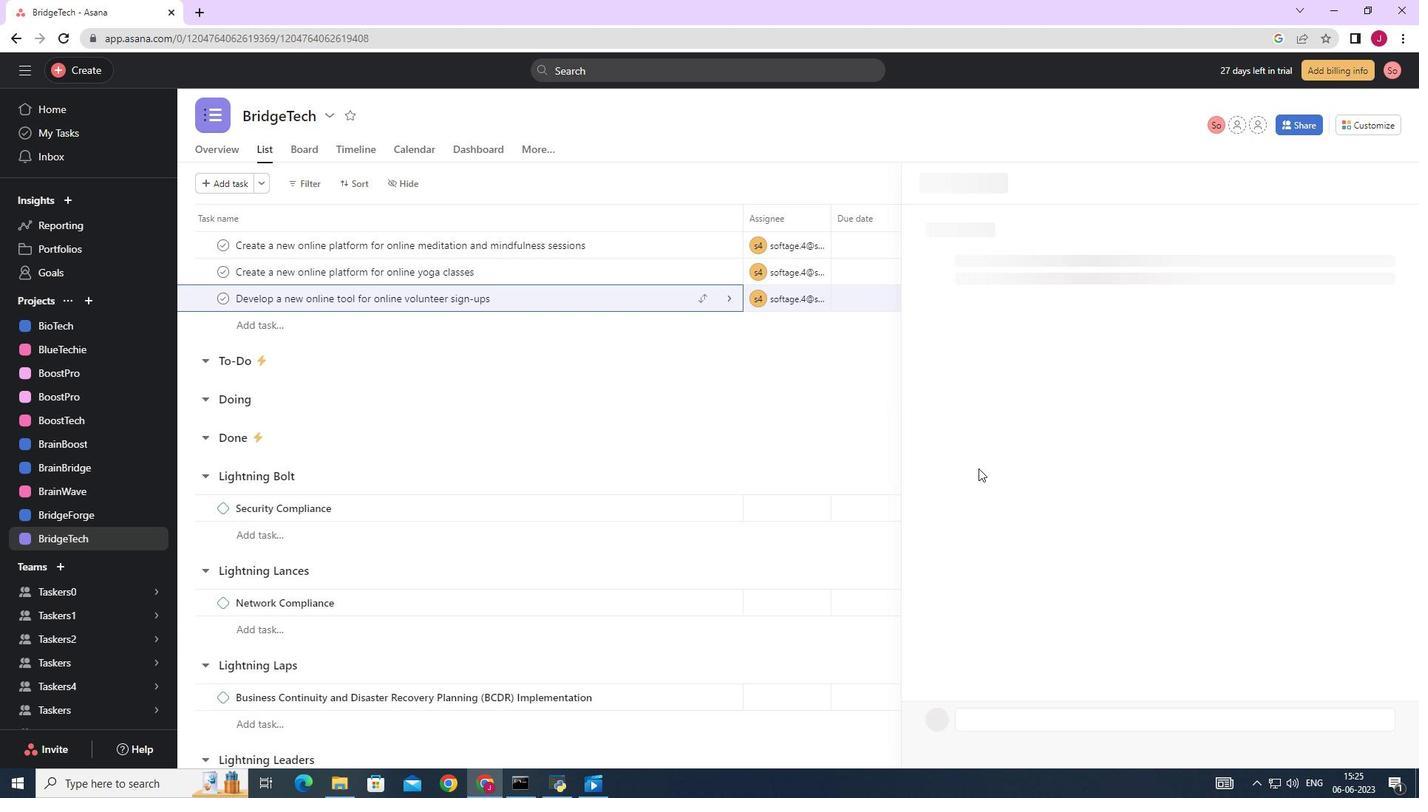 
Action: Mouse scrolled (927, 416) with delta (0, 0)
Screenshot: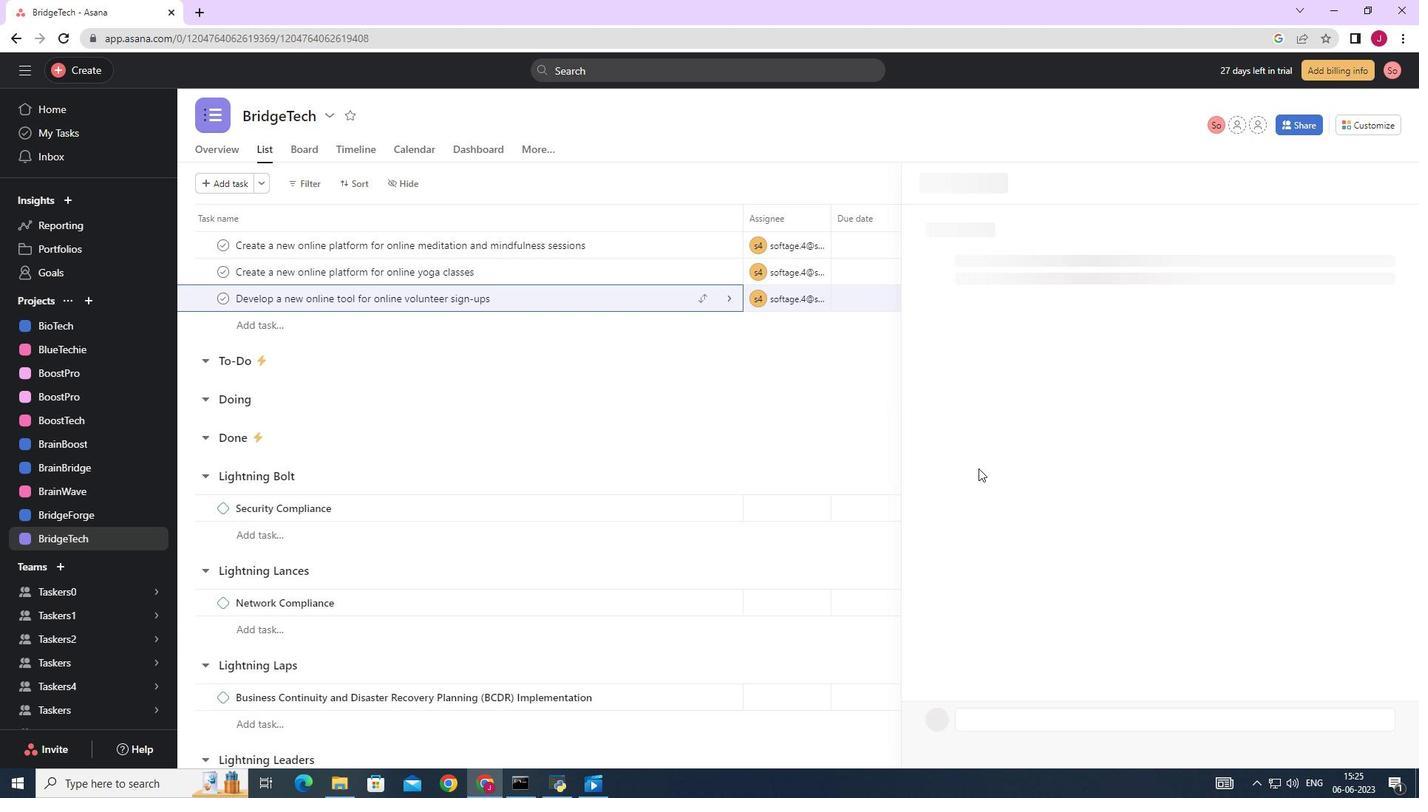 
Action: Mouse scrolled (927, 416) with delta (0, 0)
Screenshot: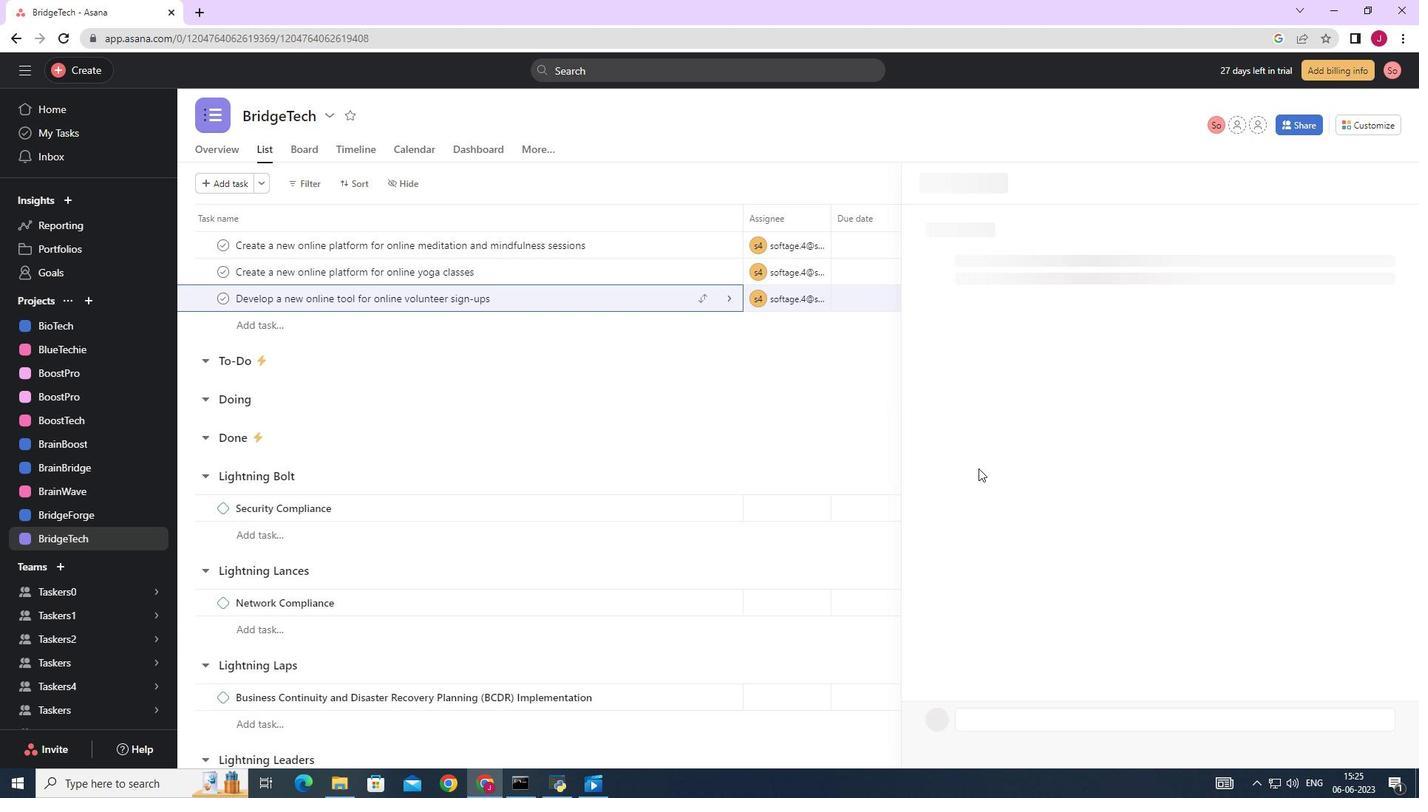 
Action: Mouse scrolled (927, 416) with delta (0, 0)
Screenshot: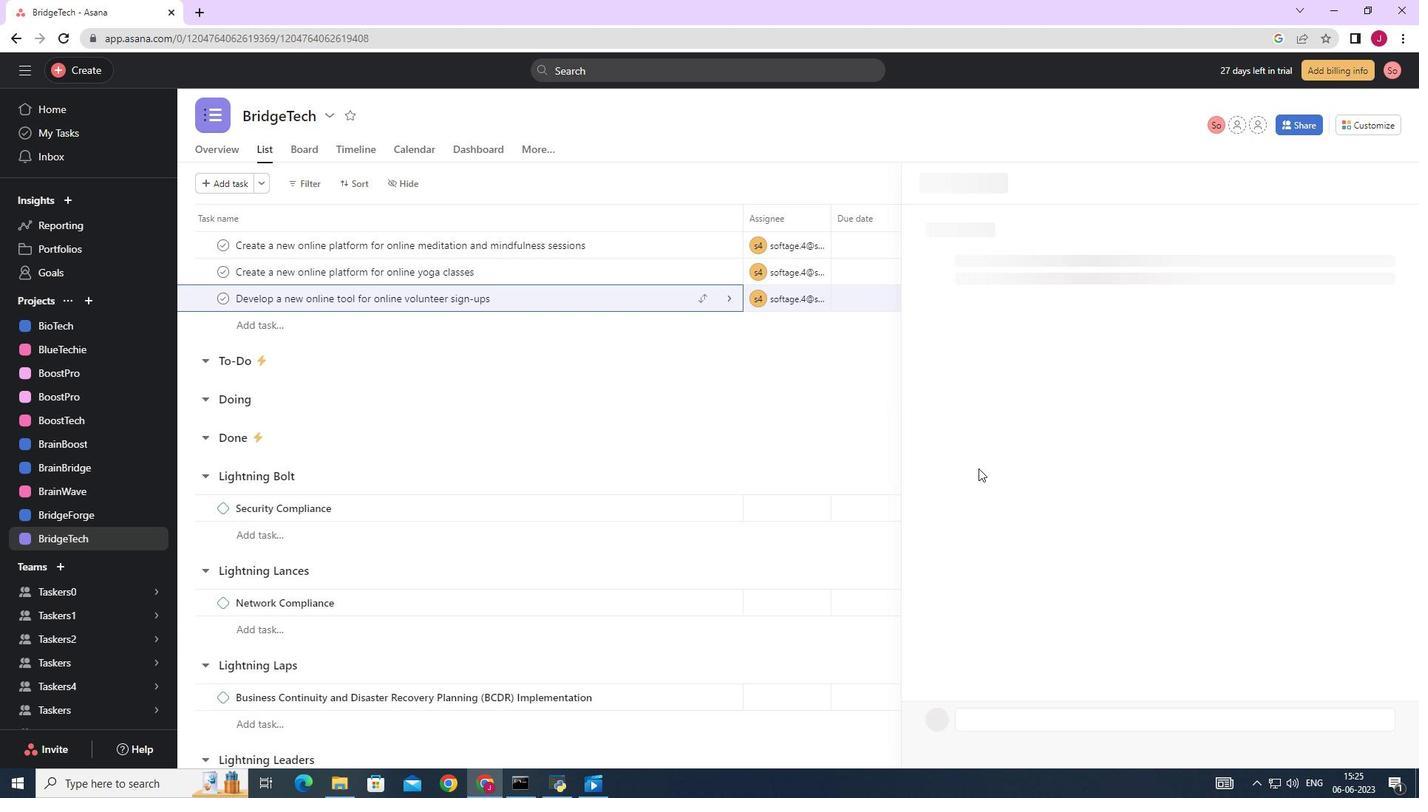
Action: Mouse moved to (954, 482)
Screenshot: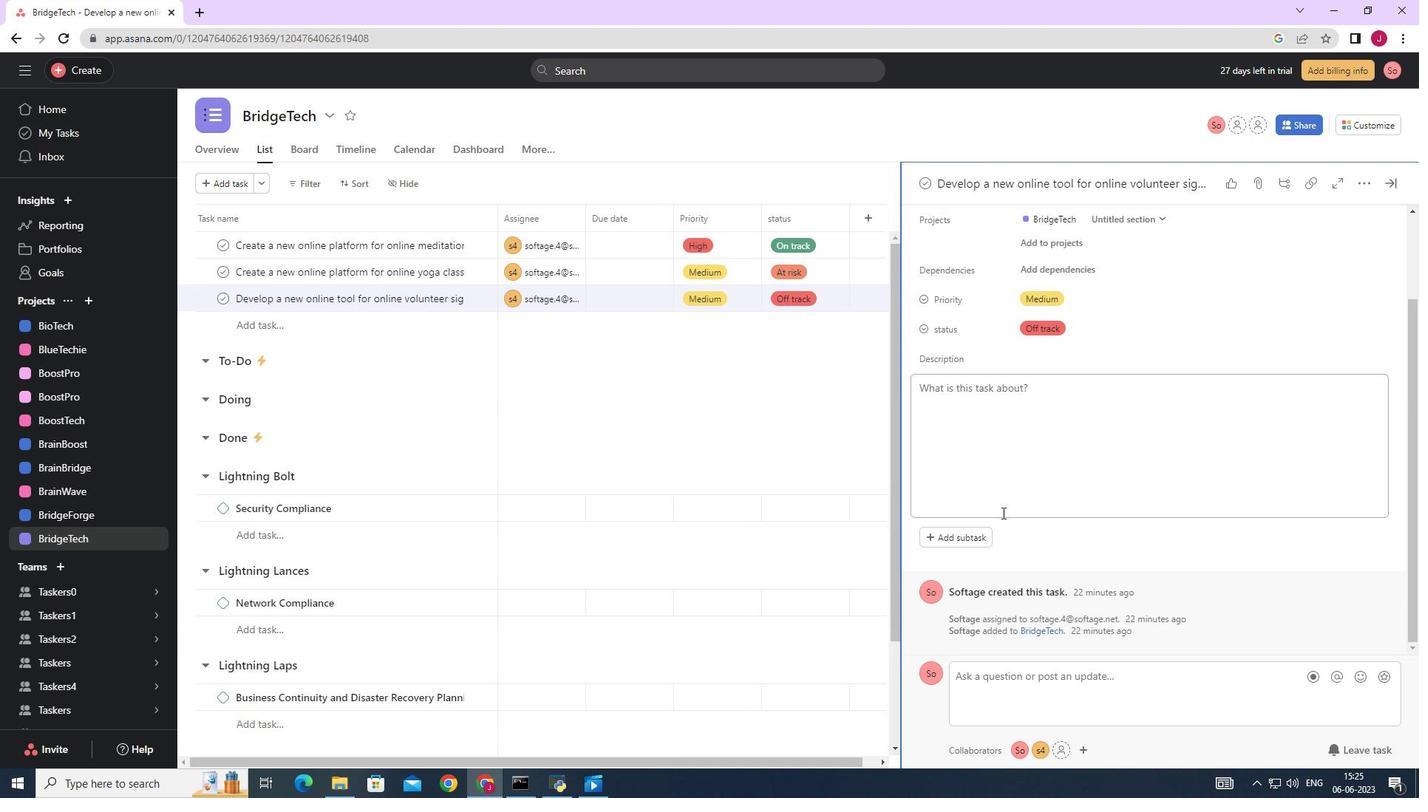 
Action: Mouse scrolled (954, 481) with delta (0, 0)
Screenshot: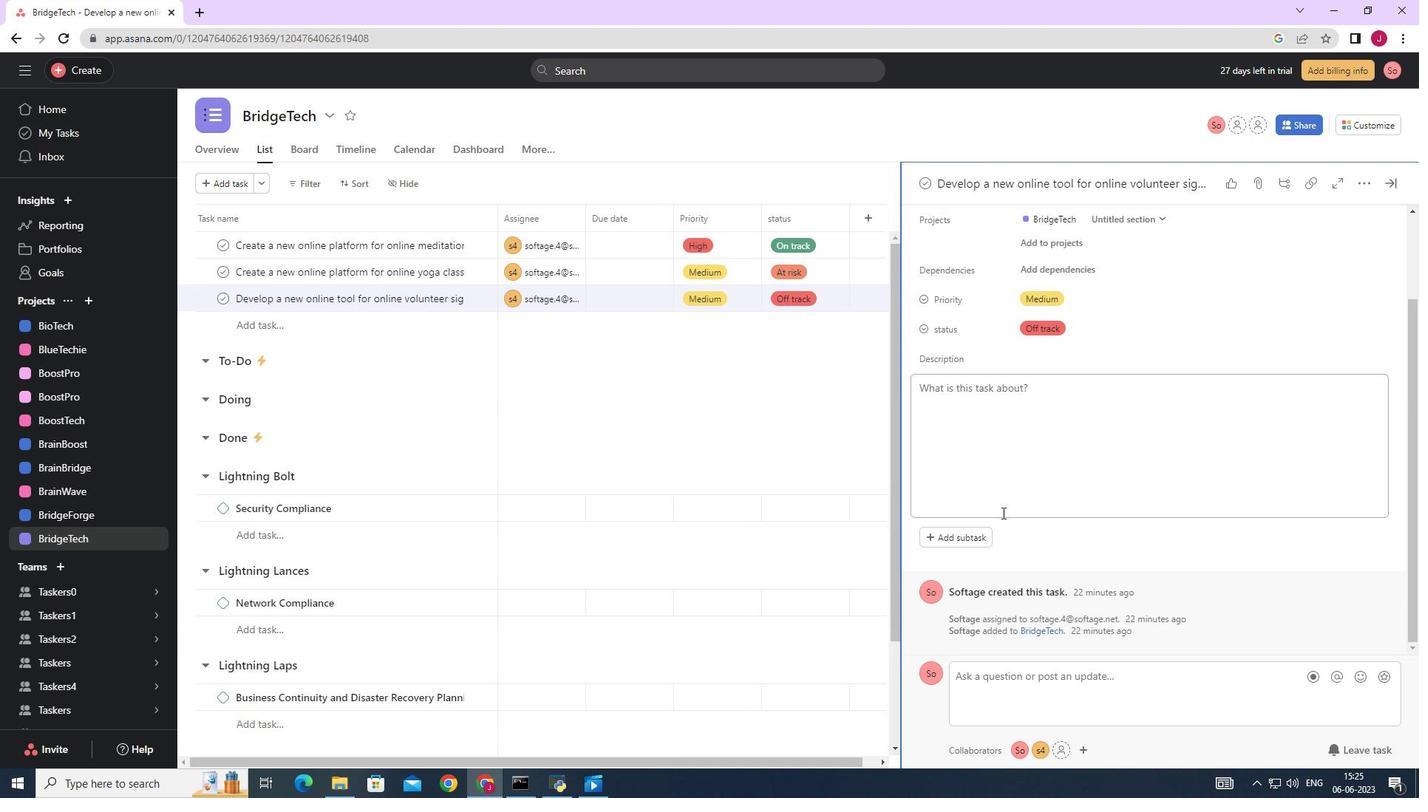 
Action: Mouse moved to (1014, 270)
Screenshot: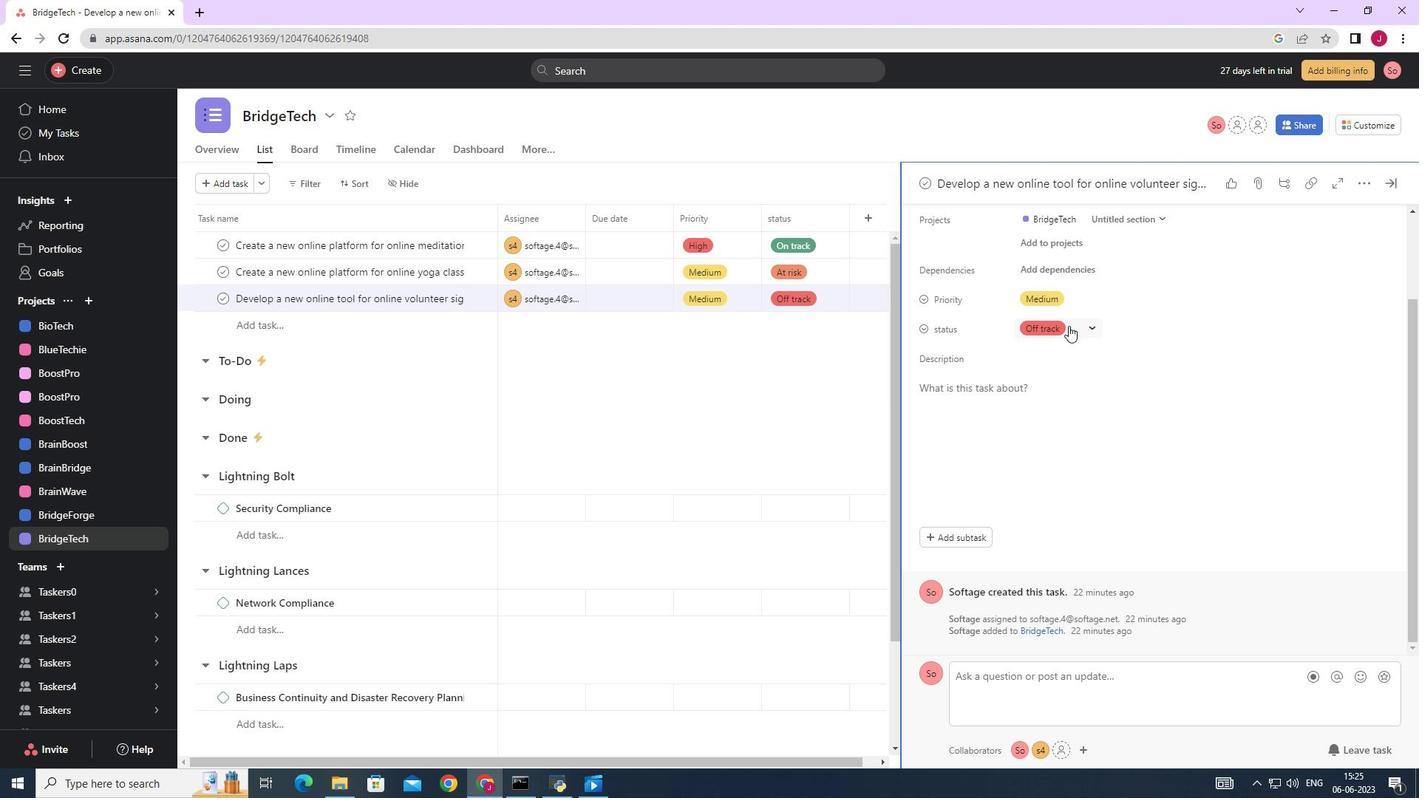 
Action: Mouse scrolled (1014, 271) with delta (0, 0)
Screenshot: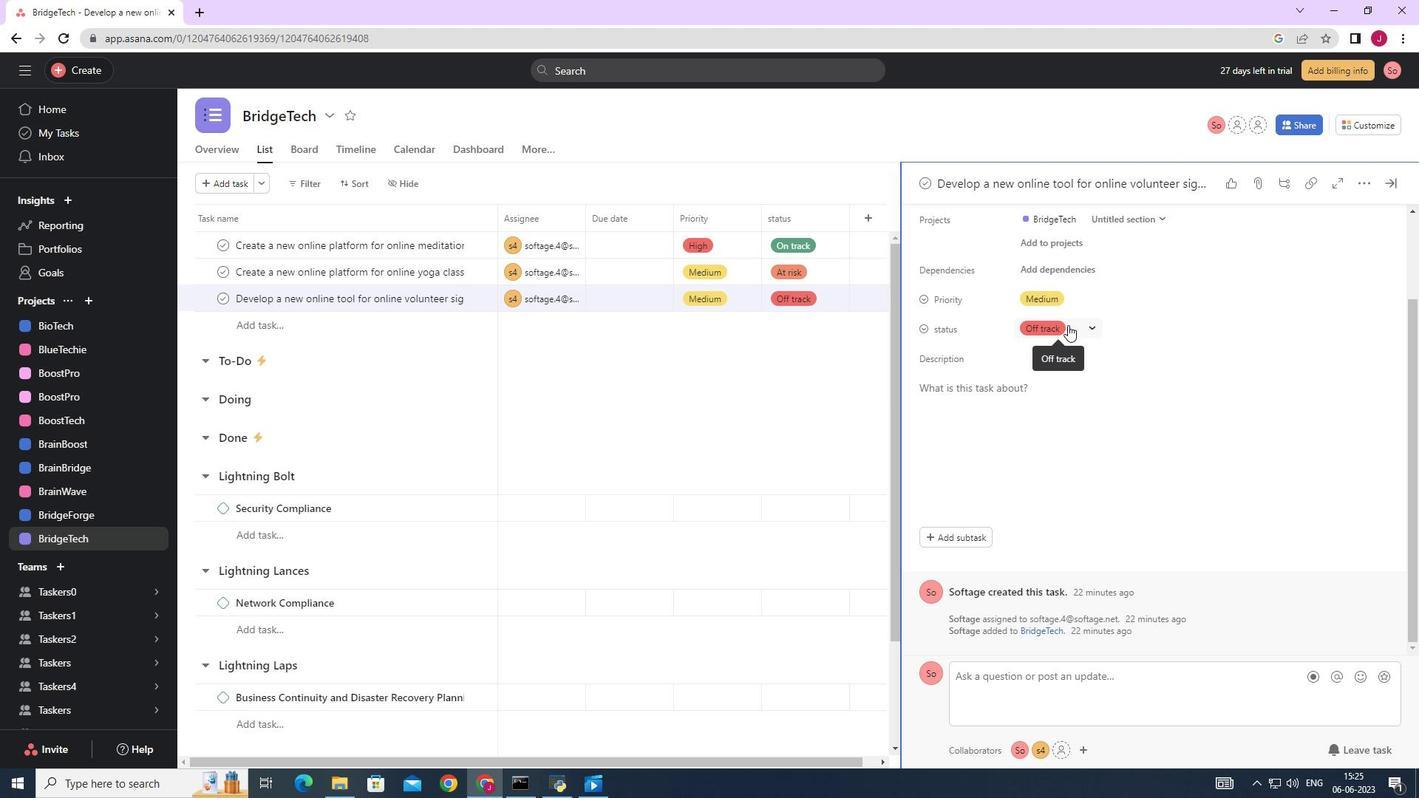 
Action: Mouse scrolled (1014, 271) with delta (0, 0)
Screenshot: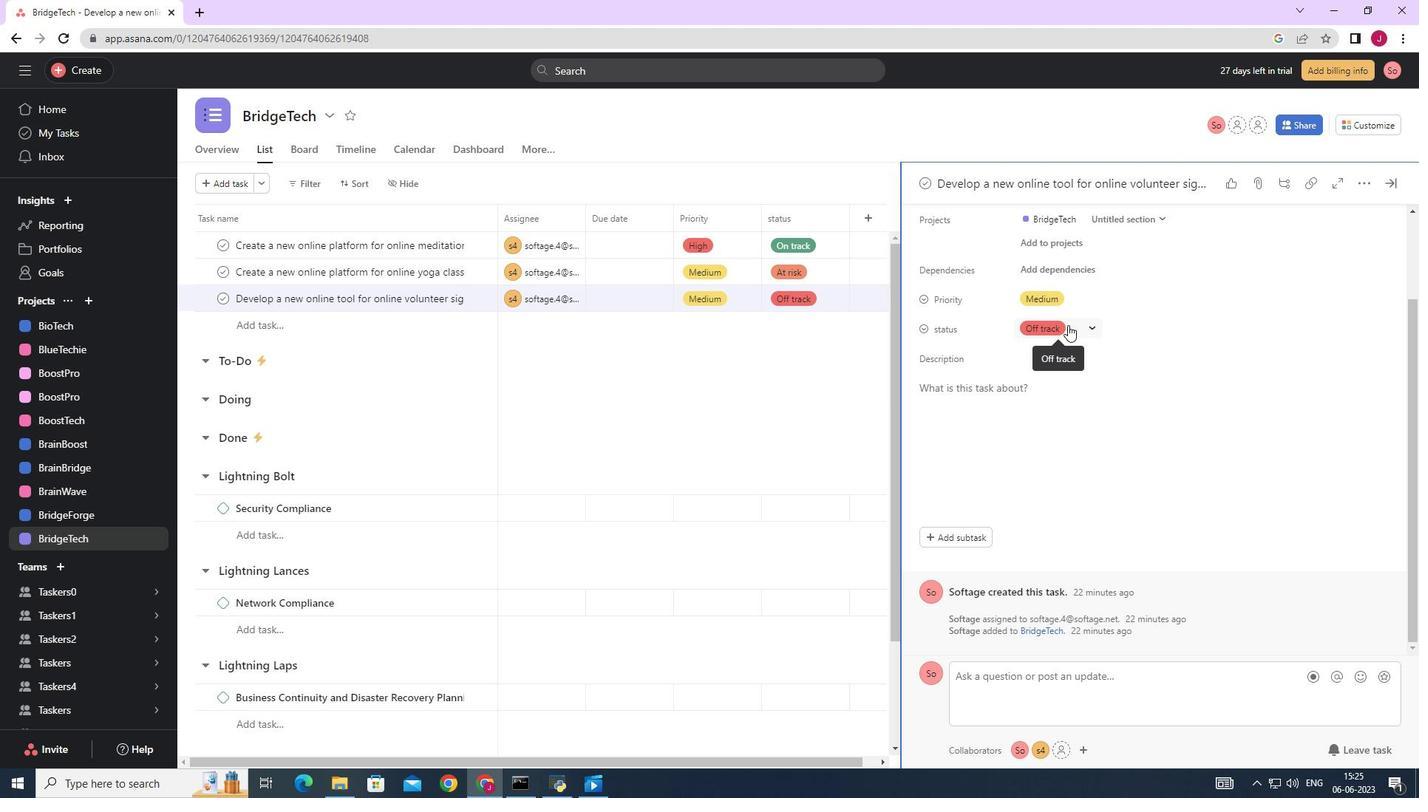 
Action: Mouse moved to (1018, 320)
Screenshot: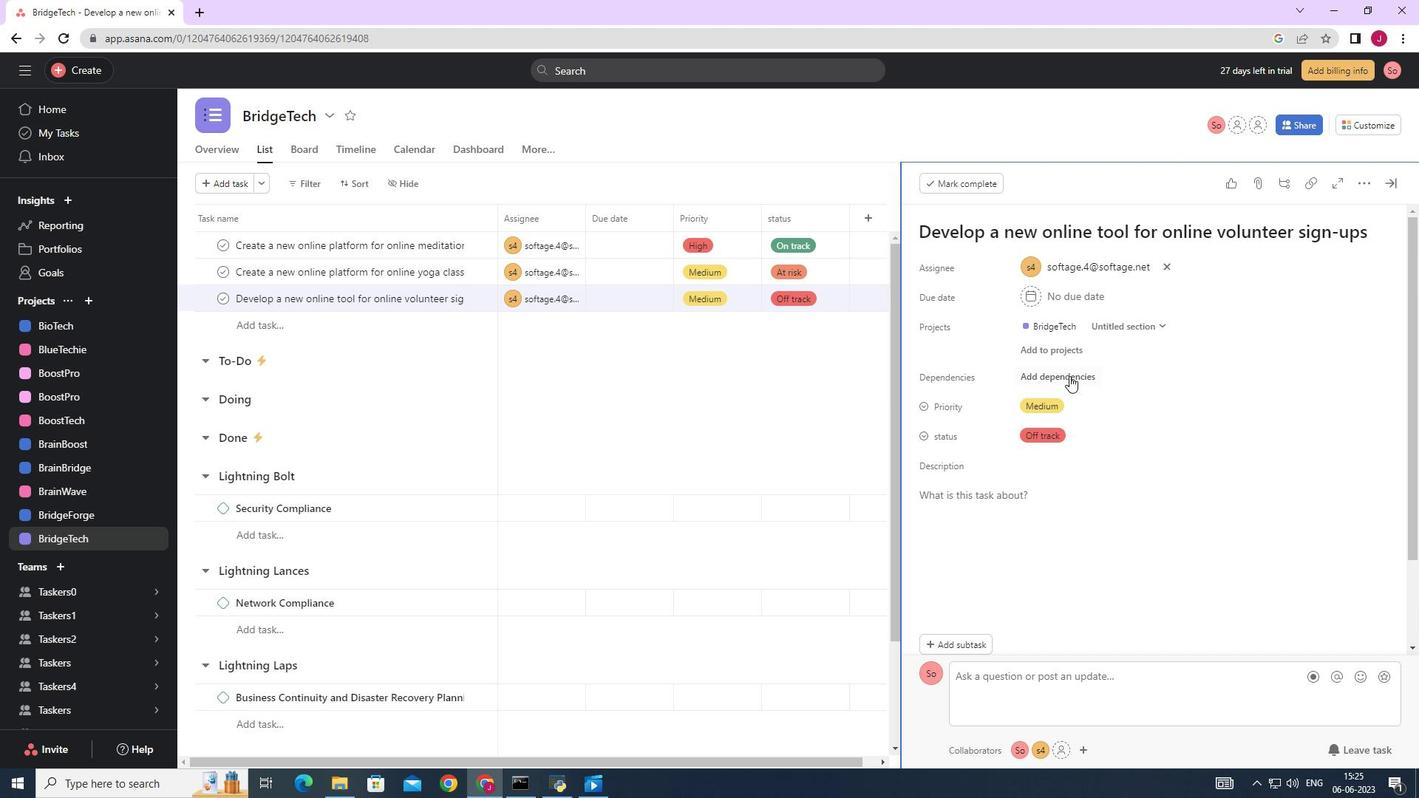 
Action: Mouse pressed left at (1018, 320)
Screenshot: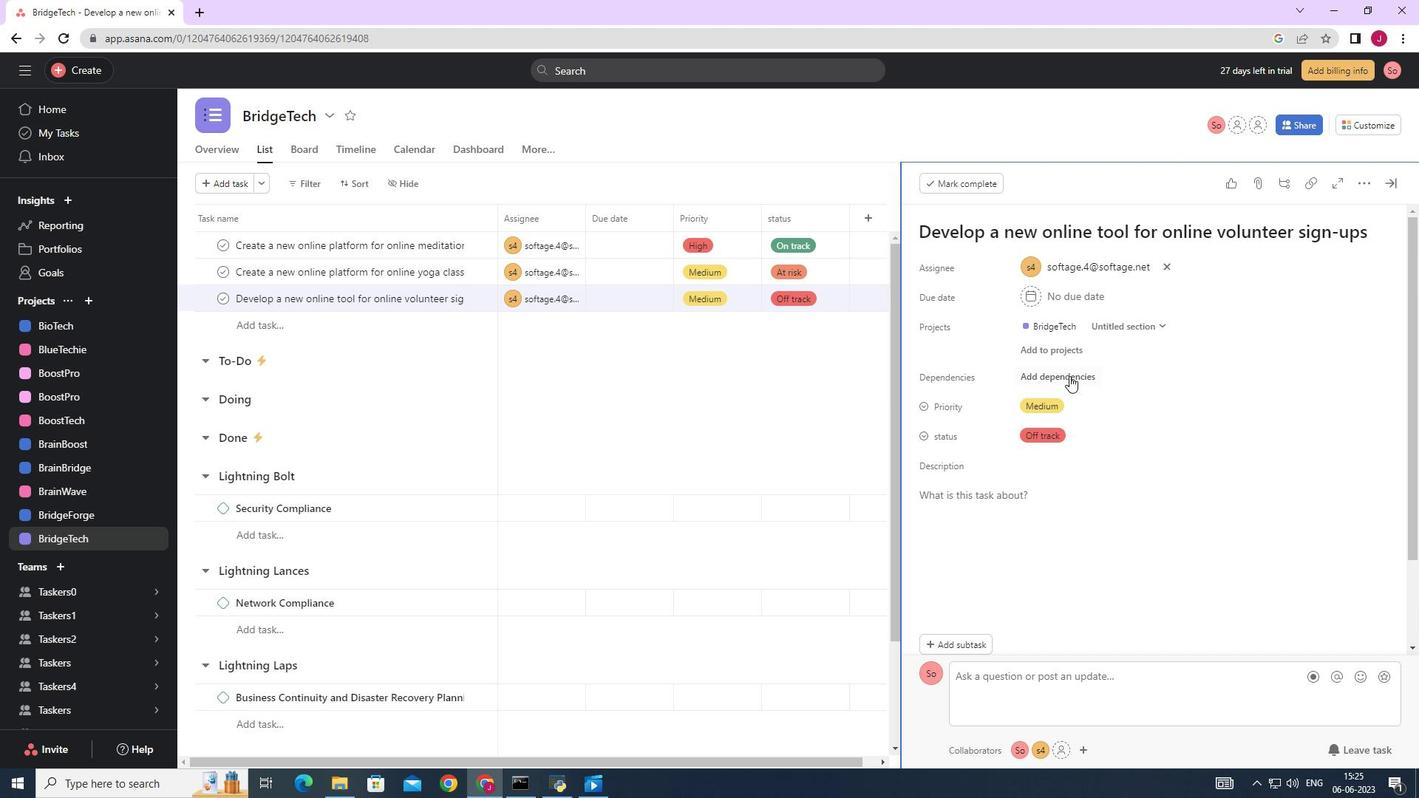 
Action: Mouse moved to (1086, 411)
Screenshot: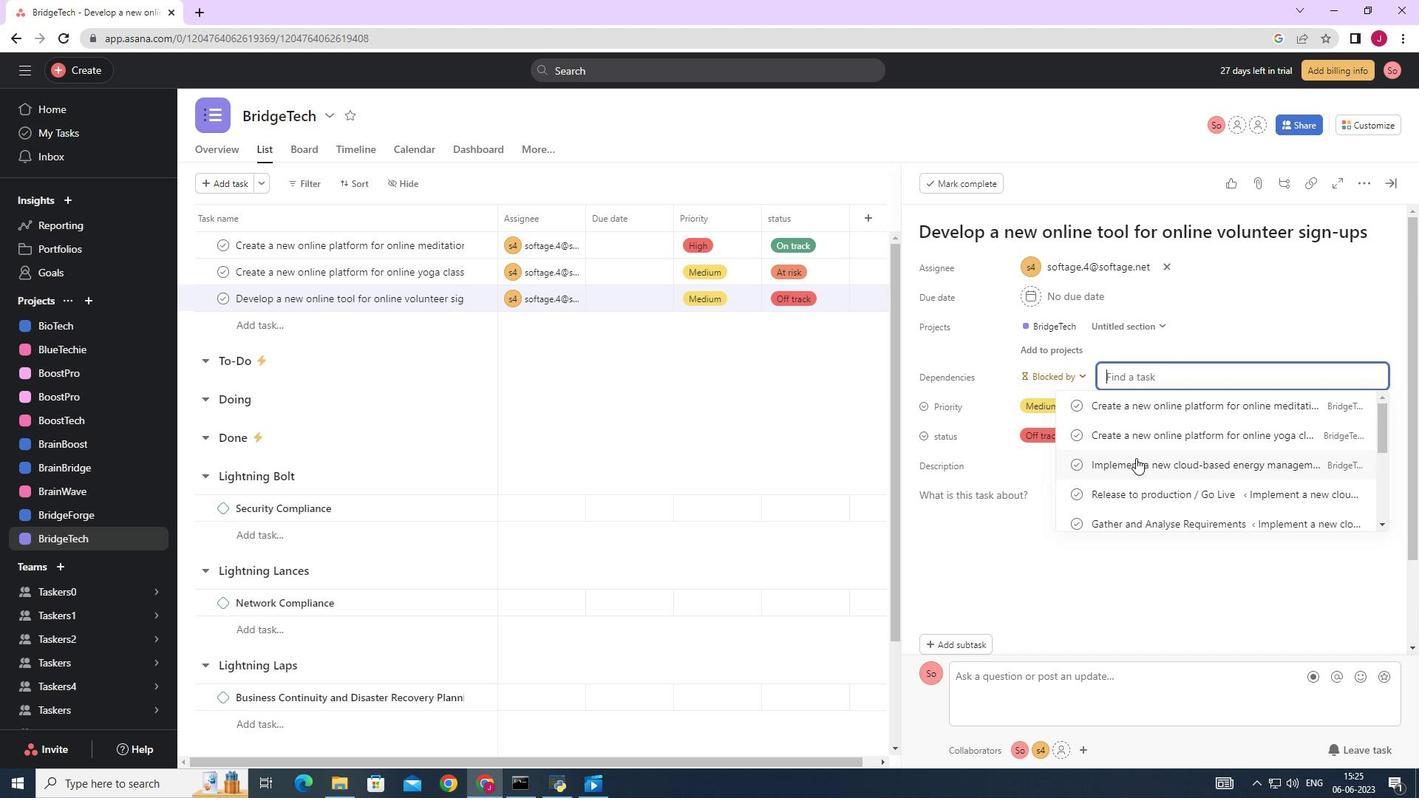 
Action: Mouse pressed left at (1086, 411)
Screenshot: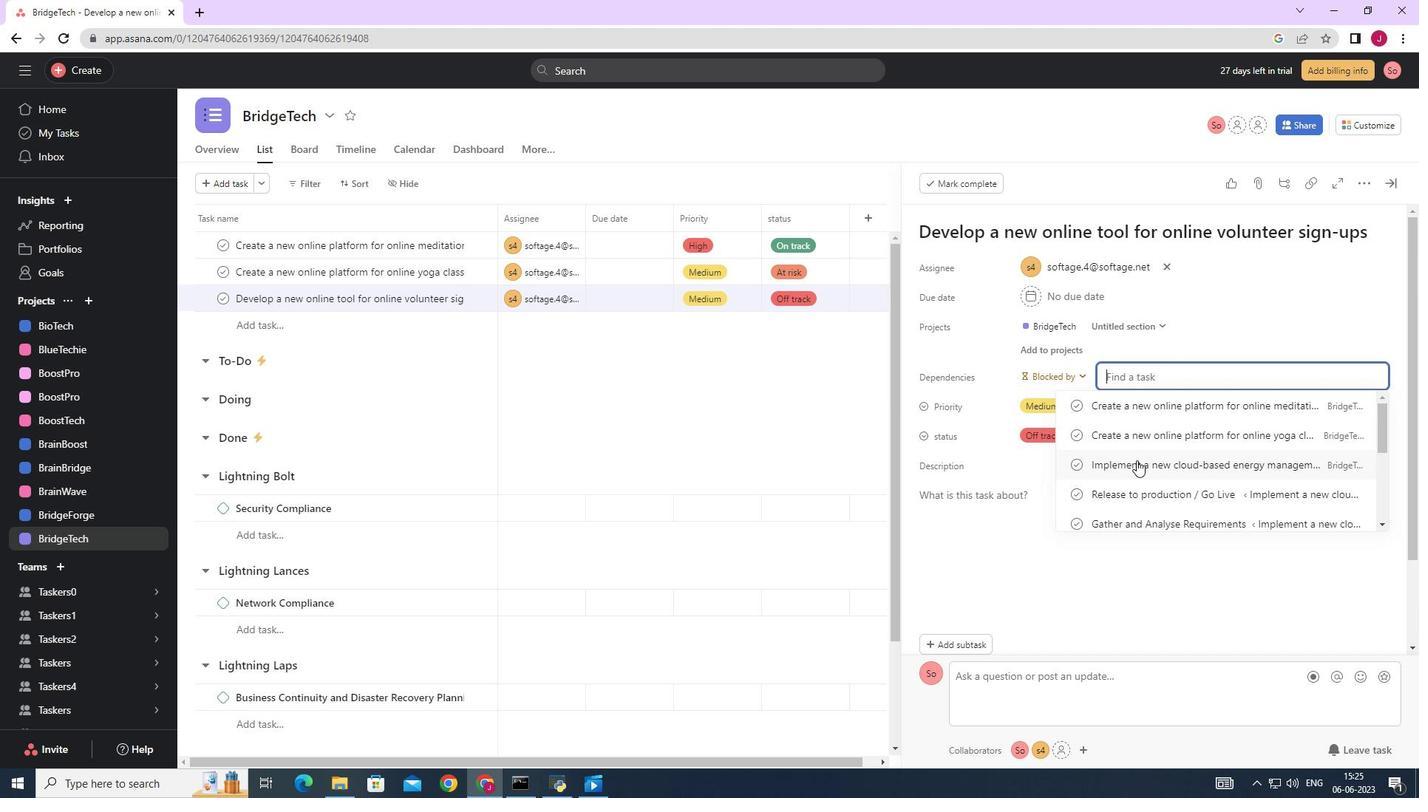 
Action: Mouse moved to (1334, 136)
Screenshot: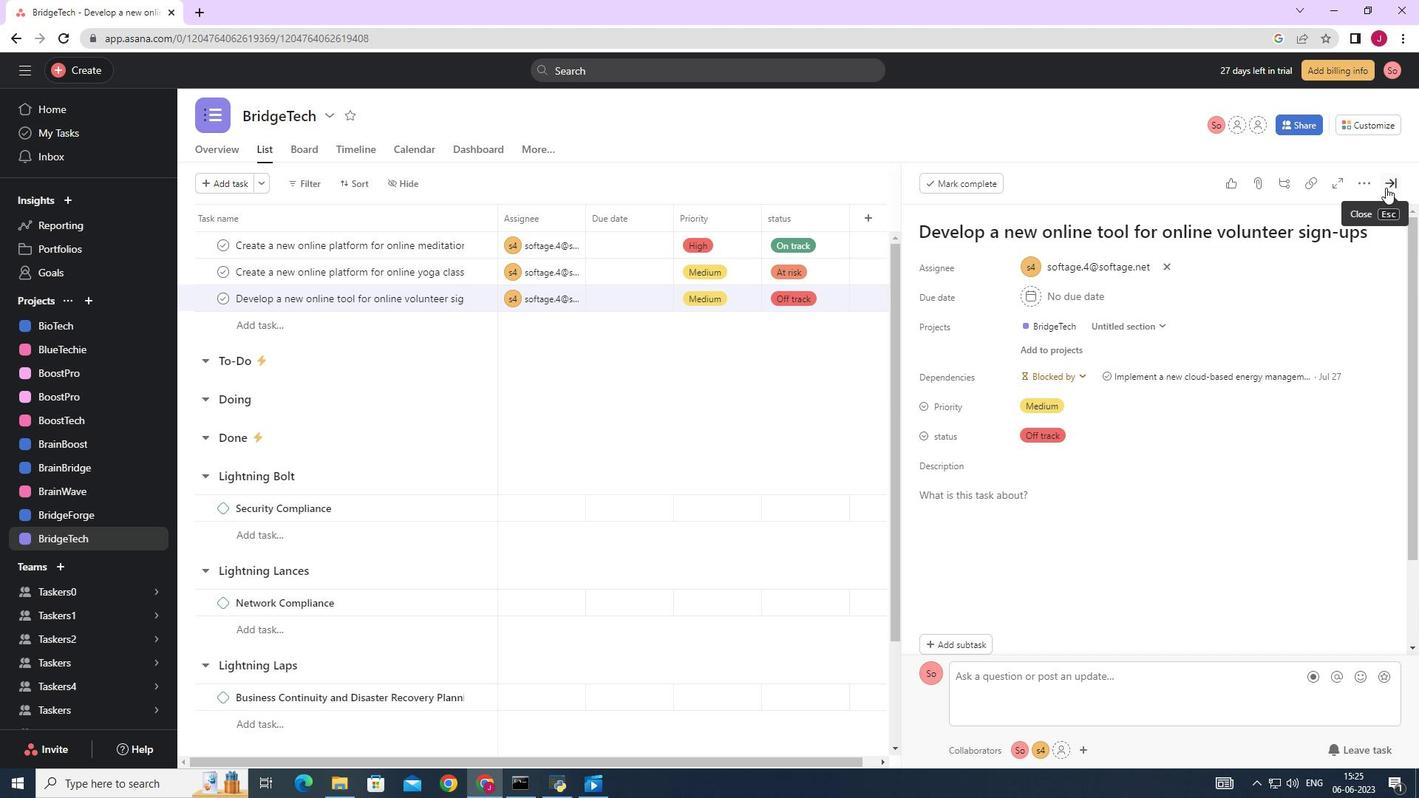 
Action: Mouse pressed left at (1334, 136)
Screenshot: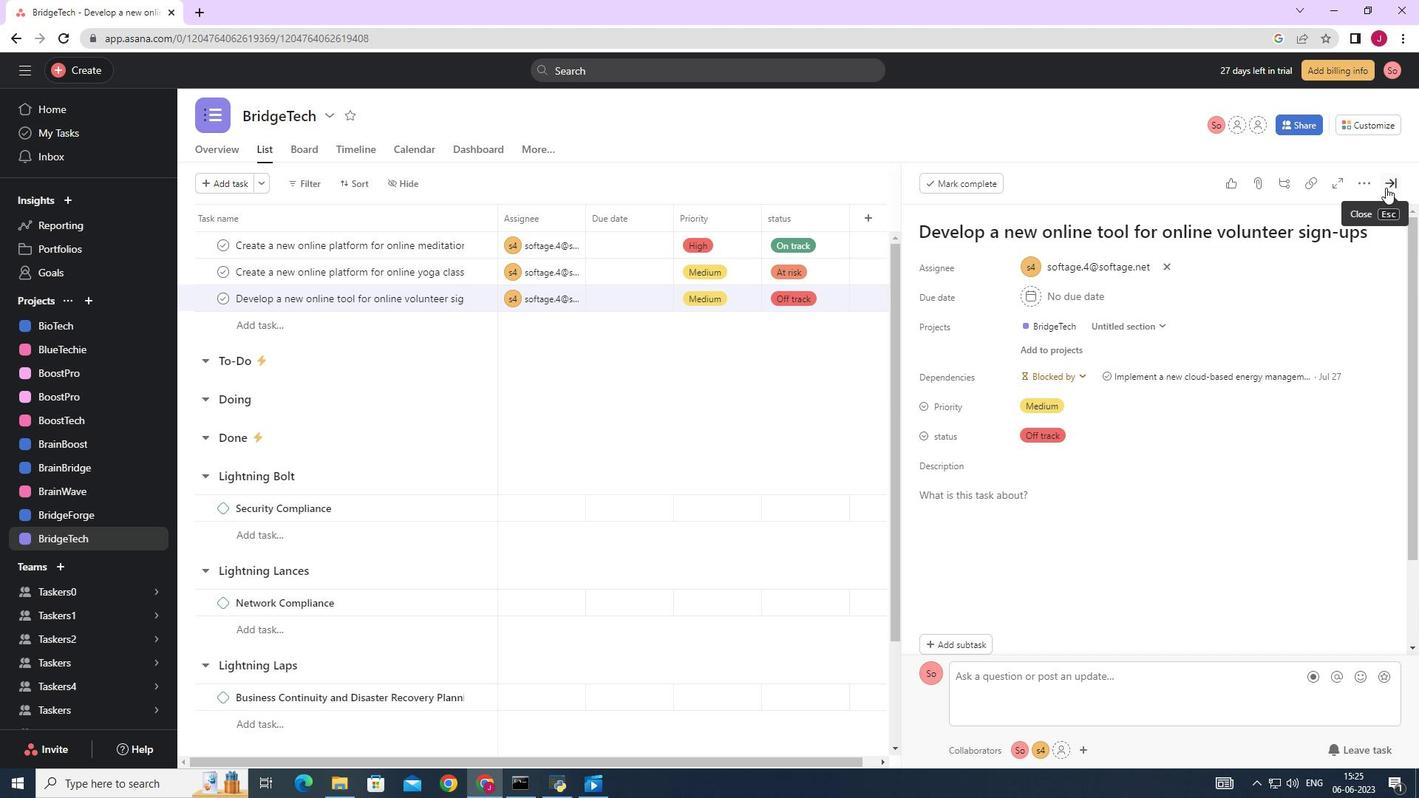 
Action: Mouse moved to (1275, 146)
Screenshot: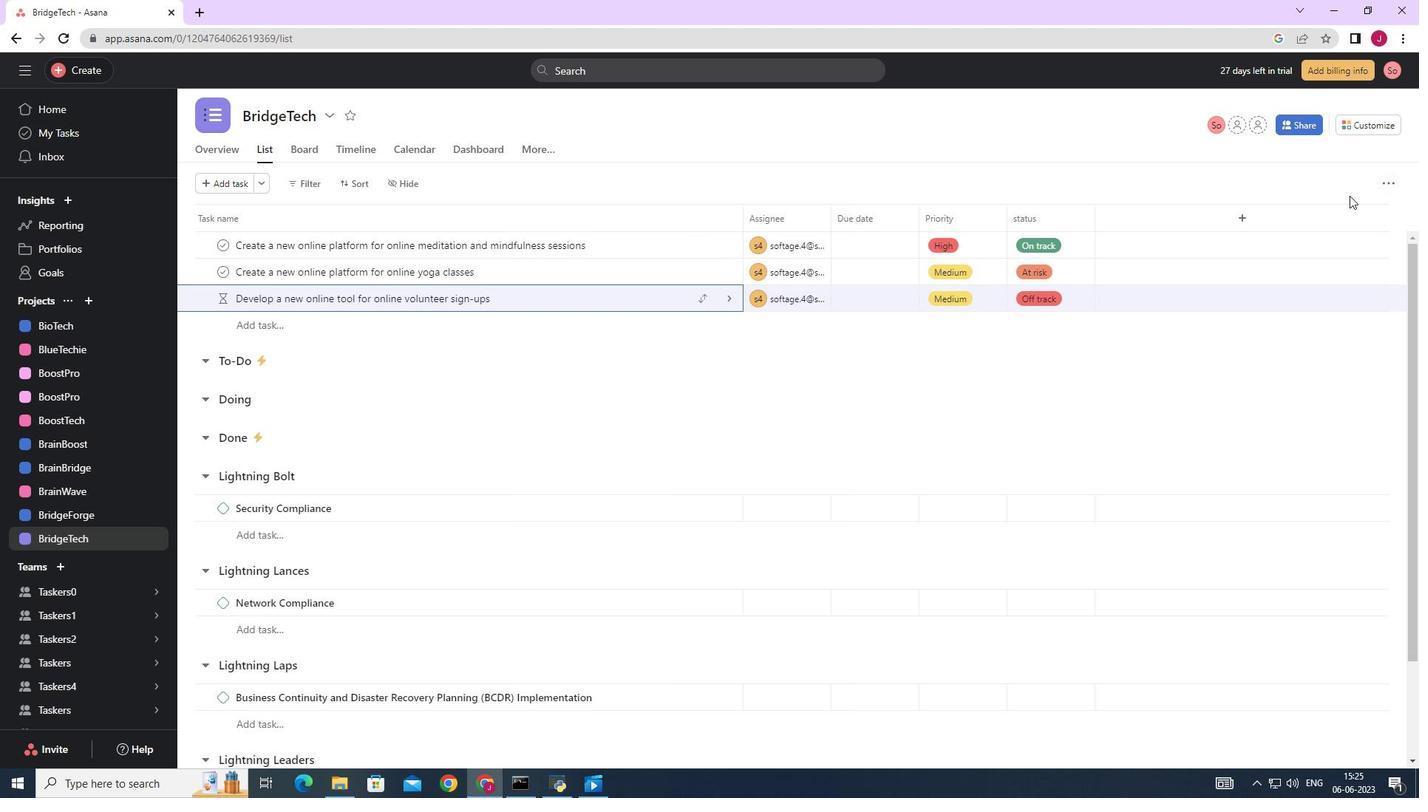 
